 Task: Look for Airbnb properties in Rovereto, Italy from 21st December, 2023 to 29th December, 2023 for 4 adults. Place can be entire room with 2 bedrooms having 2 beds and 2 bathrooms. Property type can be house.
Action: Mouse moved to (481, 70)
Screenshot: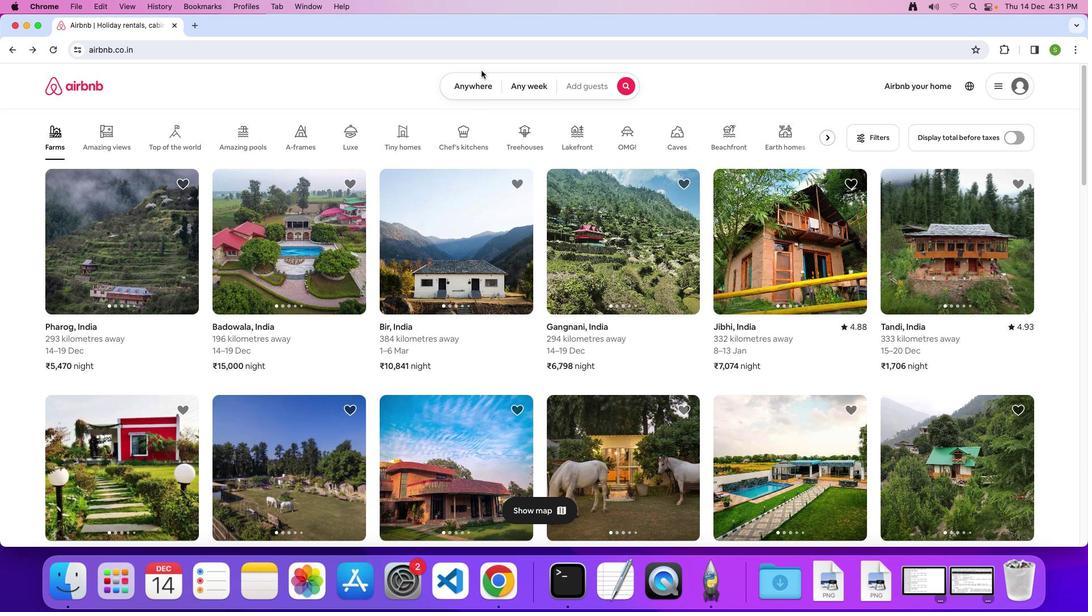 
Action: Mouse pressed left at (481, 70)
Screenshot: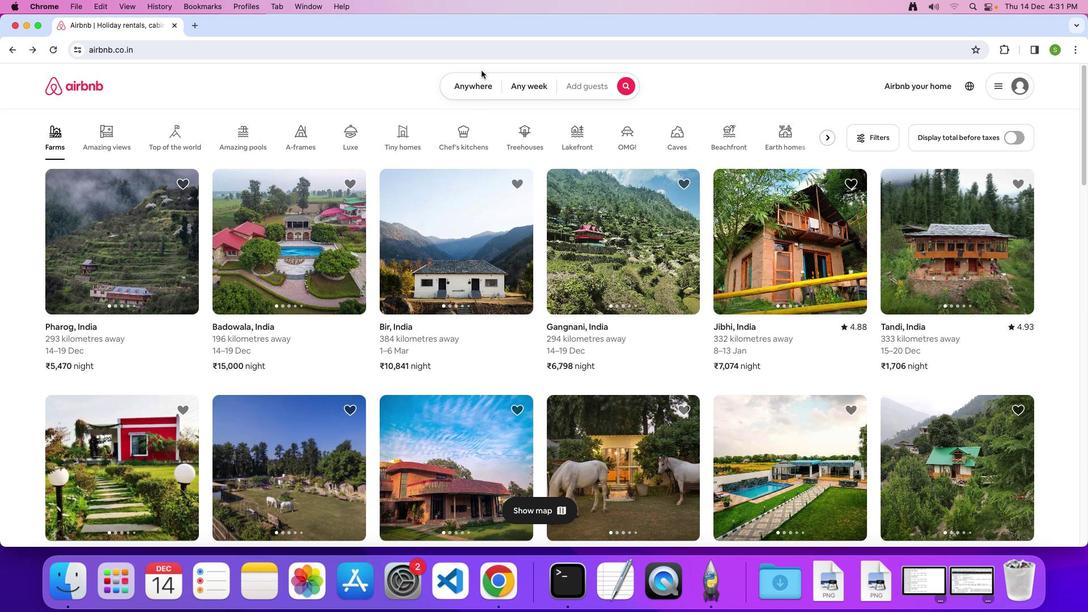 
Action: Mouse moved to (476, 86)
Screenshot: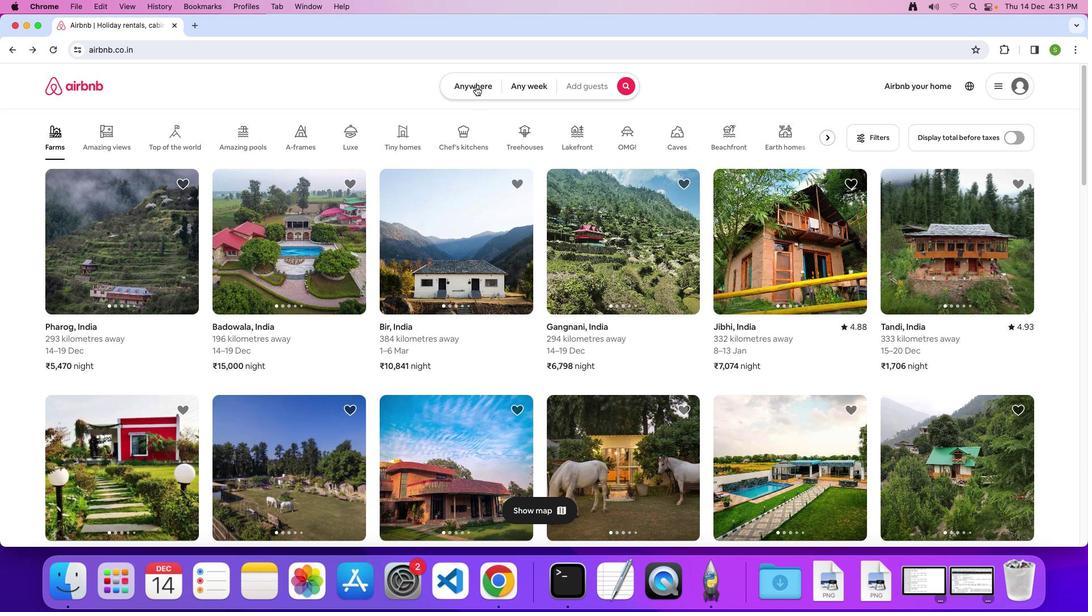 
Action: Mouse pressed left at (476, 86)
Screenshot: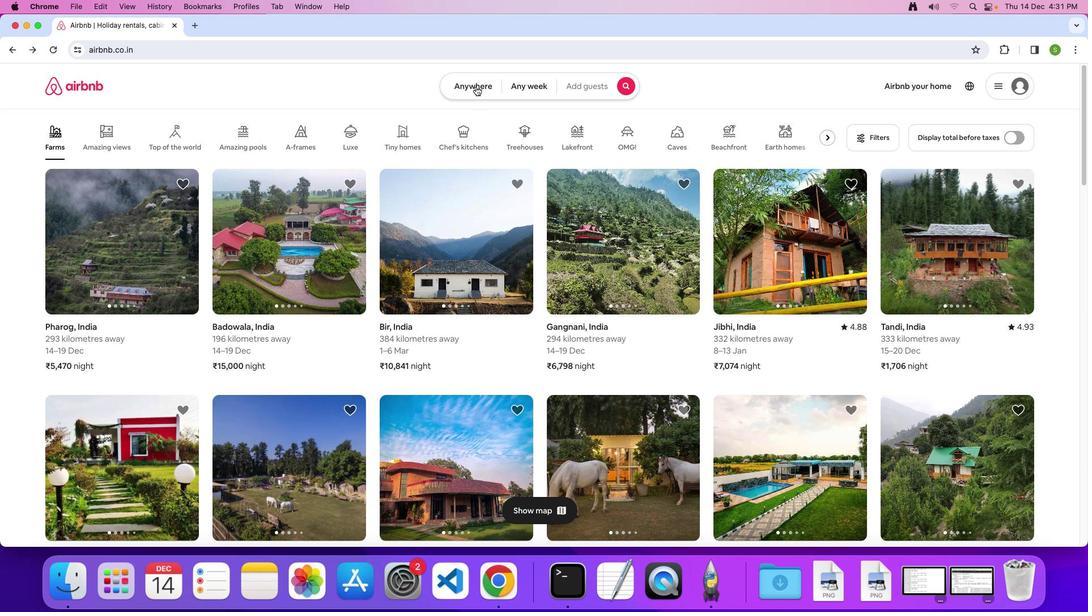 
Action: Mouse moved to (403, 133)
Screenshot: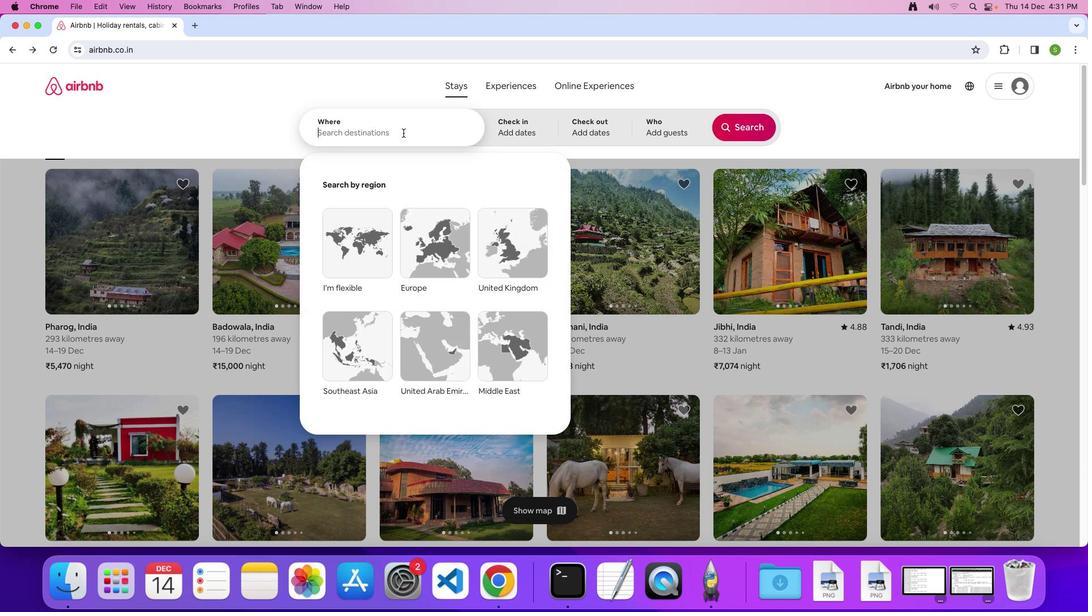 
Action: Mouse pressed left at (403, 133)
Screenshot: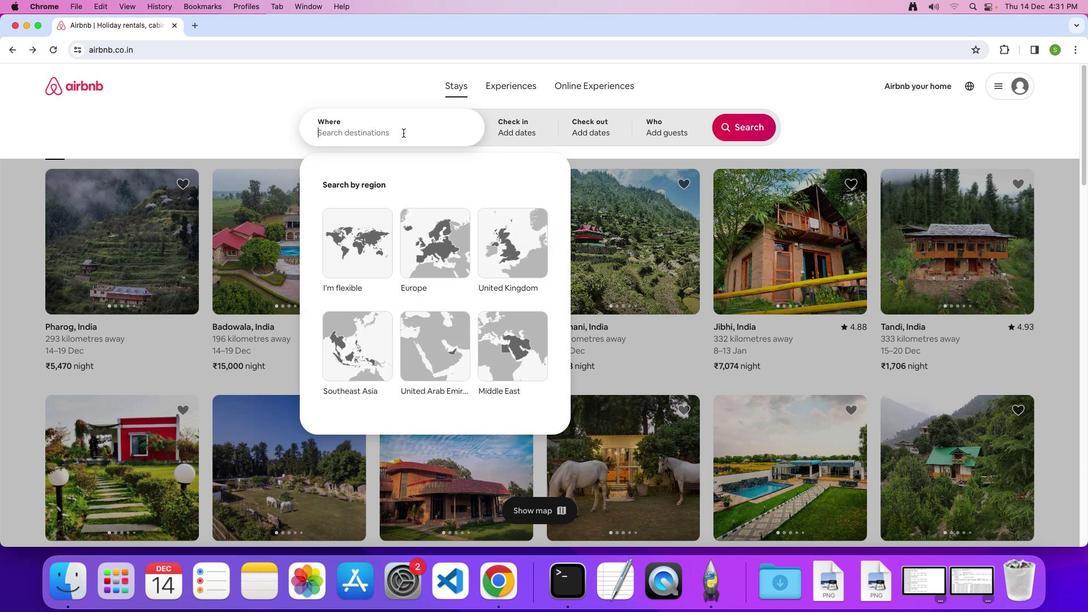 
Action: Key pressed 'R'Key.caps_lock'o''v''e''r''r'Key.backspace'e''t''o'','Key.spaceKey.shift'I''t''a''l''y'Key.enter
Screenshot: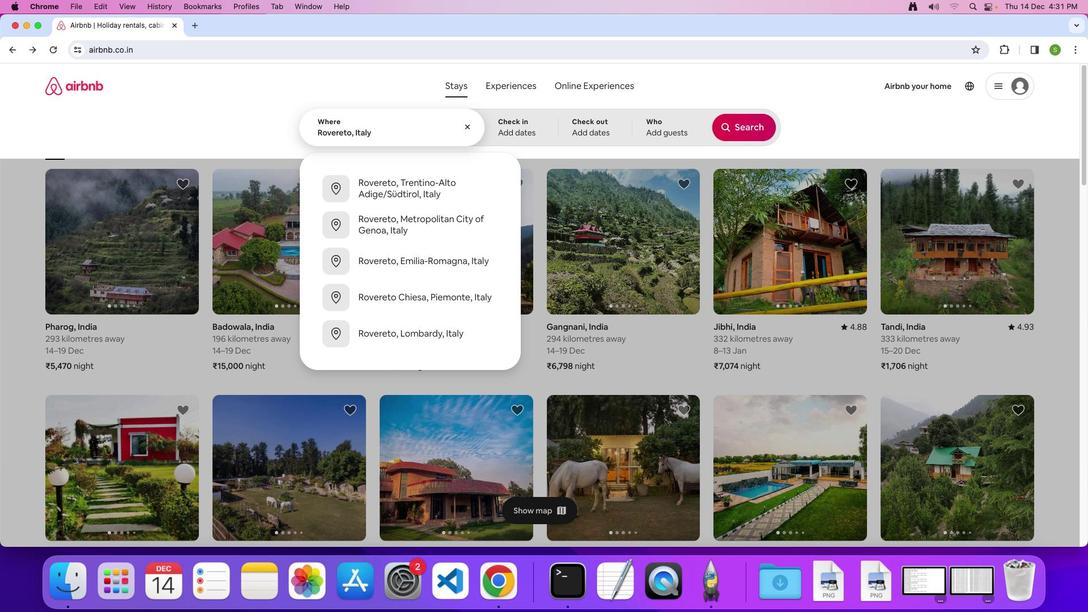 
Action: Mouse moved to (459, 348)
Screenshot: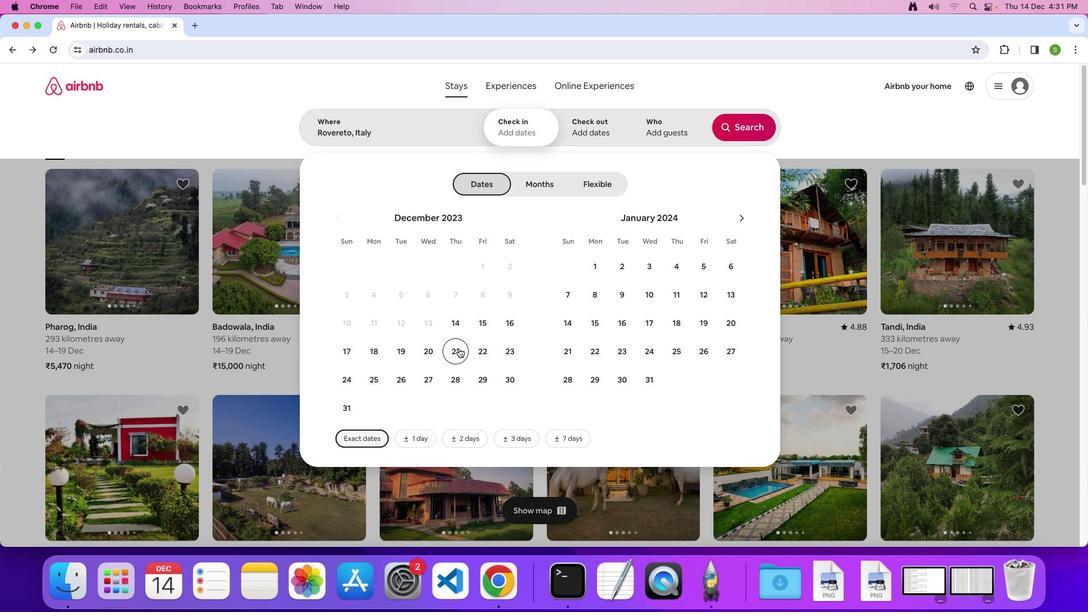 
Action: Mouse pressed left at (459, 348)
Screenshot: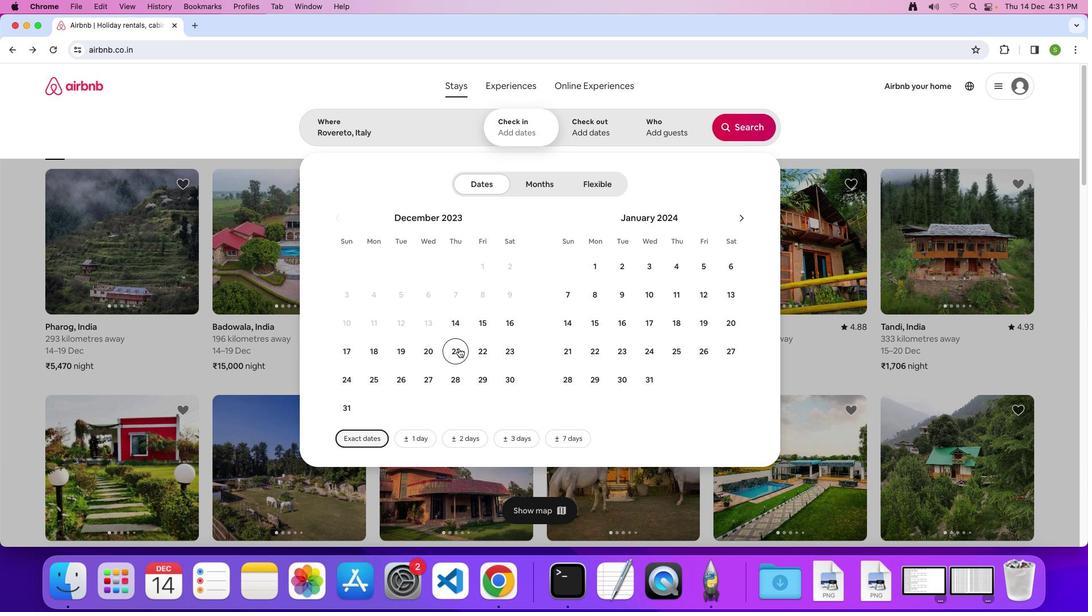 
Action: Mouse moved to (477, 379)
Screenshot: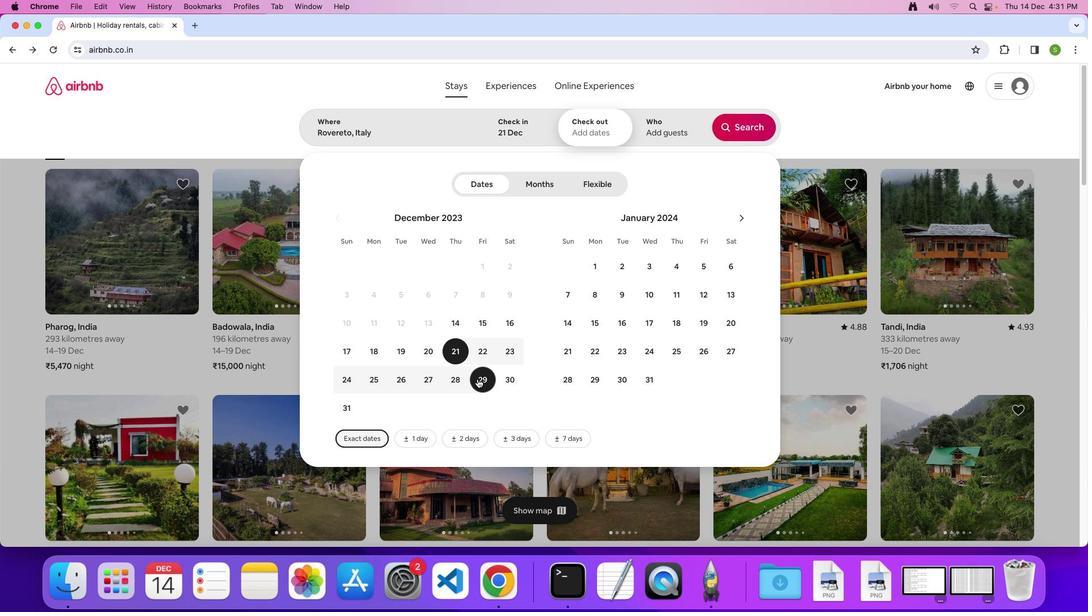 
Action: Mouse pressed left at (477, 379)
Screenshot: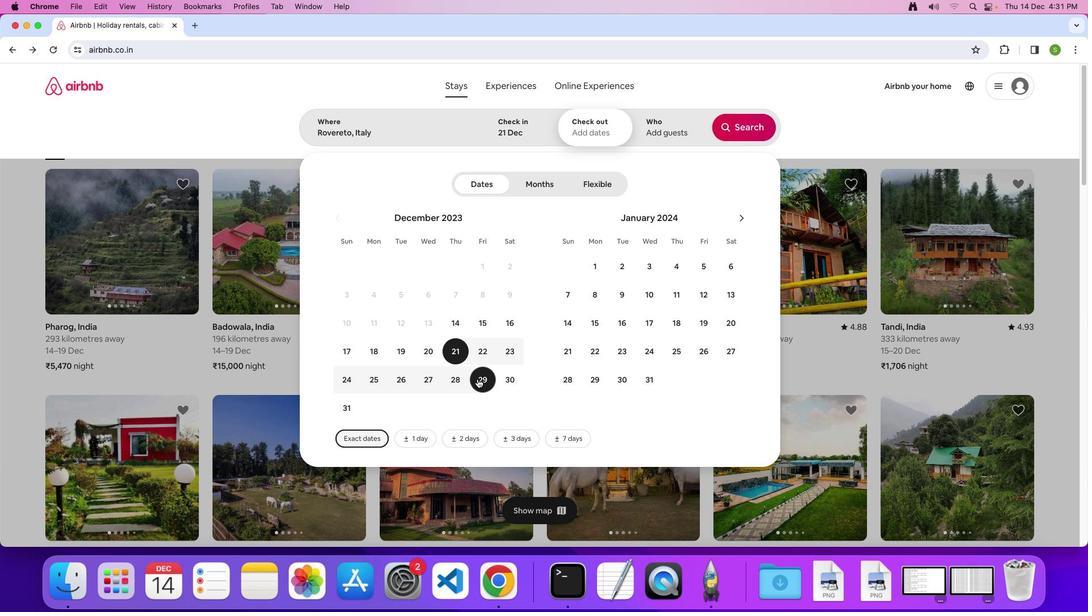 
Action: Mouse moved to (673, 142)
Screenshot: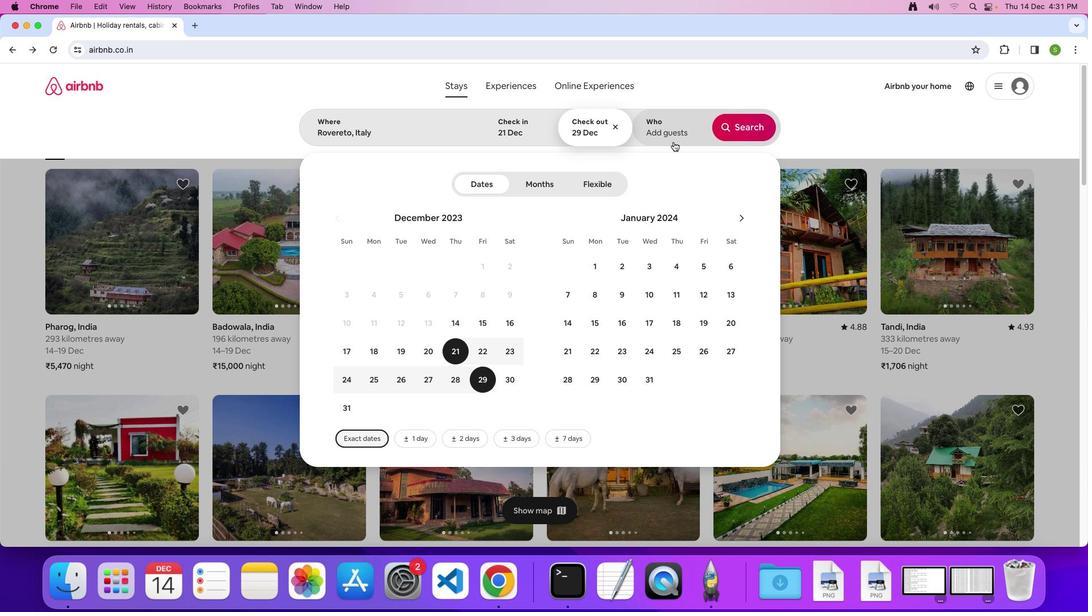 
Action: Mouse pressed left at (673, 142)
Screenshot: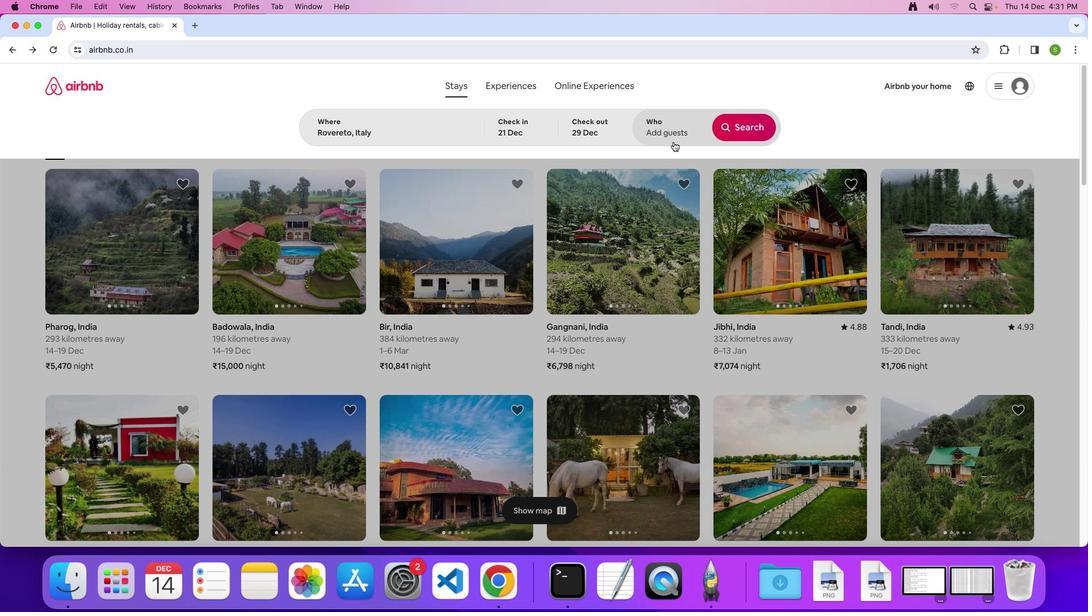 
Action: Mouse moved to (751, 187)
Screenshot: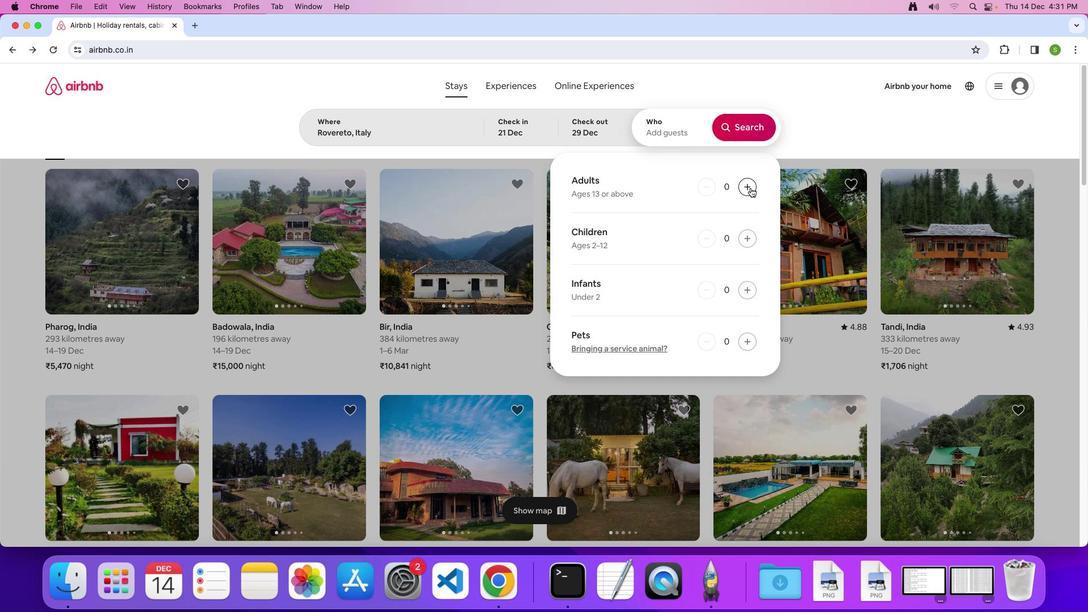 
Action: Mouse pressed left at (751, 187)
Screenshot: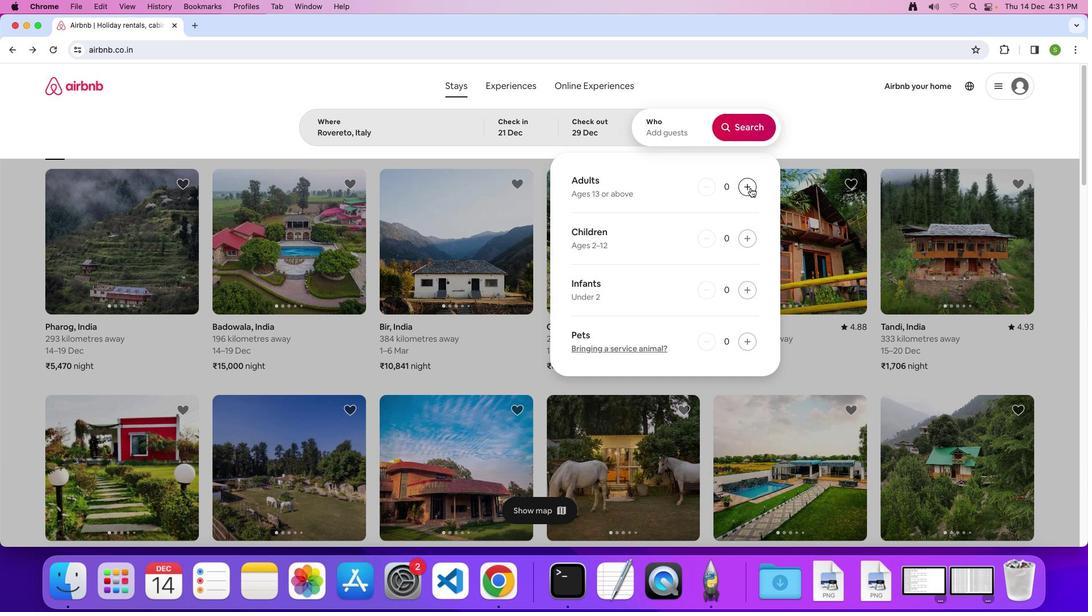 
Action: Mouse pressed left at (751, 187)
Screenshot: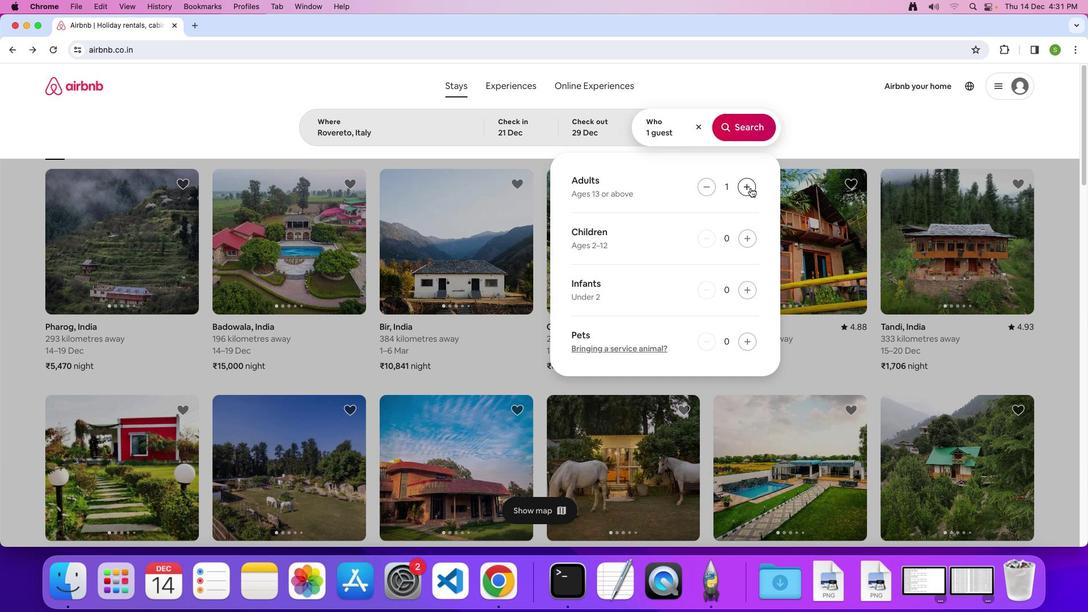 
Action: Mouse pressed left at (751, 187)
Screenshot: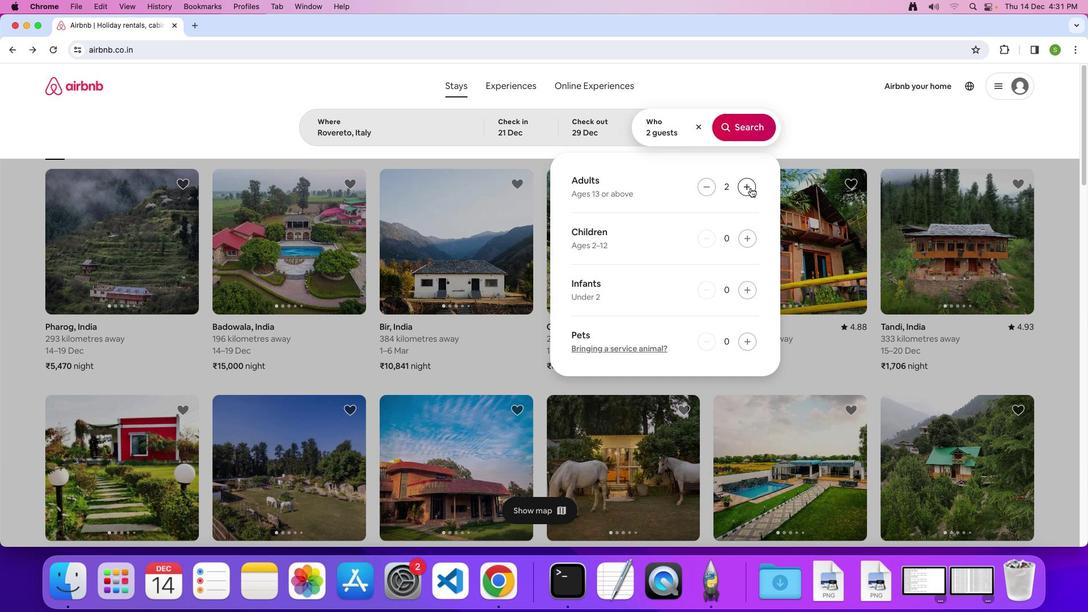
Action: Mouse pressed left at (751, 187)
Screenshot: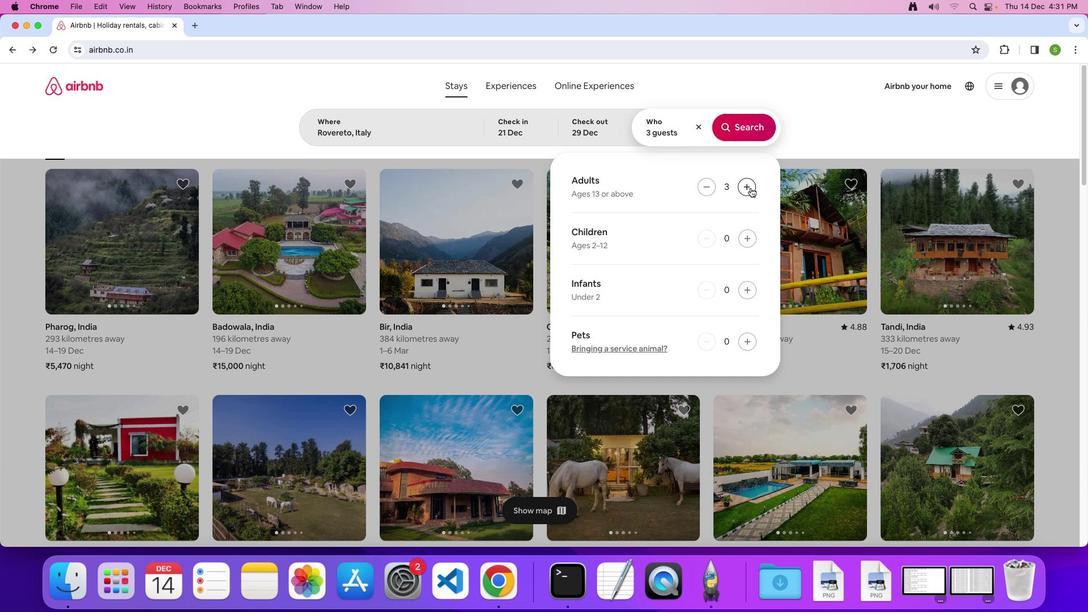 
Action: Mouse moved to (751, 130)
Screenshot: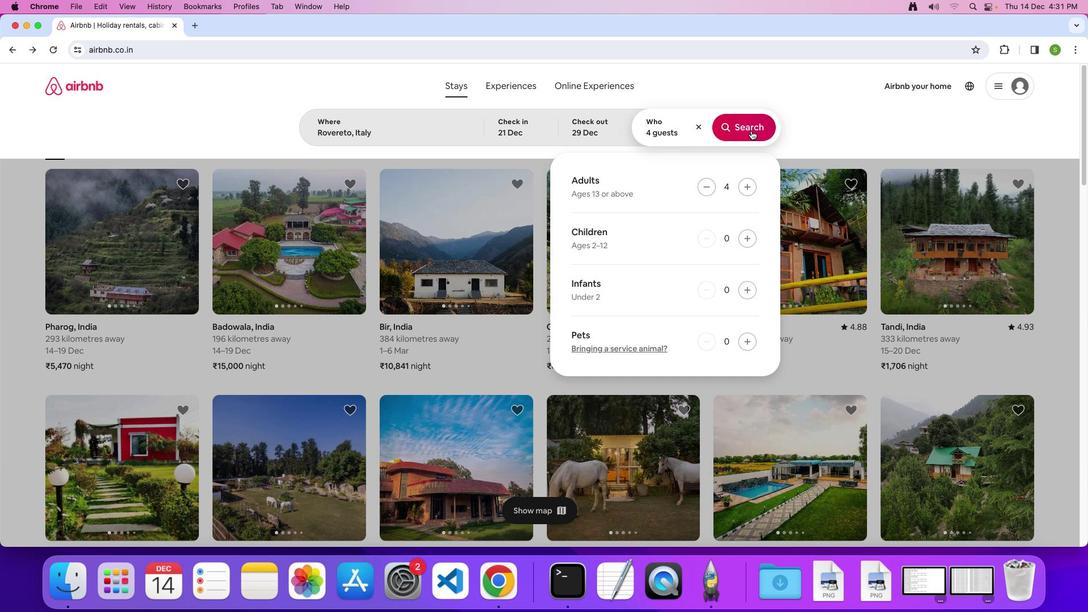
Action: Mouse pressed left at (751, 130)
Screenshot: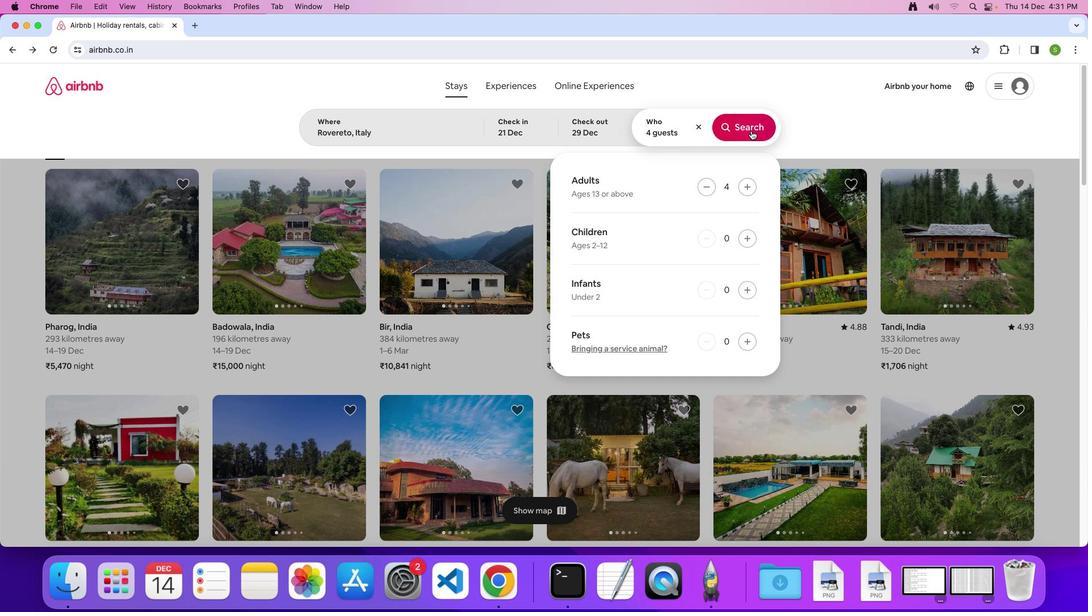 
Action: Mouse moved to (894, 130)
Screenshot: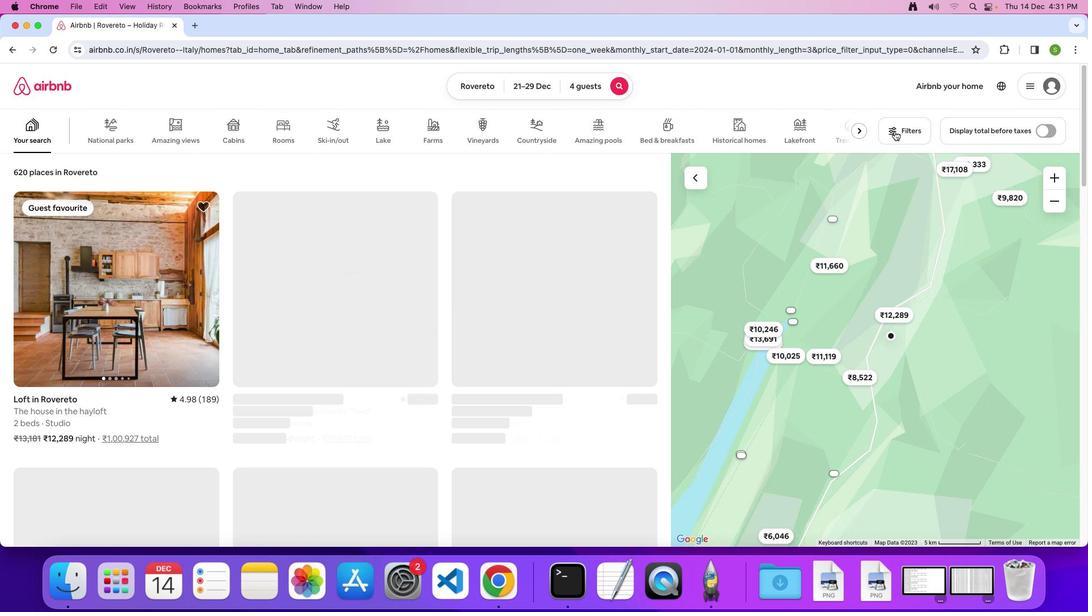 
Action: Mouse pressed left at (894, 130)
Screenshot: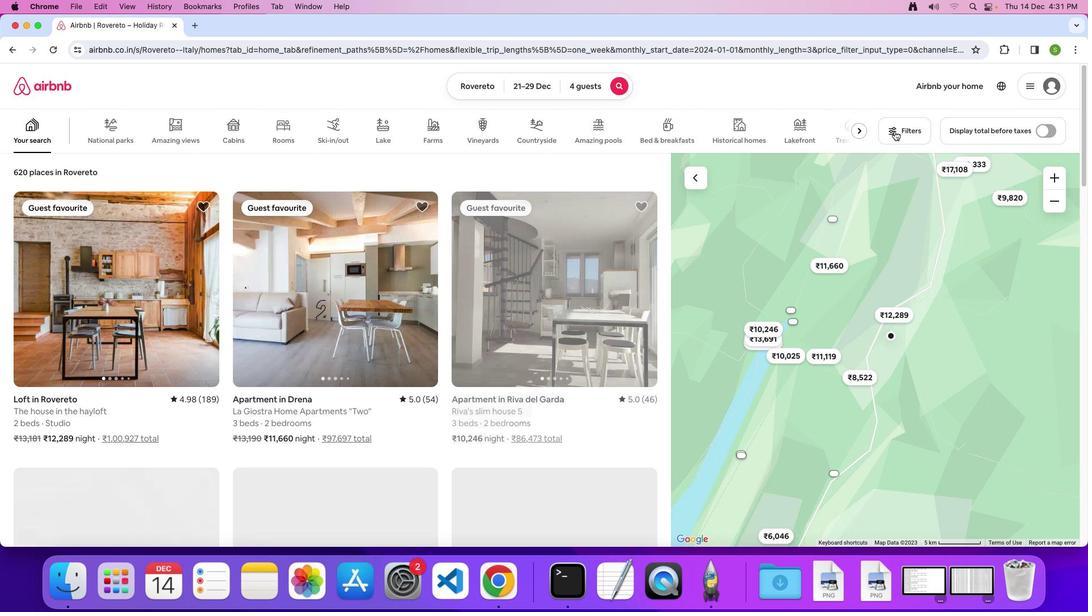 
Action: Mouse moved to (517, 339)
Screenshot: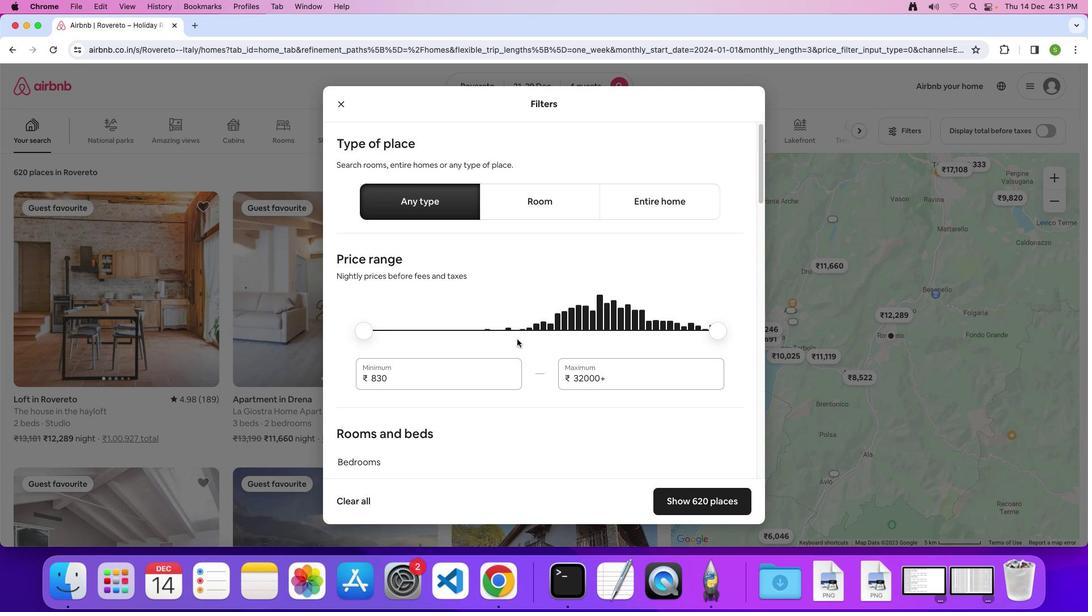 
Action: Mouse scrolled (517, 339) with delta (0, 0)
Screenshot: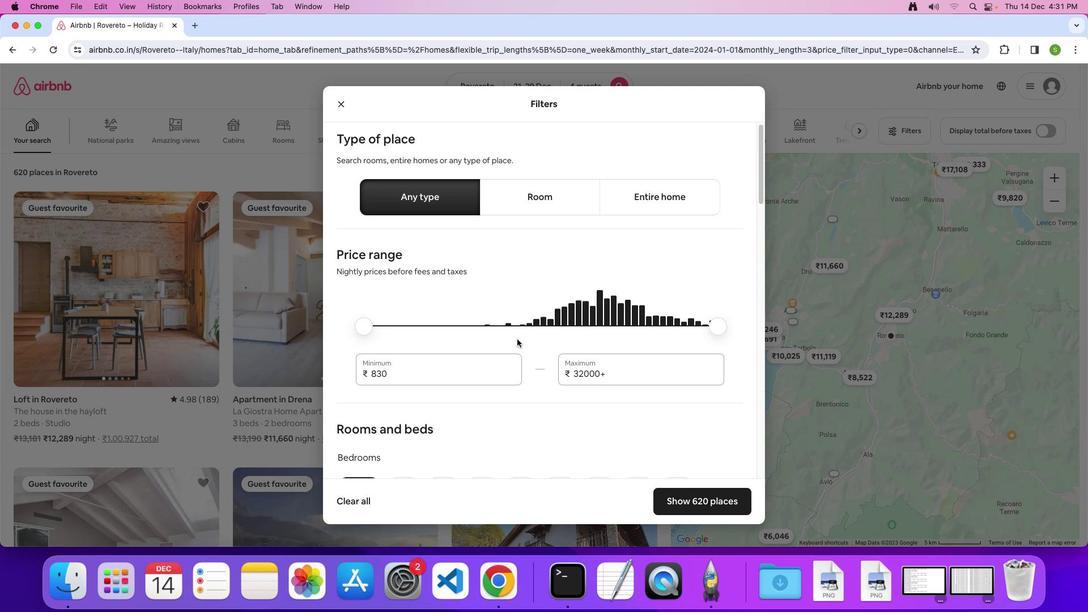 
Action: Mouse scrolled (517, 339) with delta (0, 0)
Screenshot: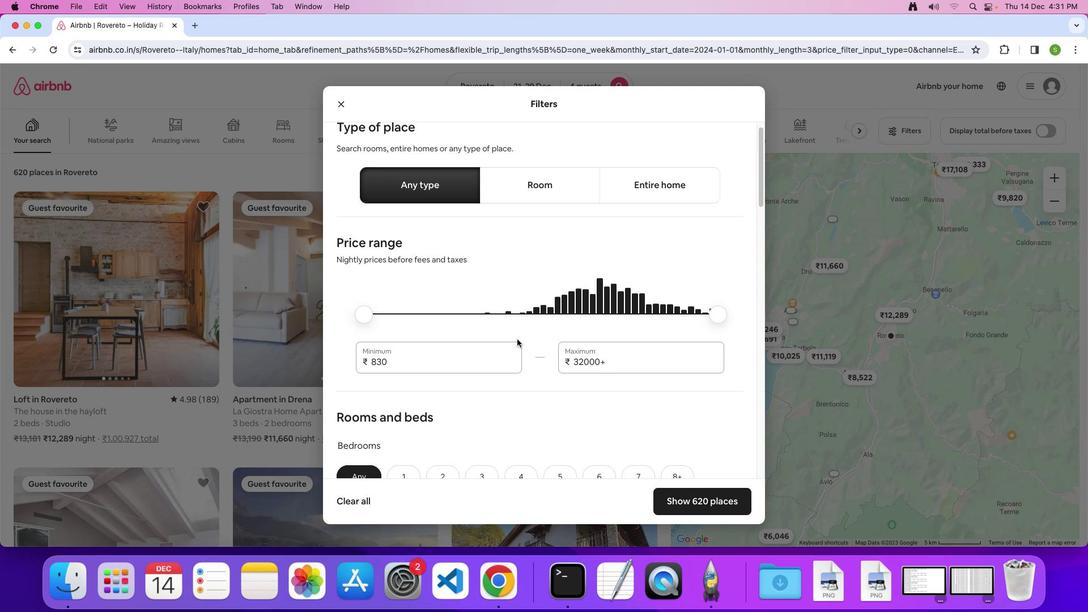 
Action: Mouse scrolled (517, 339) with delta (0, -1)
Screenshot: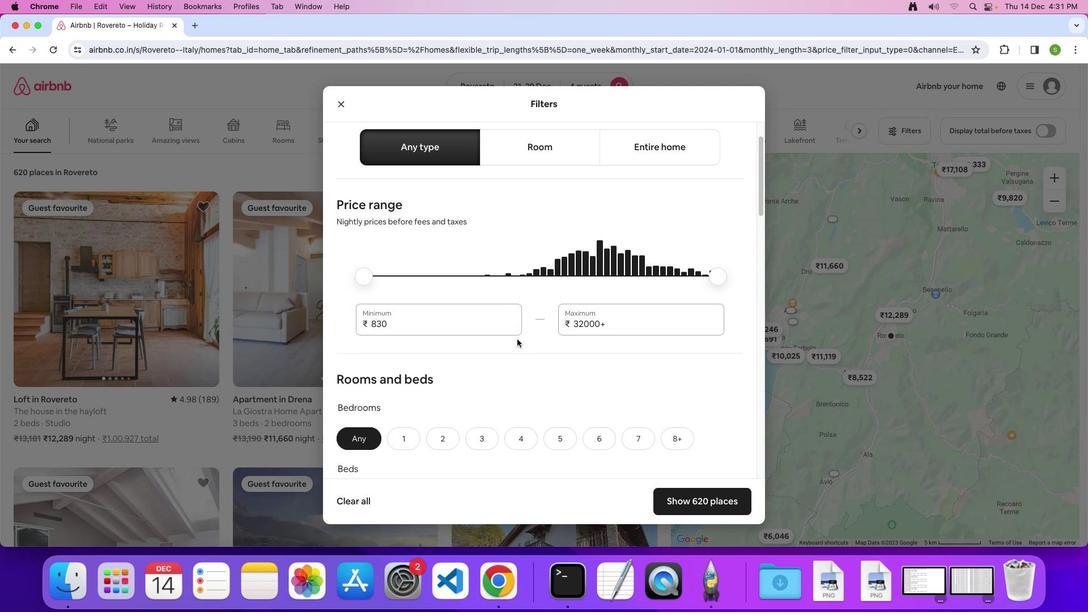 
Action: Mouse scrolled (517, 339) with delta (0, 0)
Screenshot: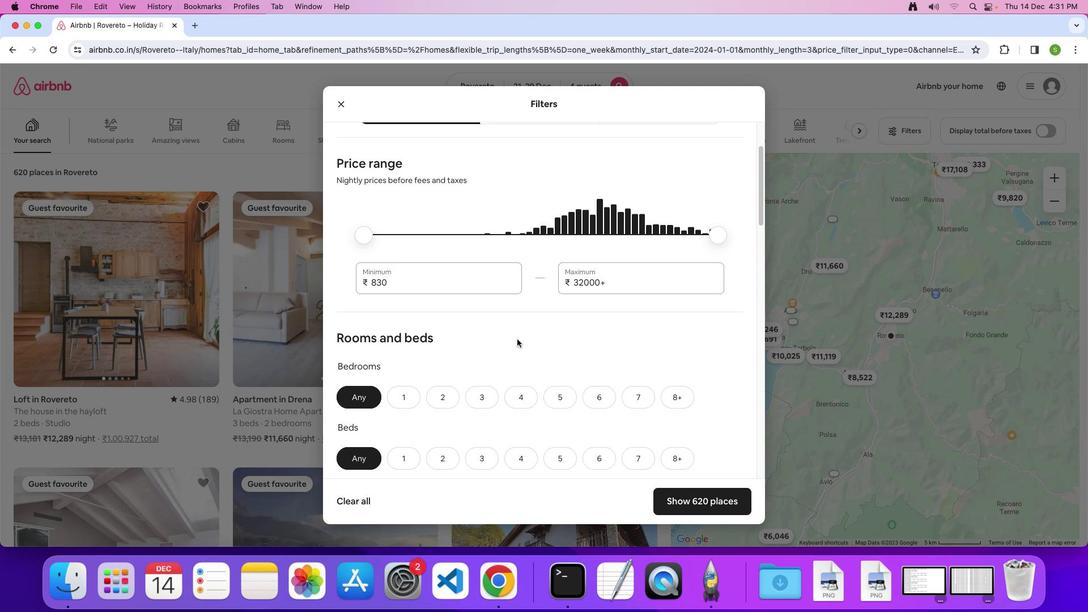 
Action: Mouse scrolled (517, 339) with delta (0, 0)
Screenshot: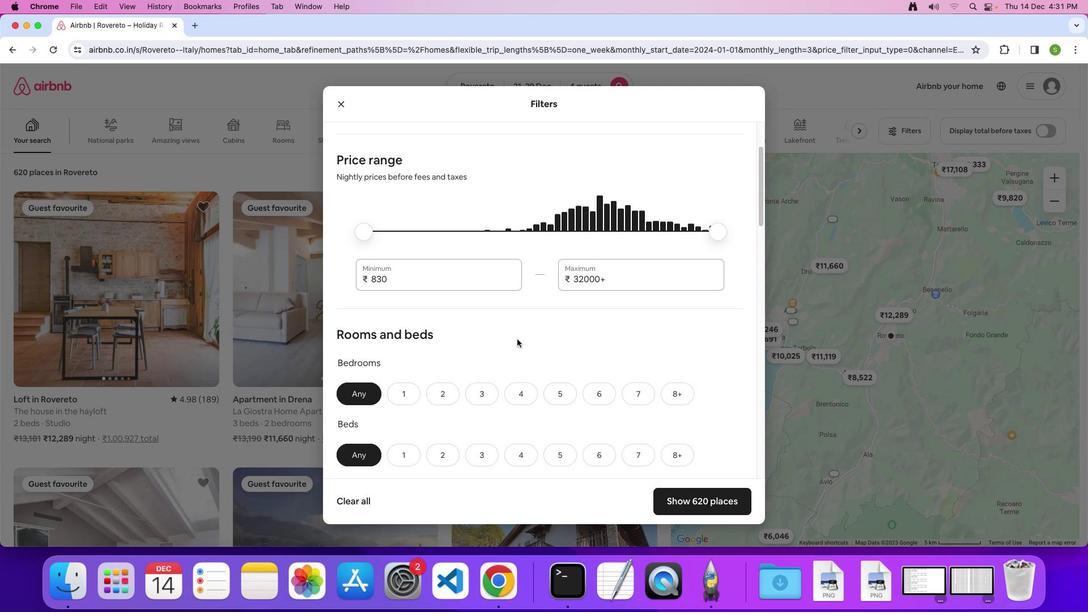 
Action: Mouse scrolled (517, 339) with delta (0, -1)
Screenshot: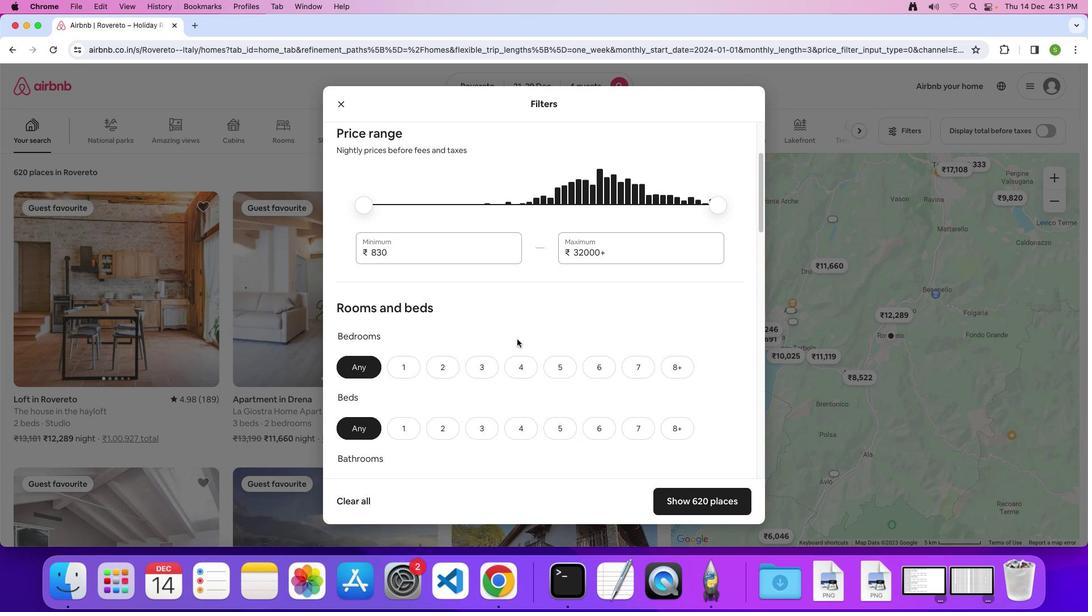 
Action: Mouse scrolled (517, 339) with delta (0, 0)
Screenshot: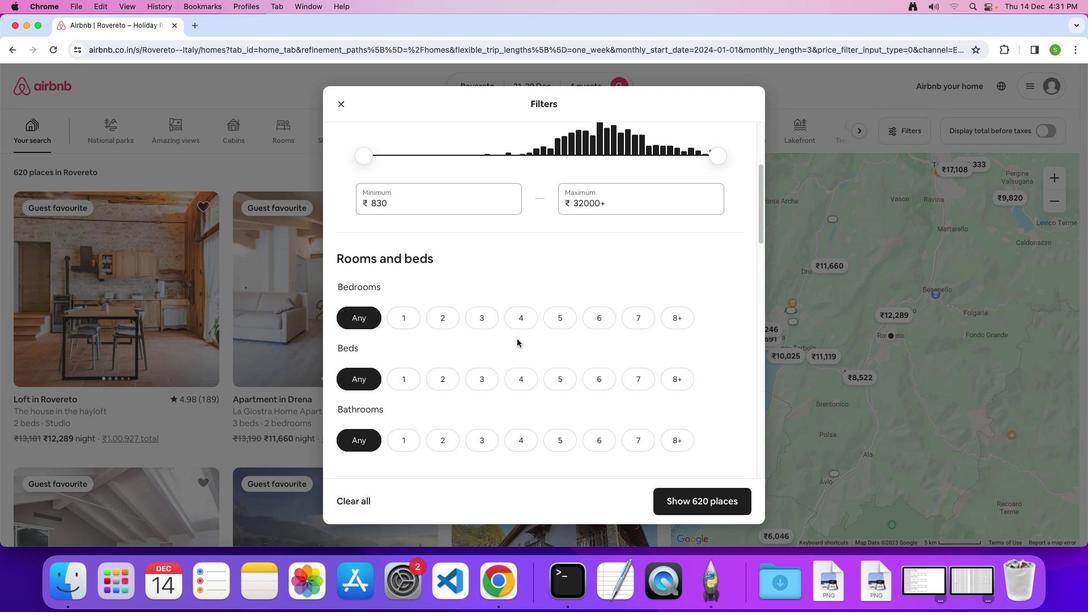 
Action: Mouse scrolled (517, 339) with delta (0, 0)
Screenshot: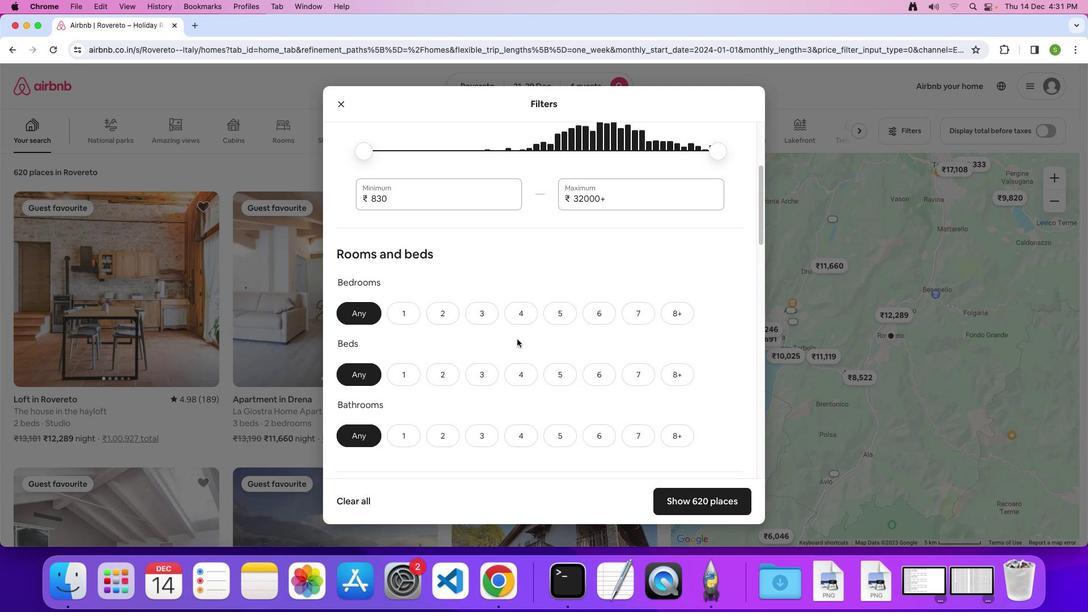 
Action: Mouse scrolled (517, 339) with delta (0, -1)
Screenshot: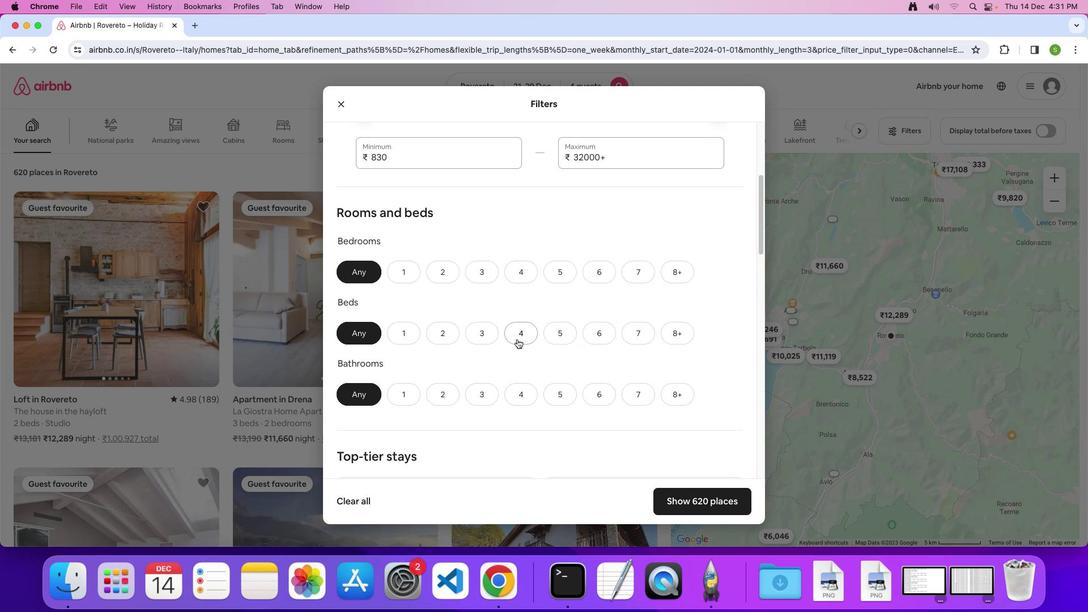 
Action: Mouse moved to (452, 232)
Screenshot: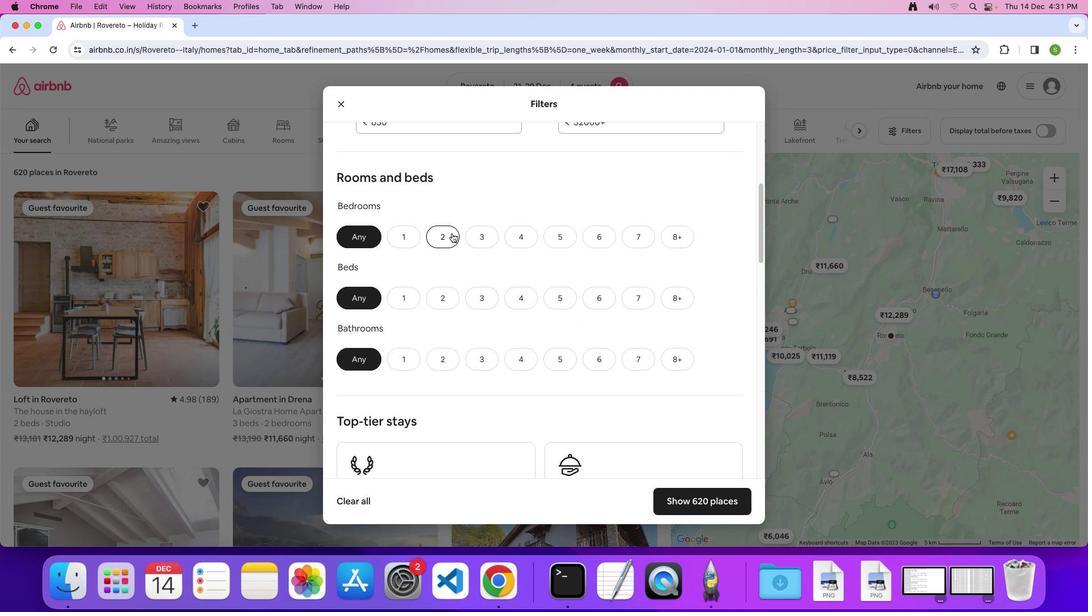 
Action: Mouse pressed left at (452, 232)
Screenshot: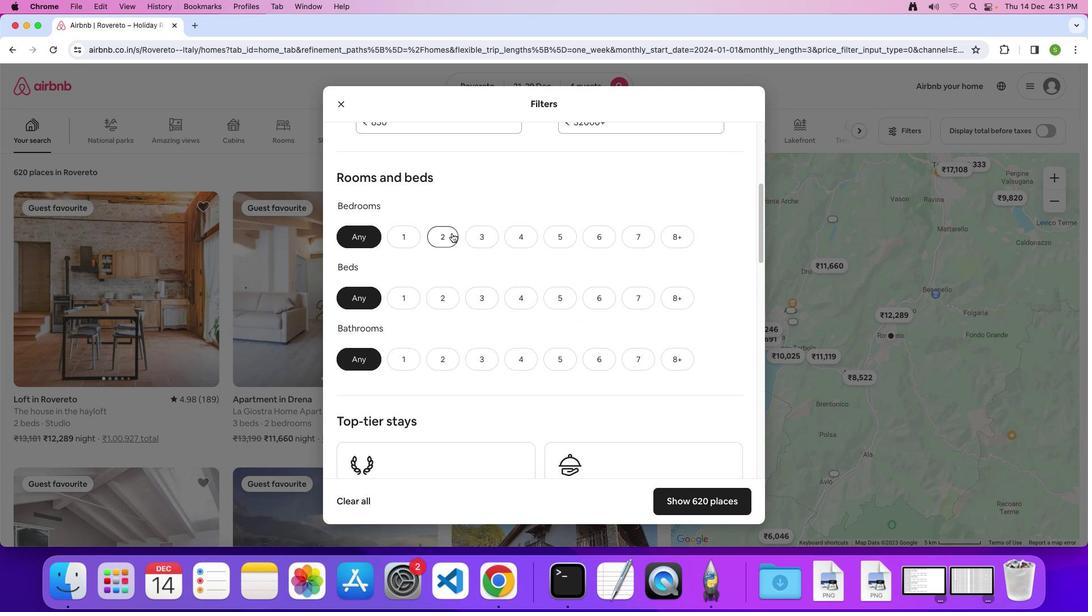 
Action: Mouse moved to (451, 294)
Screenshot: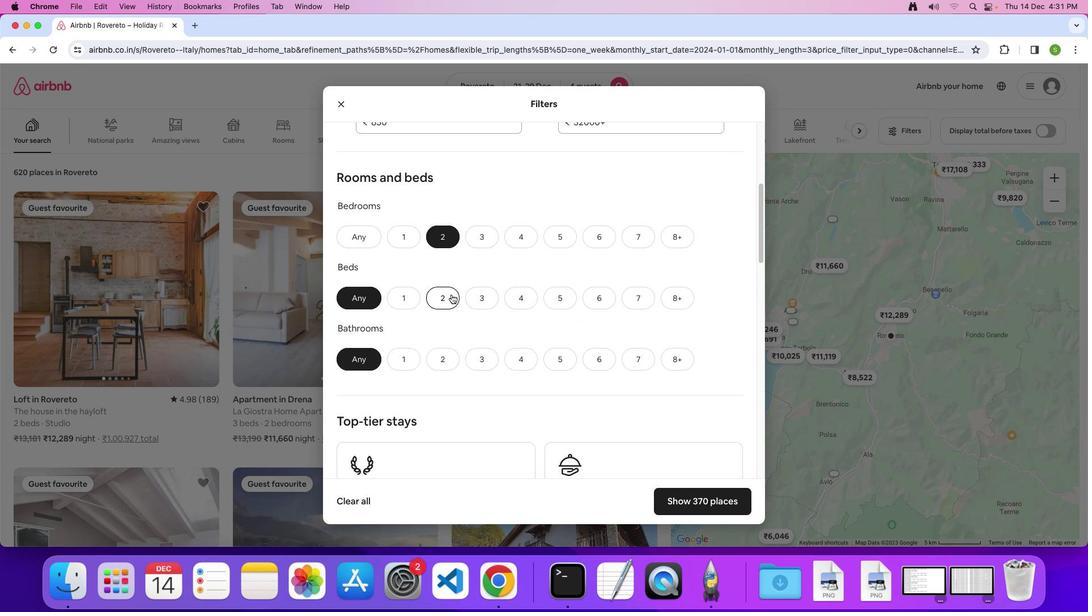 
Action: Mouse pressed left at (451, 294)
Screenshot: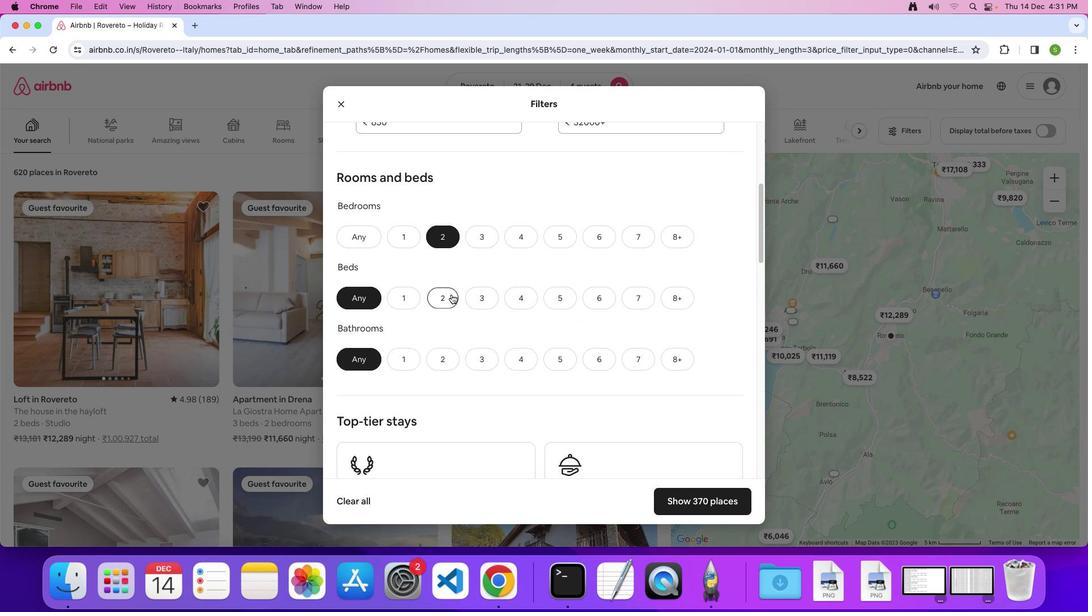 
Action: Mouse moved to (431, 362)
Screenshot: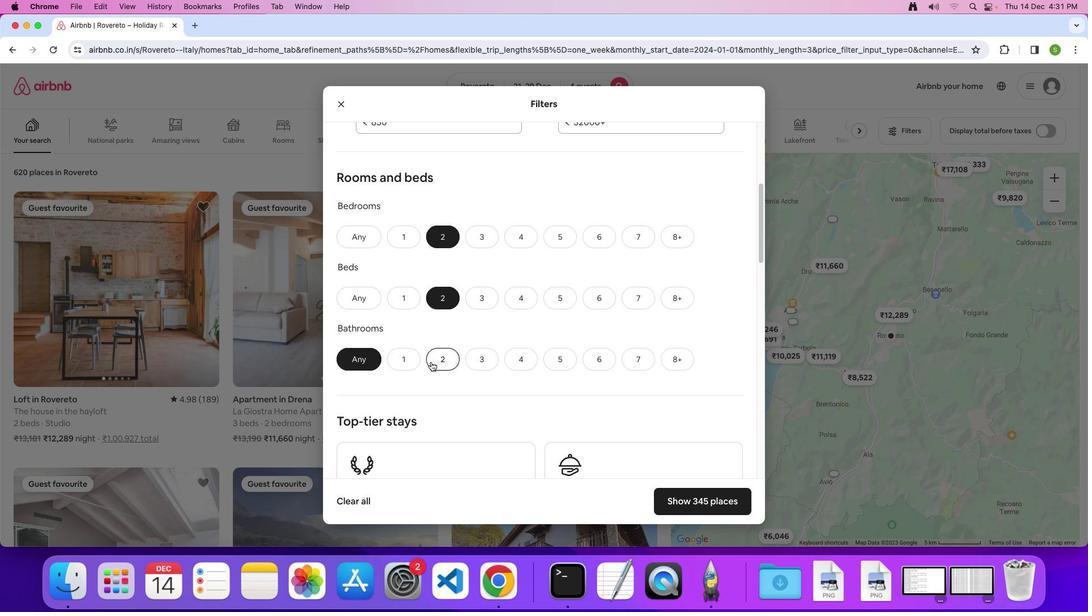 
Action: Mouse pressed left at (431, 362)
Screenshot: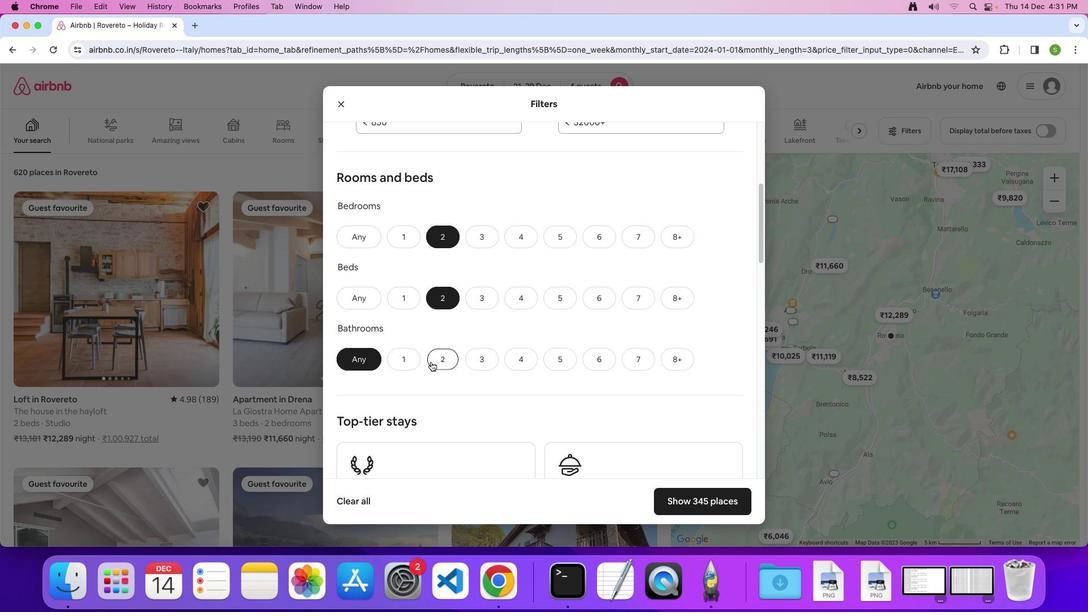 
Action: Mouse moved to (546, 320)
Screenshot: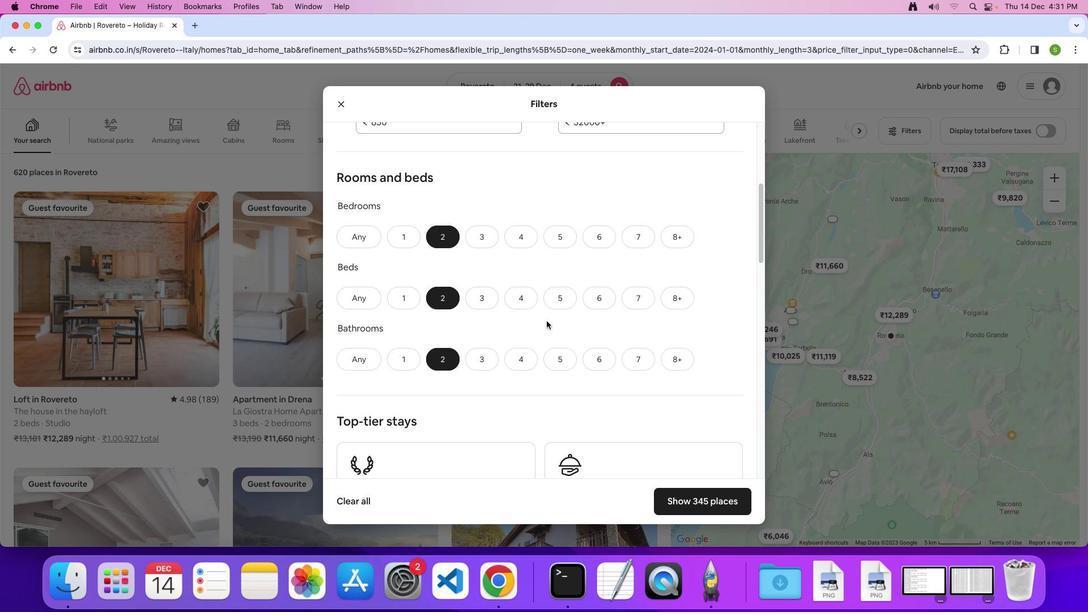 
Action: Mouse scrolled (546, 320) with delta (0, 0)
Screenshot: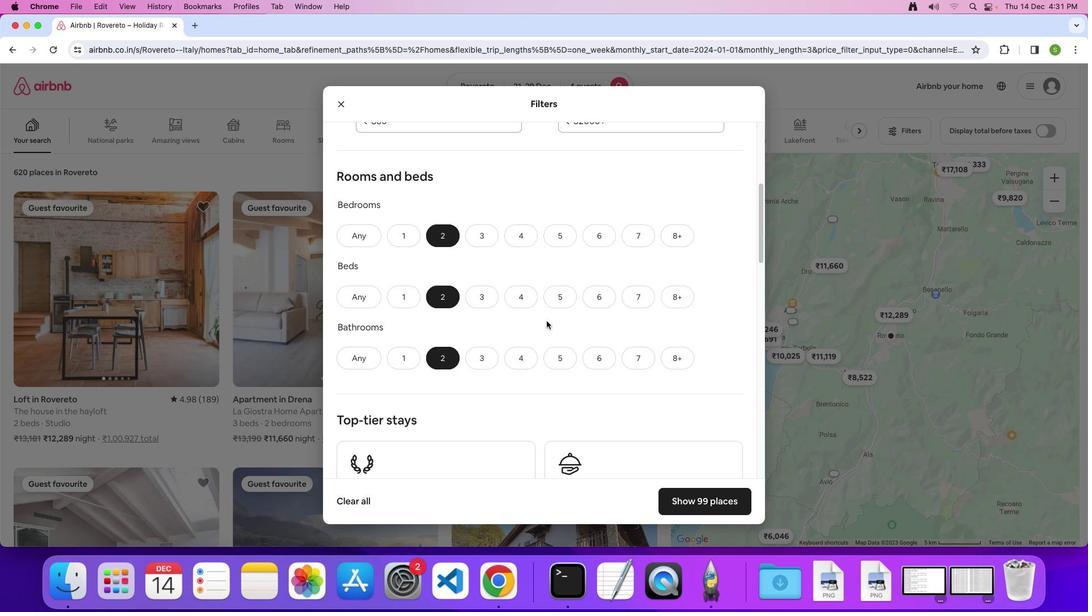
Action: Mouse scrolled (546, 320) with delta (0, 0)
Screenshot: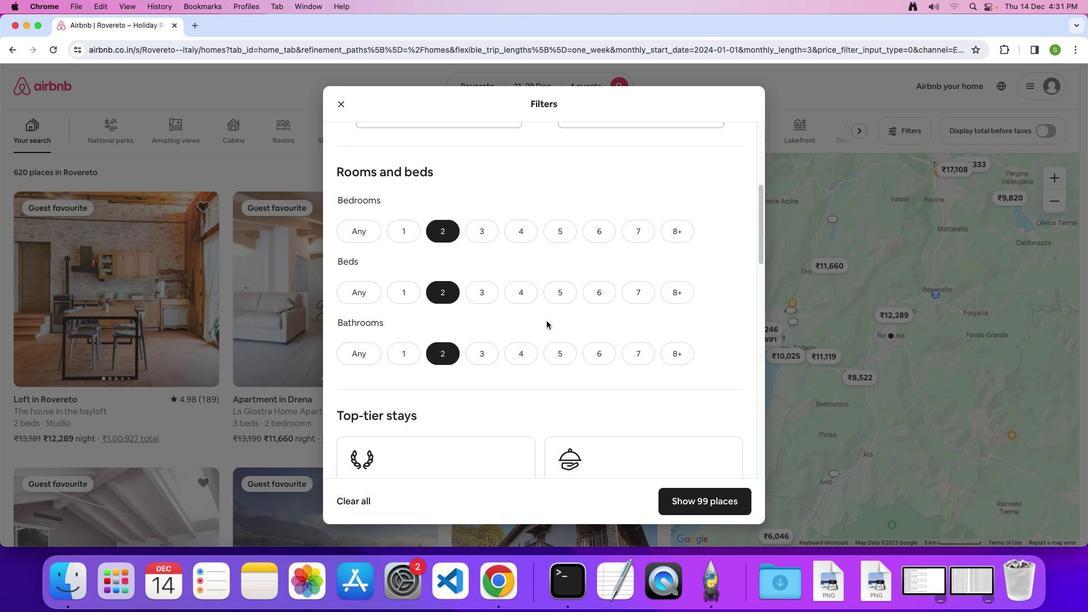 
Action: Mouse scrolled (546, 320) with delta (0, 0)
Screenshot: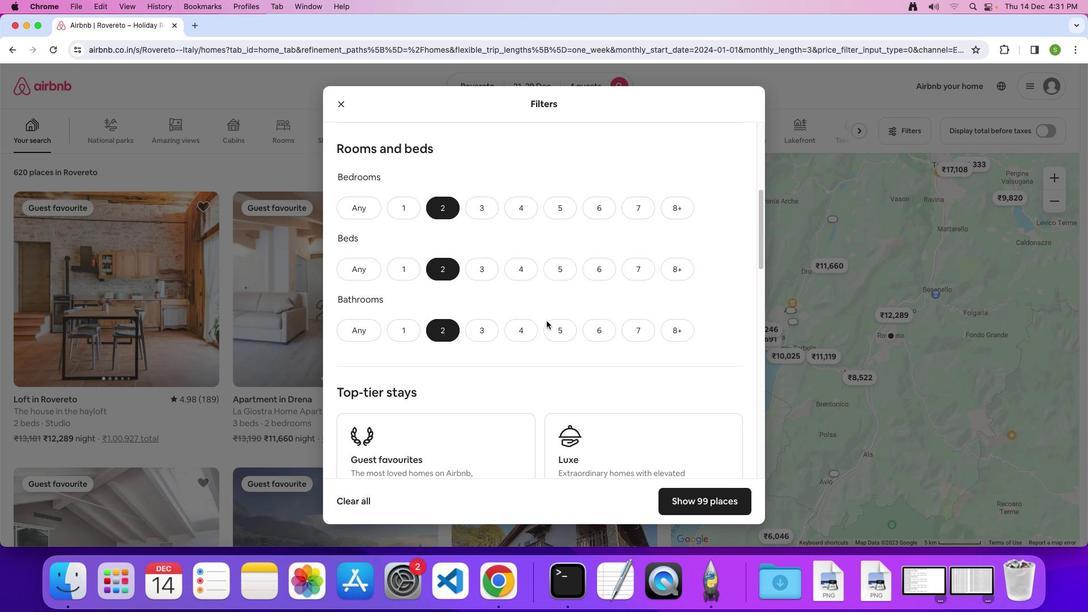 
Action: Mouse scrolled (546, 320) with delta (0, 0)
Screenshot: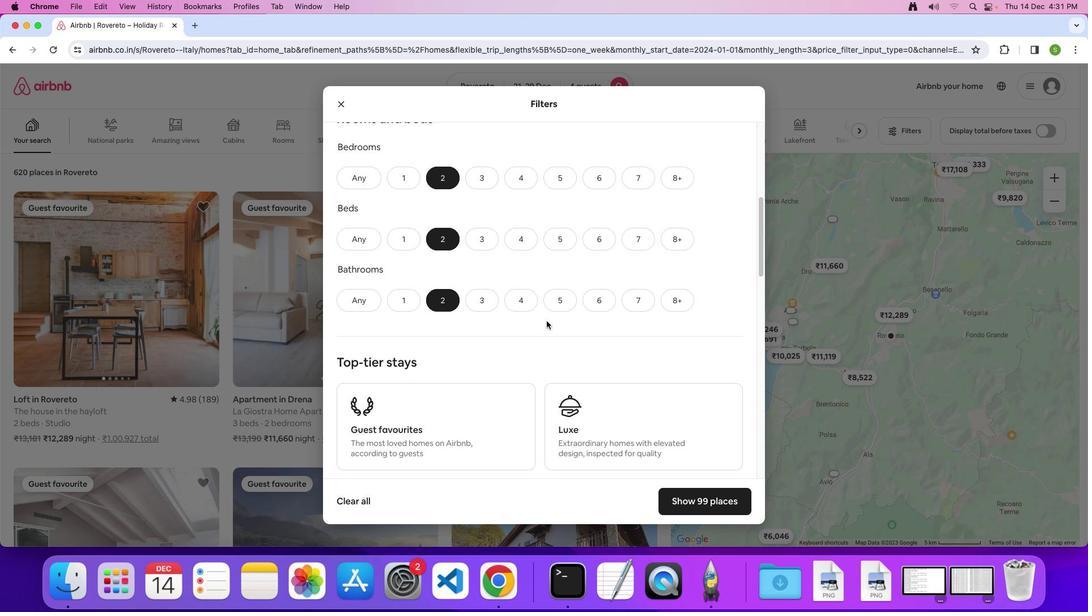 
Action: Mouse scrolled (546, 320) with delta (0, 0)
Screenshot: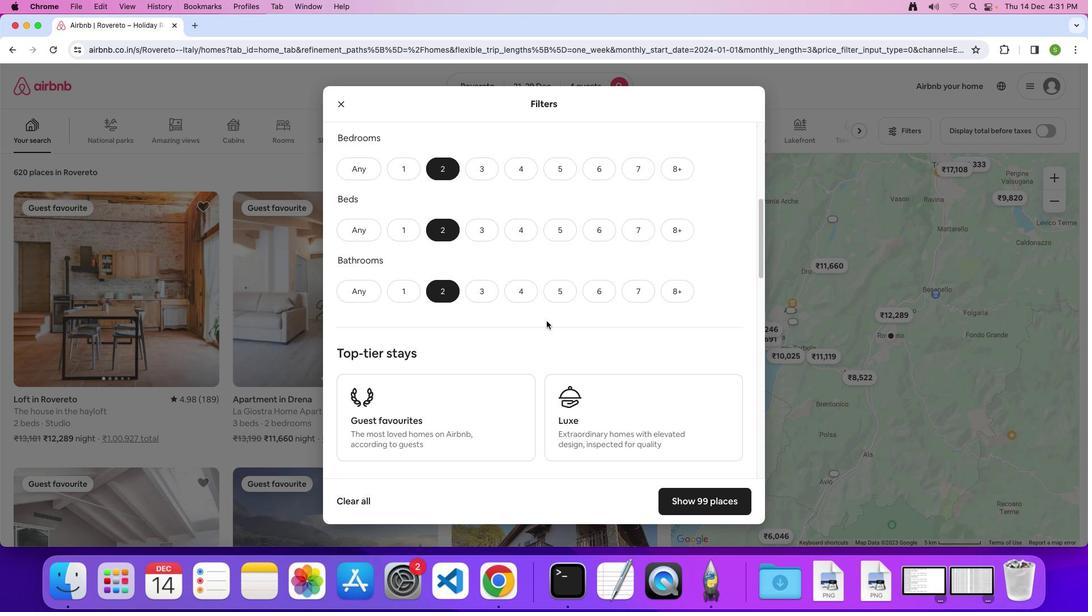 
Action: Mouse scrolled (546, 320) with delta (0, -1)
Screenshot: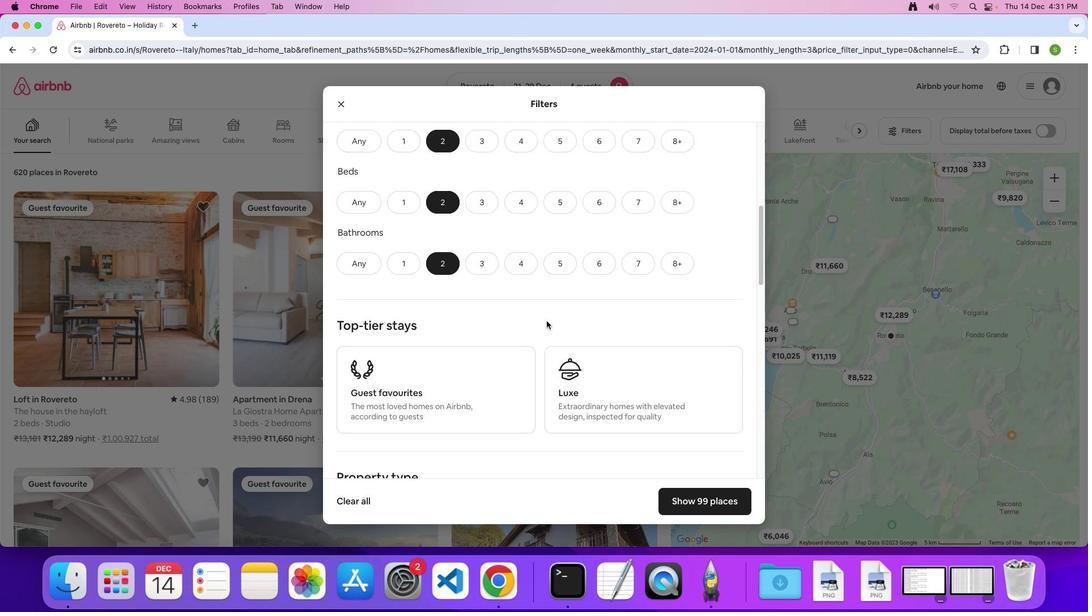 
Action: Mouse scrolled (546, 320) with delta (0, 0)
Screenshot: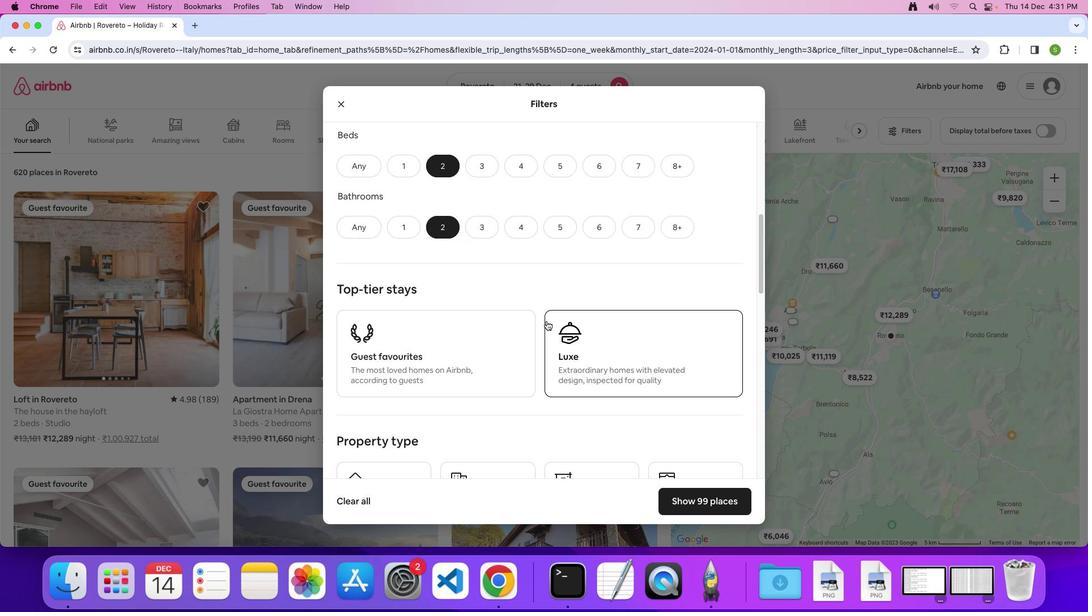 
Action: Mouse scrolled (546, 320) with delta (0, 0)
Screenshot: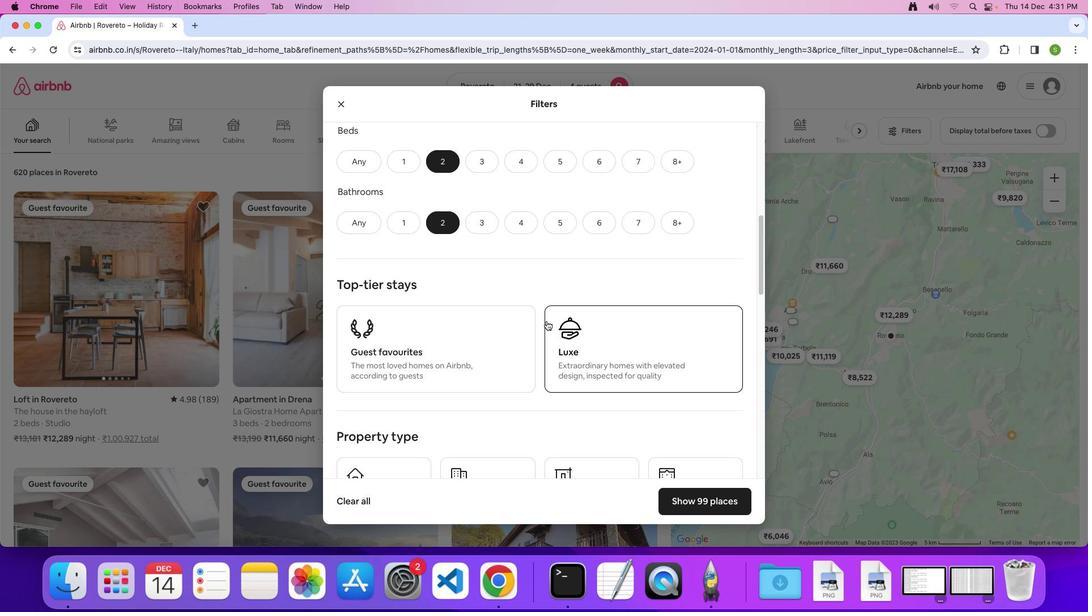 
Action: Mouse scrolled (546, 320) with delta (0, 0)
Screenshot: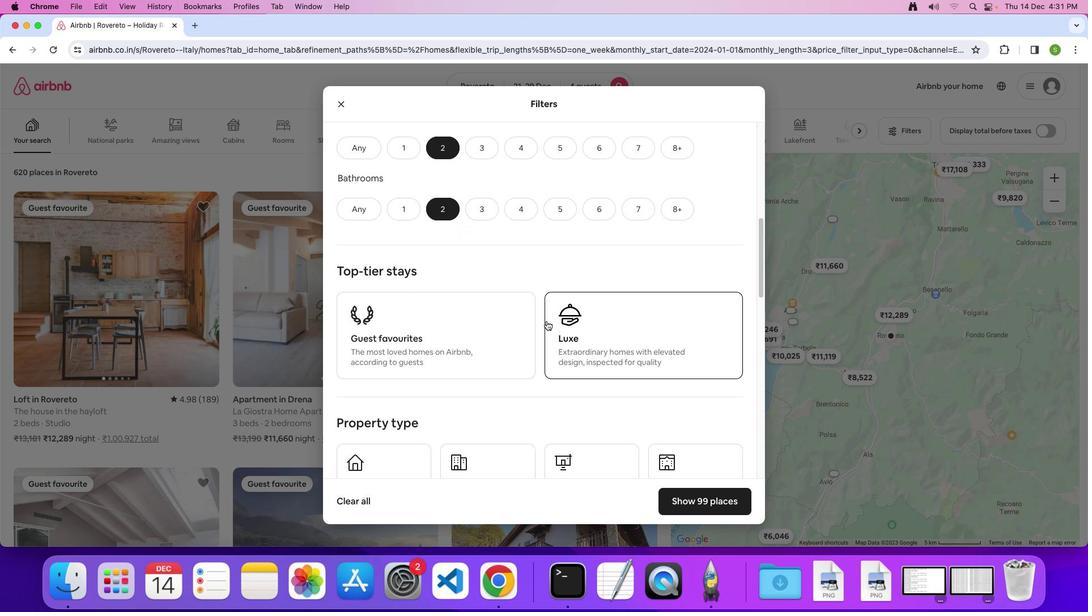 
Action: Mouse scrolled (546, 320) with delta (0, 0)
Screenshot: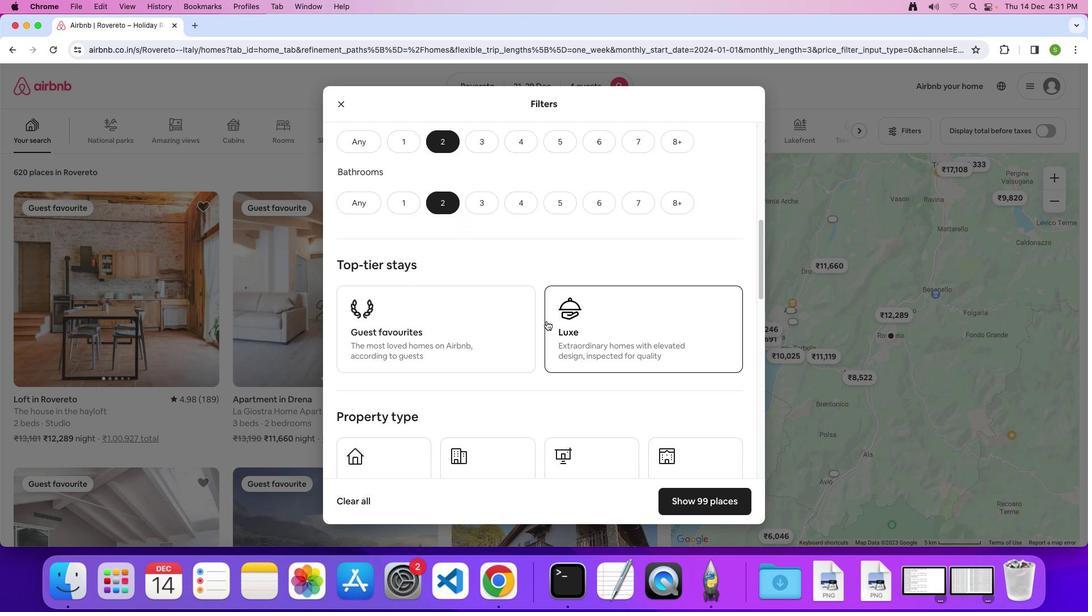 
Action: Mouse scrolled (546, 320) with delta (0, 0)
Screenshot: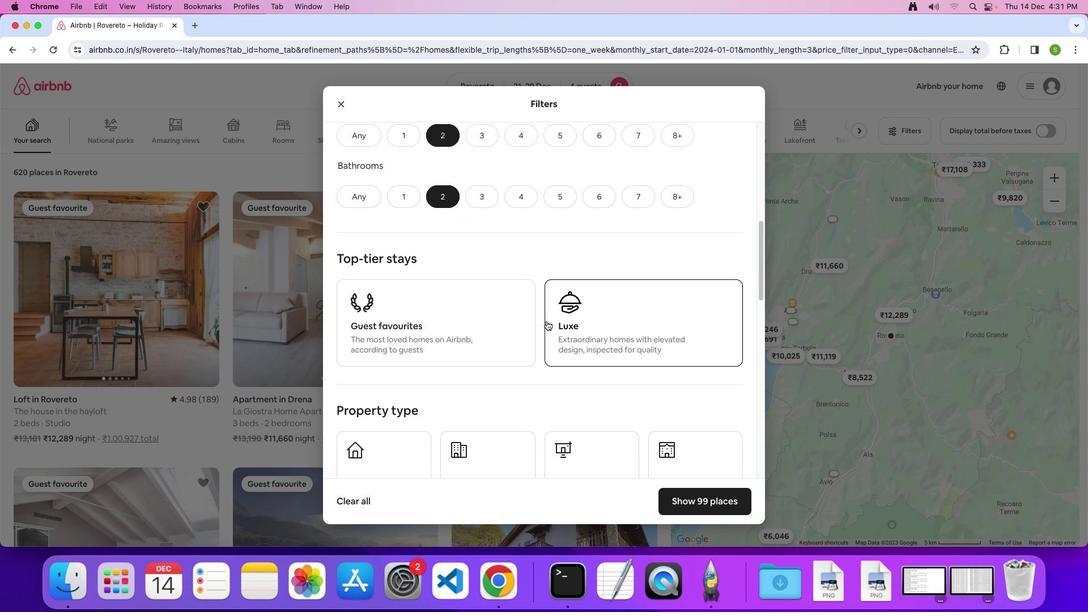 
Action: Mouse scrolled (546, 320) with delta (0, -1)
Screenshot: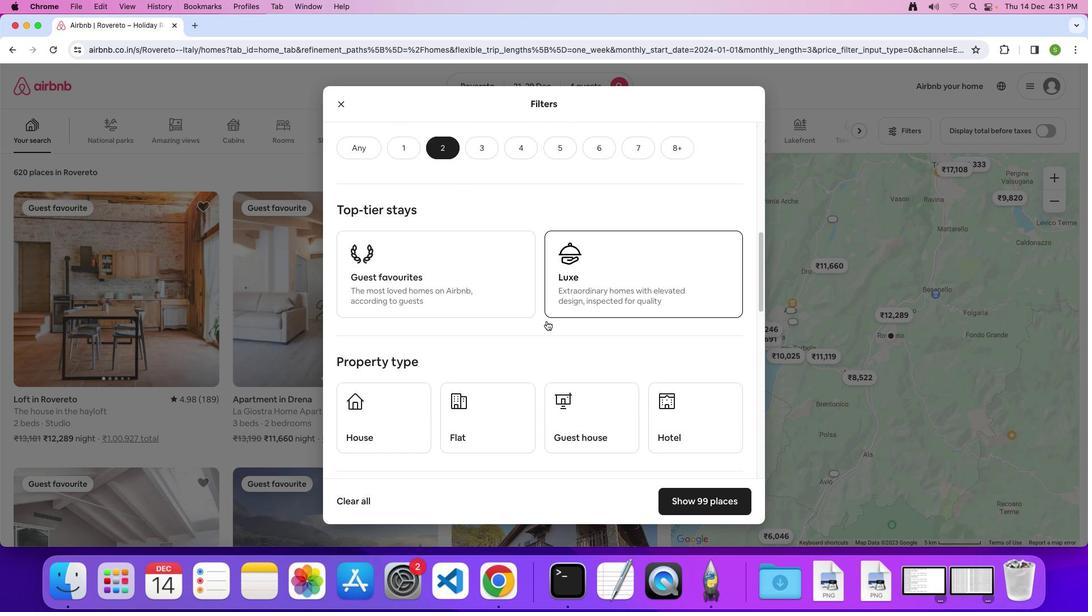 
Action: Mouse scrolled (546, 320) with delta (0, 0)
Screenshot: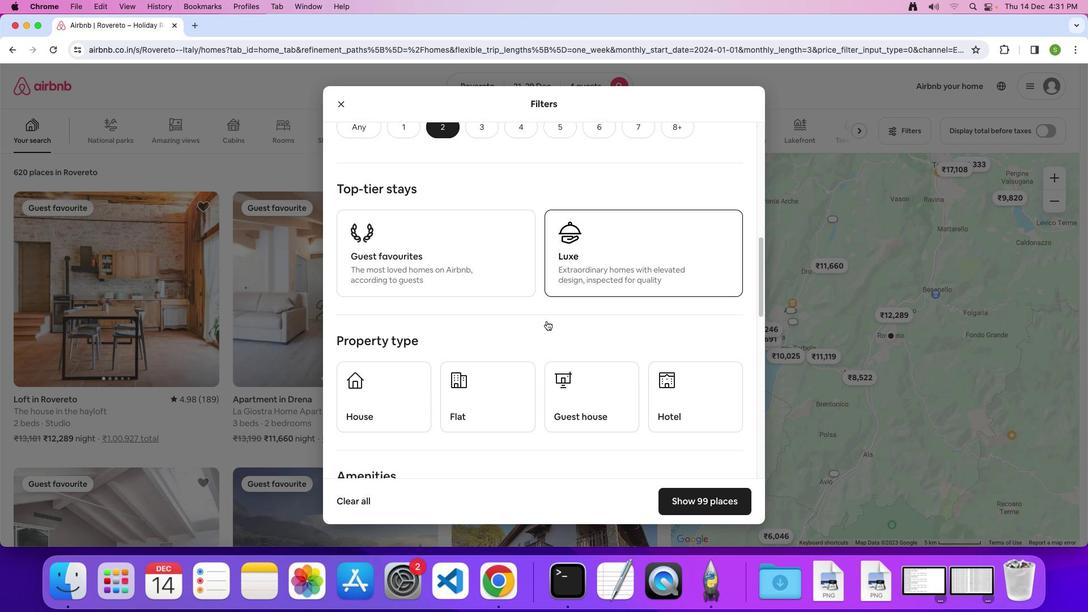 
Action: Mouse scrolled (546, 320) with delta (0, 0)
Screenshot: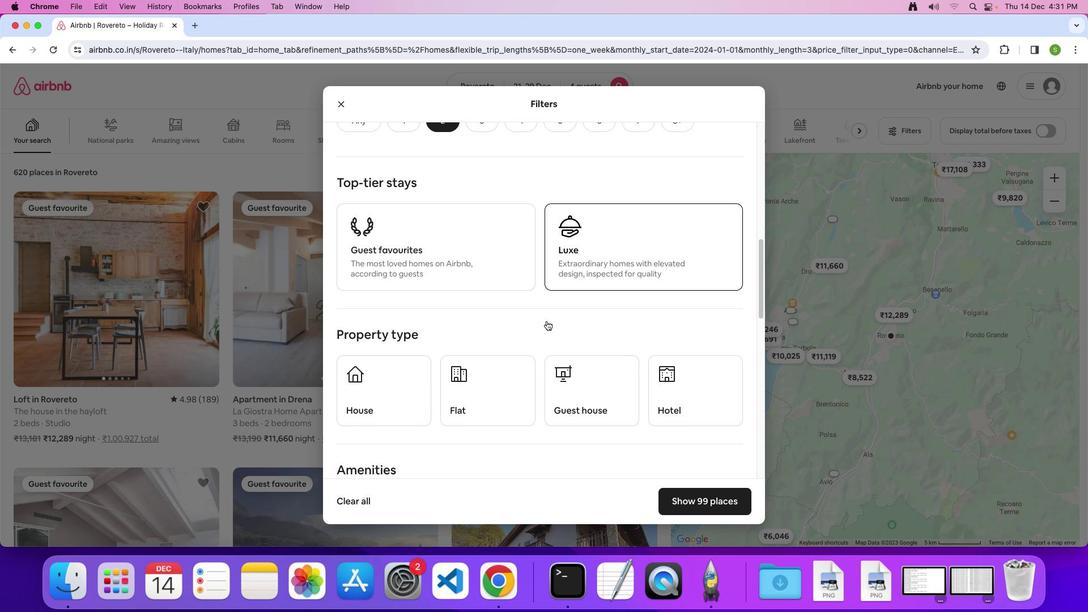 
Action: Mouse scrolled (546, 320) with delta (0, 0)
Screenshot: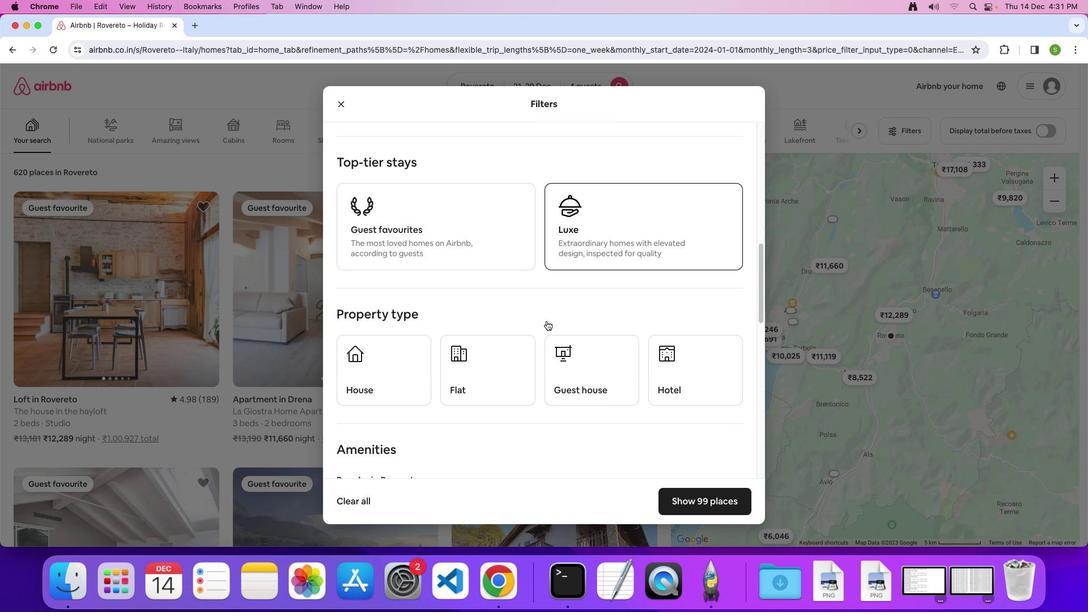 
Action: Mouse scrolled (546, 320) with delta (0, 0)
Screenshot: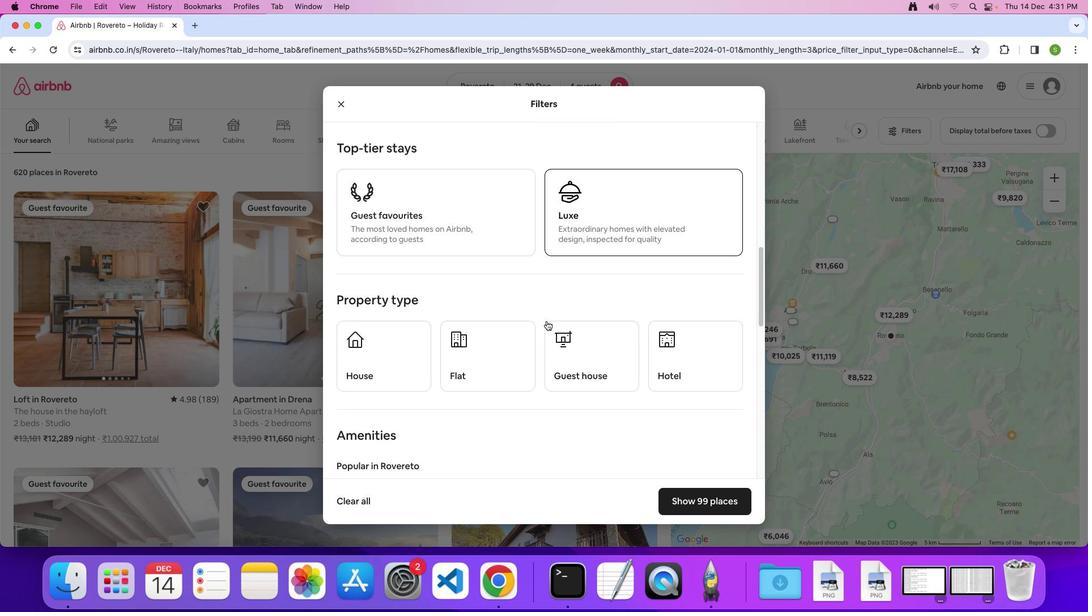 
Action: Mouse scrolled (546, 320) with delta (0, -1)
Screenshot: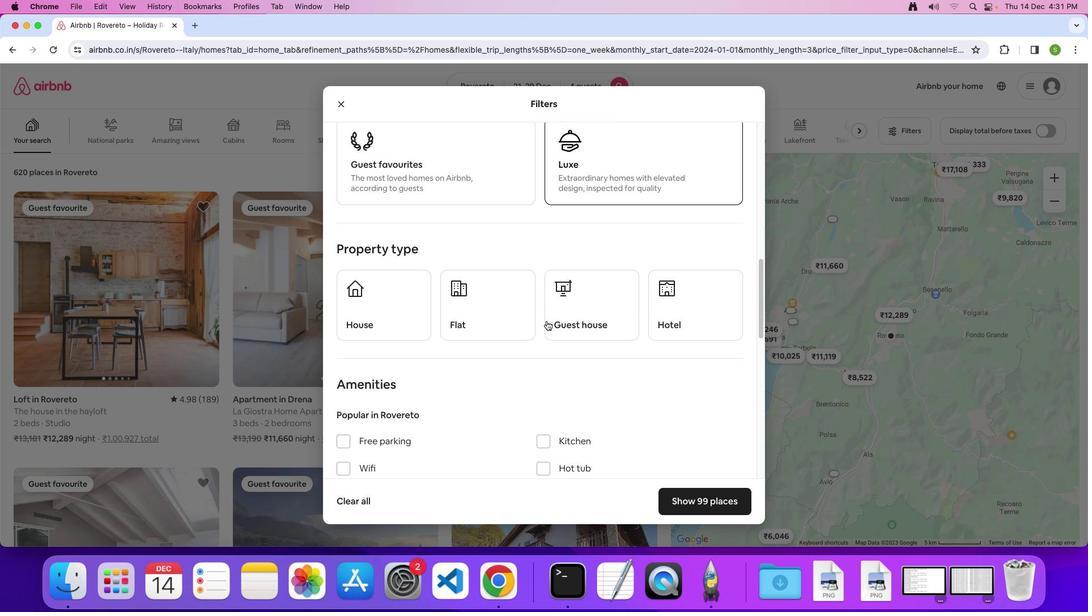 
Action: Mouse moved to (388, 295)
Screenshot: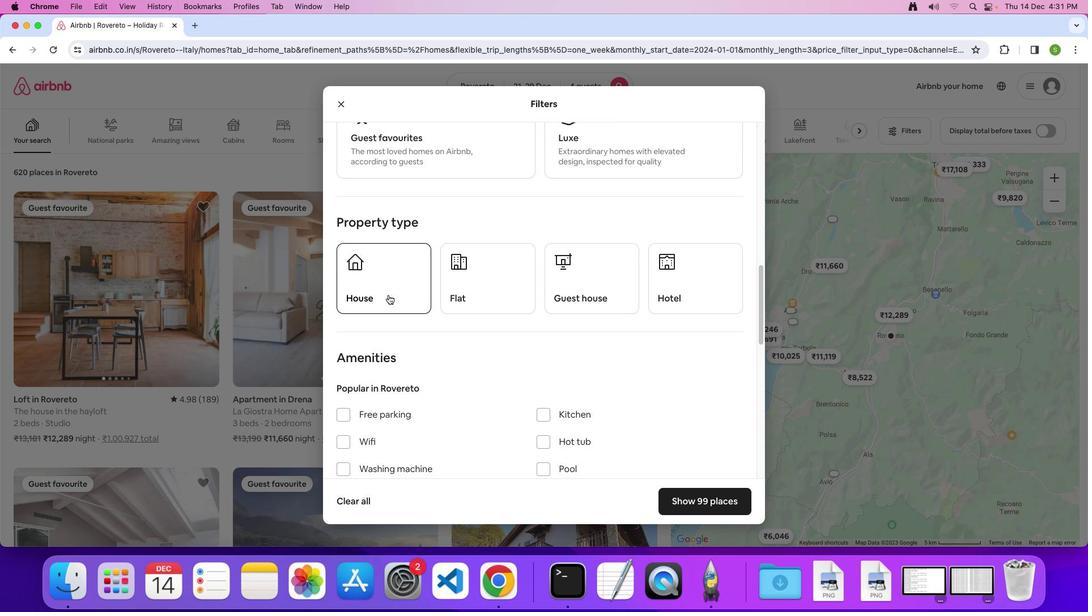 
Action: Mouse pressed left at (388, 295)
Screenshot: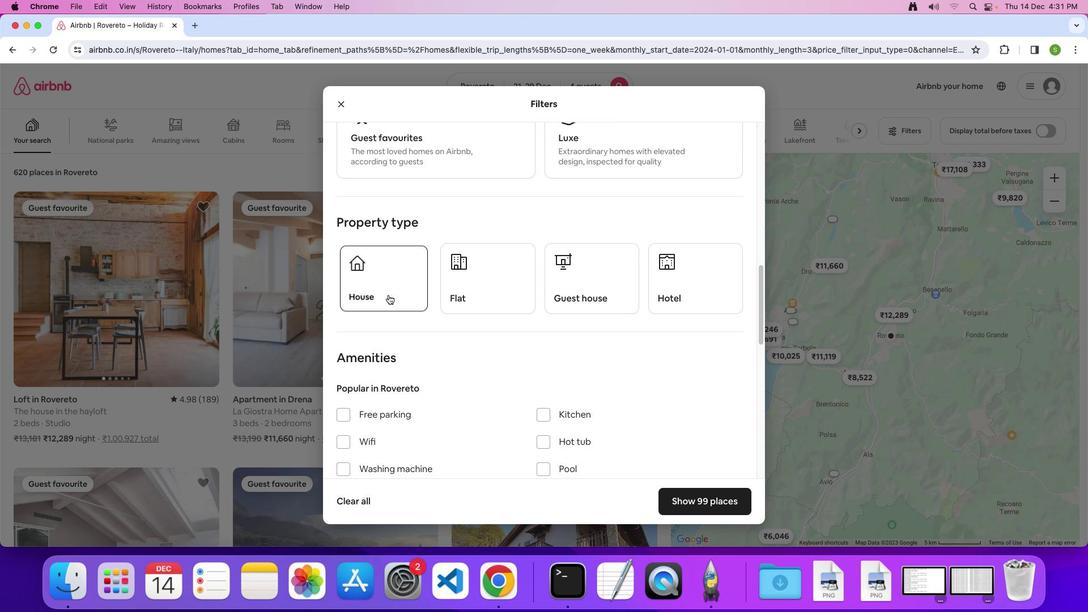 
Action: Mouse moved to (563, 343)
Screenshot: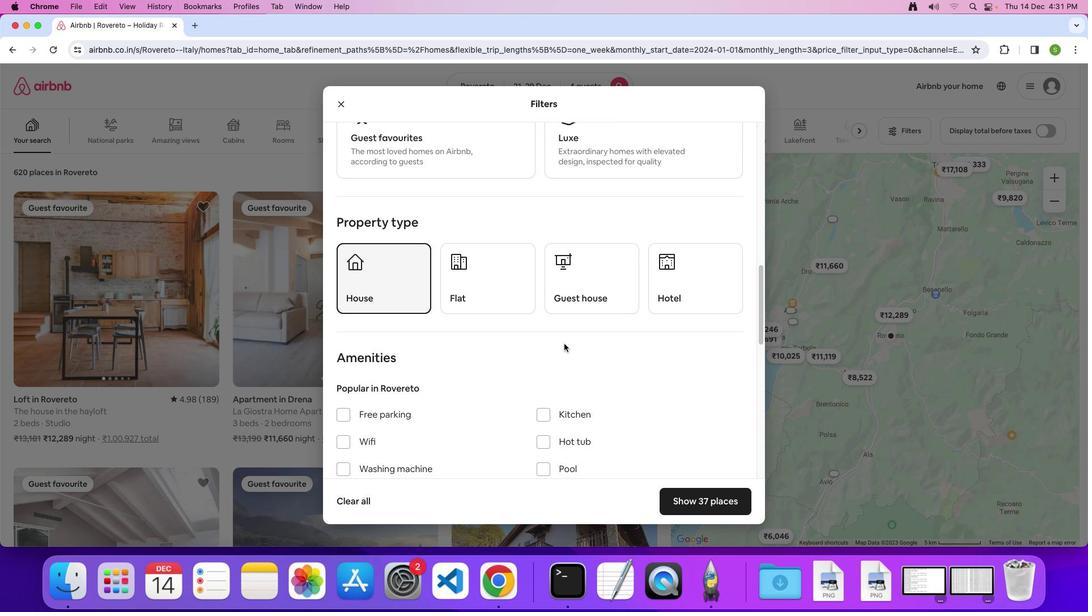 
Action: Mouse scrolled (563, 343) with delta (0, 0)
Screenshot: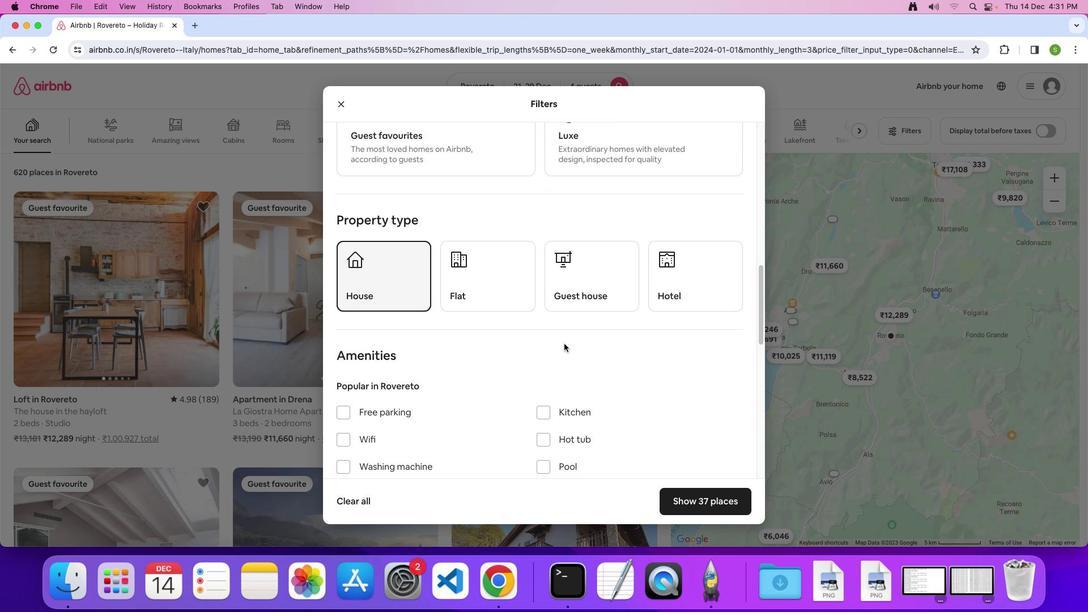 
Action: Mouse scrolled (563, 343) with delta (0, 0)
Screenshot: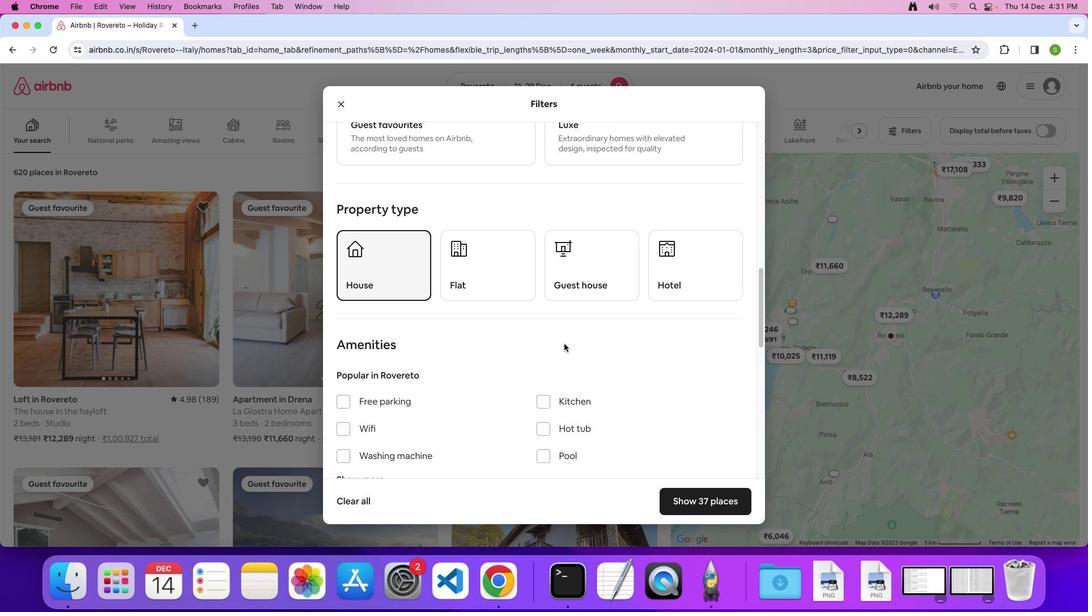 
Action: Mouse scrolled (563, 343) with delta (0, -1)
Screenshot: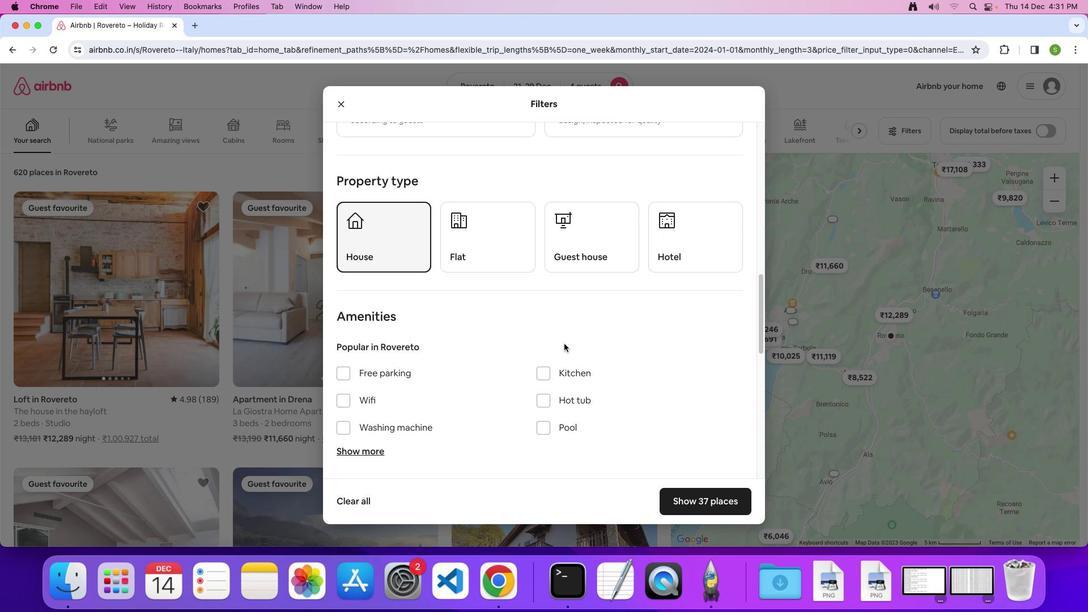 
Action: Mouse scrolled (563, 343) with delta (0, 0)
Screenshot: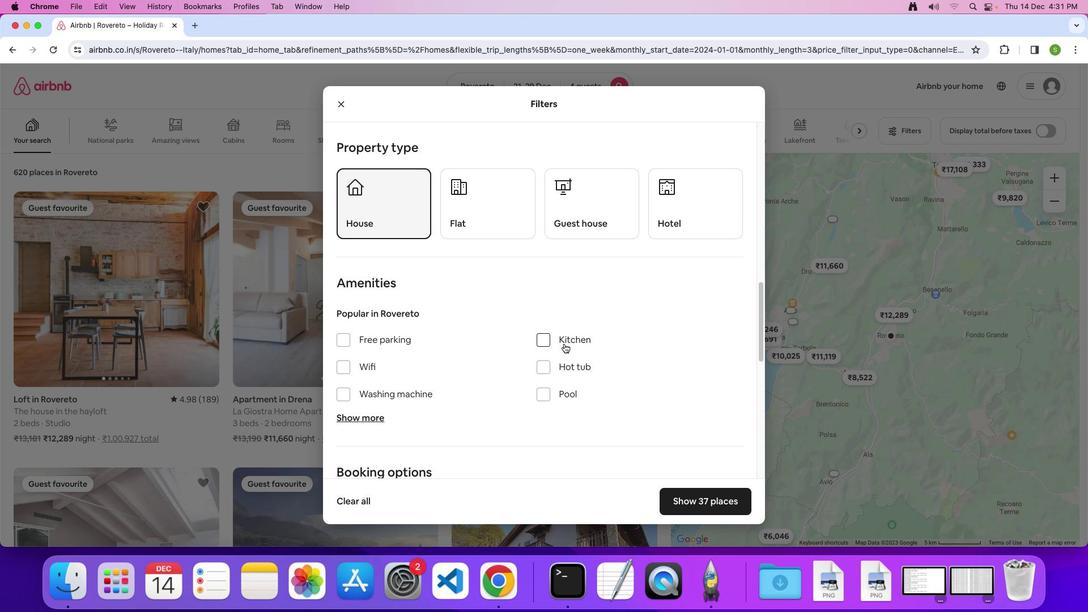 
Action: Mouse scrolled (563, 343) with delta (0, 0)
Screenshot: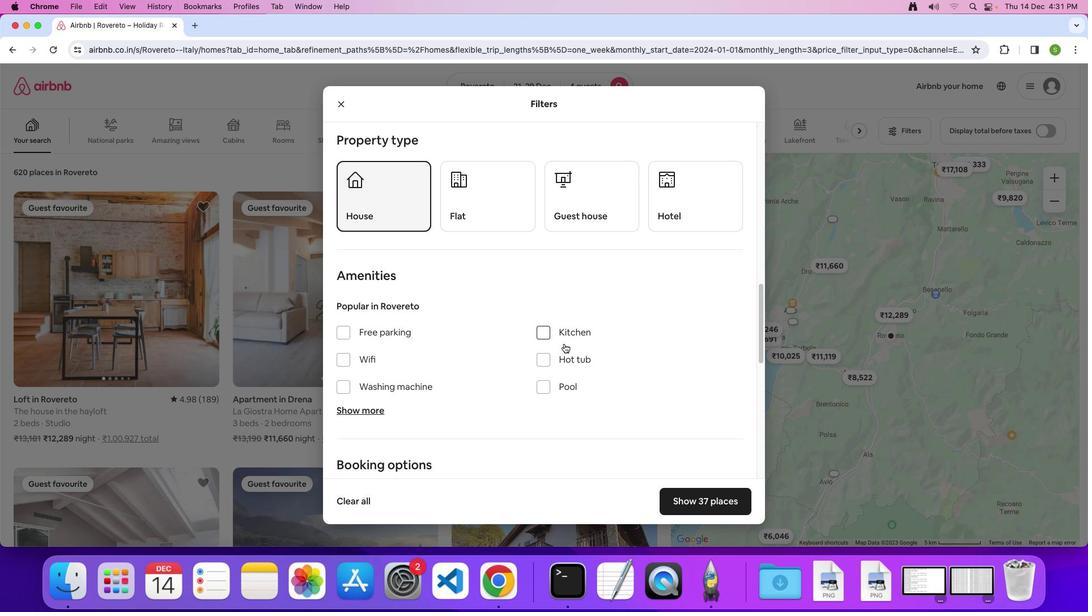 
Action: Mouse scrolled (563, 343) with delta (0, 0)
Screenshot: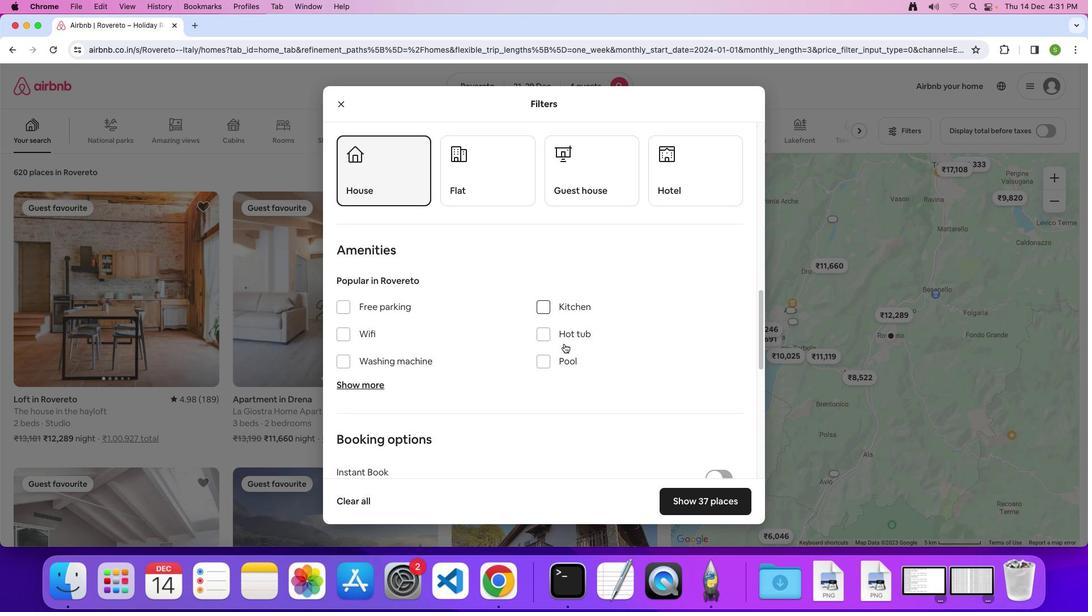 
Action: Mouse scrolled (563, 343) with delta (0, 0)
Screenshot: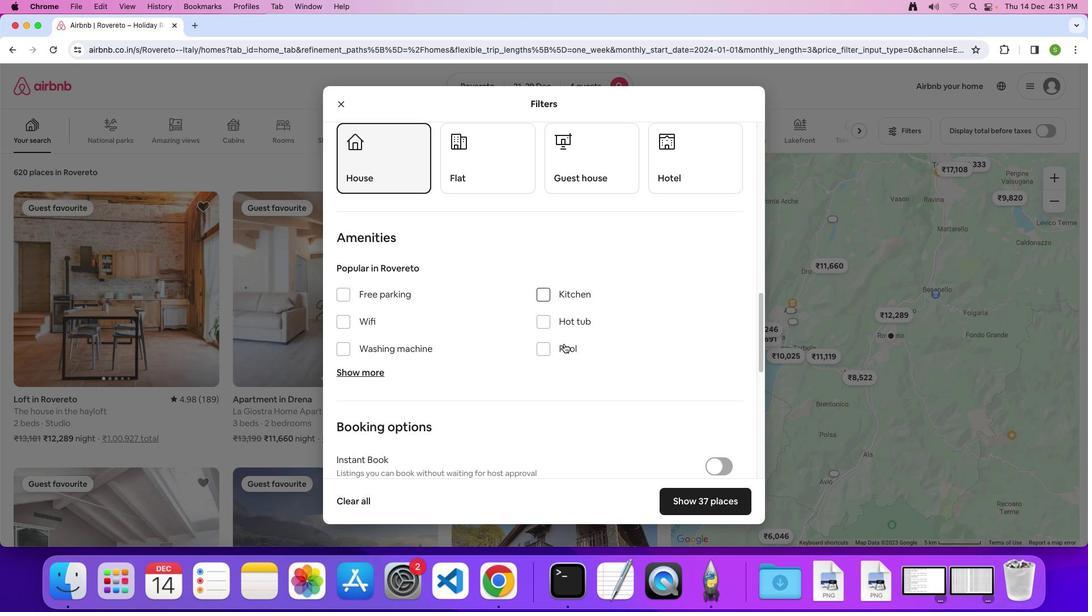 
Action: Mouse scrolled (563, 343) with delta (0, 0)
Screenshot: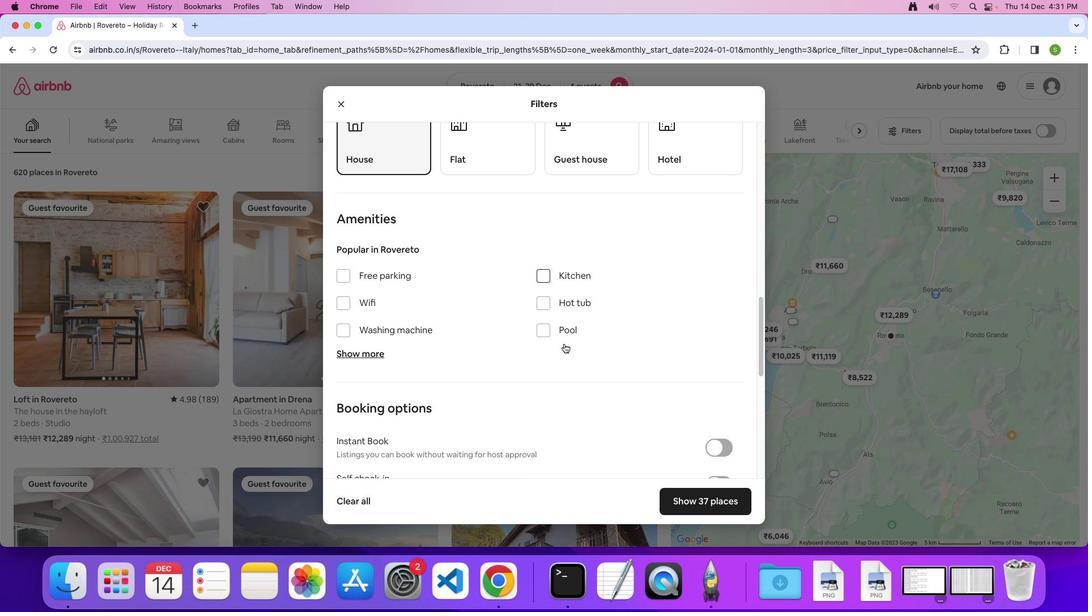 
Action: Mouse scrolled (563, 343) with delta (0, -1)
Screenshot: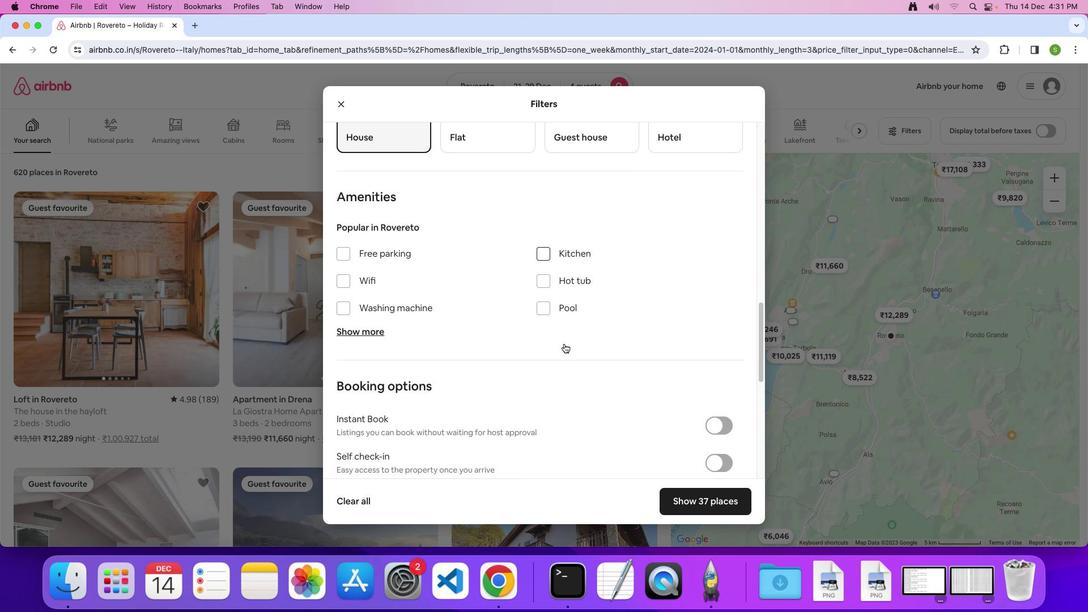 
Action: Mouse scrolled (563, 343) with delta (0, 0)
Screenshot: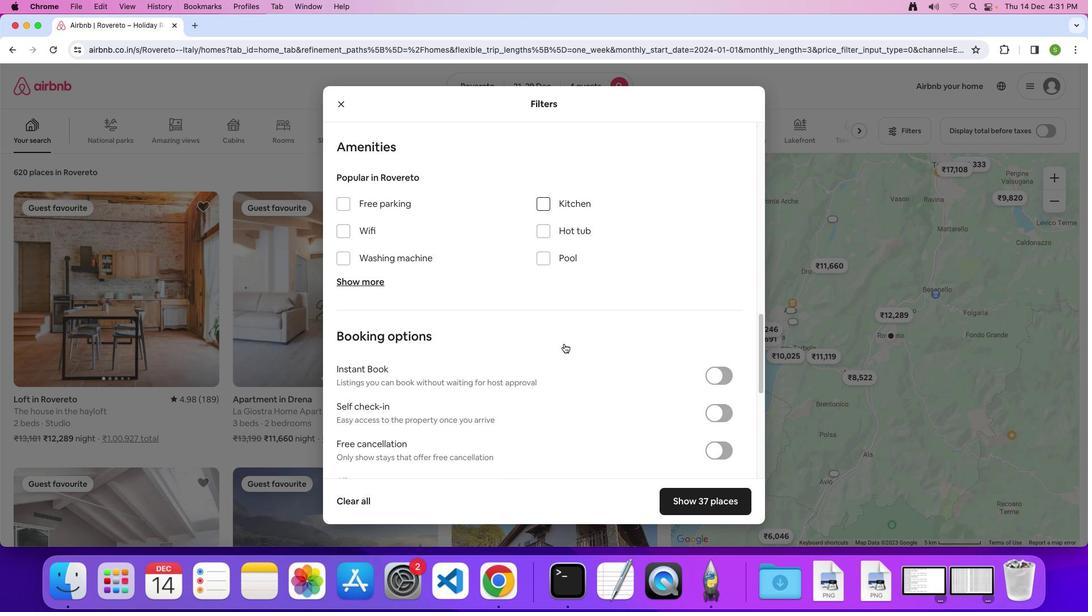 
Action: Mouse scrolled (563, 343) with delta (0, 0)
Screenshot: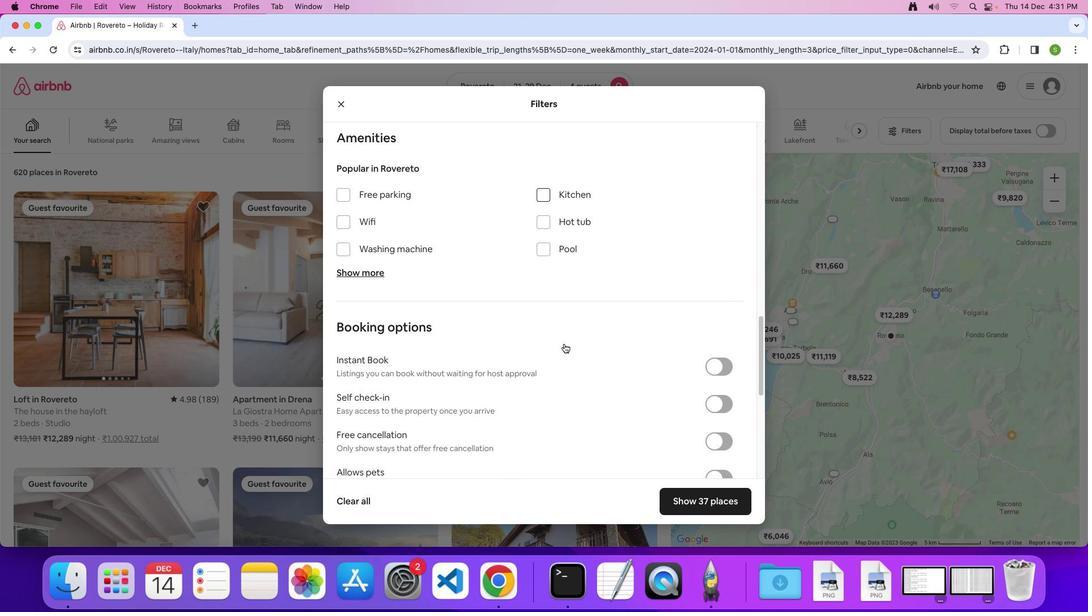 
Action: Mouse scrolled (563, 343) with delta (0, 0)
Screenshot: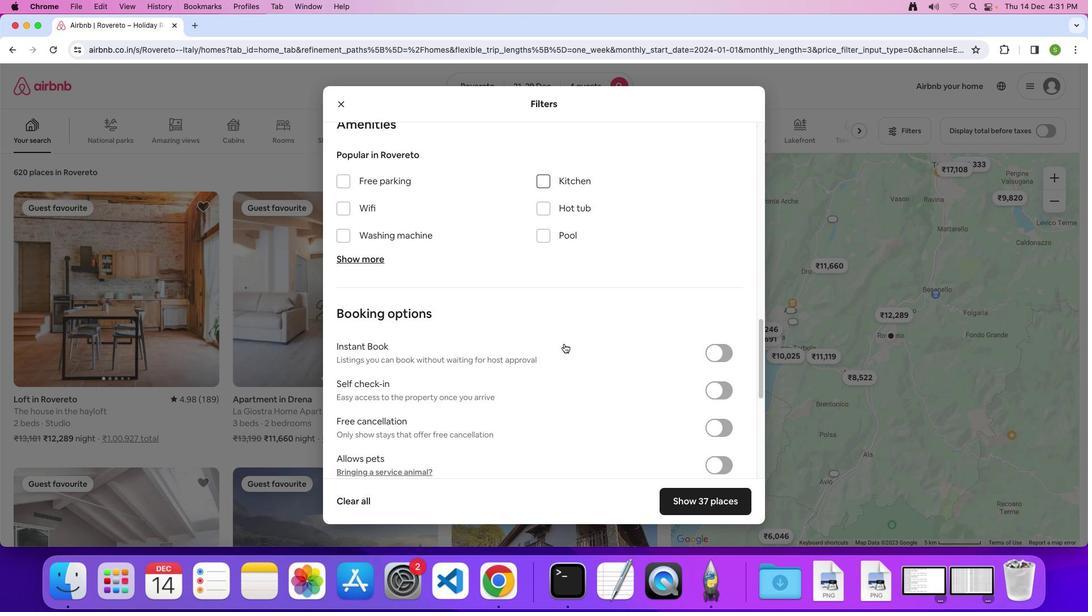 
Action: Mouse scrolled (563, 343) with delta (0, 0)
Screenshot: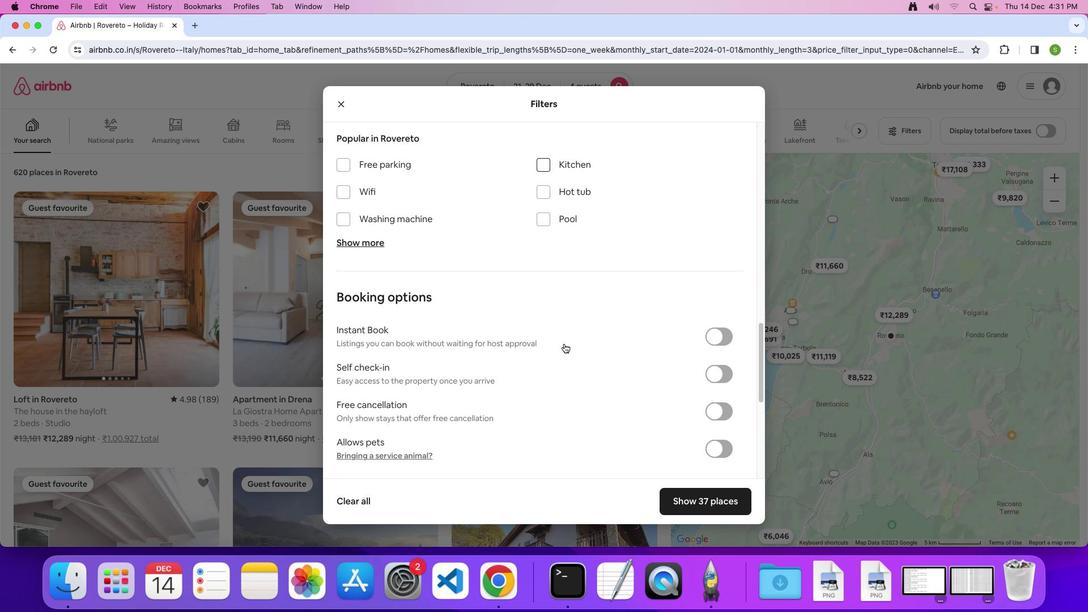 
Action: Mouse scrolled (563, 343) with delta (0, -1)
Screenshot: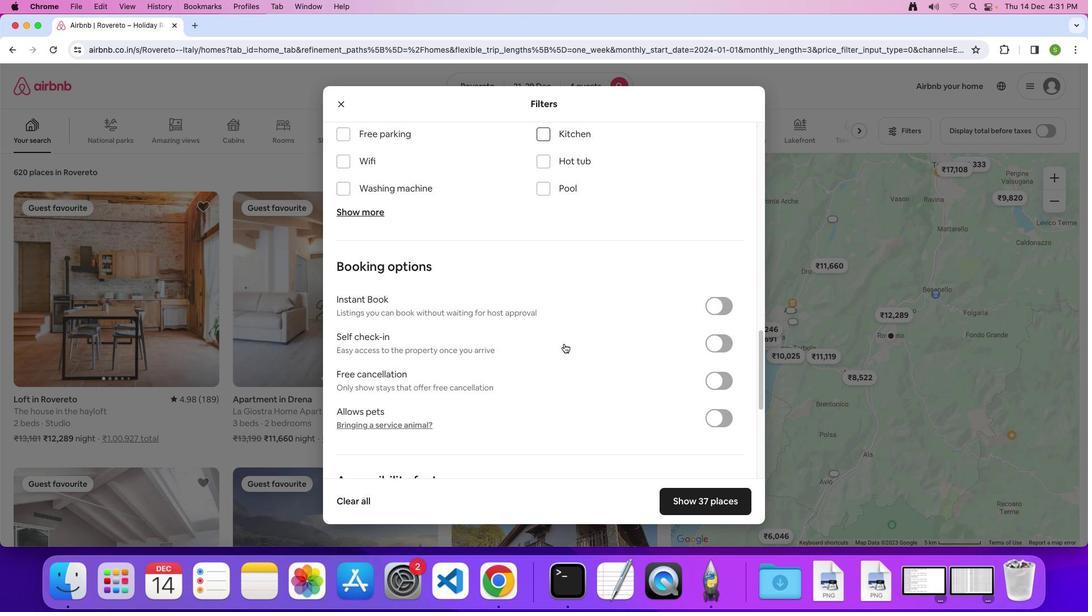 
Action: Mouse scrolled (563, 343) with delta (0, 0)
Screenshot: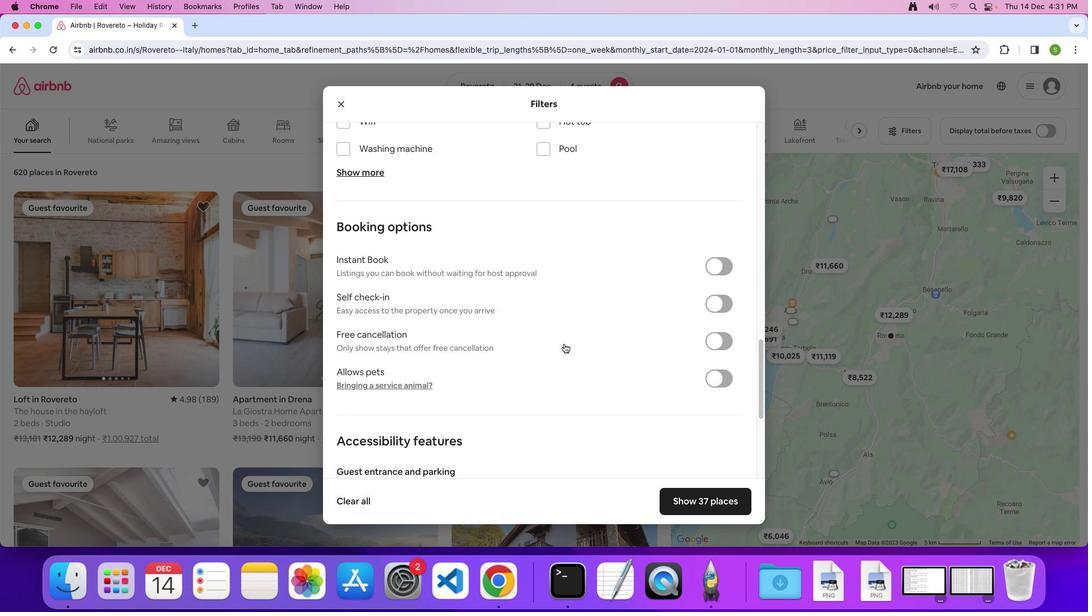 
Action: Mouse scrolled (563, 343) with delta (0, 0)
Screenshot: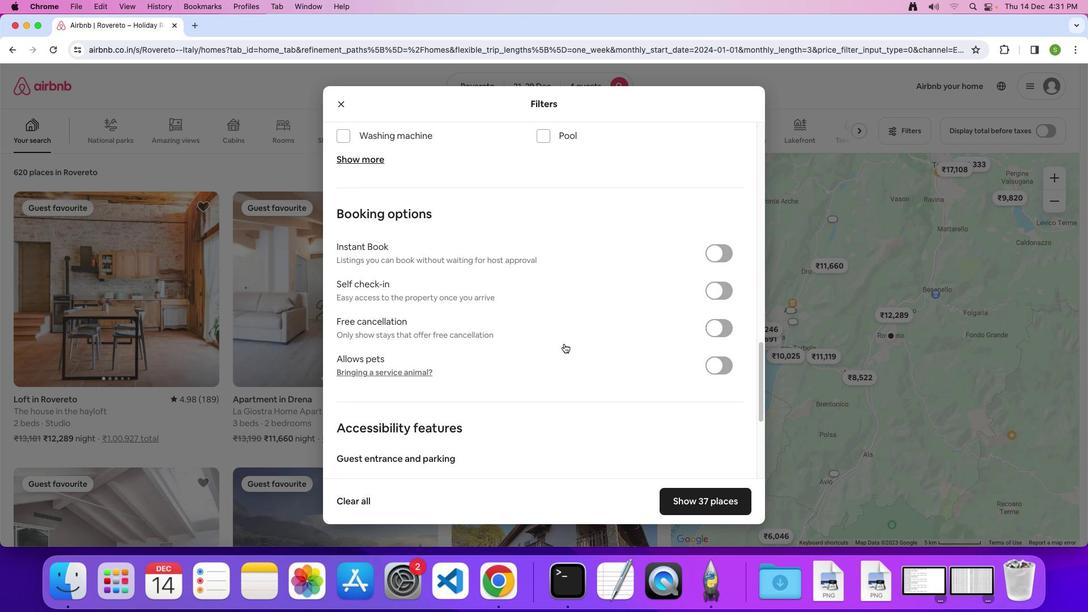 
Action: Mouse scrolled (563, 343) with delta (0, -1)
Screenshot: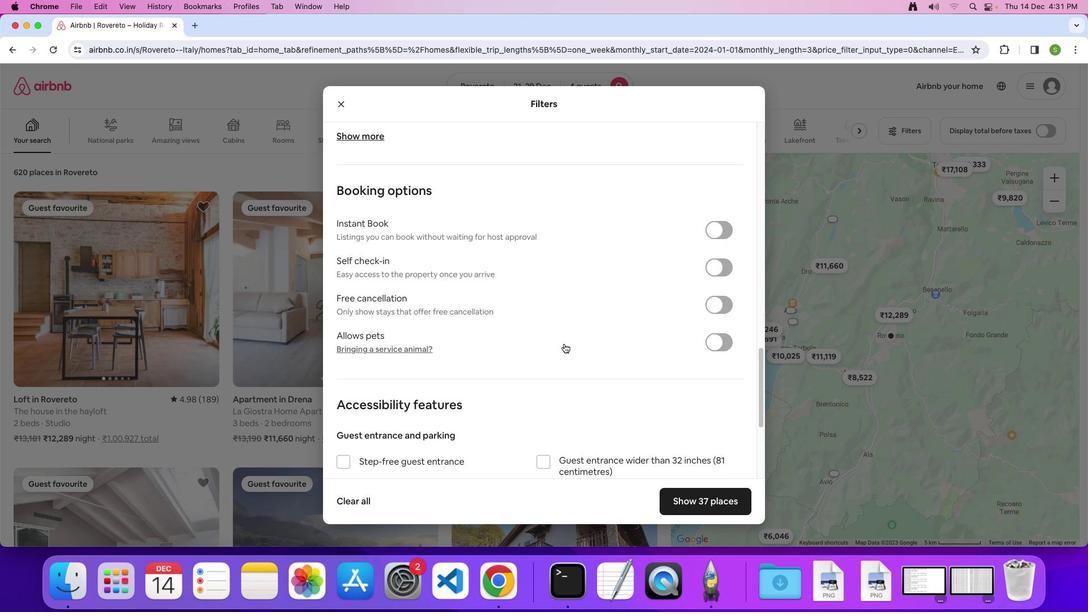
Action: Mouse scrolled (563, 343) with delta (0, 0)
Screenshot: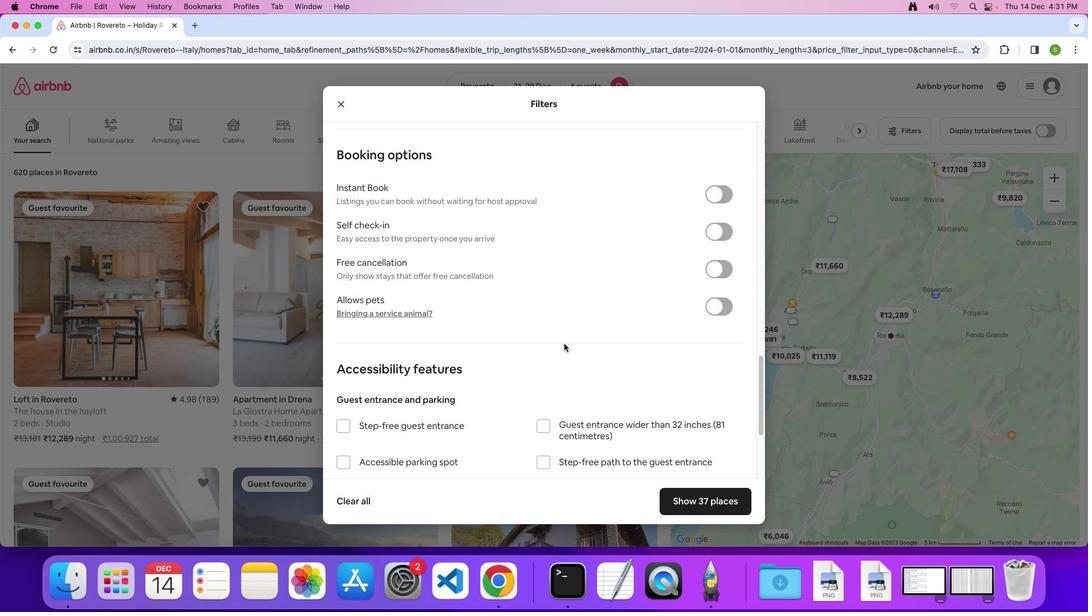 
Action: Mouse scrolled (563, 343) with delta (0, 0)
Screenshot: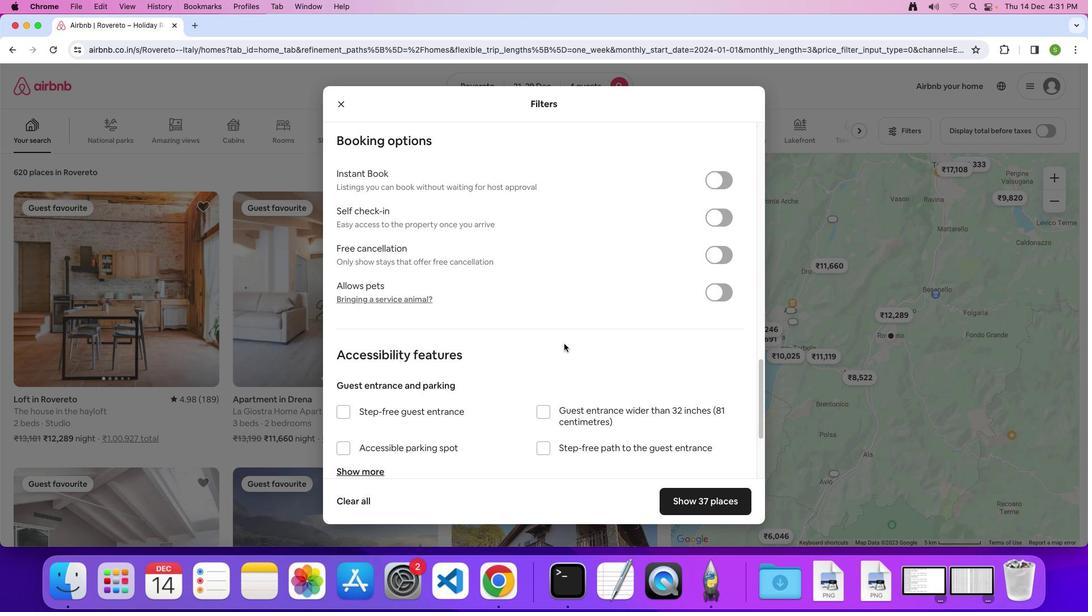 
Action: Mouse scrolled (563, 343) with delta (0, 0)
Screenshot: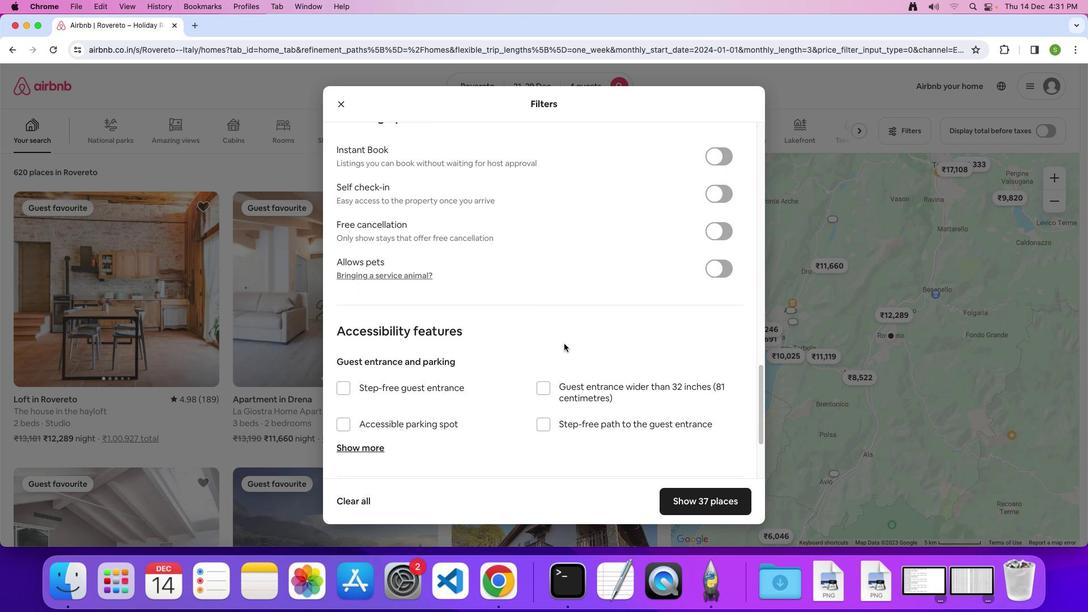 
Action: Mouse scrolled (563, 343) with delta (0, 0)
Screenshot: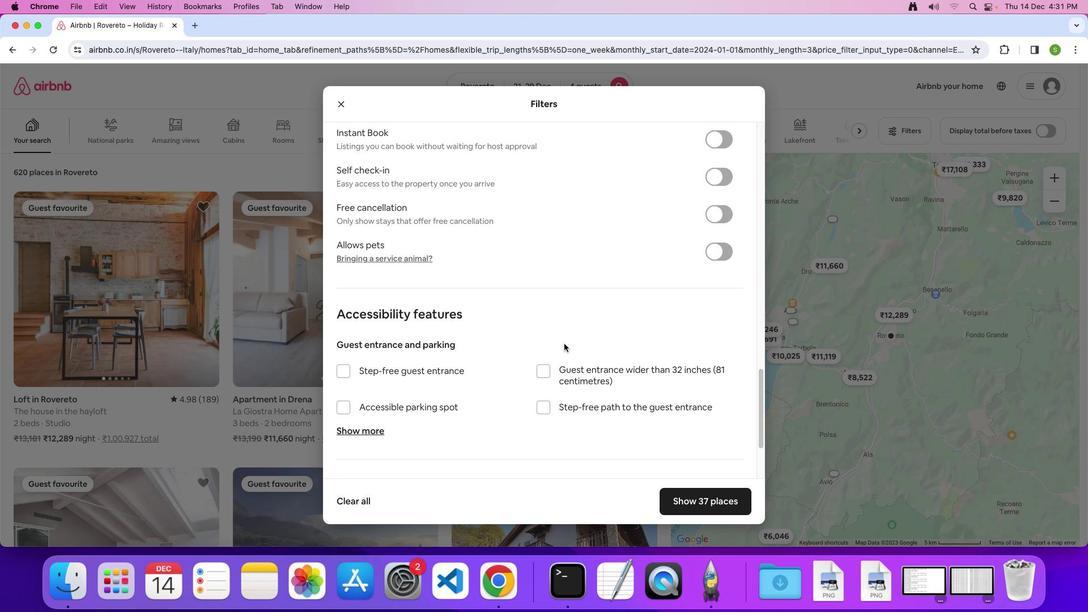 
Action: Mouse scrolled (563, 343) with delta (0, 0)
Screenshot: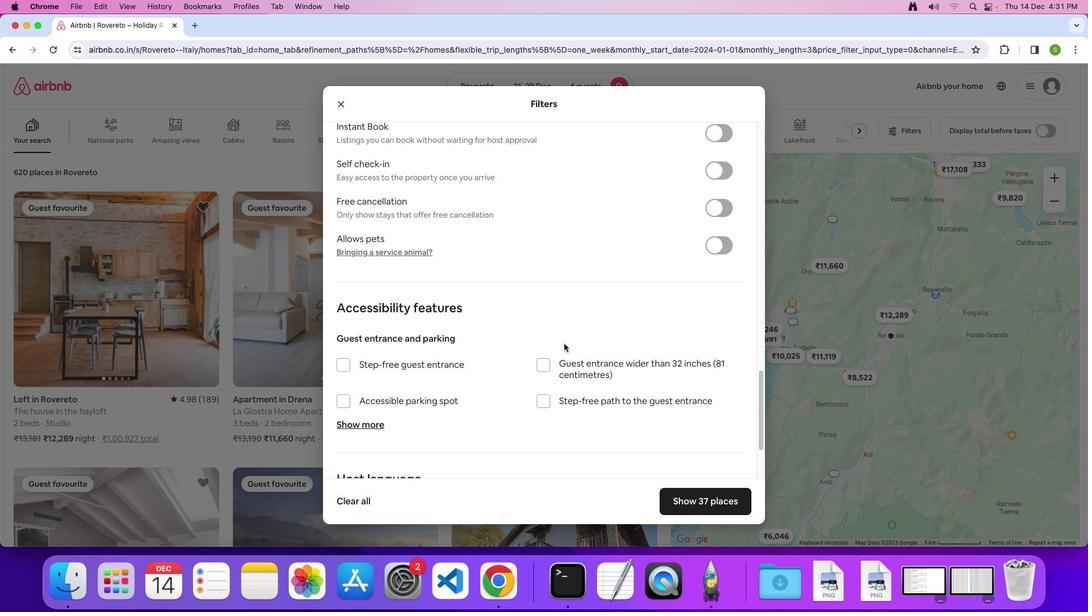 
Action: Mouse scrolled (563, 343) with delta (0, -1)
Screenshot: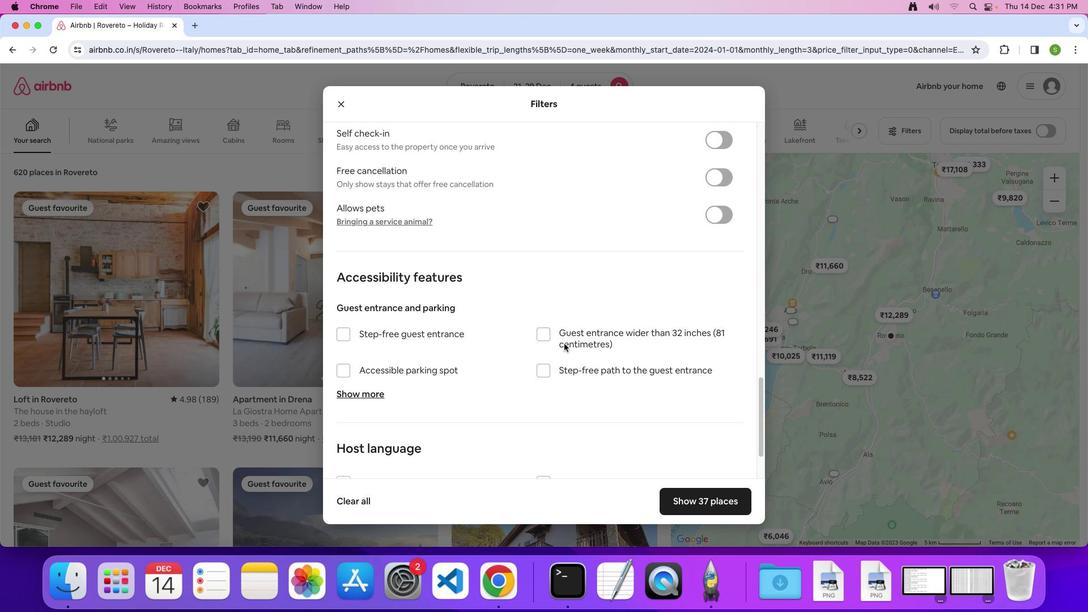 
Action: Mouse scrolled (563, 343) with delta (0, 0)
Screenshot: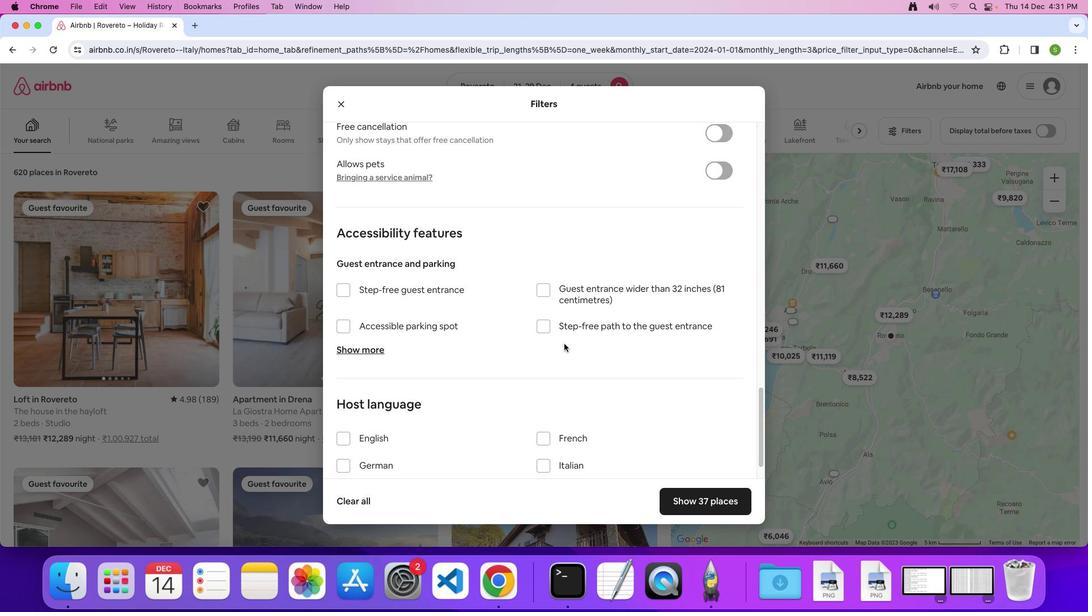 
Action: Mouse scrolled (563, 343) with delta (0, 0)
Screenshot: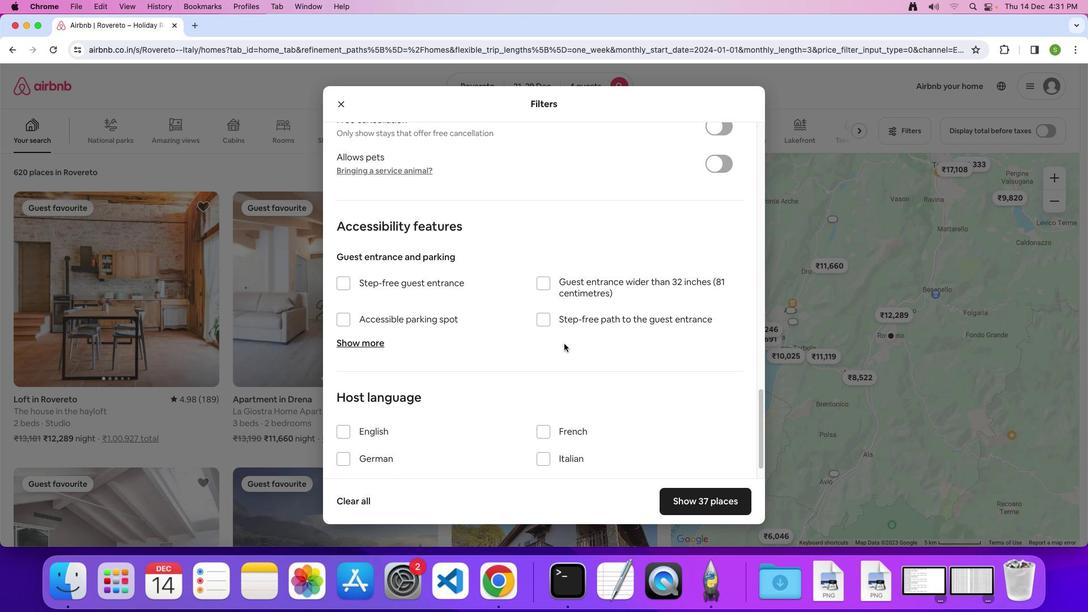 
Action: Mouse scrolled (563, 343) with delta (0, -1)
Screenshot: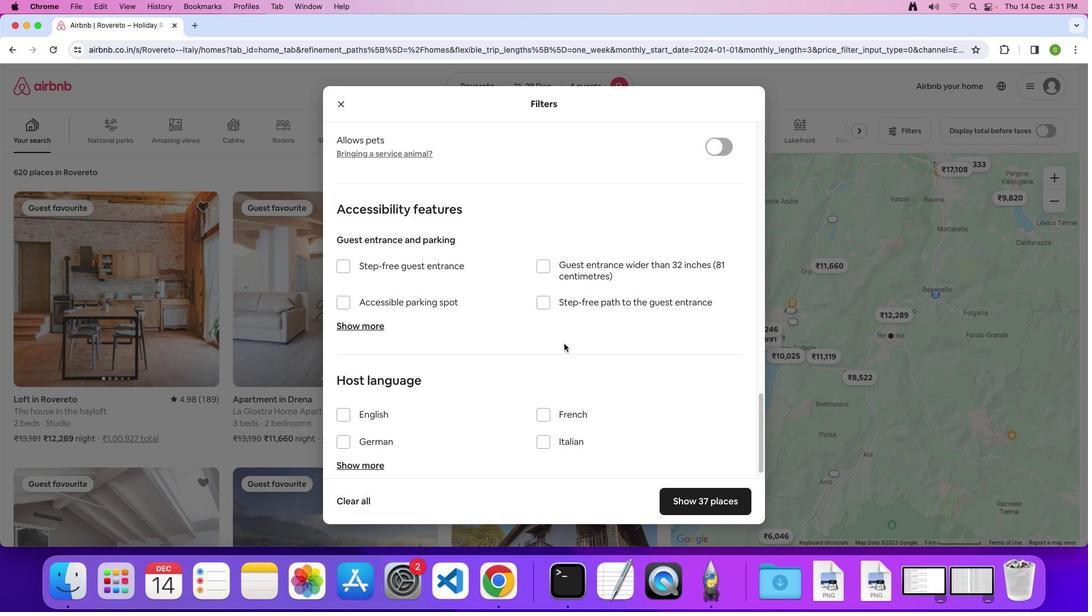 
Action: Mouse scrolled (563, 343) with delta (0, 0)
Screenshot: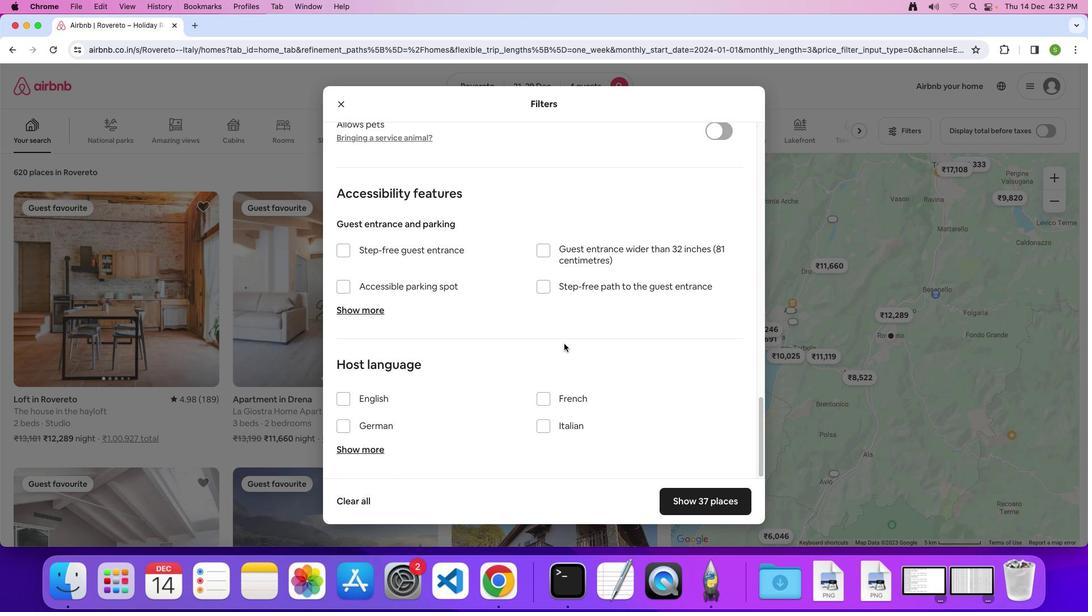 
Action: Mouse scrolled (563, 343) with delta (0, 0)
Screenshot: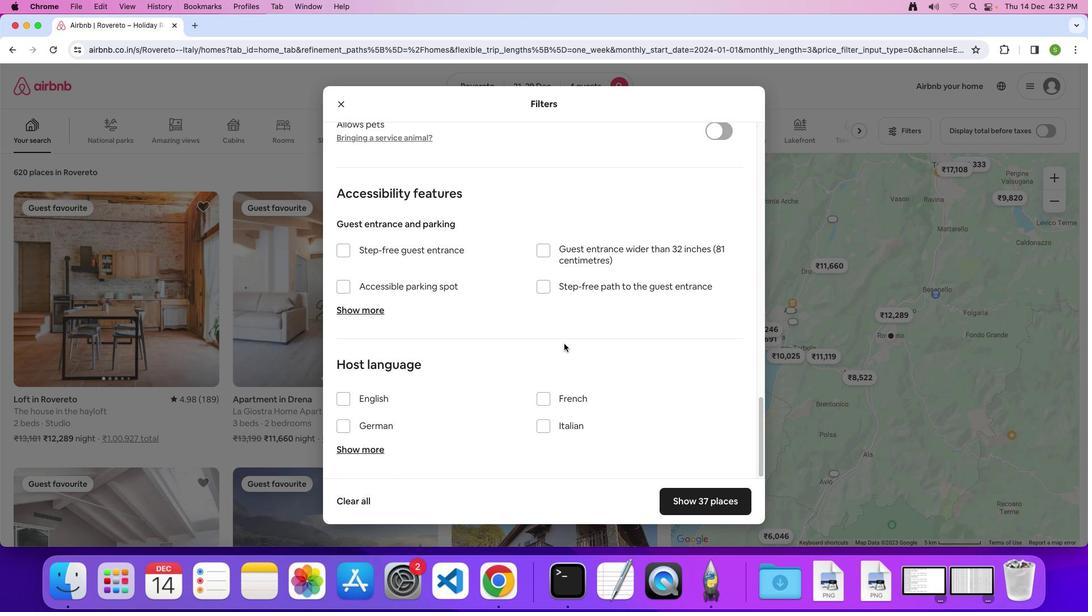 
Action: Mouse scrolled (563, 343) with delta (0, 0)
Screenshot: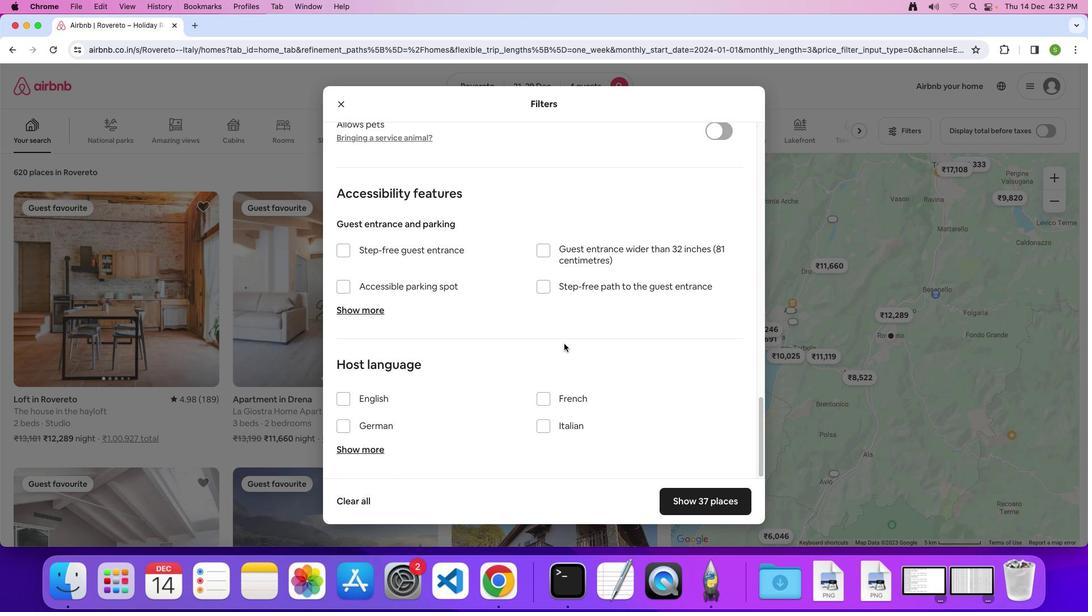 
Action: Mouse moved to (711, 502)
Screenshot: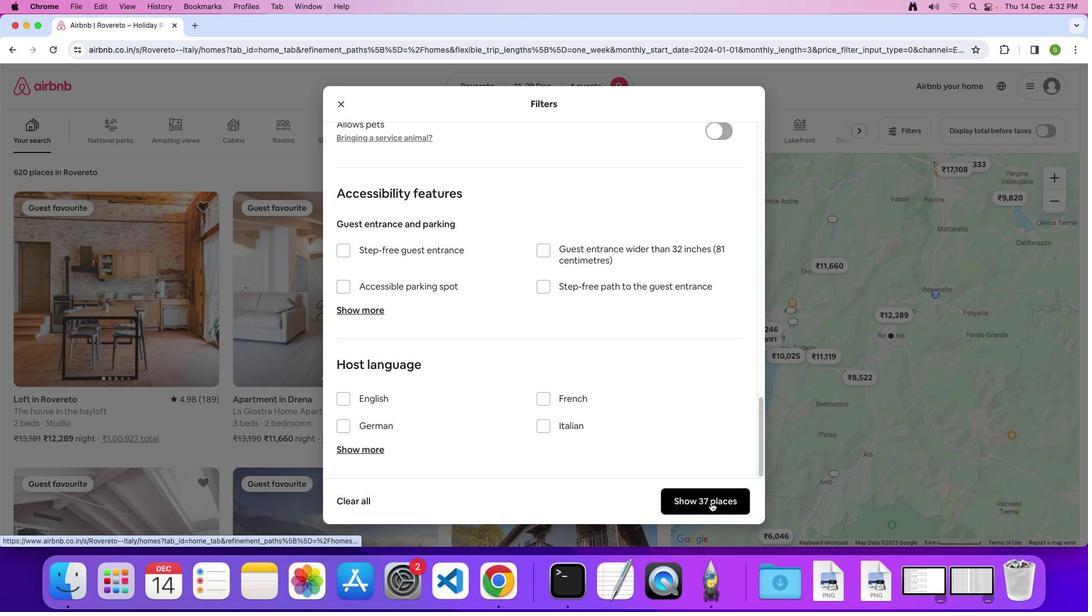 
Action: Mouse pressed left at (711, 502)
Screenshot: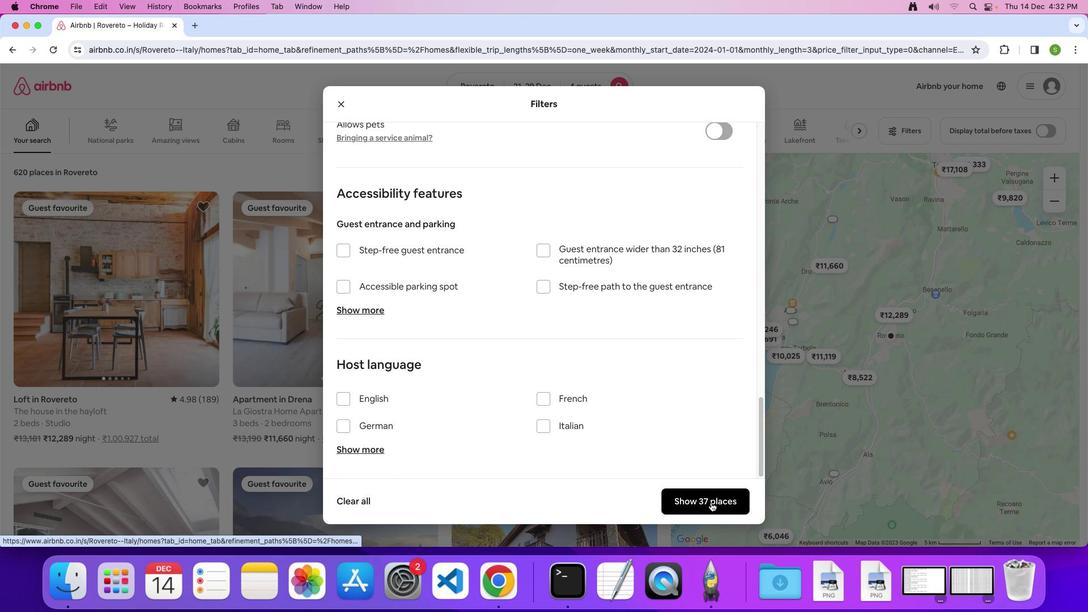 
Action: Mouse moved to (153, 269)
Screenshot: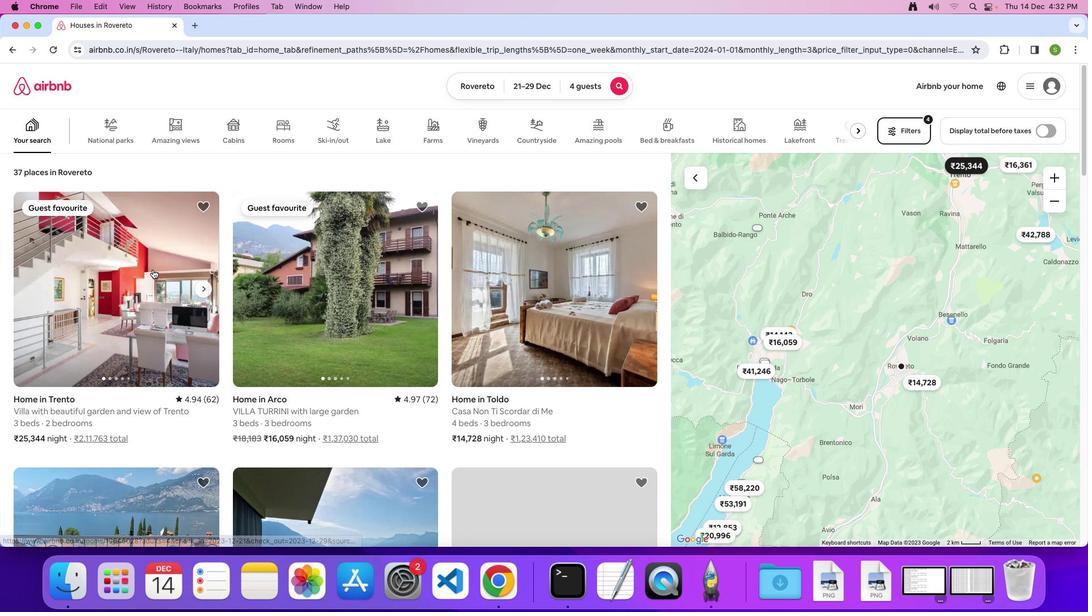 
Action: Mouse pressed left at (153, 269)
Screenshot: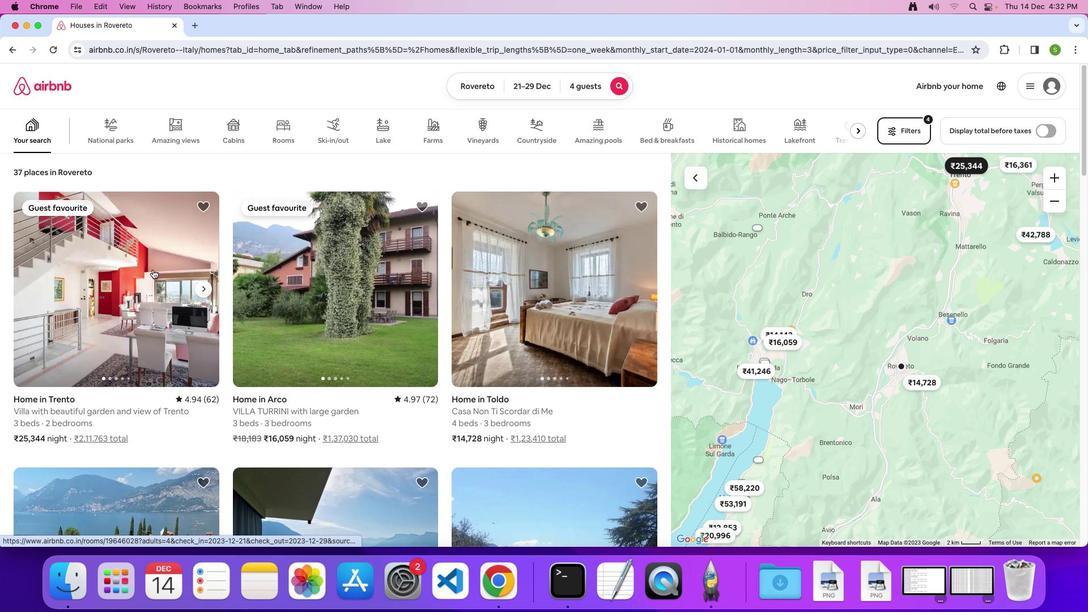
Action: Mouse moved to (321, 238)
Screenshot: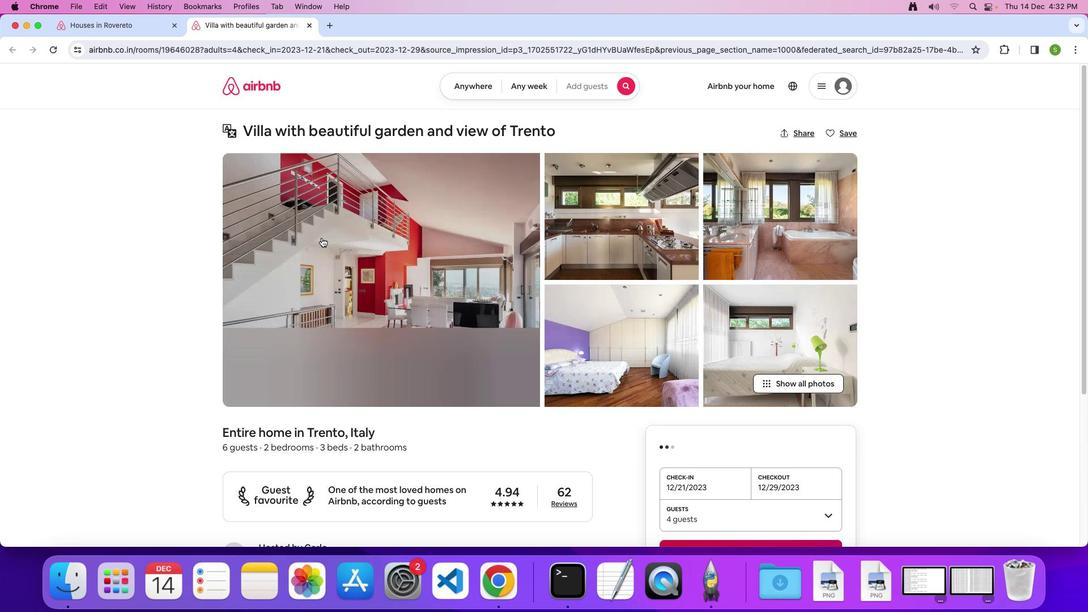 
Action: Mouse pressed left at (321, 238)
Screenshot: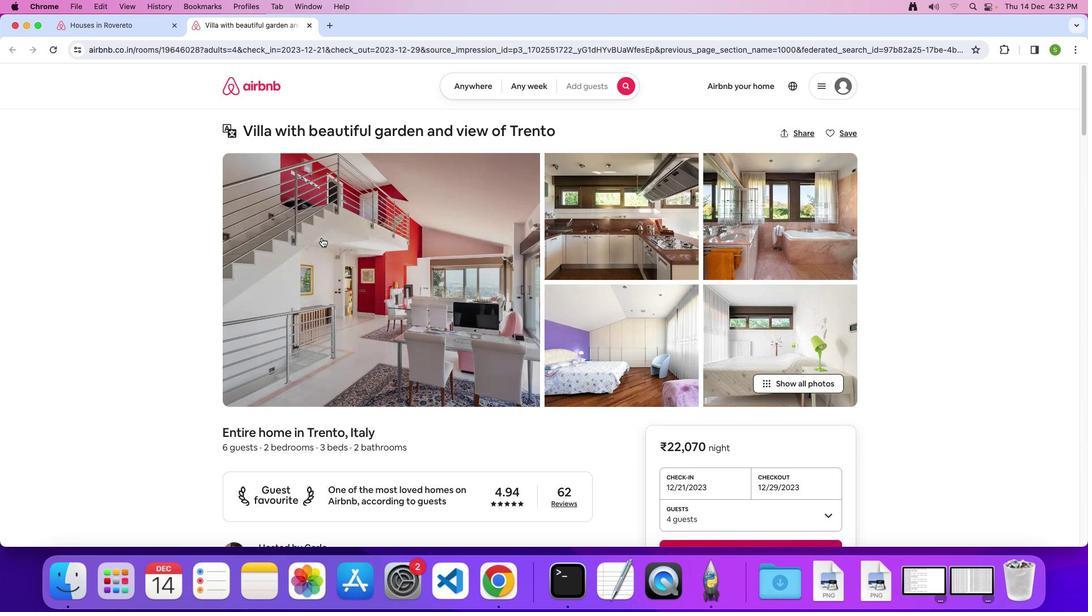 
Action: Mouse moved to (476, 302)
Screenshot: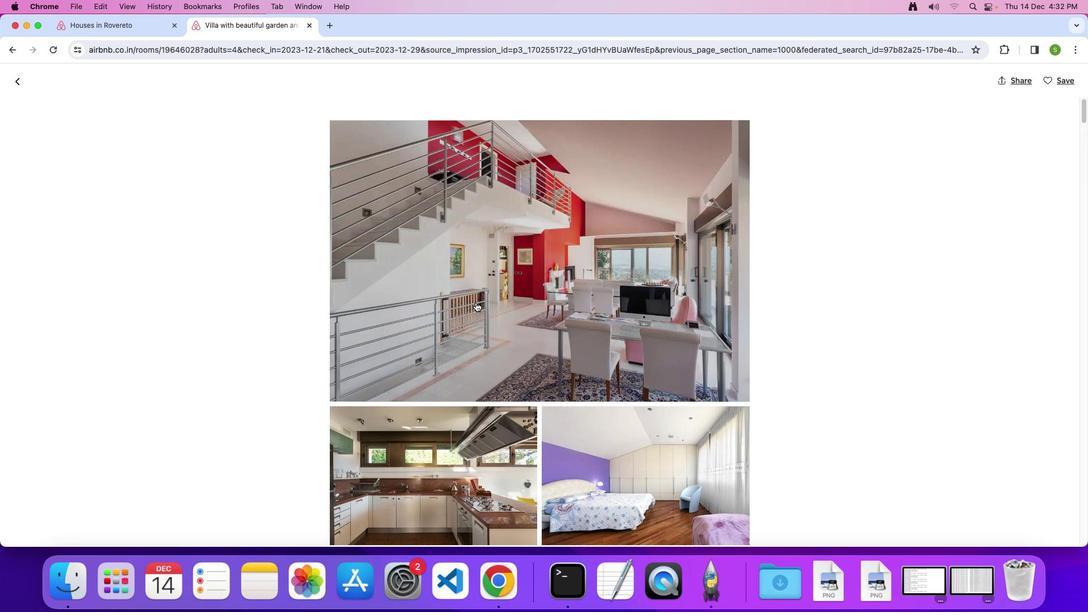 
Action: Mouse scrolled (476, 302) with delta (0, 0)
Screenshot: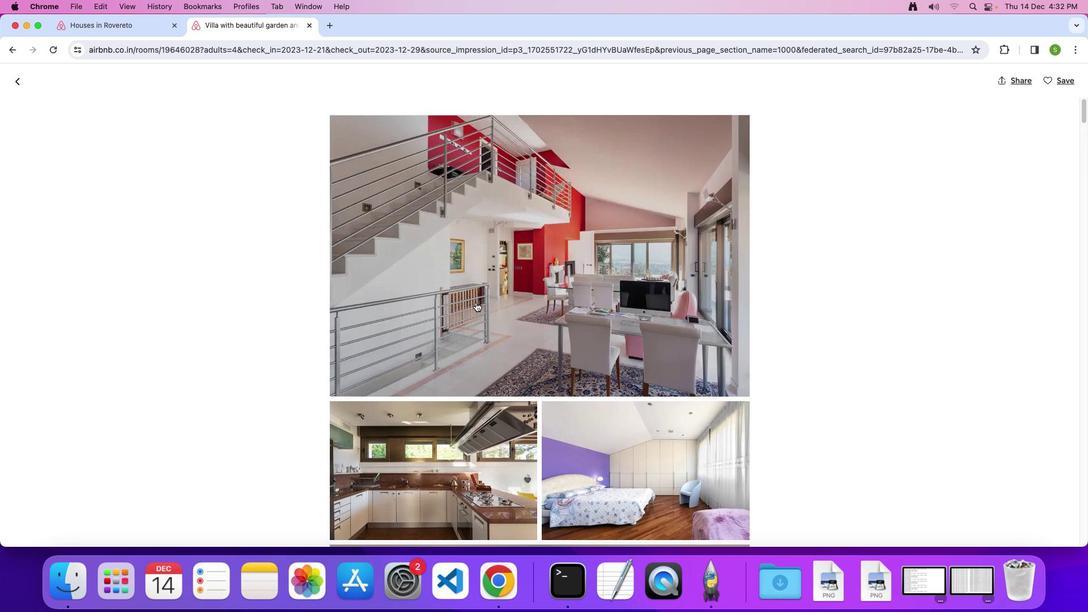 
Action: Mouse scrolled (476, 302) with delta (0, 0)
Screenshot: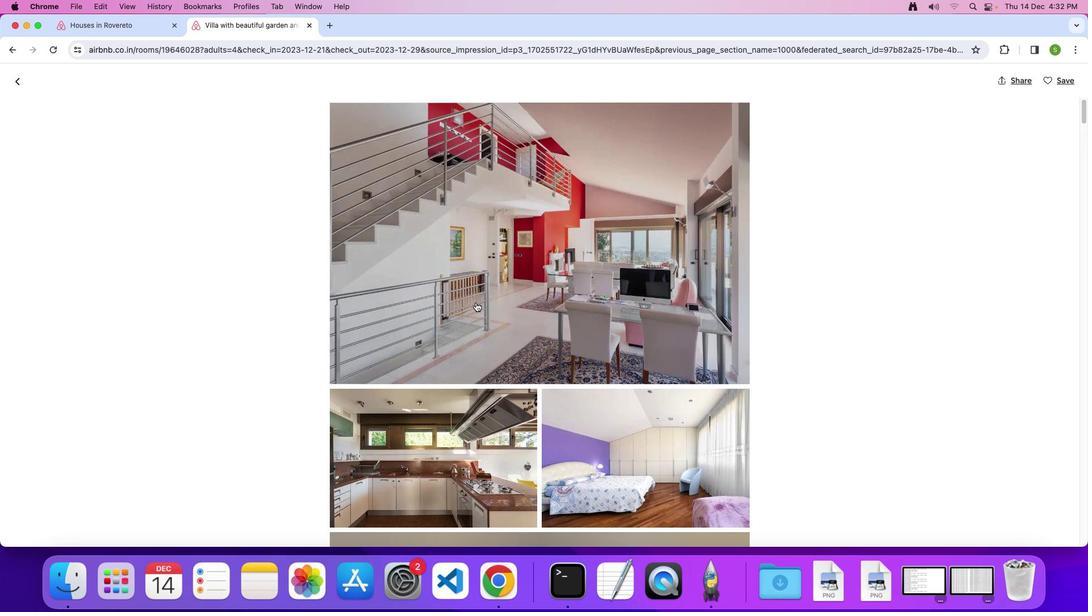 
Action: Mouse scrolled (476, 302) with delta (0, -1)
Screenshot: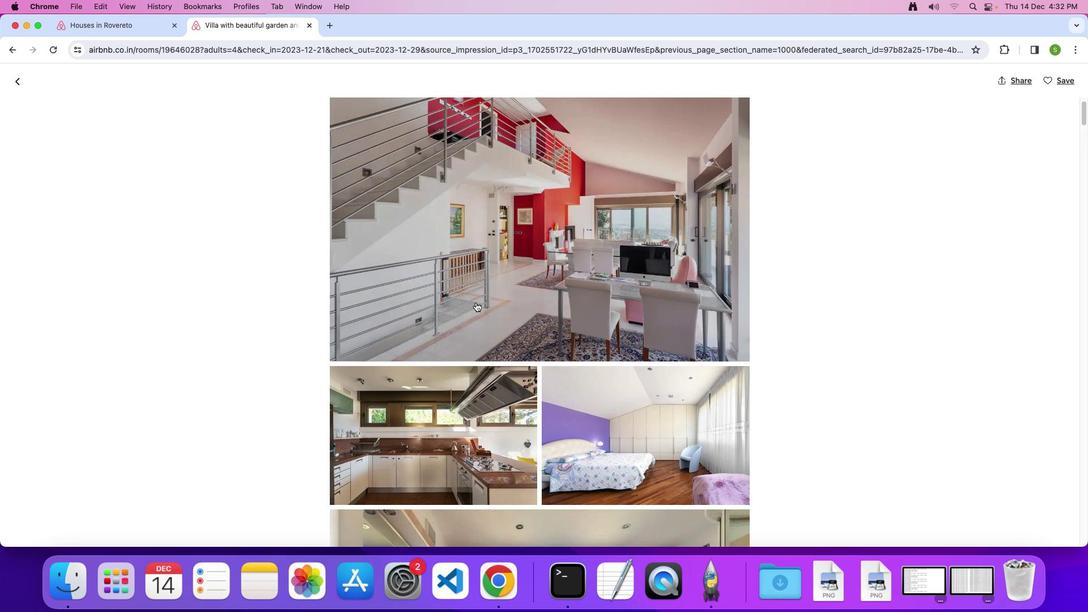 
Action: Mouse scrolled (476, 302) with delta (0, 0)
Screenshot: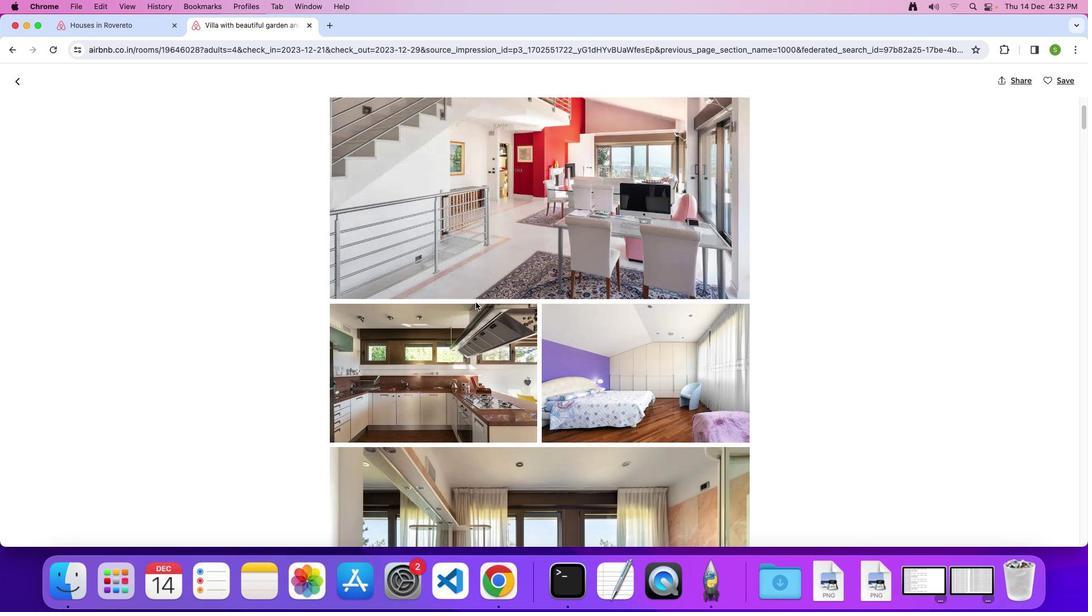
Action: Mouse scrolled (476, 302) with delta (0, 0)
Screenshot: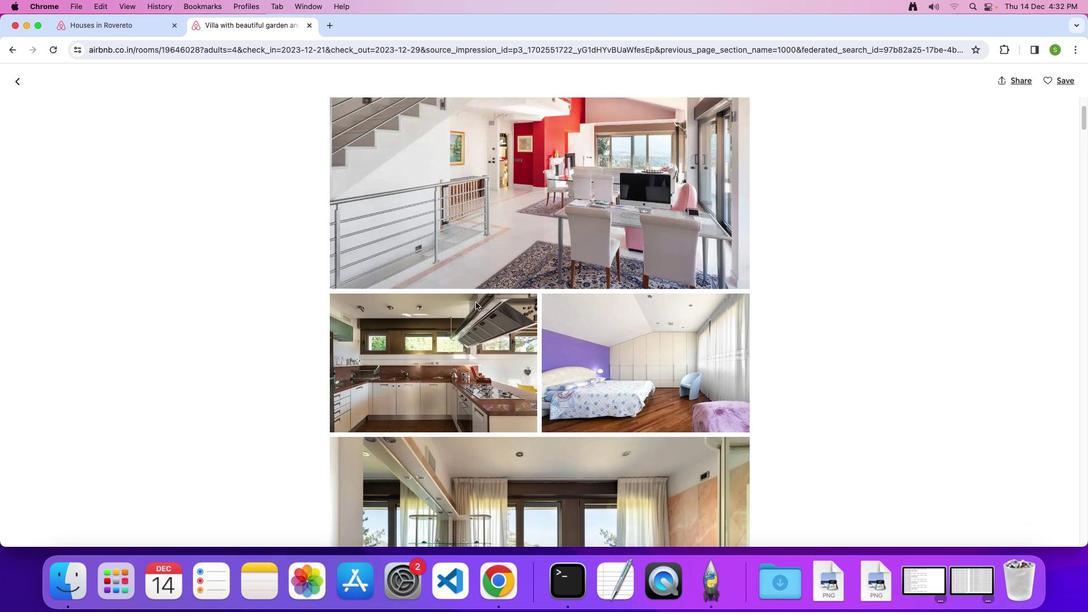 
Action: Mouse moved to (476, 302)
Screenshot: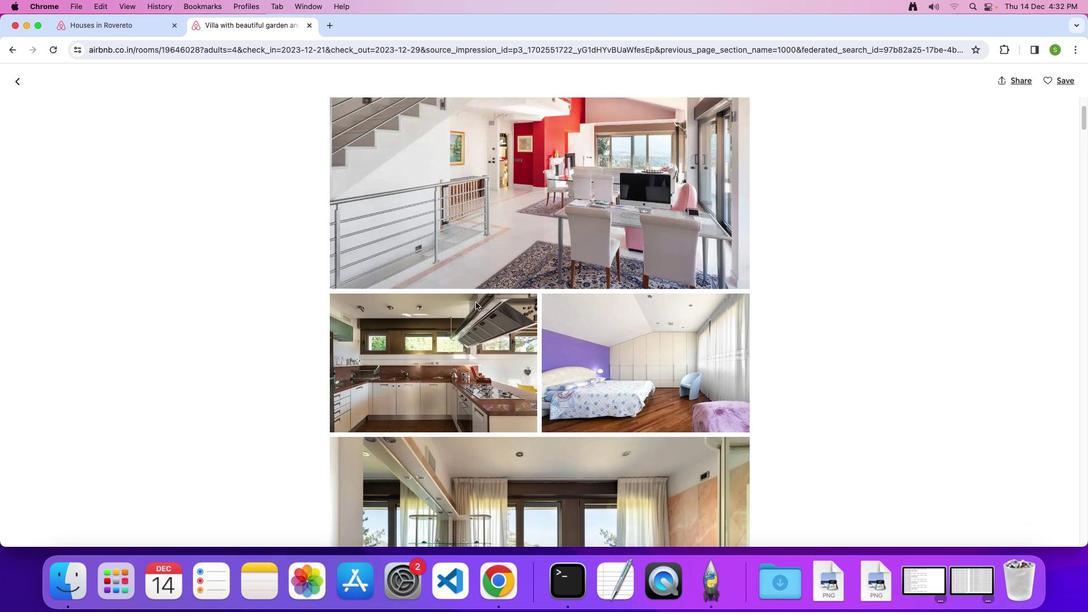 
Action: Mouse scrolled (476, 302) with delta (0, -1)
Screenshot: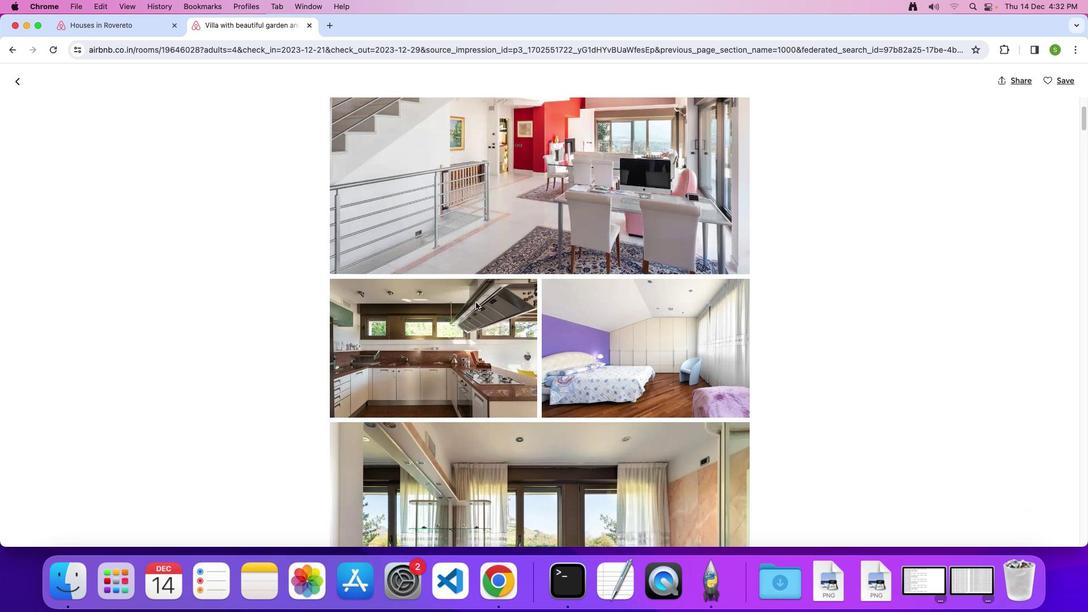 
Action: Mouse scrolled (476, 302) with delta (0, 0)
Screenshot: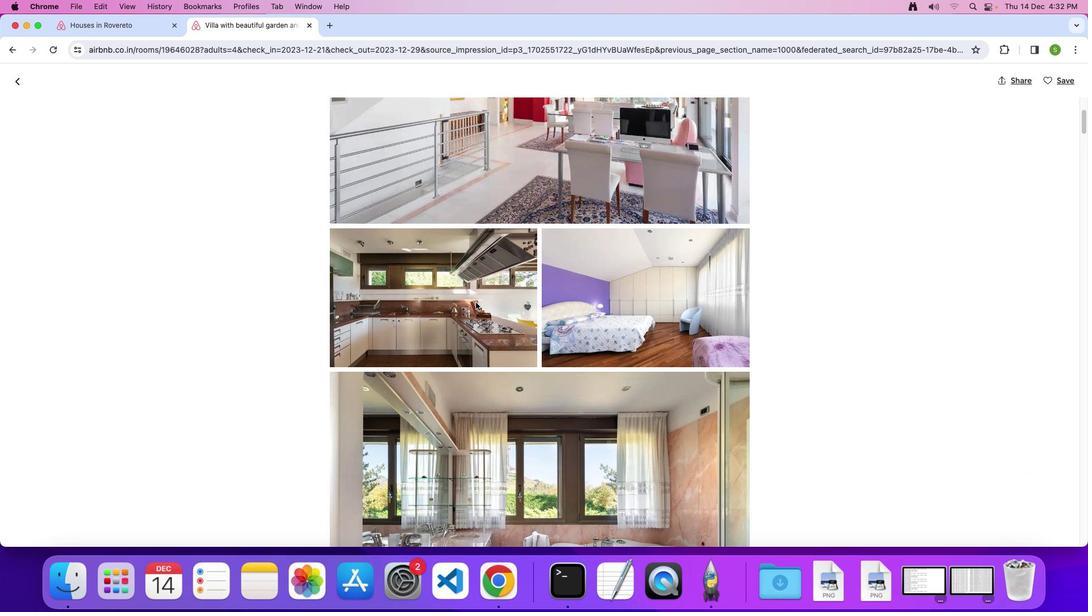 
Action: Mouse scrolled (476, 302) with delta (0, 0)
Screenshot: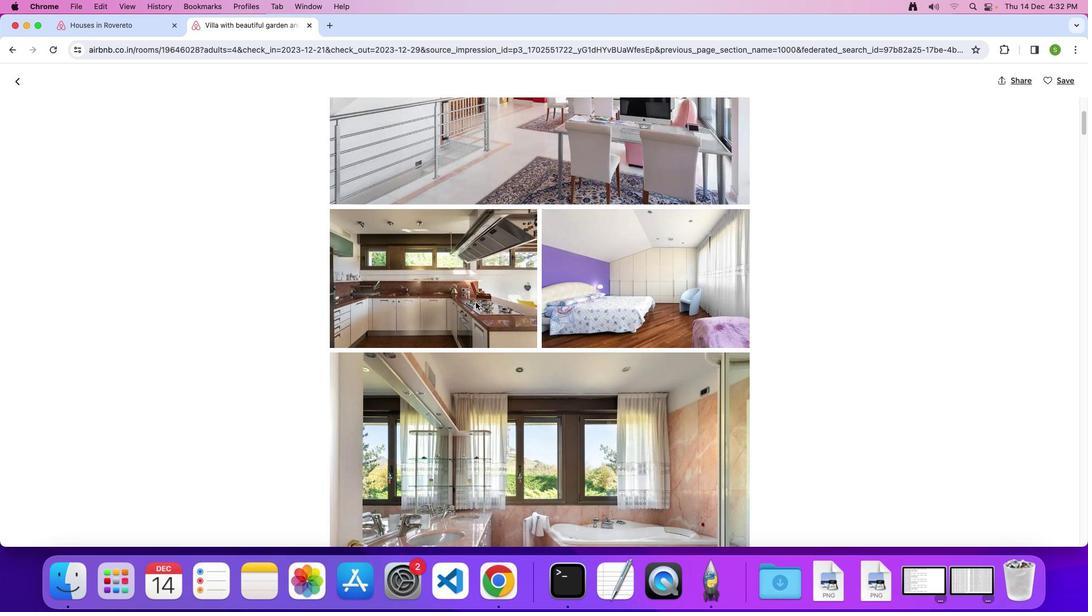 
Action: Mouse scrolled (476, 302) with delta (0, -1)
Screenshot: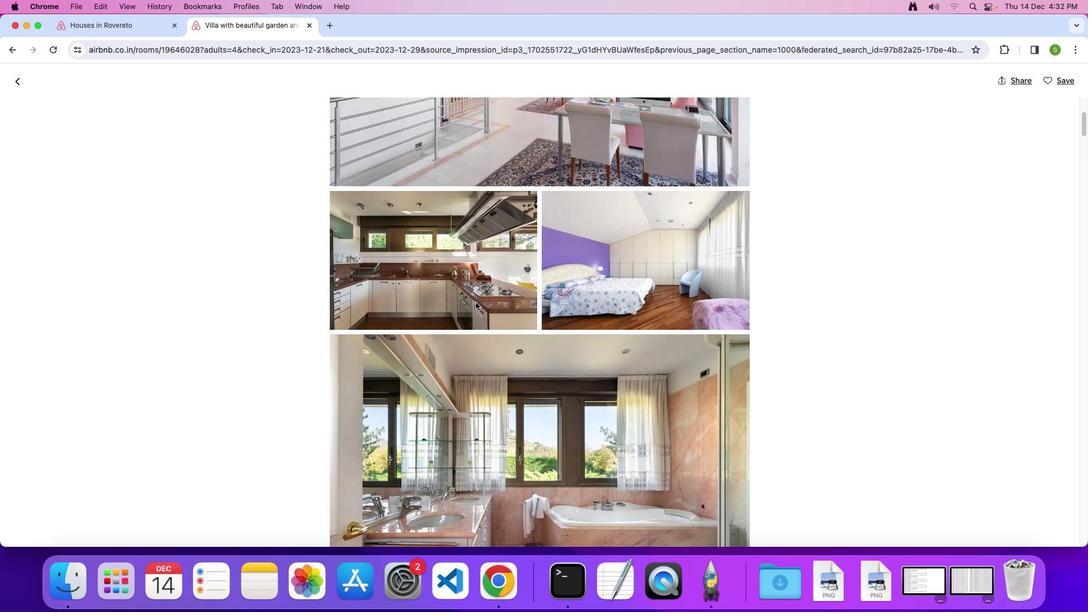 
Action: Mouse scrolled (476, 302) with delta (0, 0)
Screenshot: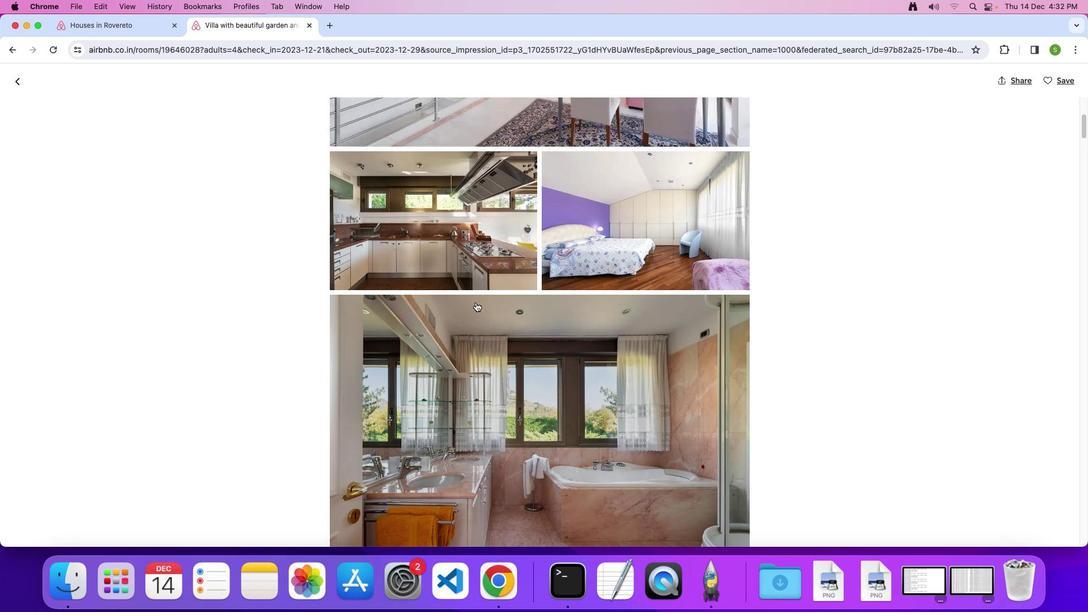 
Action: Mouse scrolled (476, 302) with delta (0, 0)
Screenshot: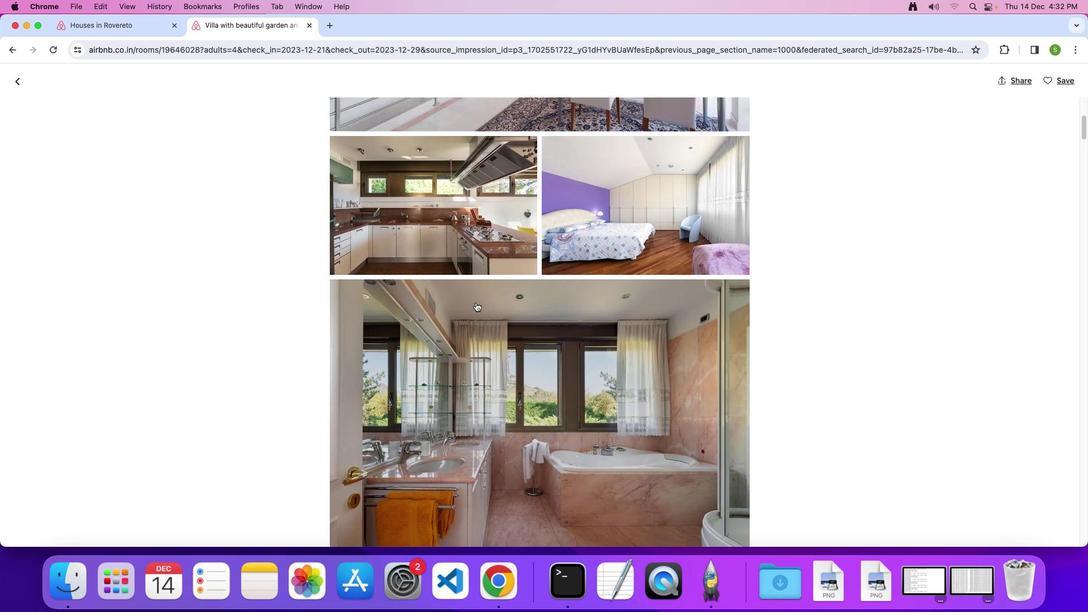 
Action: Mouse scrolled (476, 302) with delta (0, -1)
Screenshot: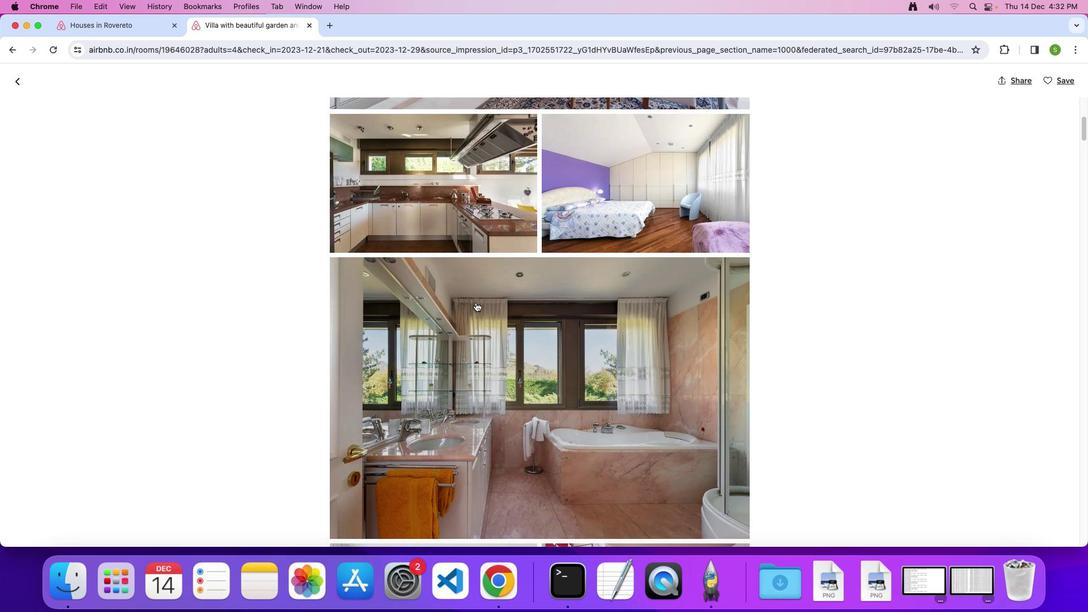 
Action: Mouse scrolled (476, 302) with delta (0, 0)
Screenshot: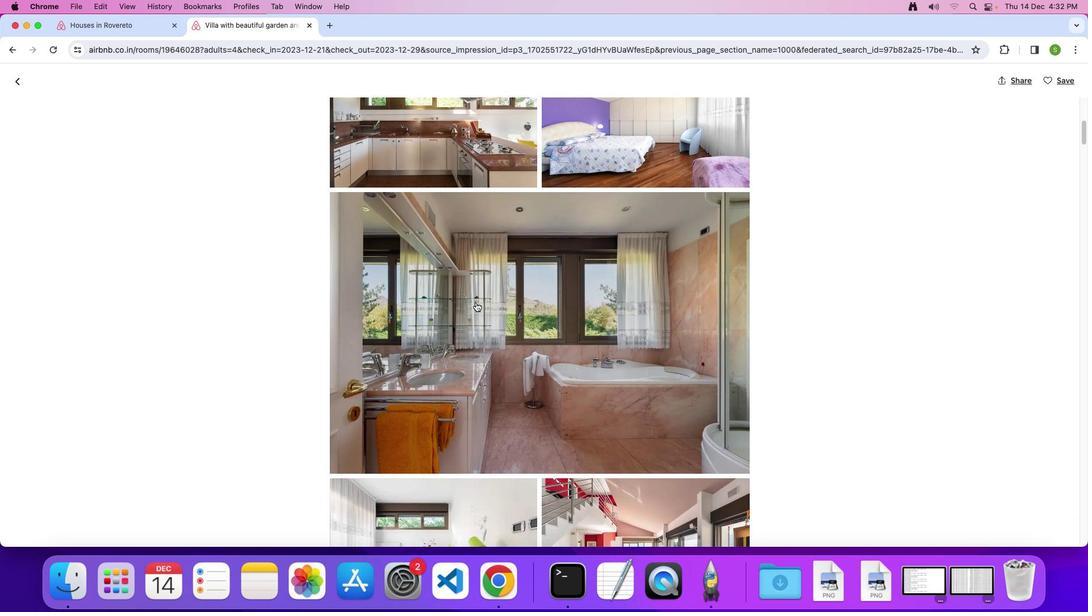 
Action: Mouse scrolled (476, 302) with delta (0, 0)
Screenshot: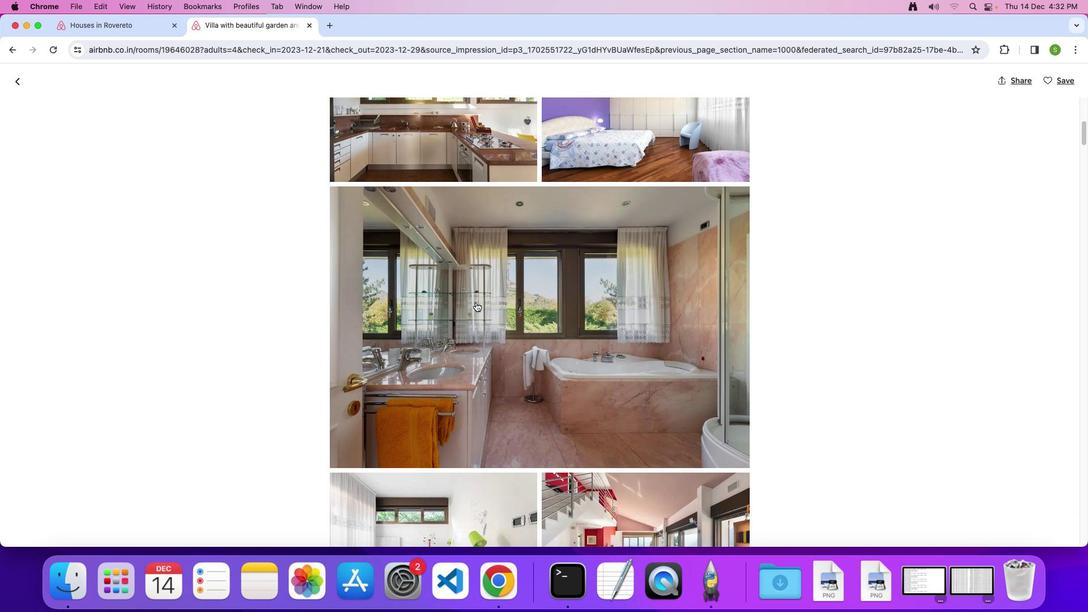 
Action: Mouse scrolled (476, 302) with delta (0, -1)
Screenshot: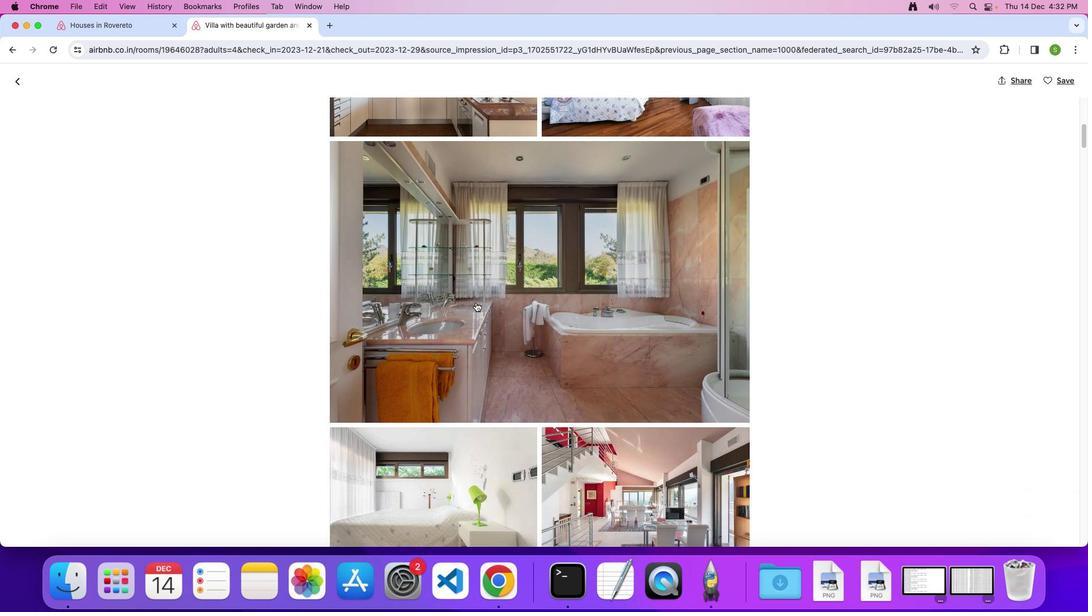 
Action: Mouse scrolled (476, 302) with delta (0, 0)
Screenshot: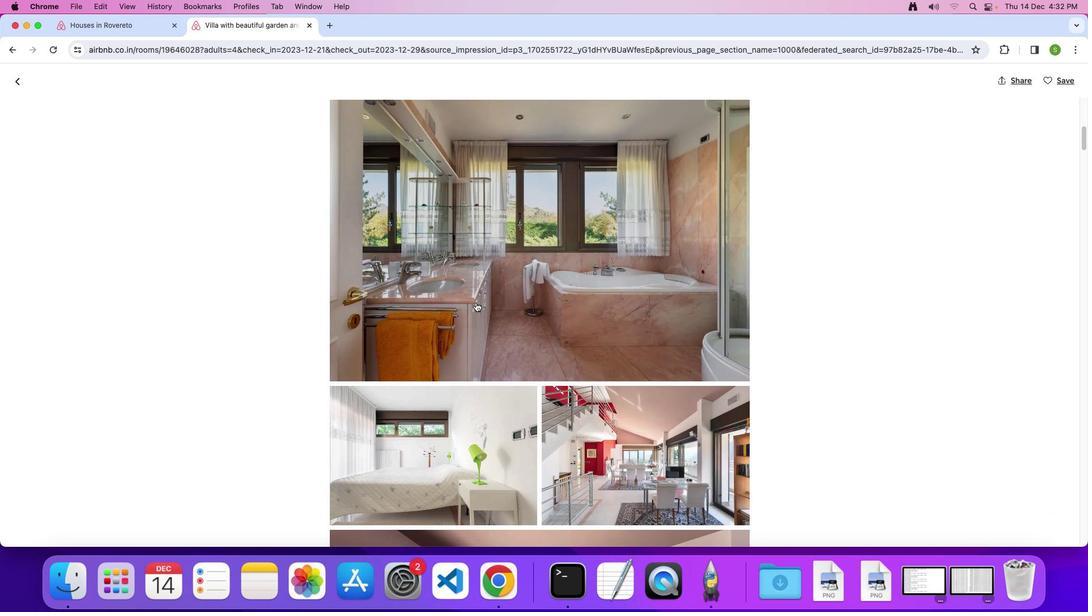 
Action: Mouse scrolled (476, 302) with delta (0, 0)
Screenshot: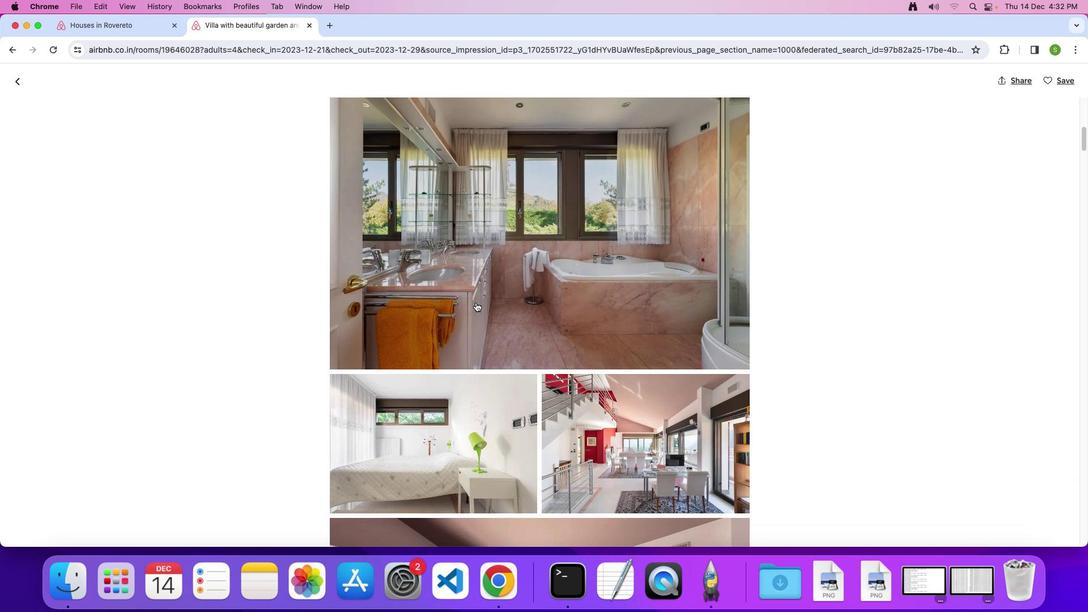 
Action: Mouse scrolled (476, 302) with delta (0, -1)
Screenshot: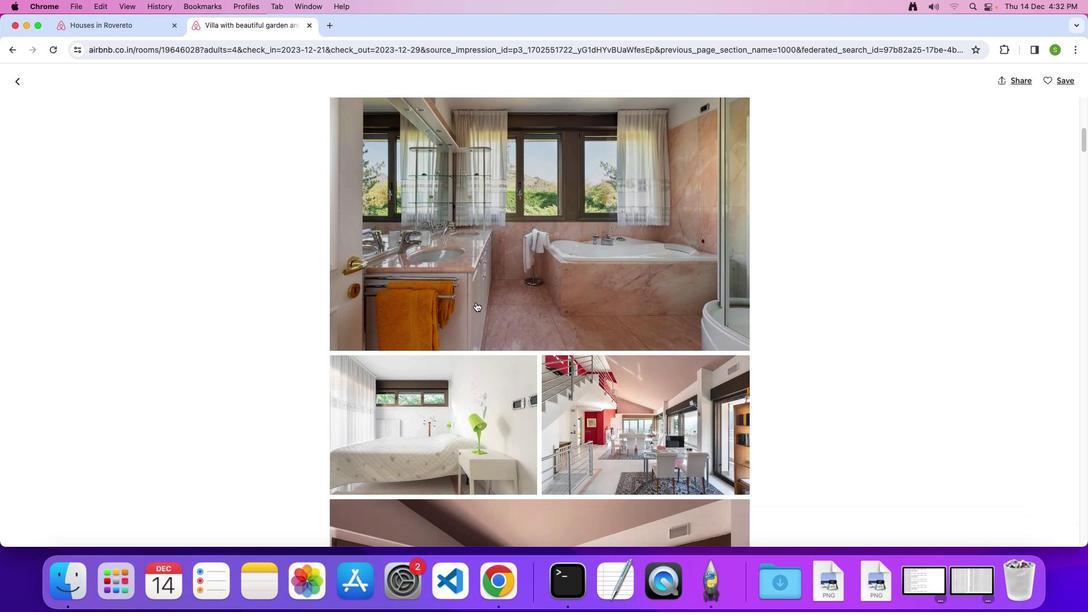 
Action: Mouse scrolled (476, 302) with delta (0, -1)
Screenshot: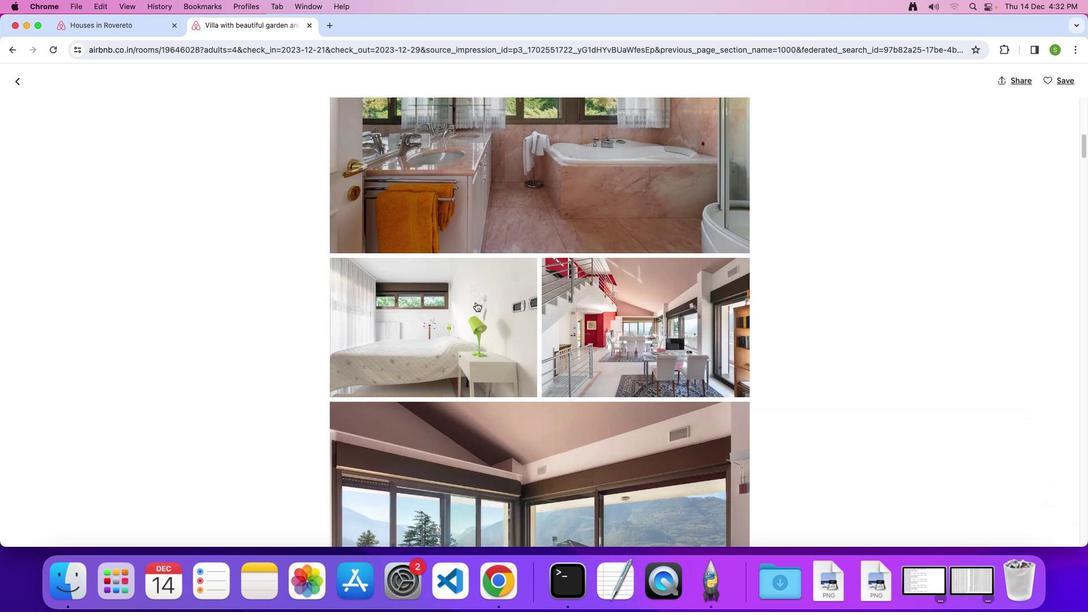 
Action: Mouse scrolled (476, 302) with delta (0, 0)
Screenshot: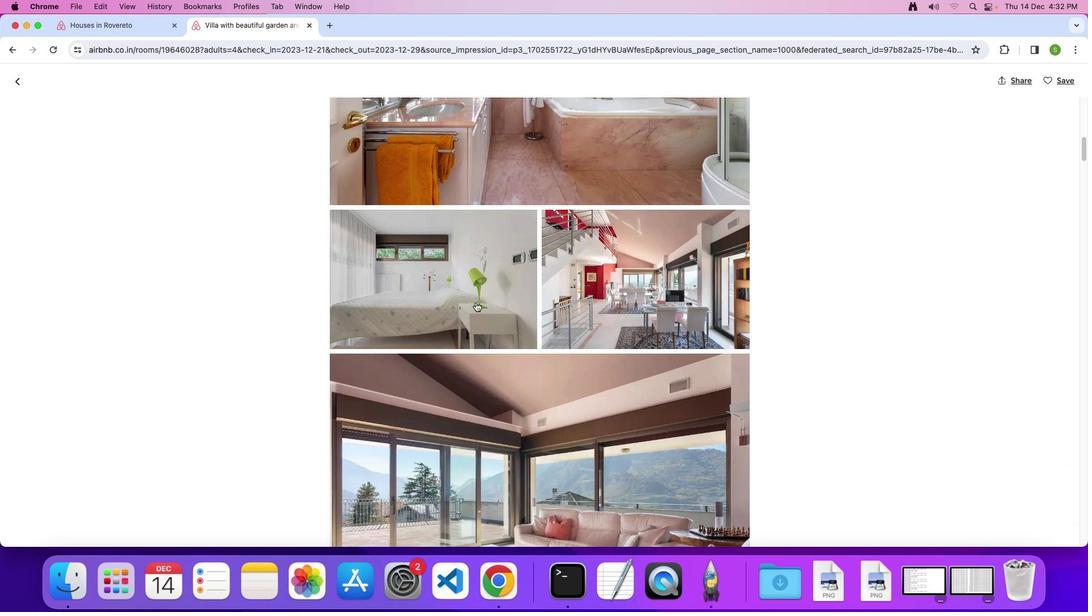 
Action: Mouse scrolled (476, 302) with delta (0, 0)
Screenshot: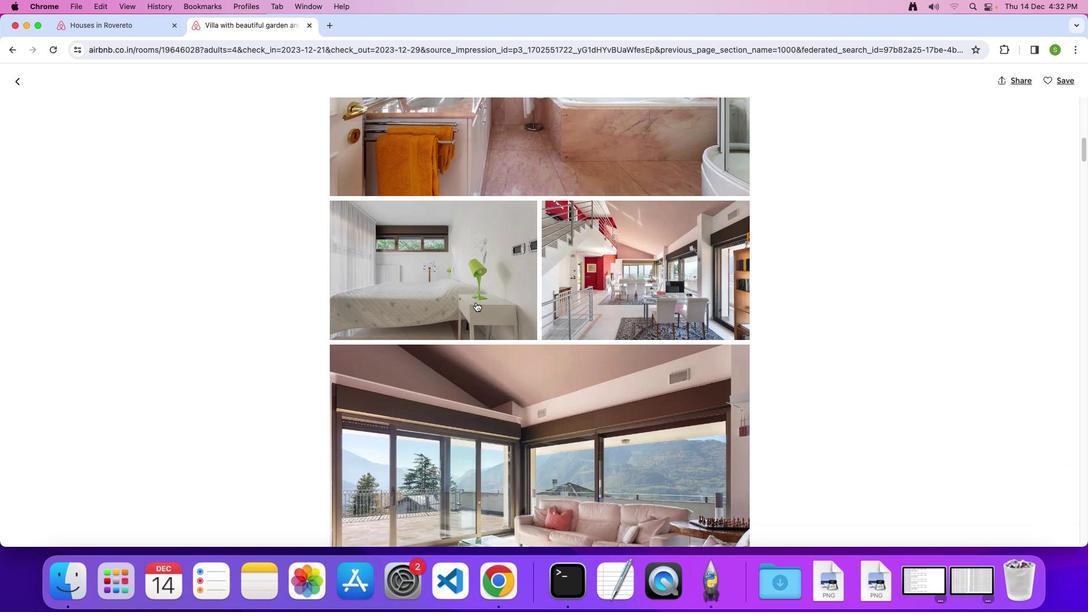 
Action: Mouse scrolled (476, 302) with delta (0, -1)
Screenshot: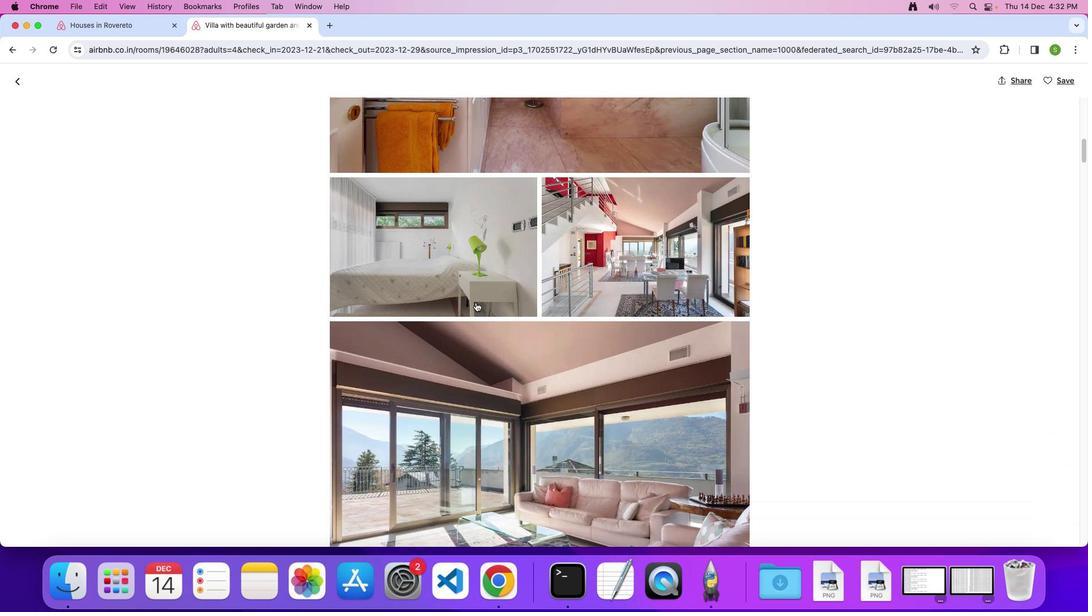 
Action: Mouse scrolled (476, 302) with delta (0, 0)
Screenshot: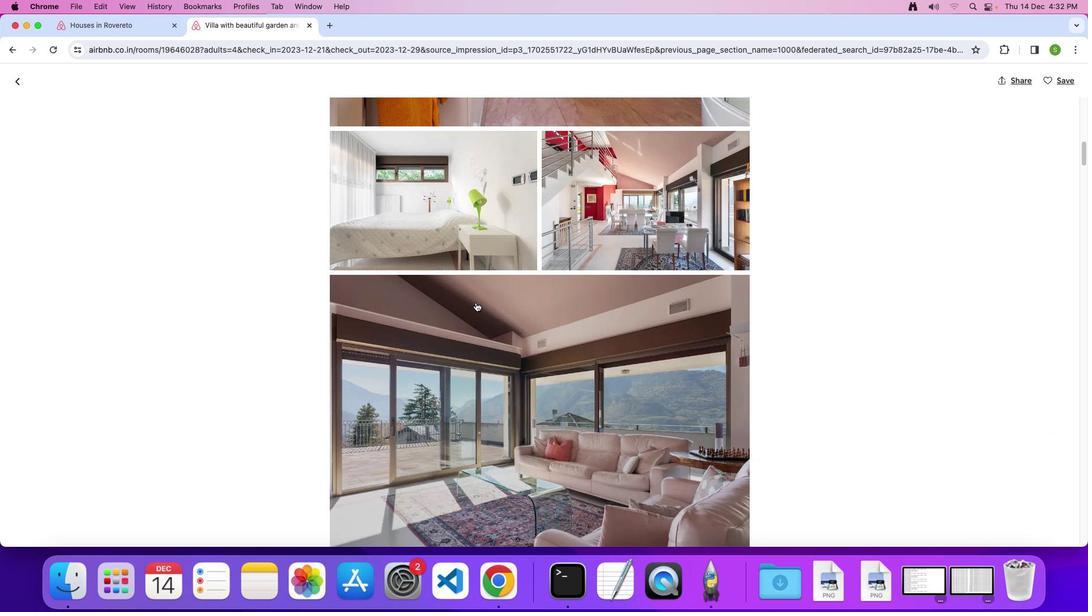 
Action: Mouse scrolled (476, 302) with delta (0, 0)
Screenshot: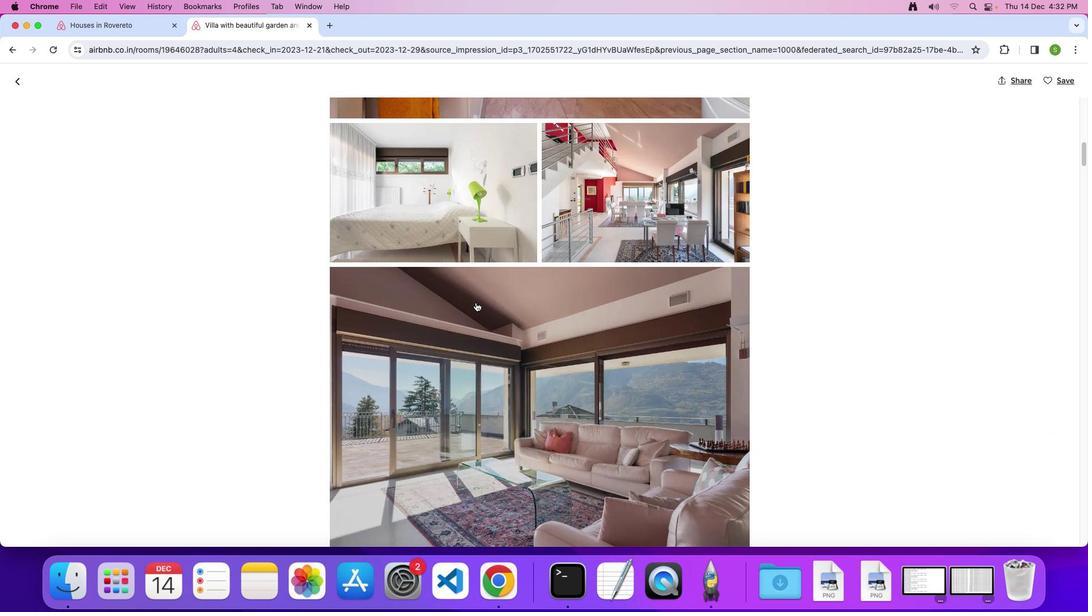 
Action: Mouse scrolled (476, 302) with delta (0, -1)
Screenshot: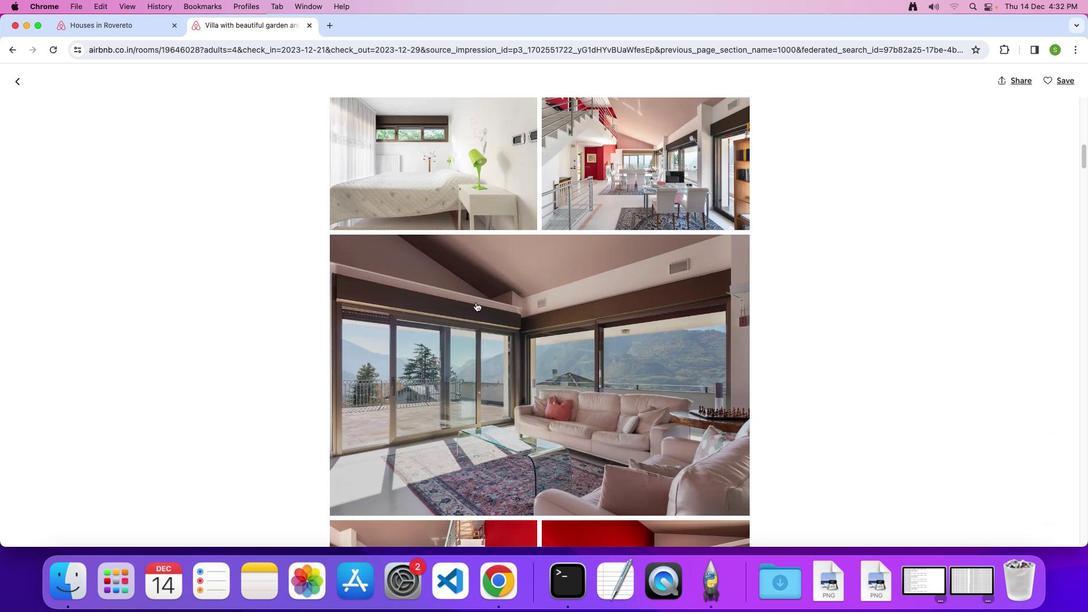 
Action: Mouse scrolled (476, 302) with delta (0, 0)
Screenshot: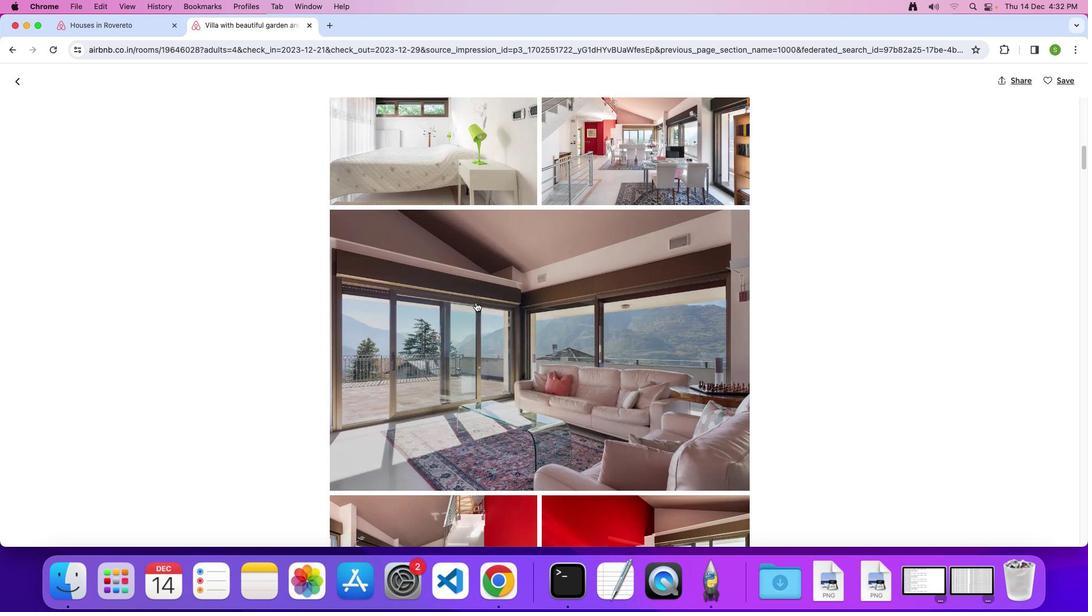 
Action: Mouse scrolled (476, 302) with delta (0, 0)
Screenshot: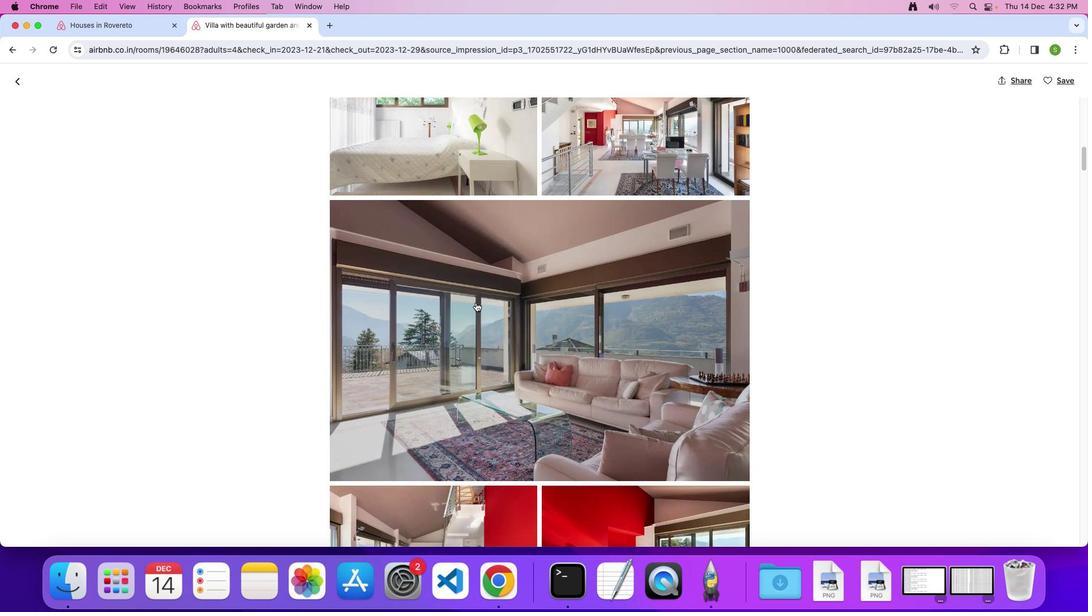 
Action: Mouse scrolled (476, 302) with delta (0, -1)
Screenshot: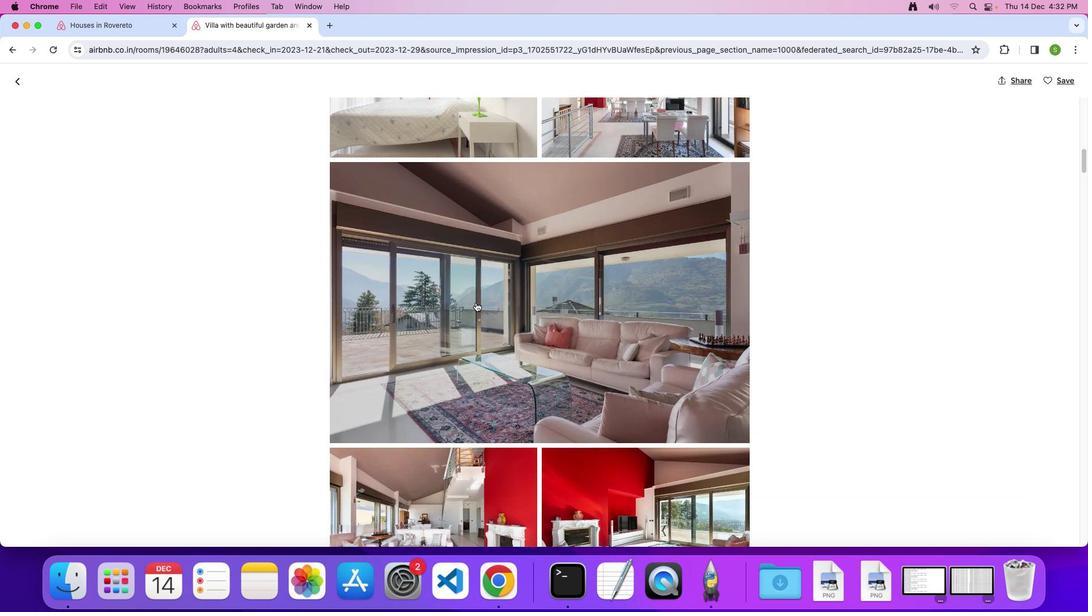 
Action: Mouse scrolled (476, 302) with delta (0, 0)
Screenshot: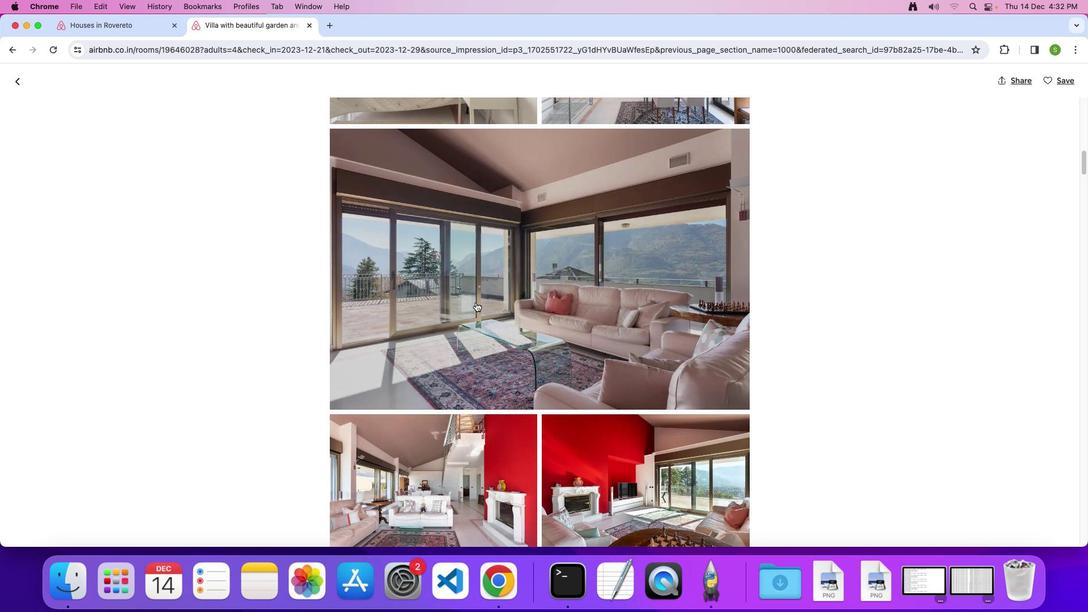 
Action: Mouse scrolled (476, 302) with delta (0, 0)
Screenshot: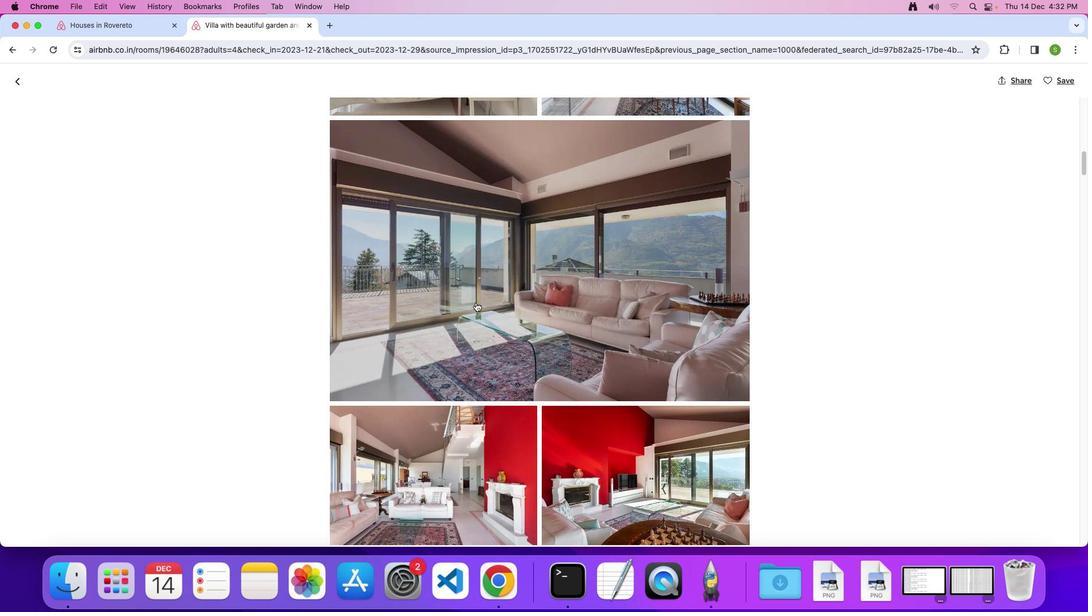 
Action: Mouse scrolled (476, 302) with delta (0, -1)
Screenshot: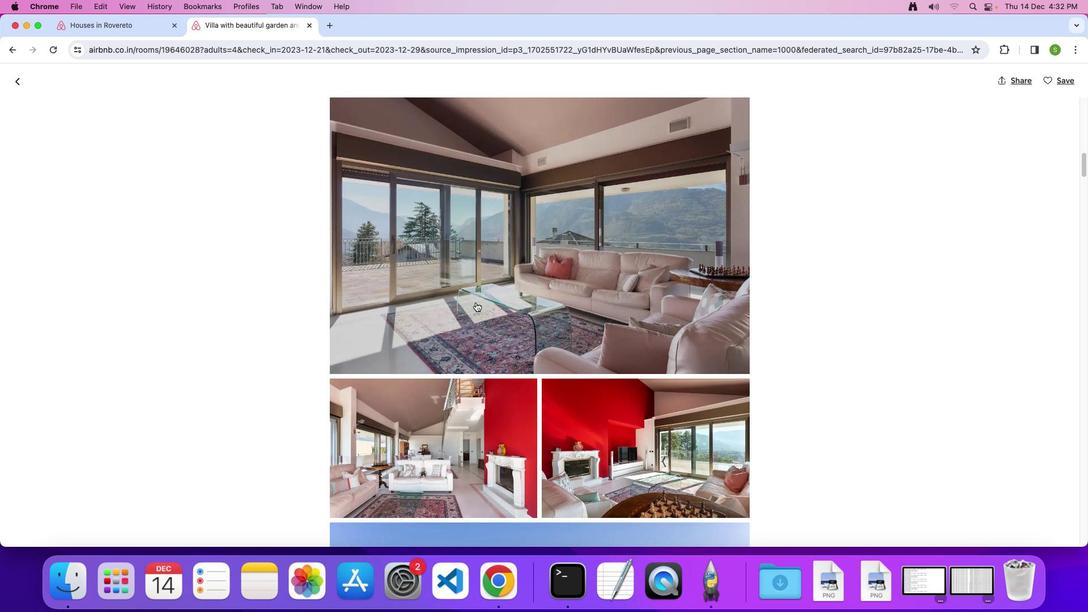 
Action: Mouse scrolled (476, 302) with delta (0, 0)
Screenshot: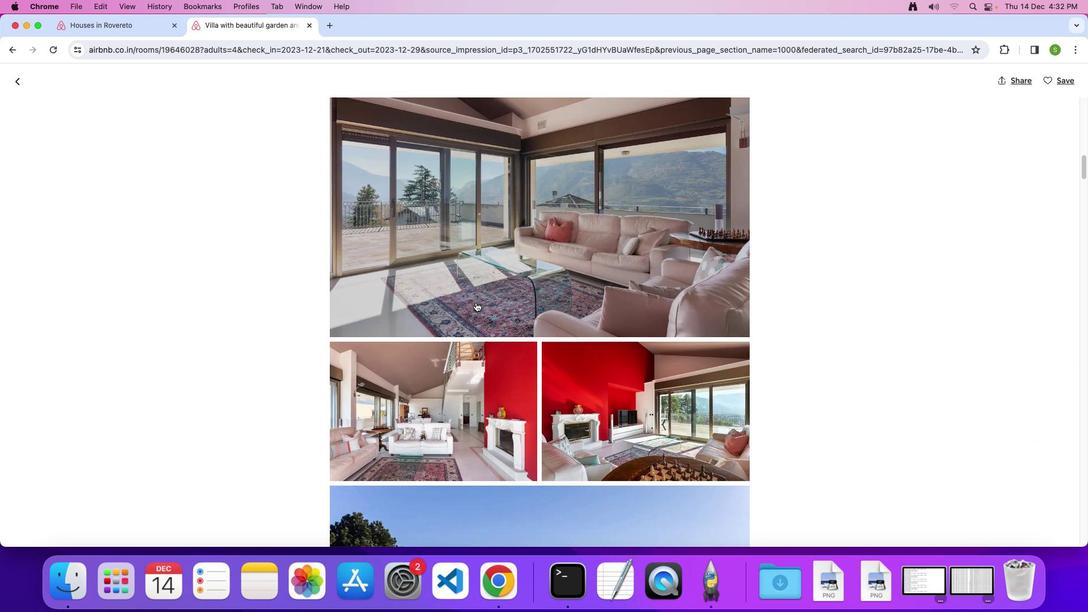 
Action: Mouse scrolled (476, 302) with delta (0, 0)
Screenshot: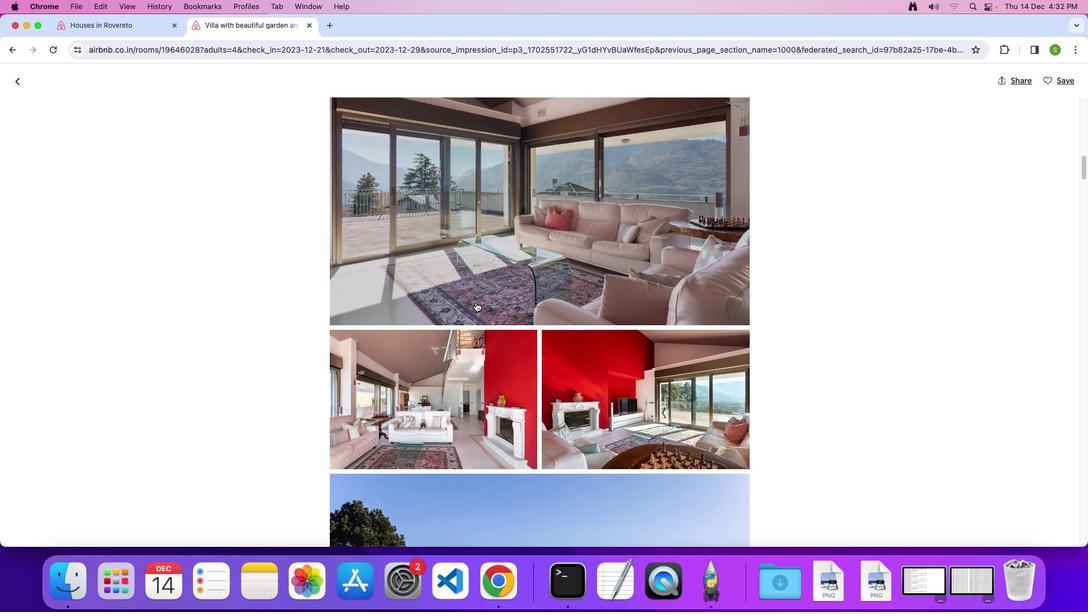 
Action: Mouse scrolled (476, 302) with delta (0, -1)
Screenshot: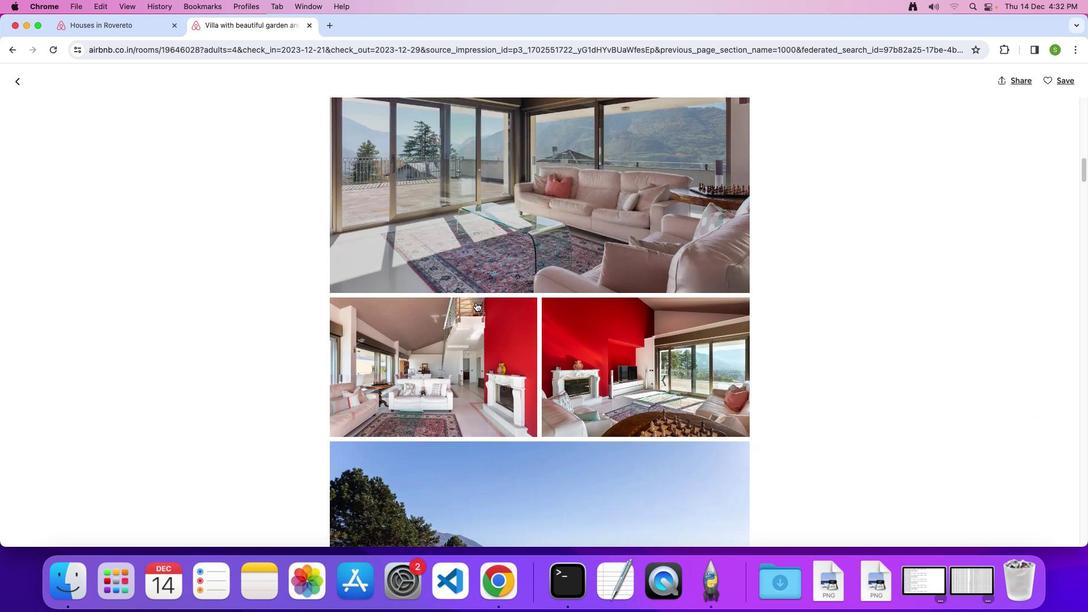 
Action: Mouse scrolled (476, 302) with delta (0, 0)
Screenshot: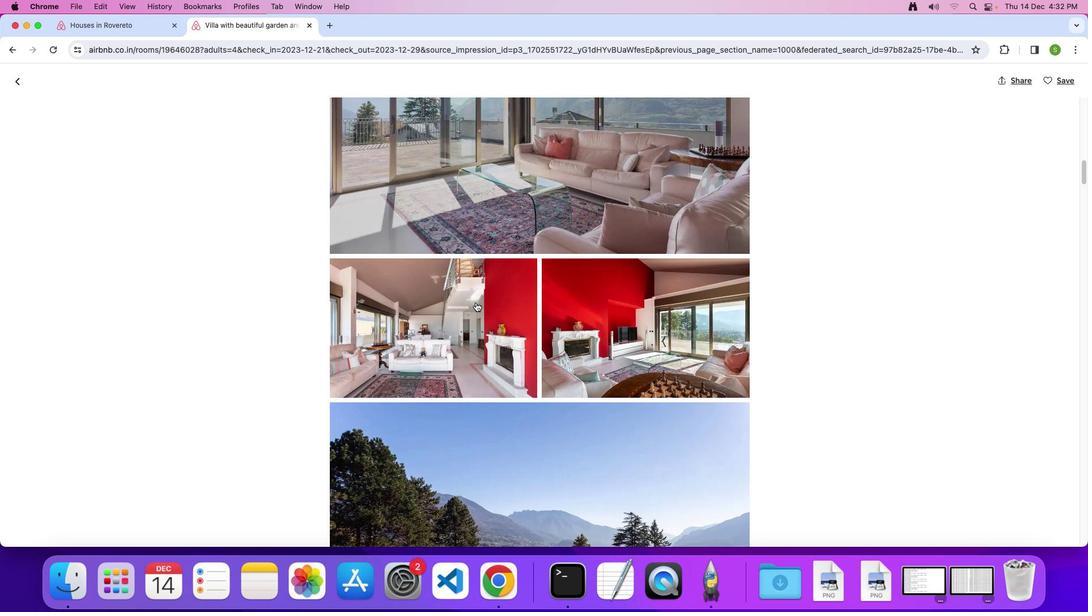 
Action: Mouse scrolled (476, 302) with delta (0, 0)
Screenshot: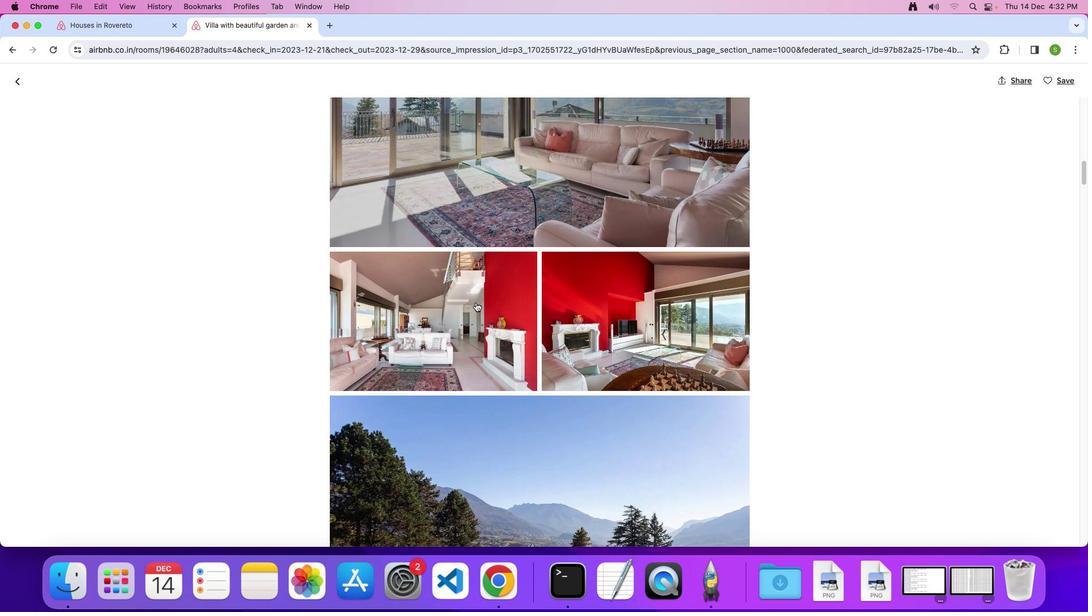 
Action: Mouse scrolled (476, 302) with delta (0, -1)
Screenshot: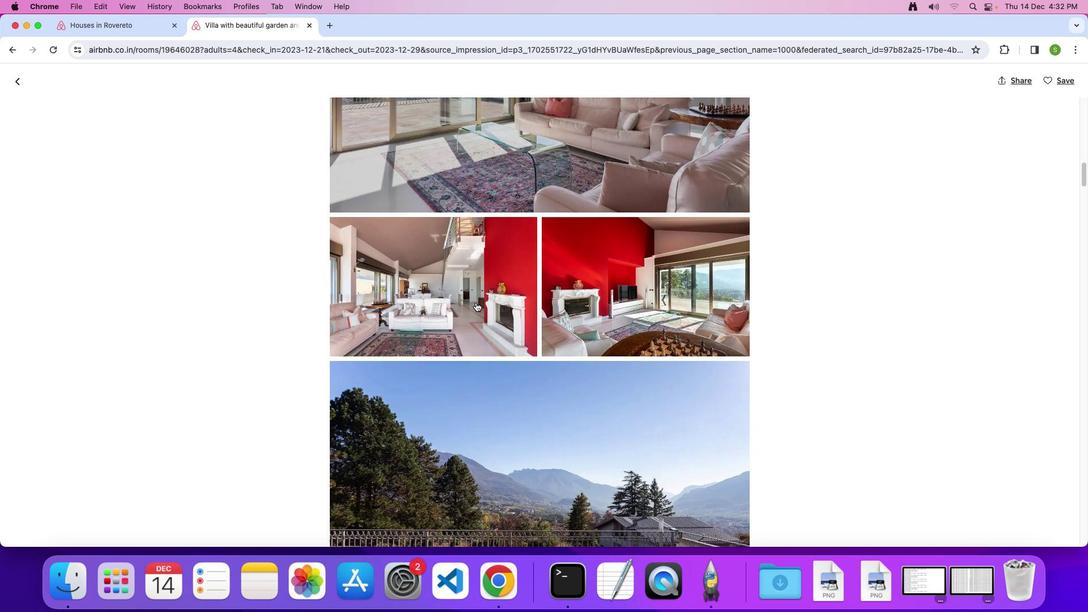 
Action: Mouse scrolled (476, 302) with delta (0, 0)
Screenshot: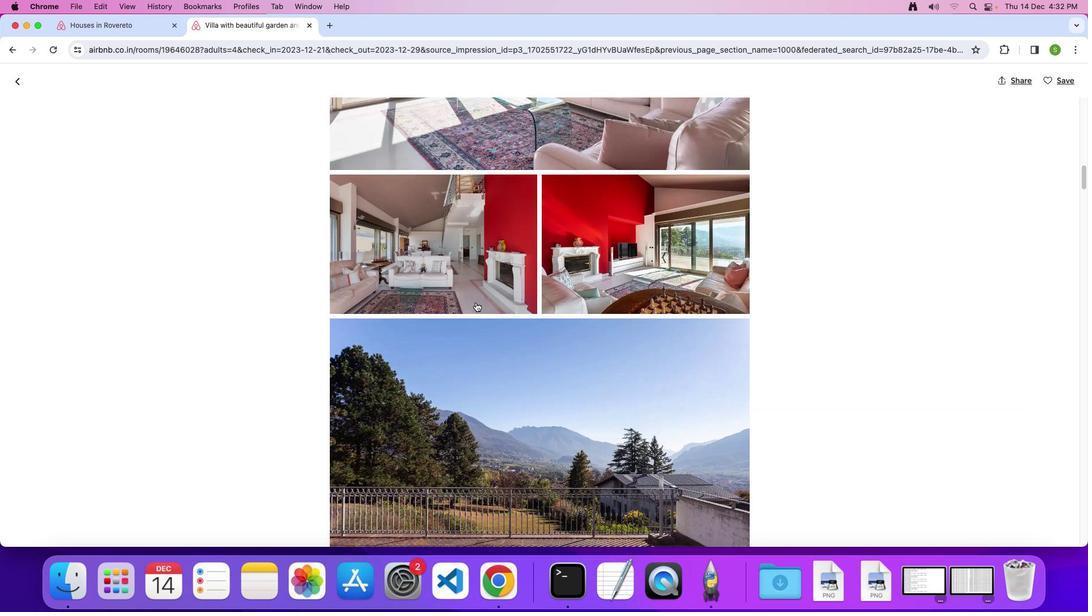 
Action: Mouse scrolled (476, 302) with delta (0, 0)
Screenshot: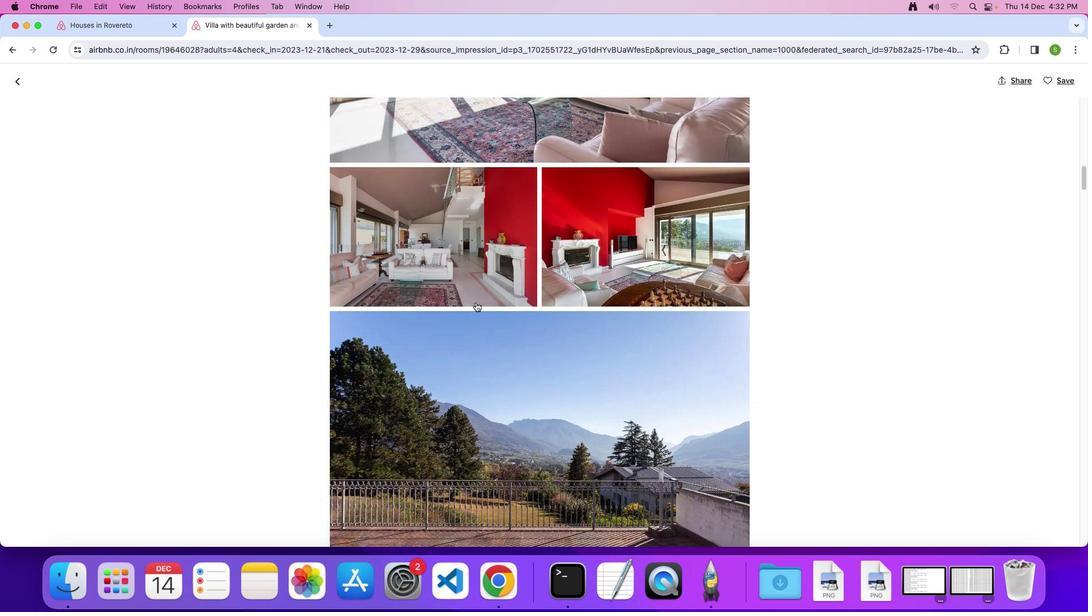 
Action: Mouse scrolled (476, 302) with delta (0, -1)
Screenshot: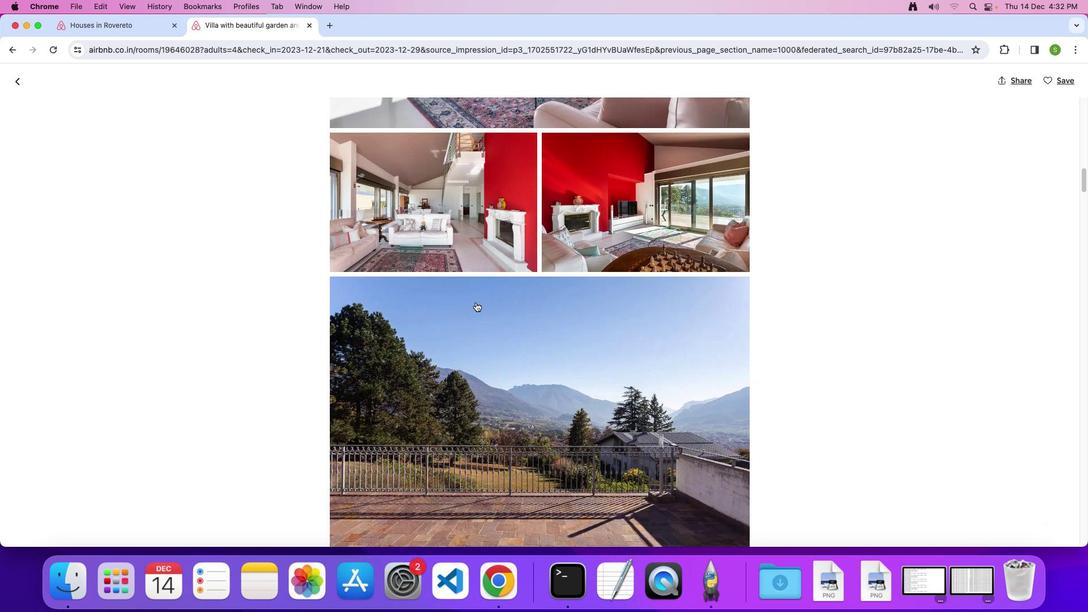 
Action: Mouse scrolled (476, 302) with delta (0, 0)
Screenshot: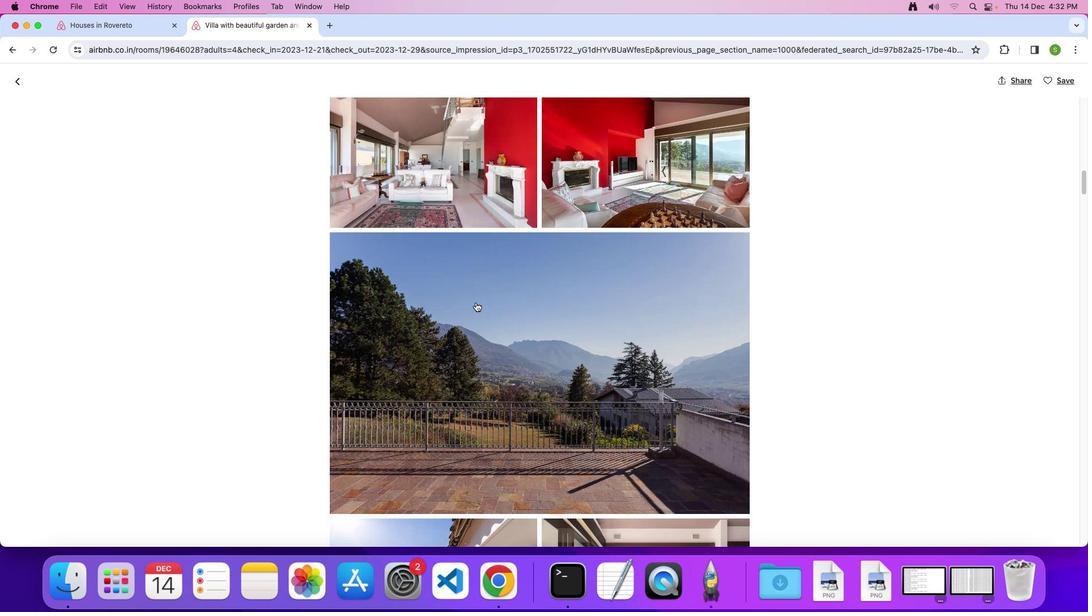 
Action: Mouse scrolled (476, 302) with delta (0, 0)
Screenshot: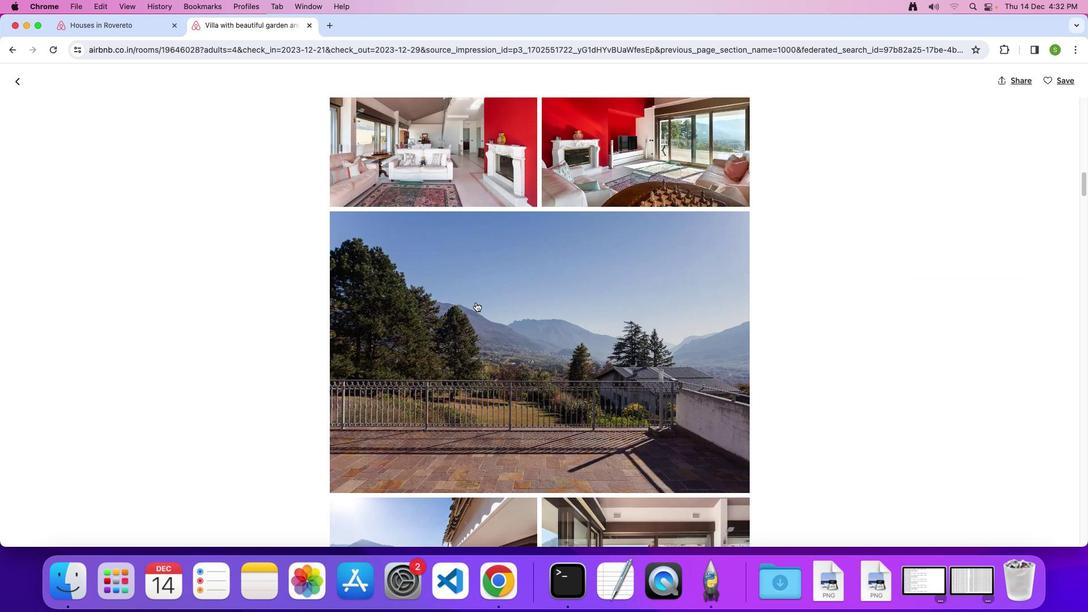 
Action: Mouse scrolled (476, 302) with delta (0, -1)
Screenshot: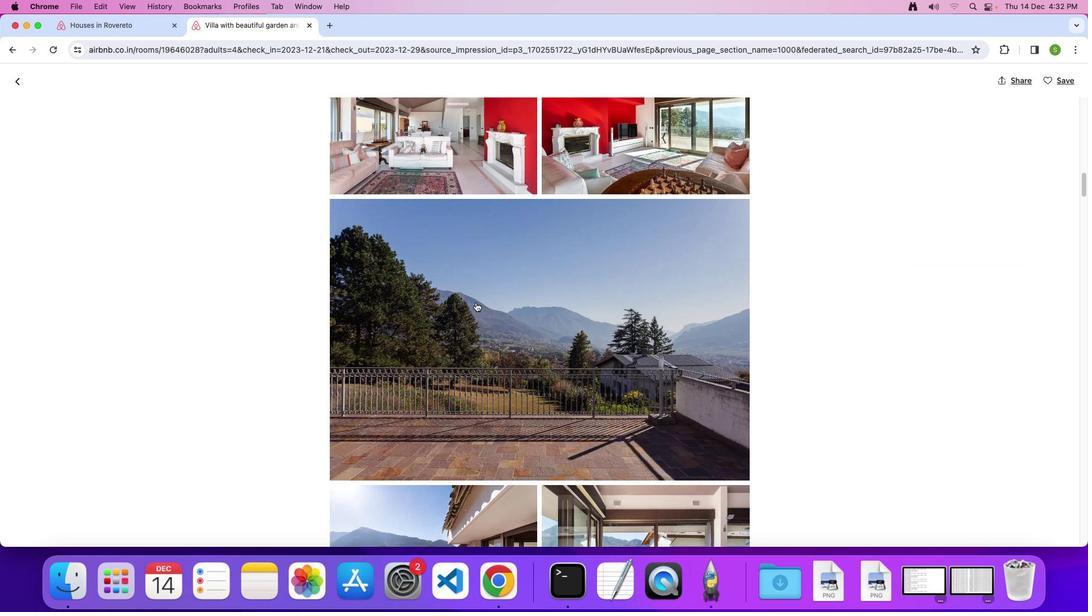
Action: Mouse scrolled (476, 302) with delta (0, 0)
Screenshot: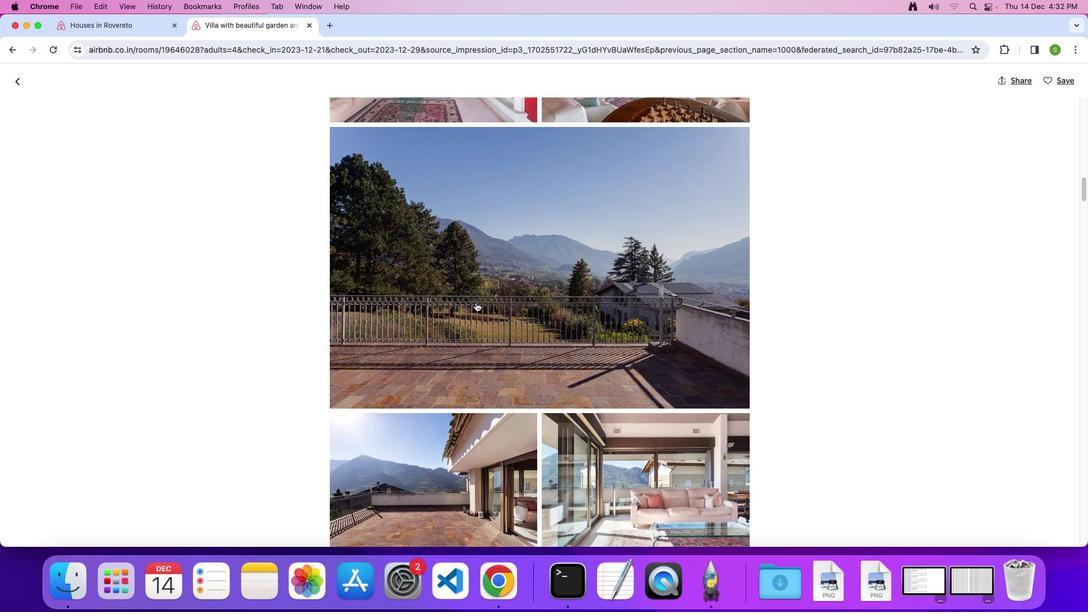 
Action: Mouse scrolled (476, 302) with delta (0, 0)
Screenshot: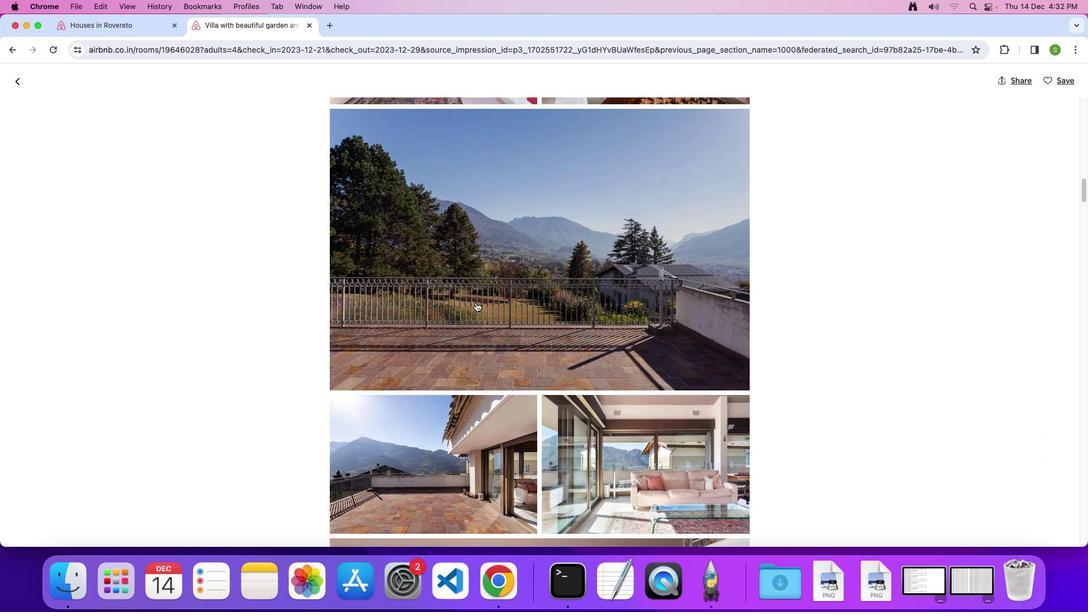 
Action: Mouse scrolled (476, 302) with delta (0, -1)
Screenshot: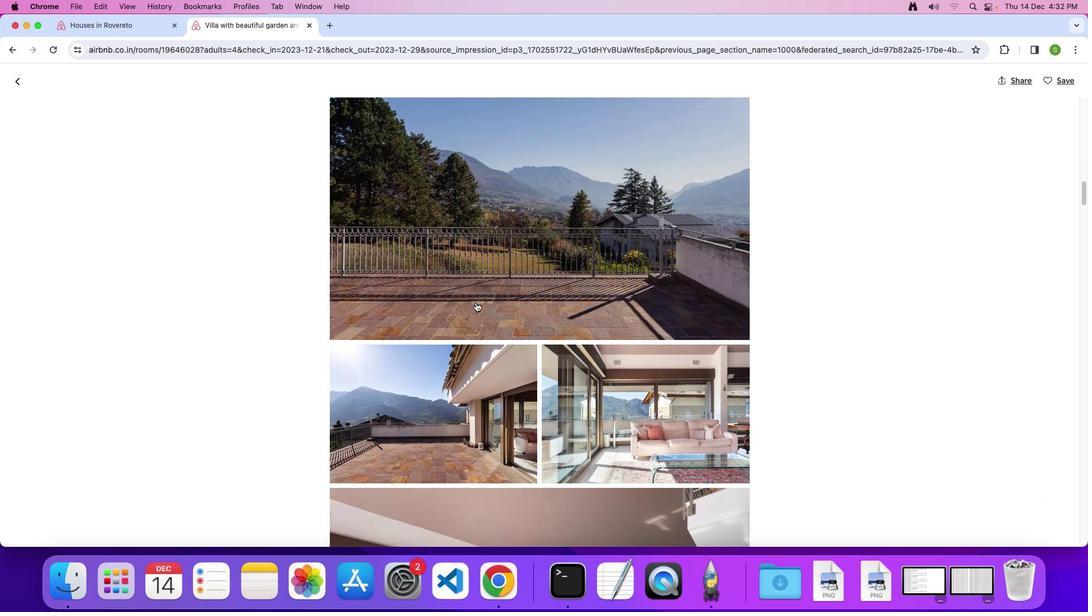 
Action: Mouse scrolled (476, 302) with delta (0, 0)
Screenshot: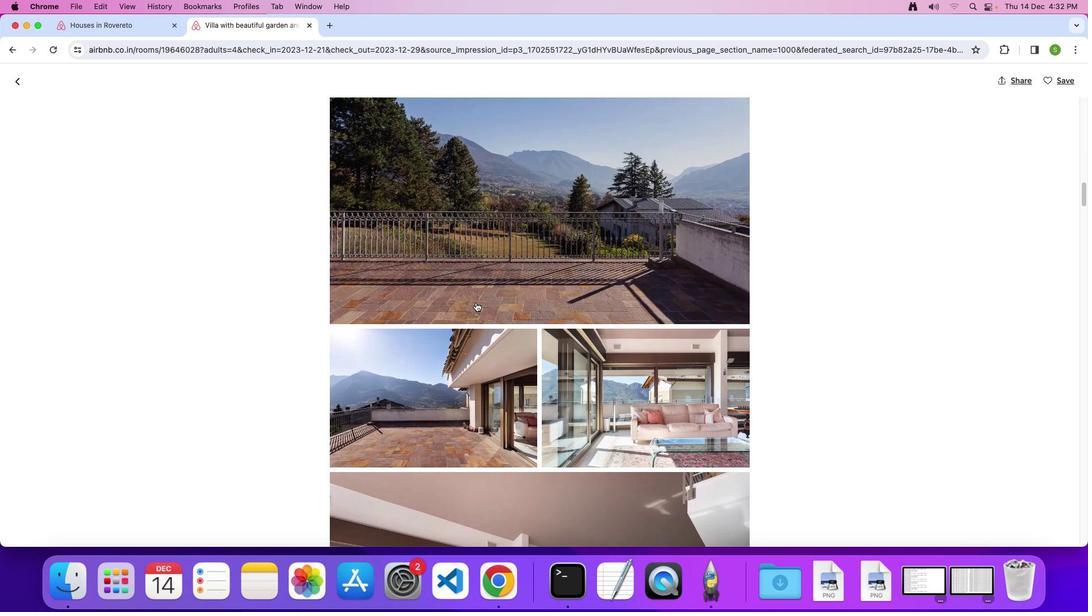 
Action: Mouse scrolled (476, 302) with delta (0, 0)
Screenshot: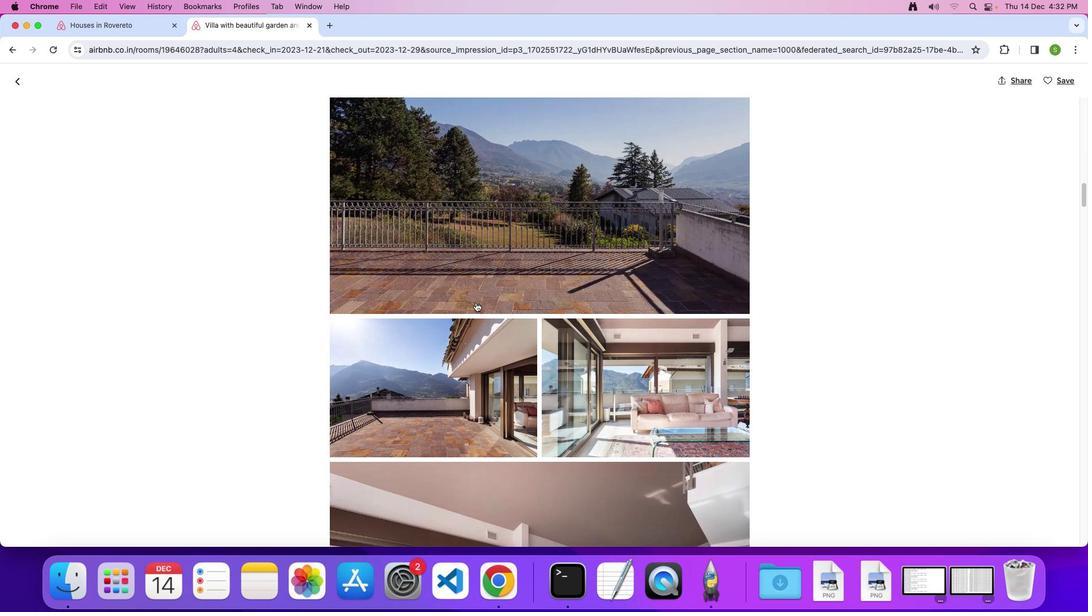 
Action: Mouse scrolled (476, 302) with delta (0, -1)
Screenshot: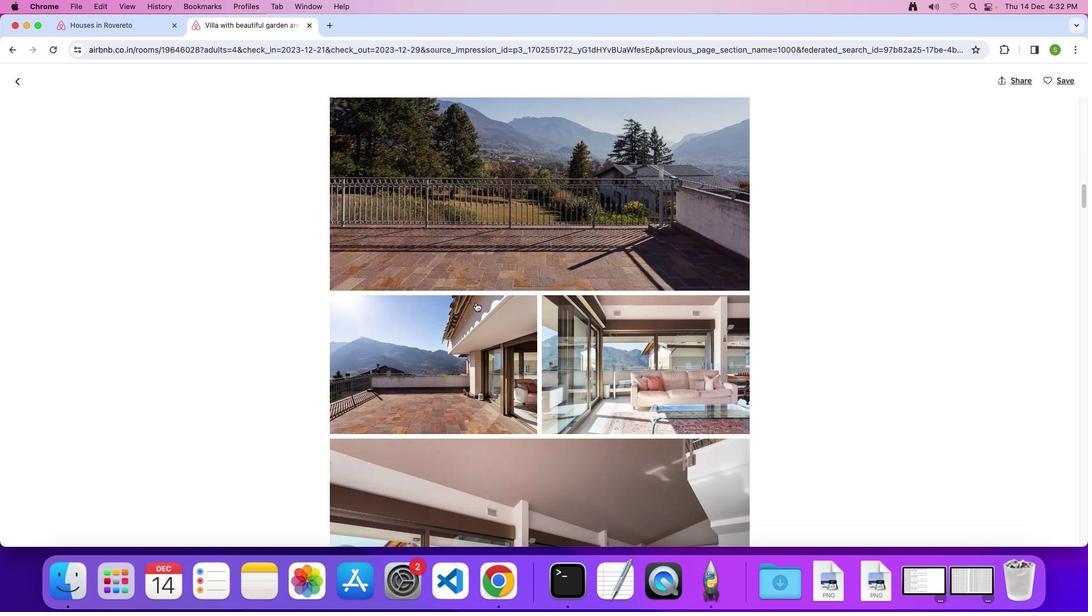 
Action: Mouse scrolled (476, 302) with delta (0, 0)
Screenshot: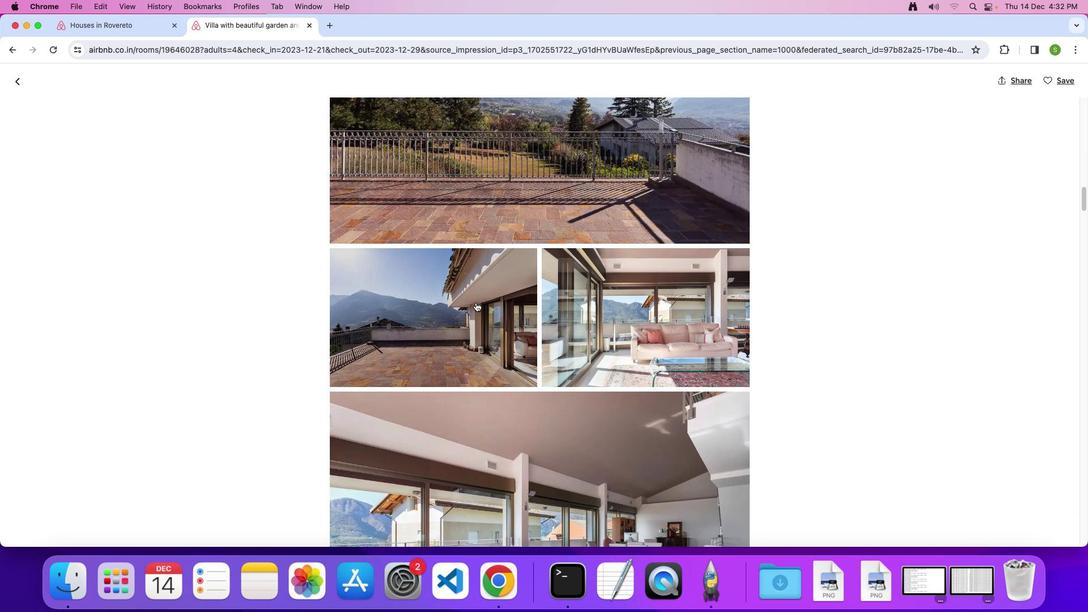 
Action: Mouse scrolled (476, 302) with delta (0, 0)
Screenshot: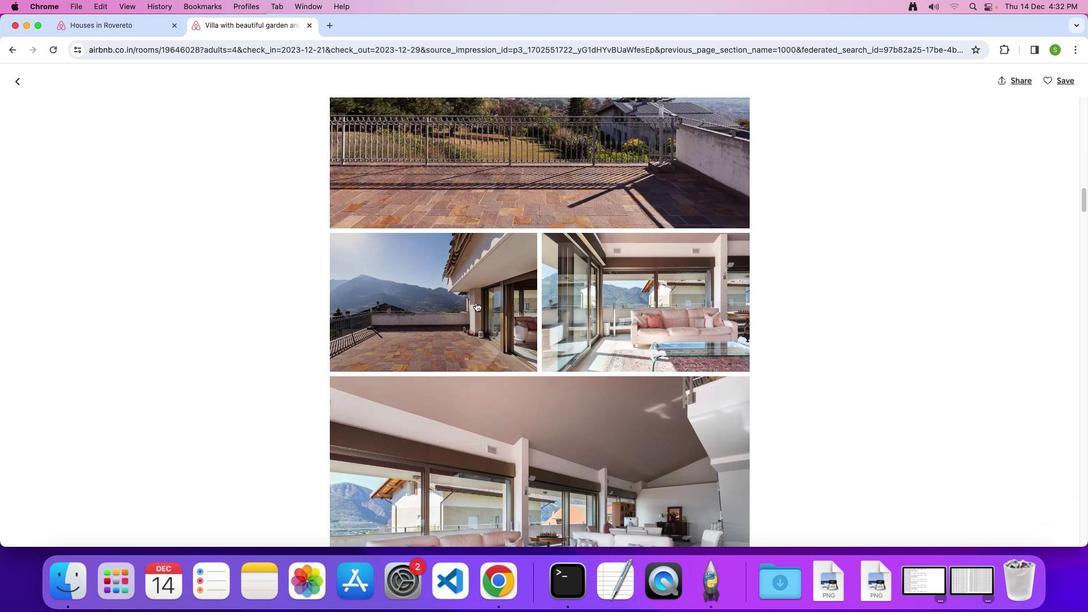 
Action: Mouse scrolled (476, 302) with delta (0, -1)
Screenshot: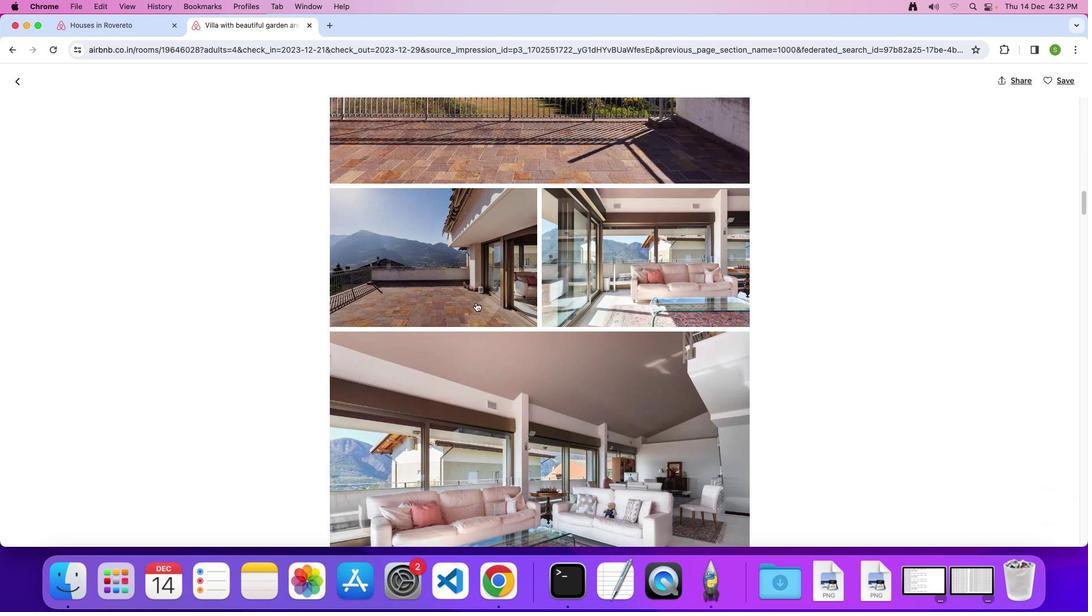 
Action: Mouse scrolled (476, 302) with delta (0, 0)
Screenshot: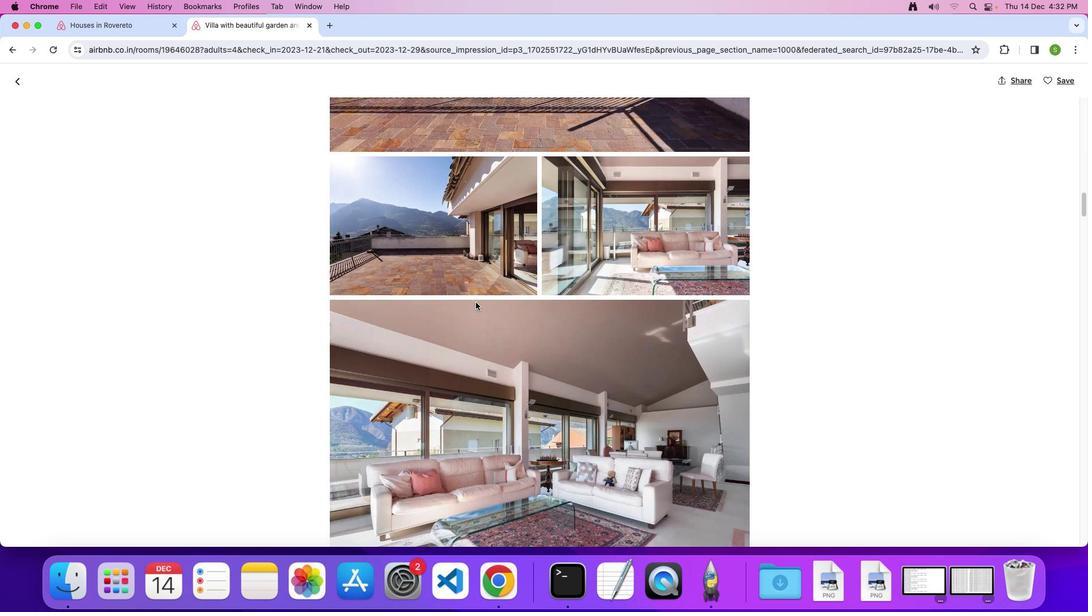 
Action: Mouse scrolled (476, 302) with delta (0, 0)
Screenshot: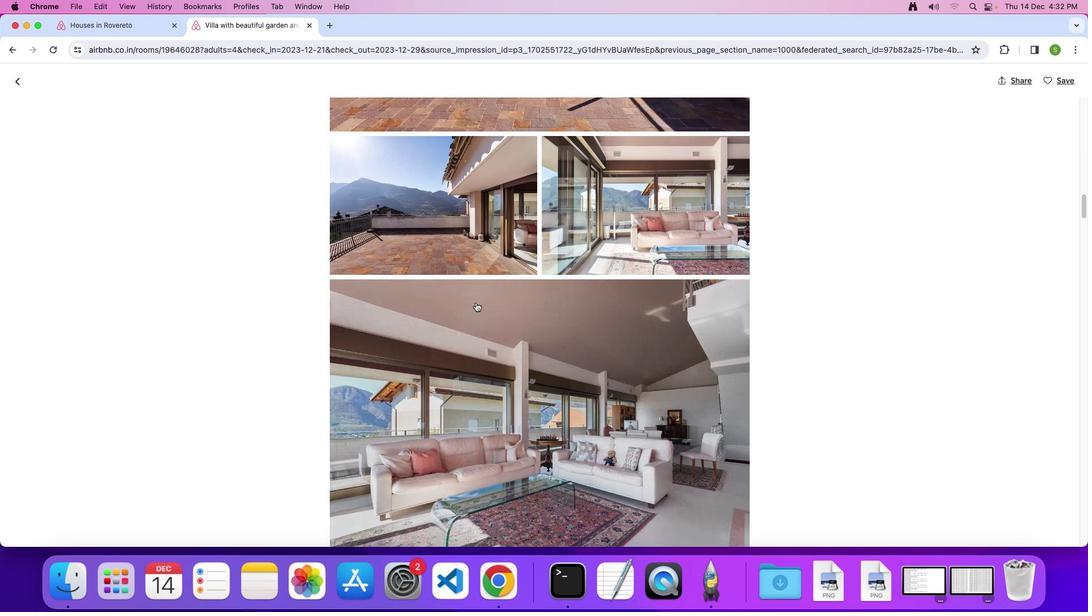 
Action: Mouse scrolled (476, 302) with delta (0, -1)
Screenshot: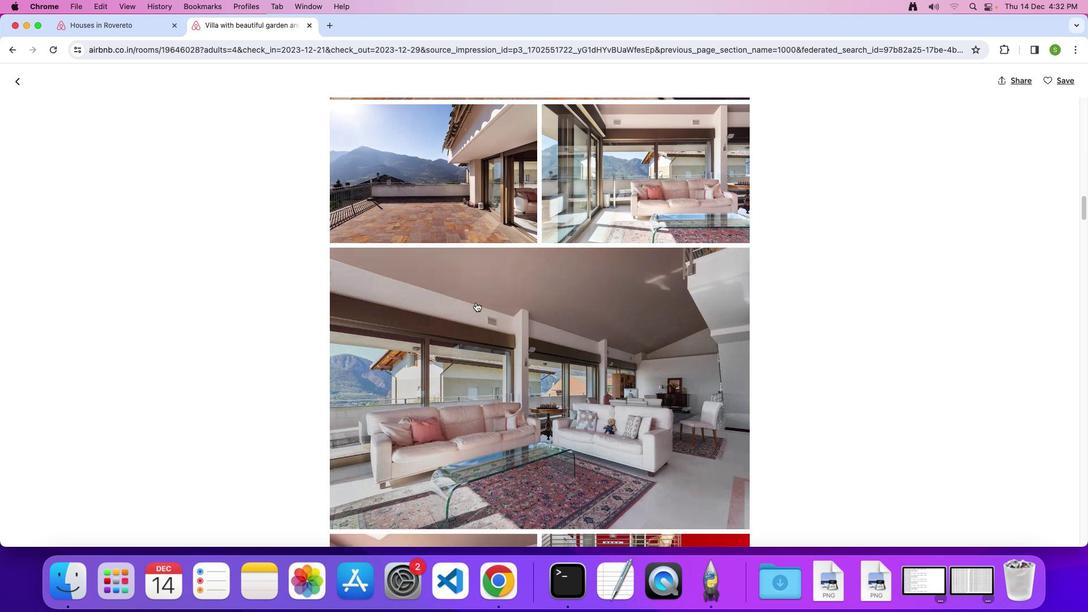 
Action: Mouse scrolled (476, 302) with delta (0, 0)
Screenshot: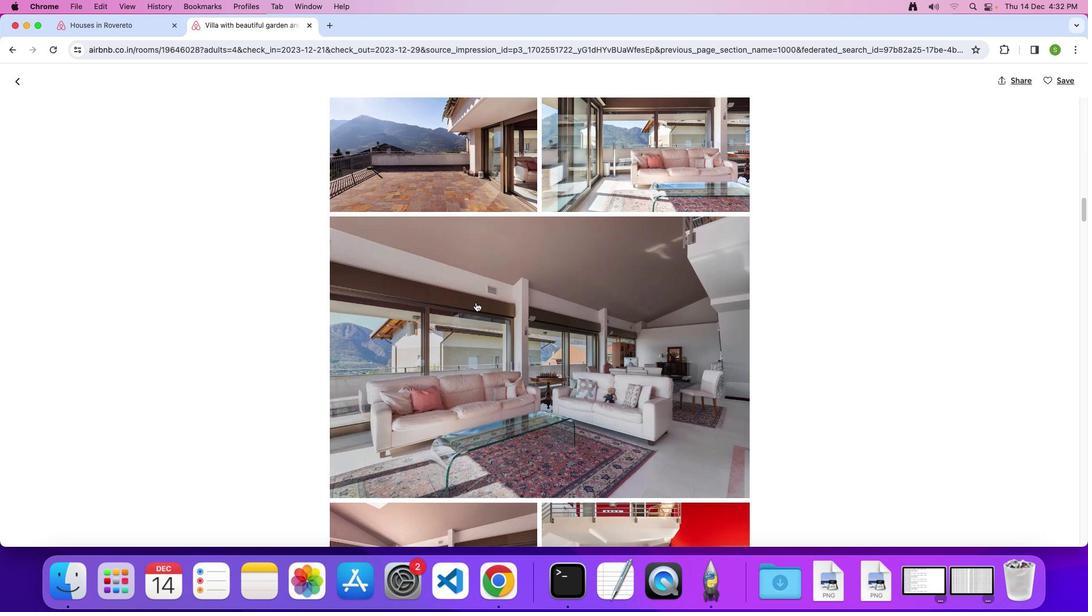 
Action: Mouse scrolled (476, 302) with delta (0, 0)
Screenshot: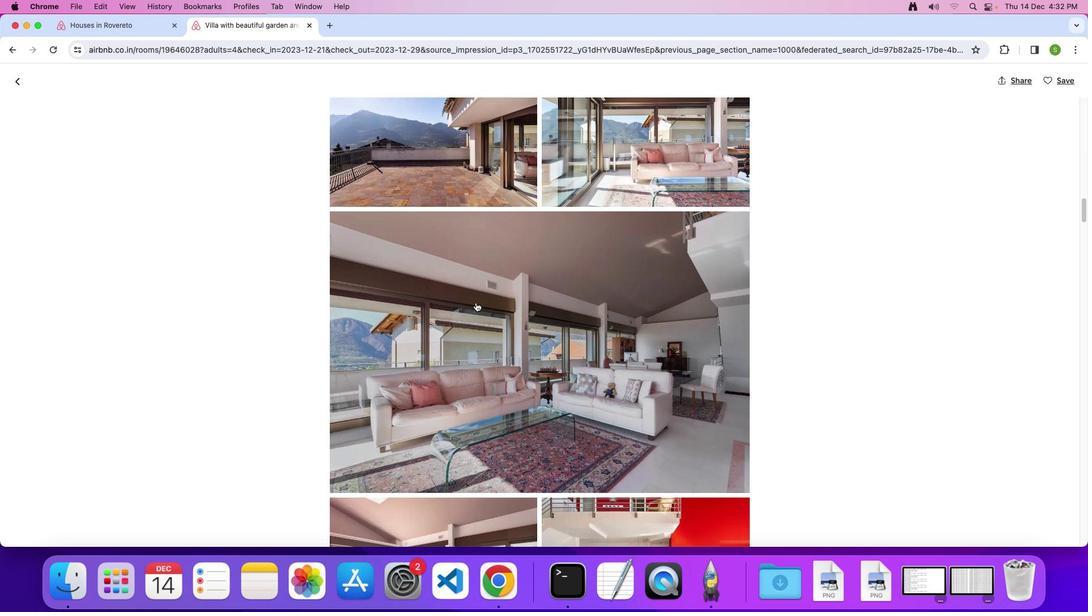 
Action: Mouse scrolled (476, 302) with delta (0, -1)
Screenshot: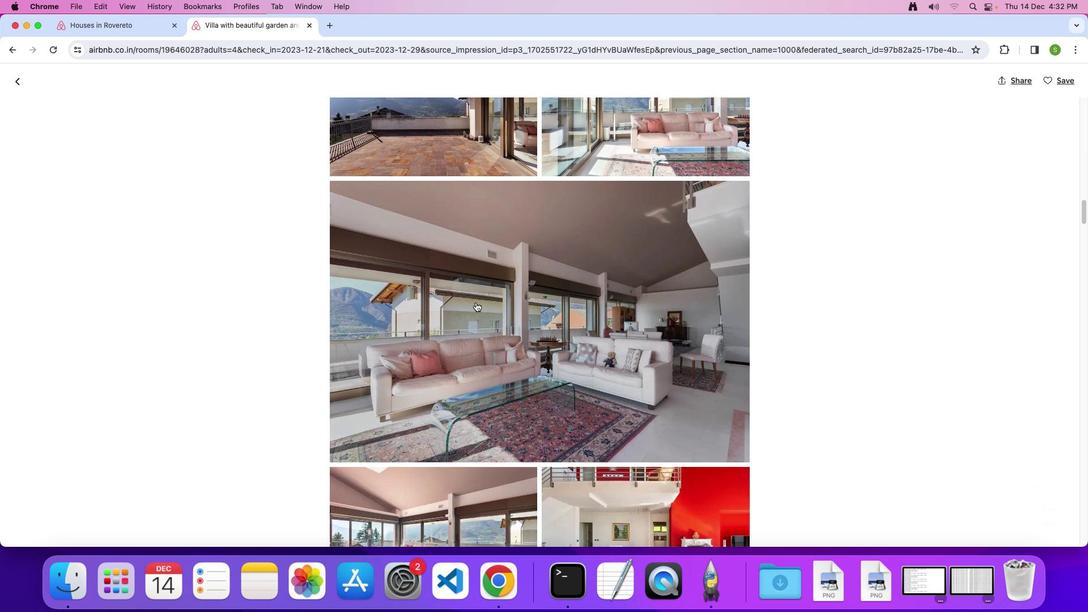 
Action: Mouse scrolled (476, 302) with delta (0, 0)
Screenshot: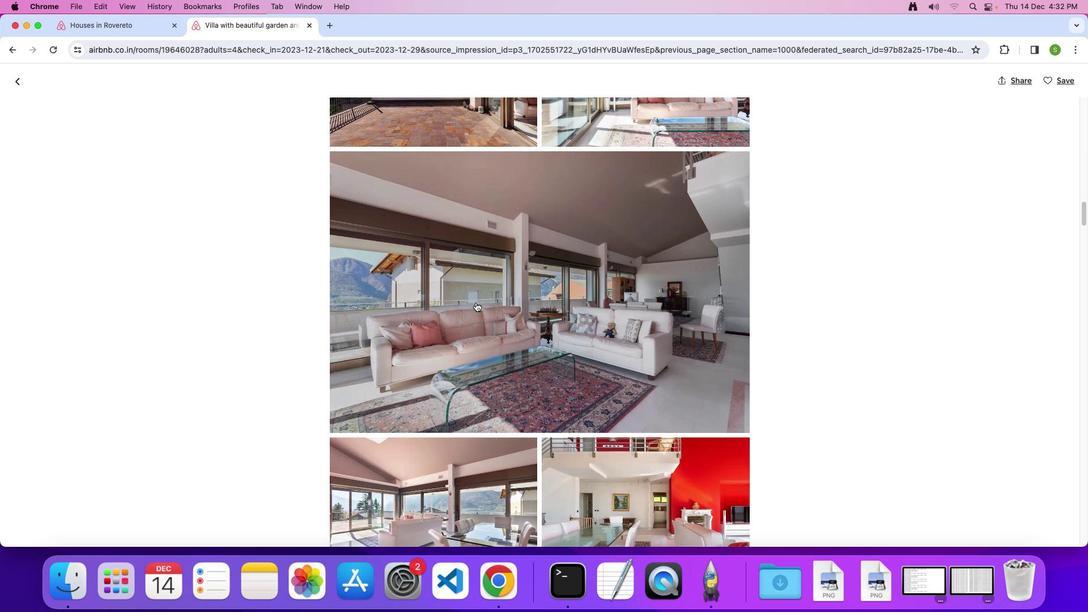 
Action: Mouse scrolled (476, 302) with delta (0, 0)
Screenshot: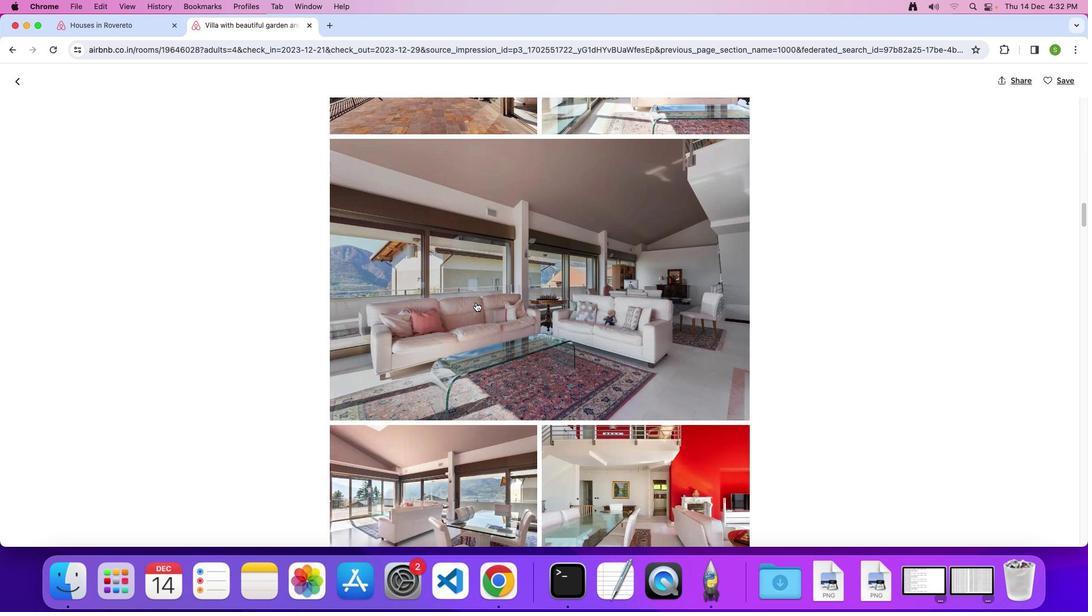 
Action: Mouse scrolled (476, 302) with delta (0, 0)
Screenshot: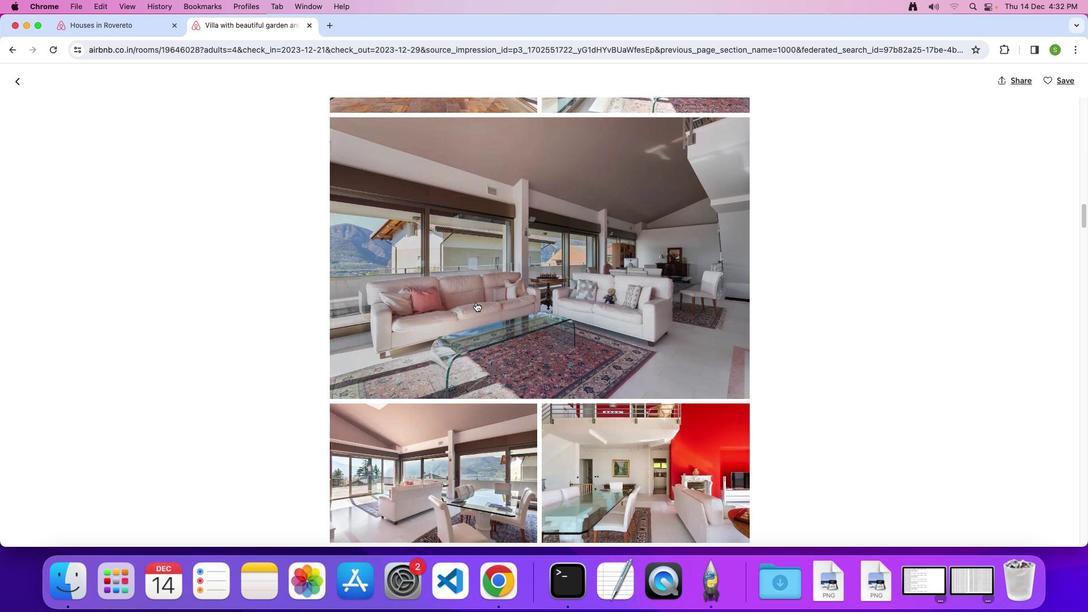 
Action: Mouse scrolled (476, 302) with delta (0, 0)
Screenshot: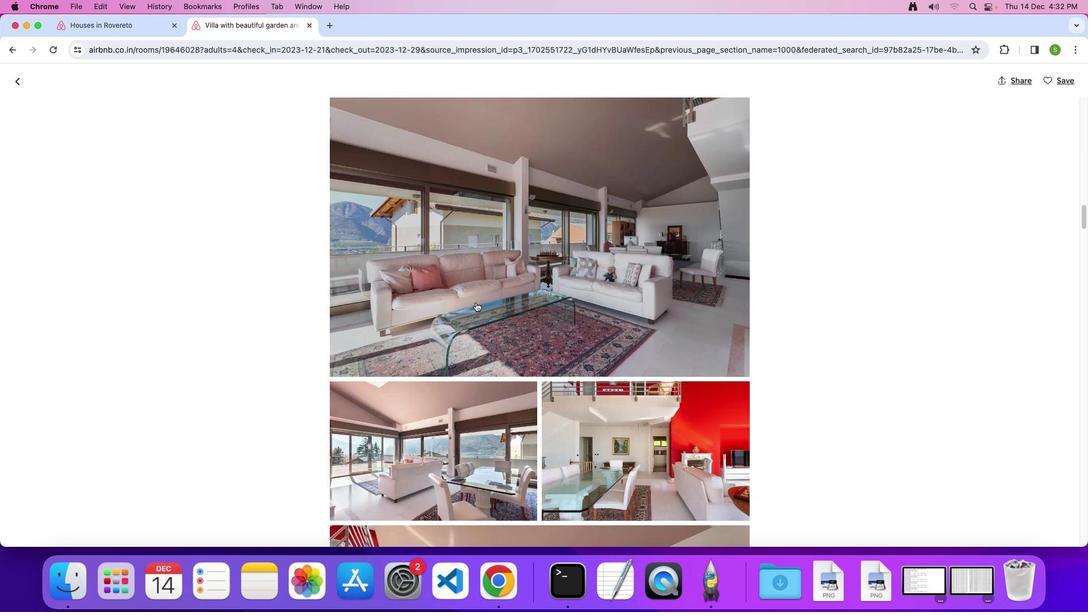 
Action: Mouse scrolled (476, 302) with delta (0, 0)
Screenshot: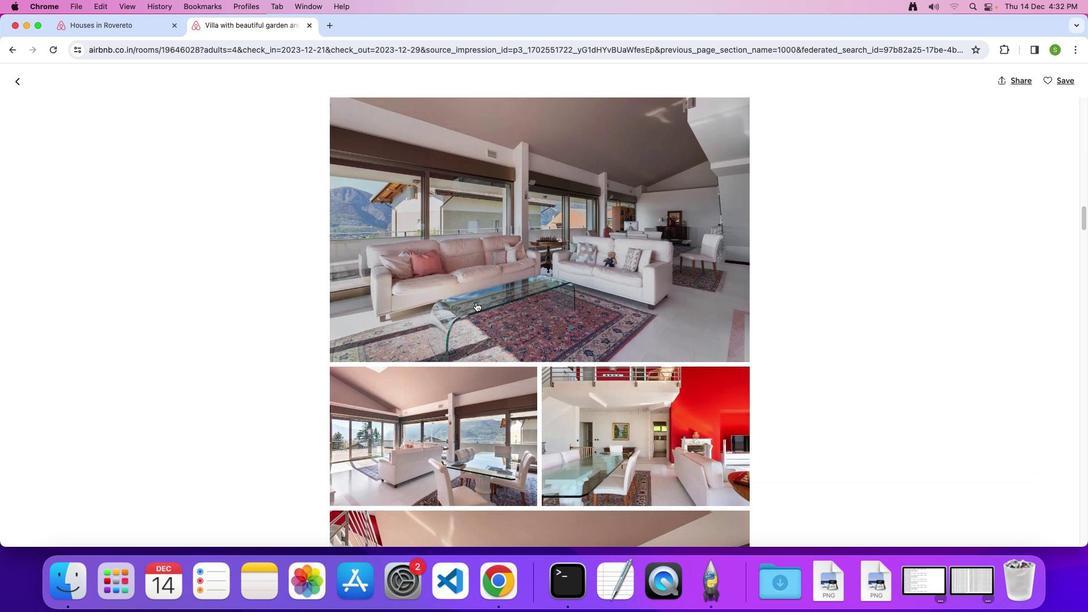 
Action: Mouse scrolled (476, 302) with delta (0, 0)
Screenshot: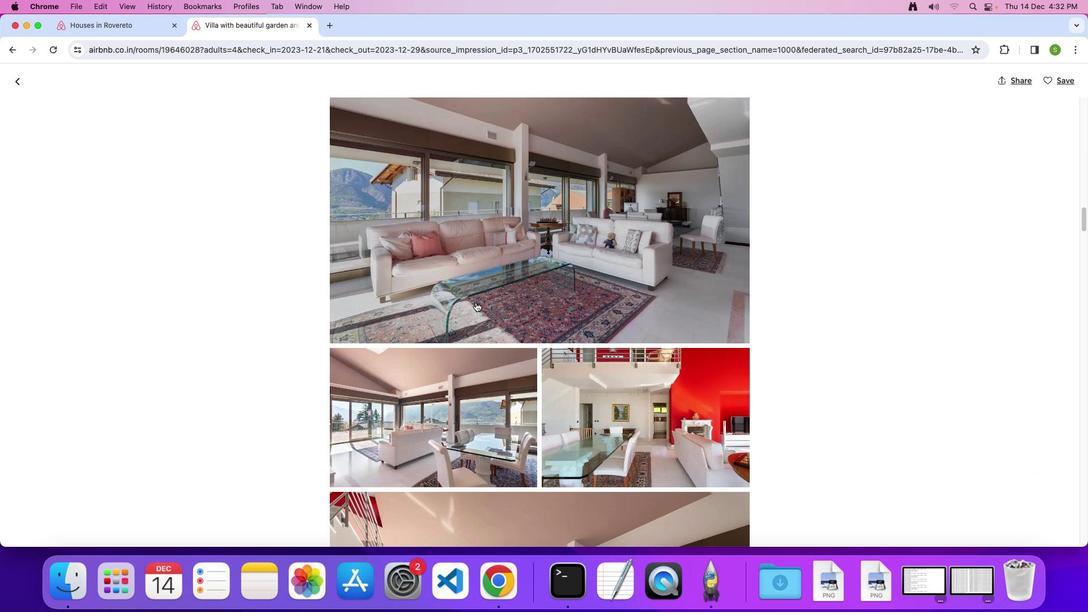 
Action: Mouse scrolled (476, 302) with delta (0, 0)
Screenshot: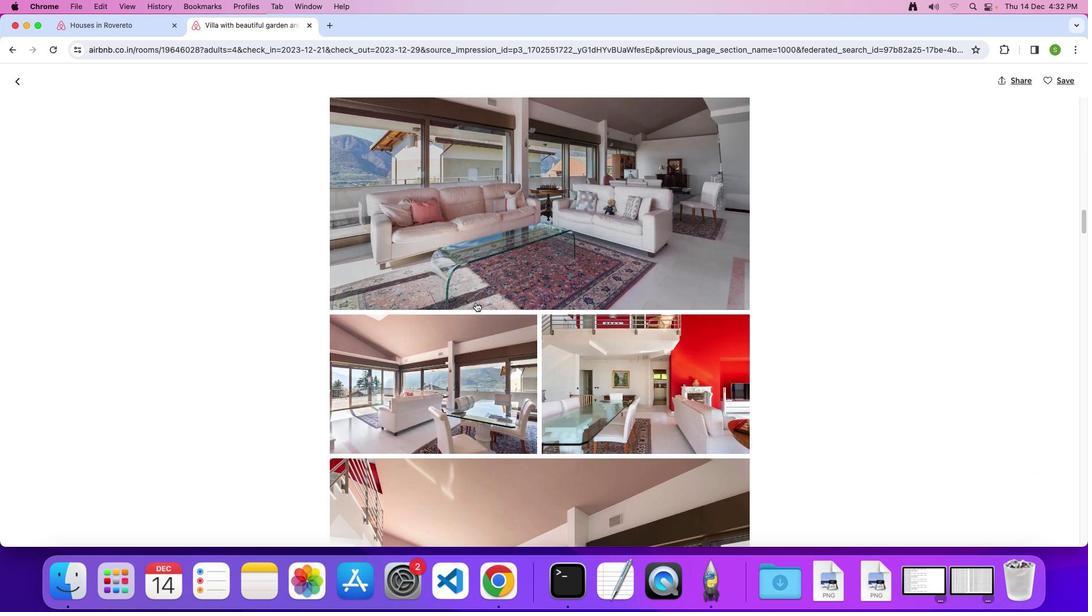 
Action: Mouse scrolled (476, 302) with delta (0, 0)
Screenshot: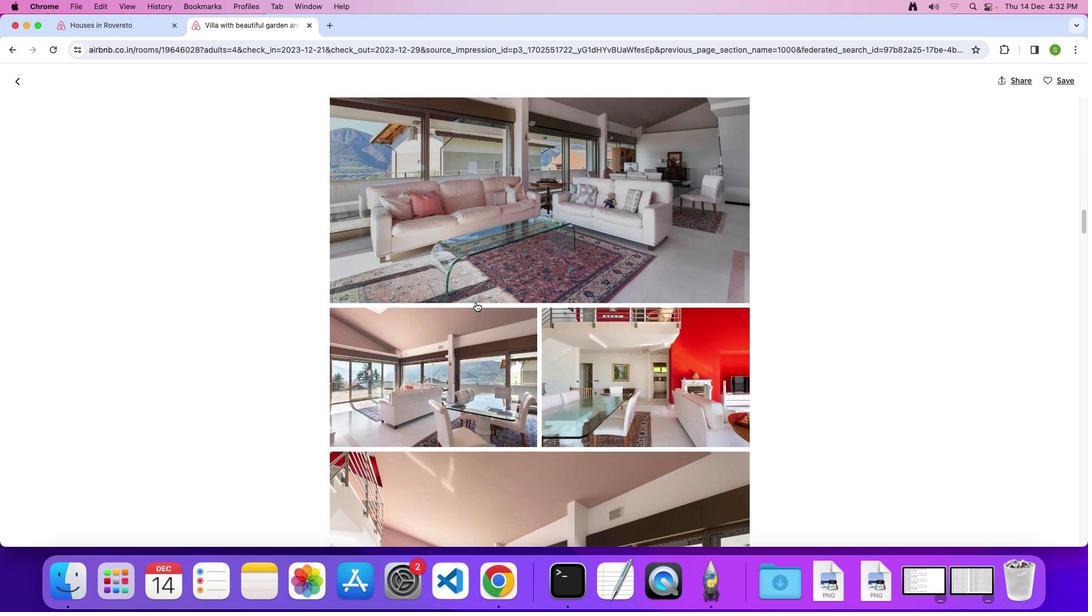 
Action: Mouse scrolled (476, 302) with delta (0, 0)
Screenshot: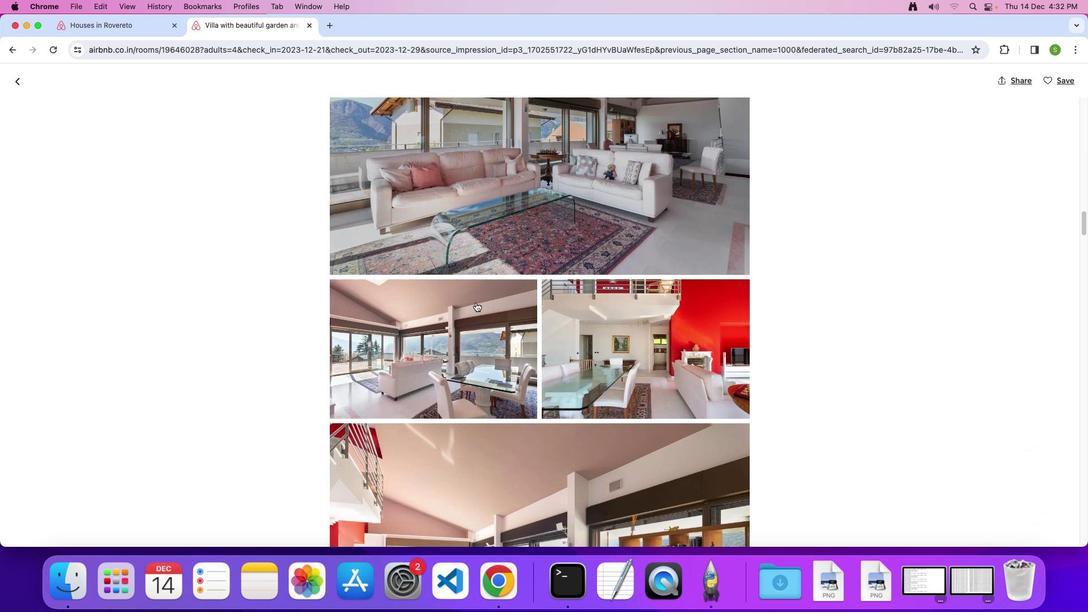 
Action: Mouse scrolled (476, 302) with delta (0, 0)
Screenshot: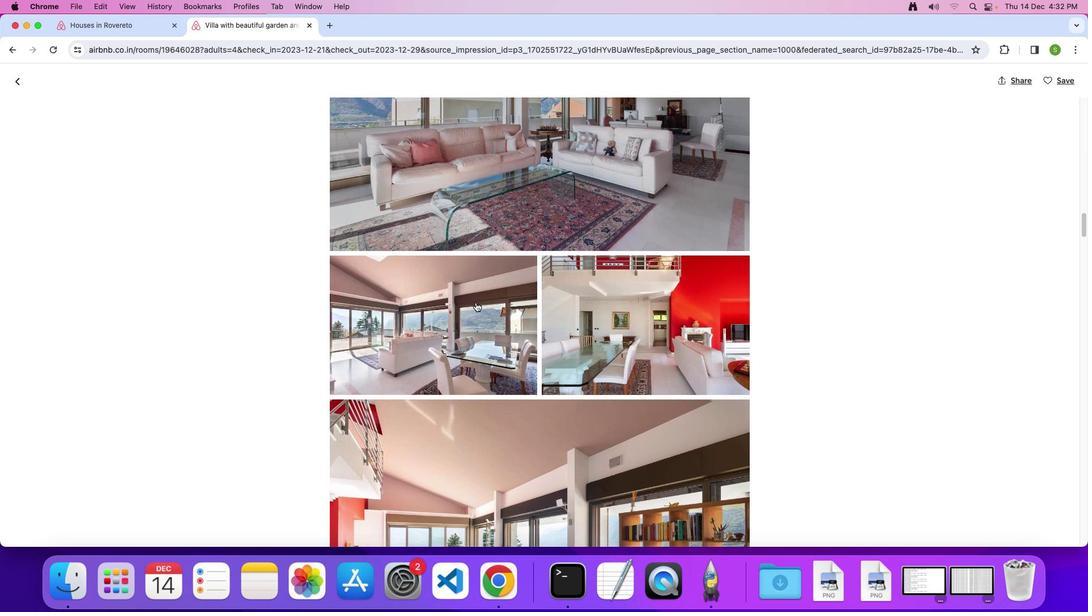
Action: Mouse scrolled (476, 302) with delta (0, 0)
Screenshot: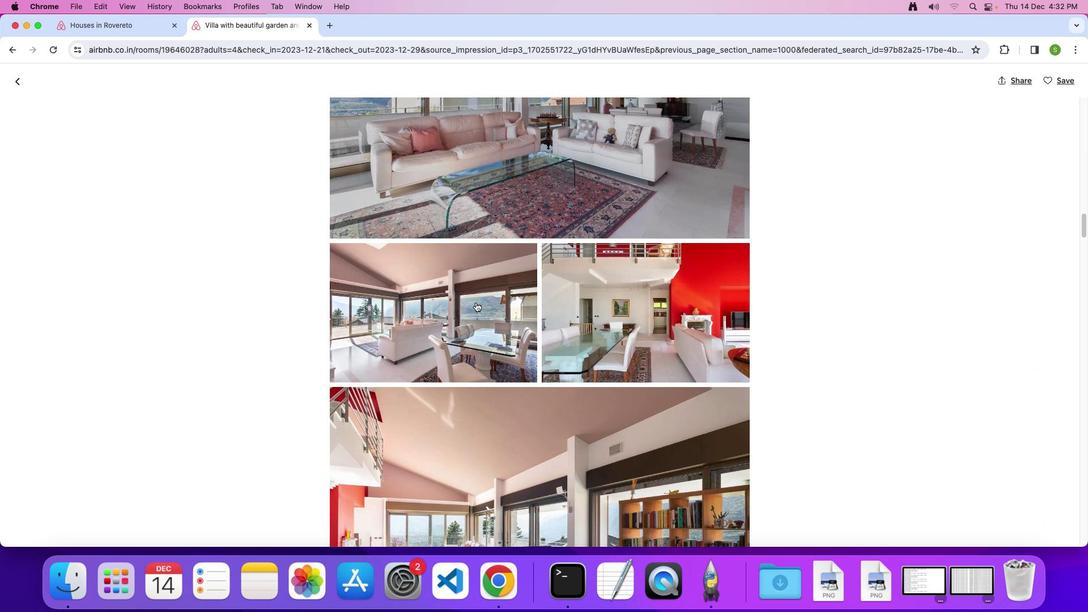 
Action: Mouse scrolled (476, 302) with delta (0, -1)
Screenshot: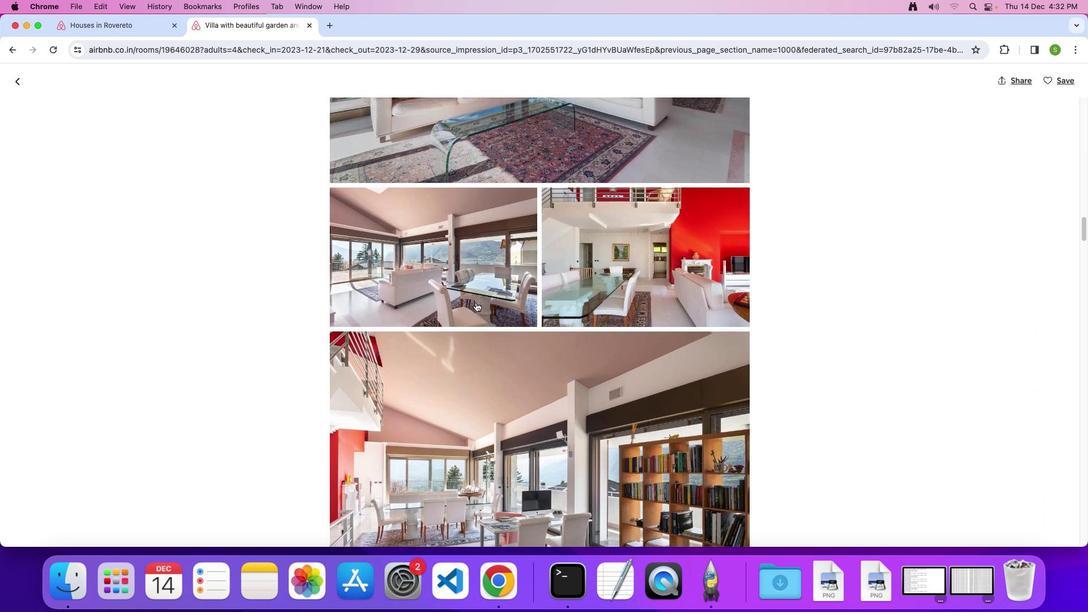 
Action: Mouse scrolled (476, 302) with delta (0, 0)
Screenshot: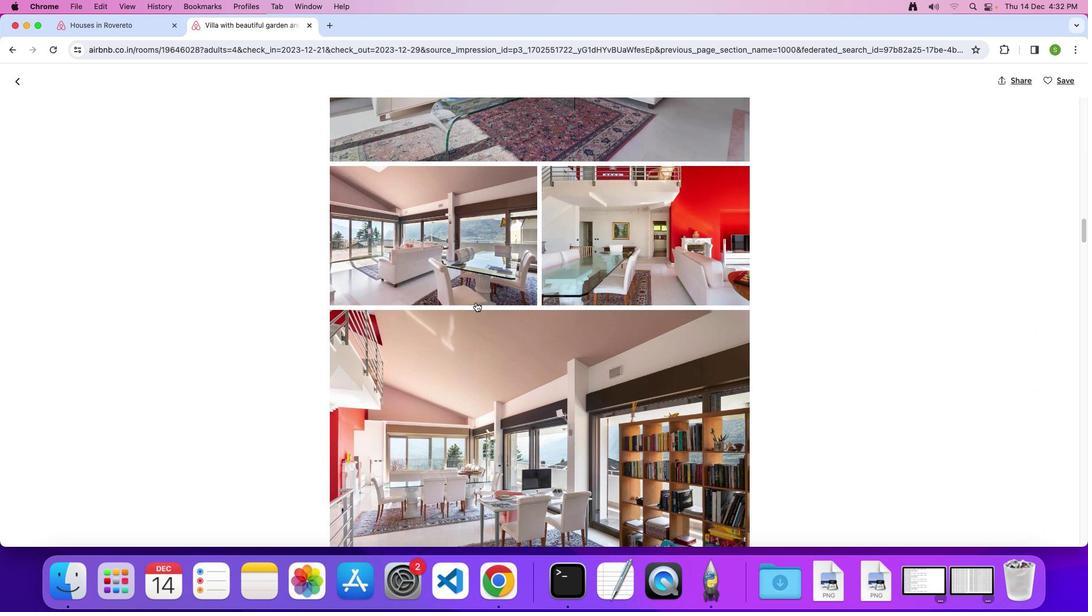 
Action: Mouse scrolled (476, 302) with delta (0, 0)
Screenshot: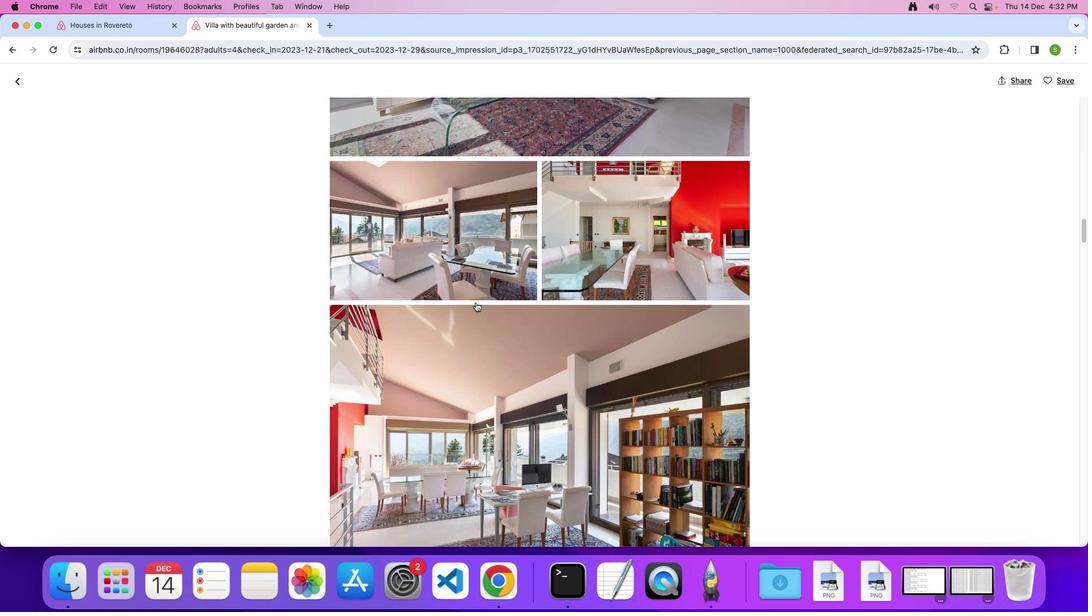 
Action: Mouse scrolled (476, 302) with delta (0, 0)
Screenshot: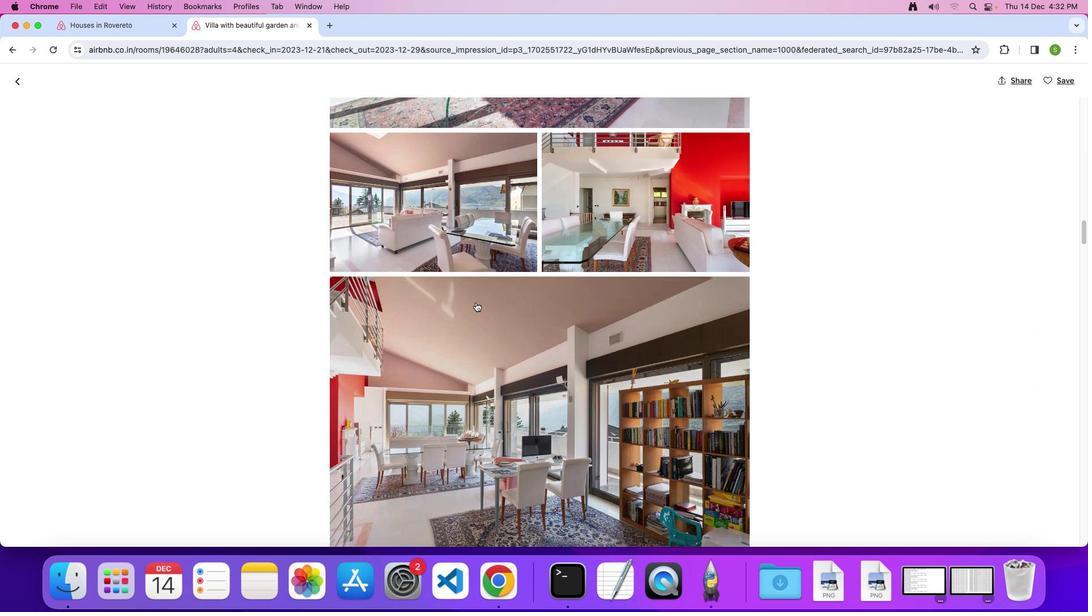 
Action: Mouse scrolled (476, 302) with delta (0, 0)
Screenshot: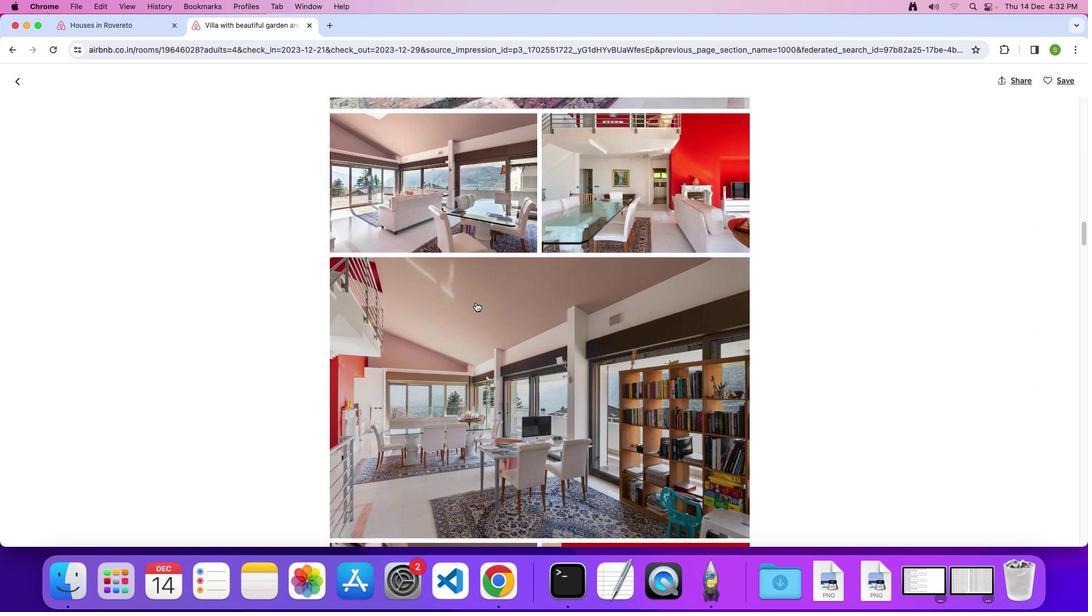 
Action: Mouse scrolled (476, 302) with delta (0, 0)
Screenshot: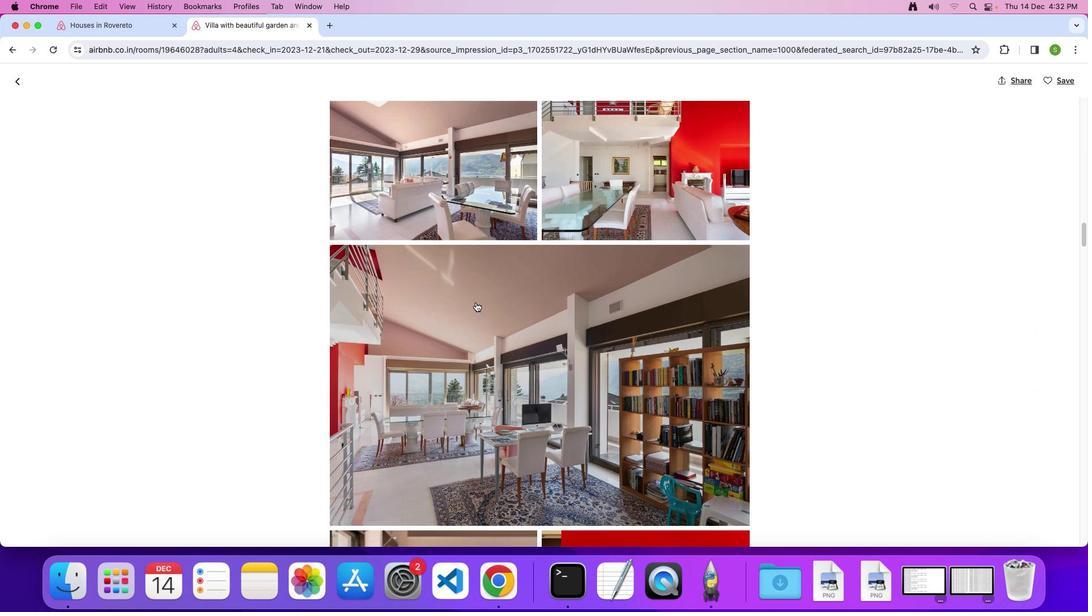 
Action: Mouse scrolled (476, 302) with delta (0, -1)
Screenshot: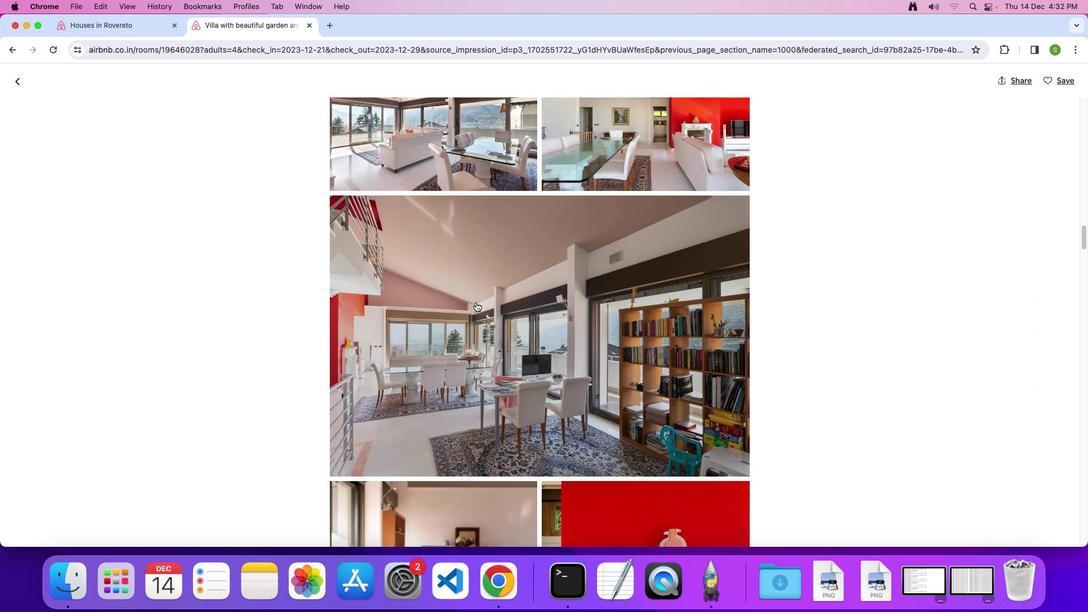 
Action: Mouse scrolled (476, 302) with delta (0, 0)
Screenshot: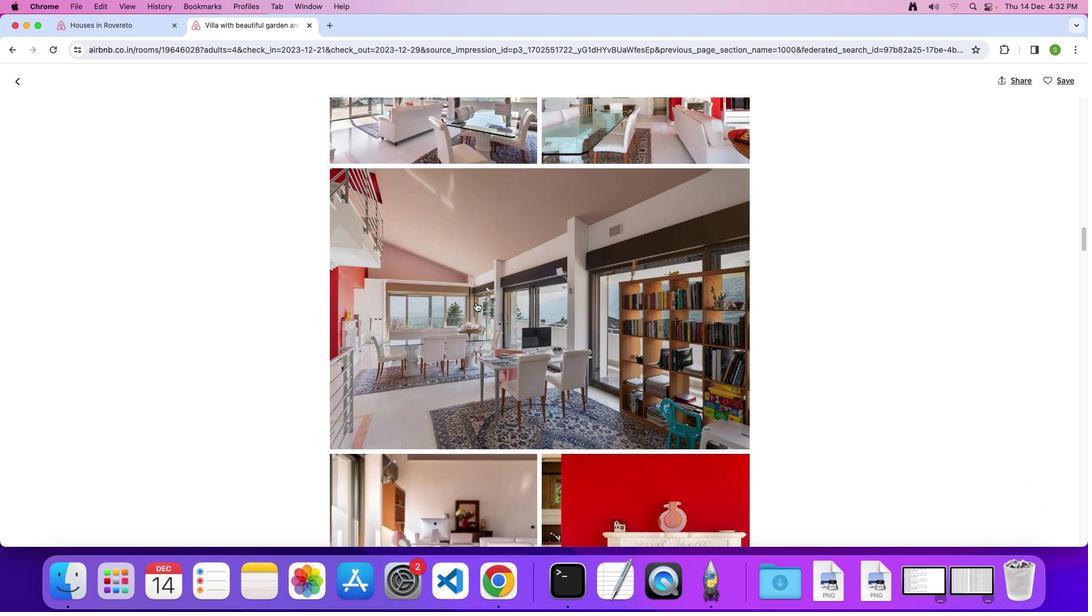 
Action: Mouse scrolled (476, 302) with delta (0, 0)
Screenshot: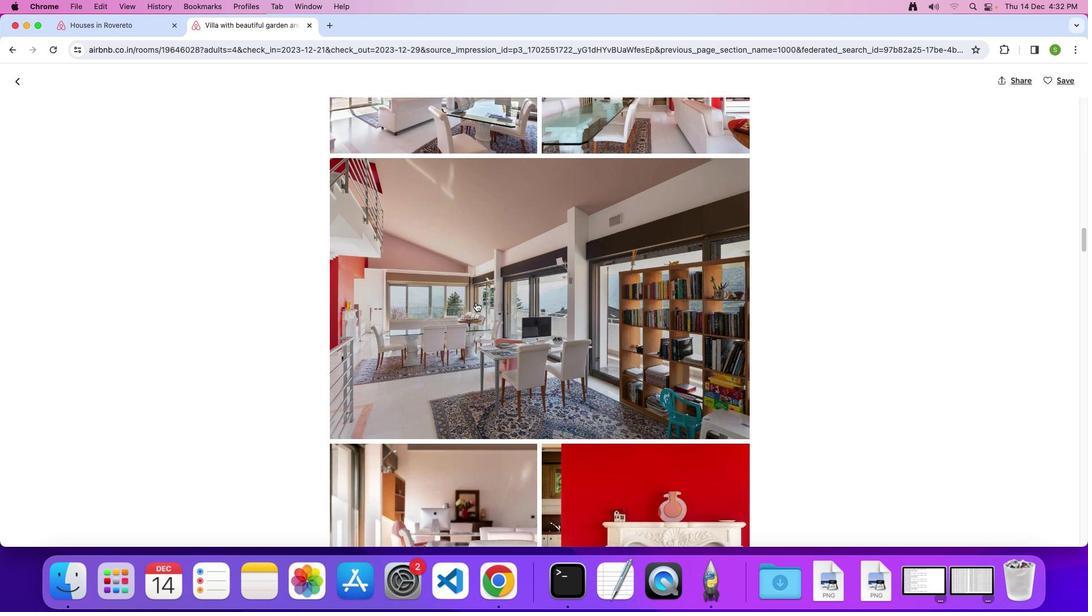 
Action: Mouse scrolled (476, 302) with delta (0, 0)
Screenshot: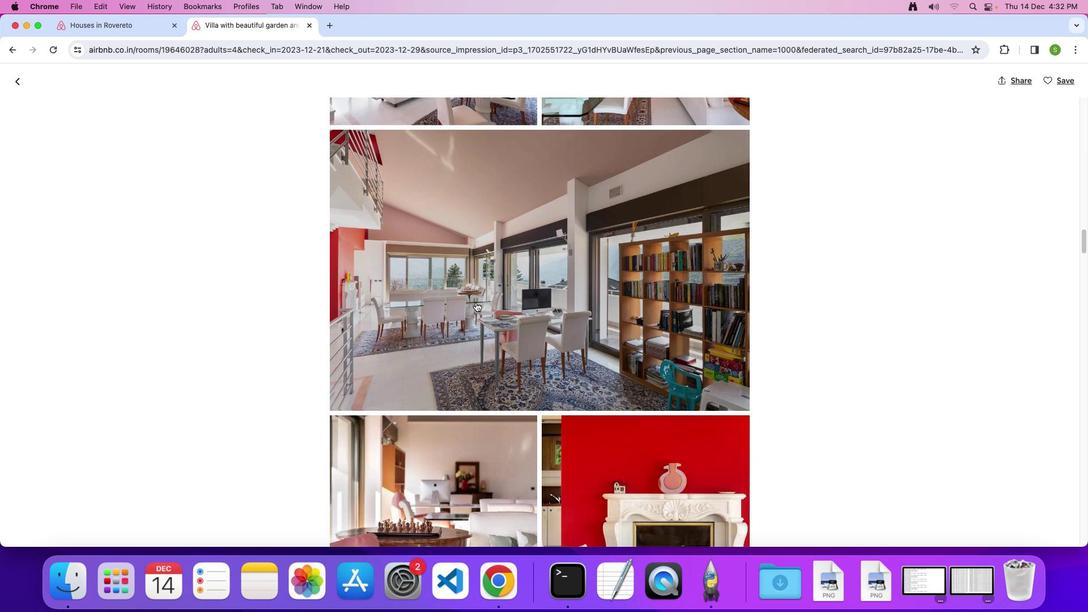
Action: Mouse scrolled (476, 302) with delta (0, 0)
Screenshot: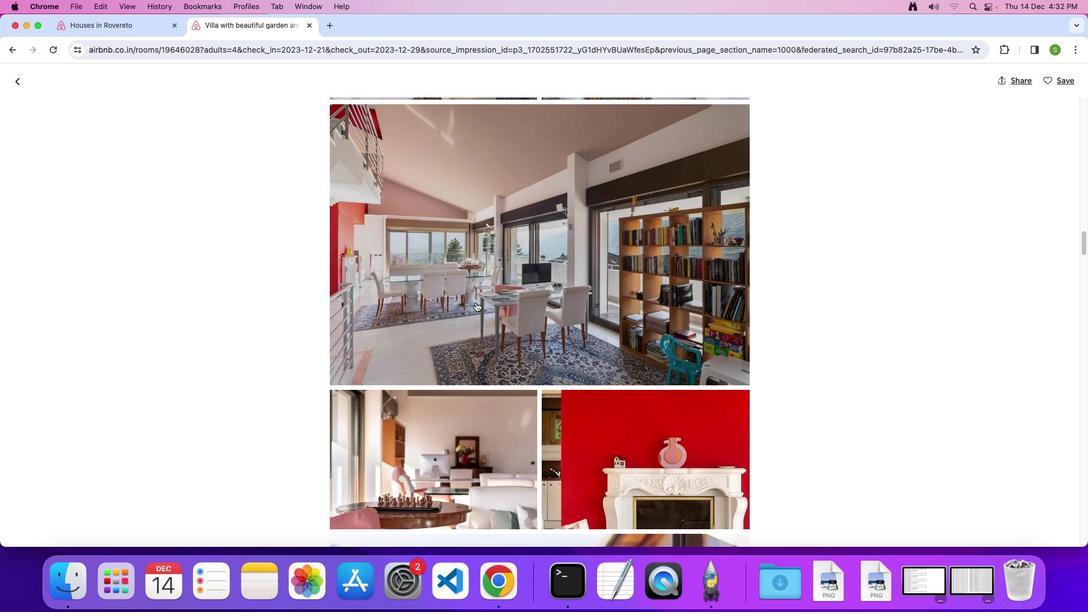 
Action: Mouse scrolled (476, 302) with delta (0, 0)
Screenshot: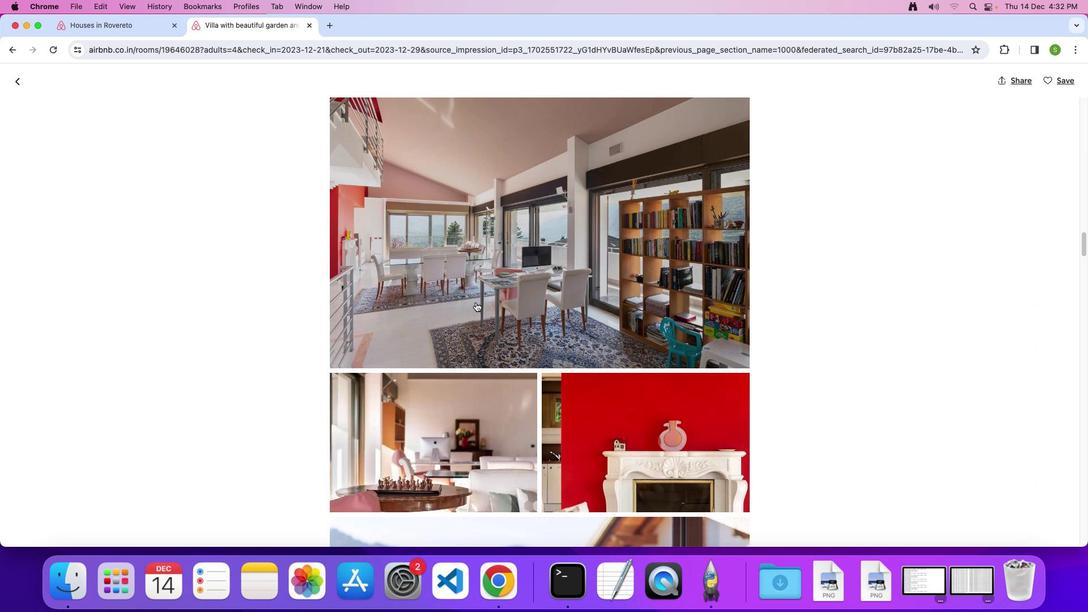 
Action: Mouse scrolled (476, 302) with delta (0, -1)
Screenshot: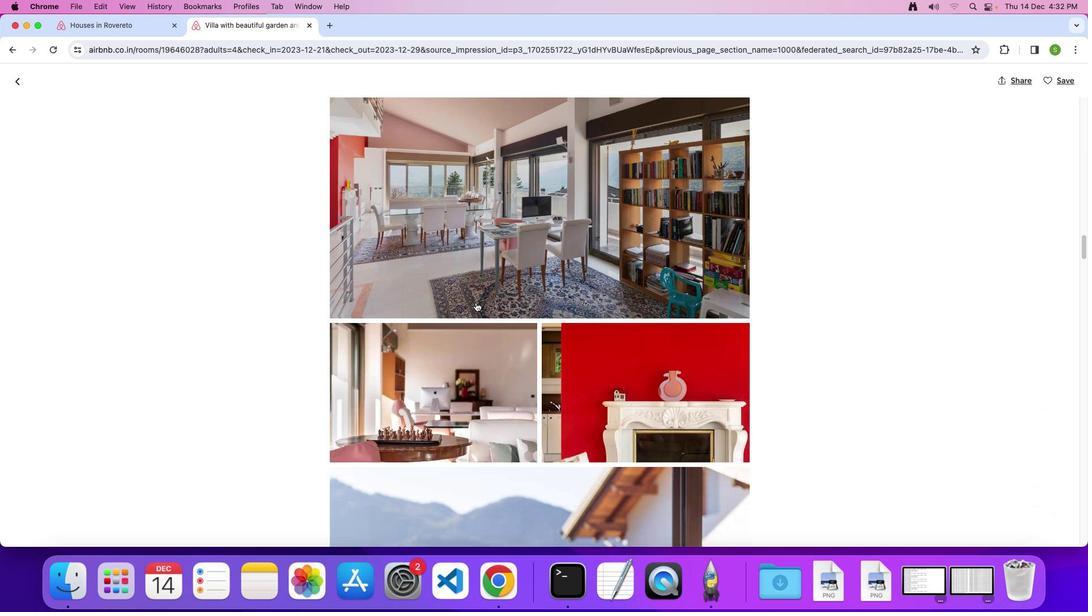 
Action: Mouse scrolled (476, 302) with delta (0, 0)
Screenshot: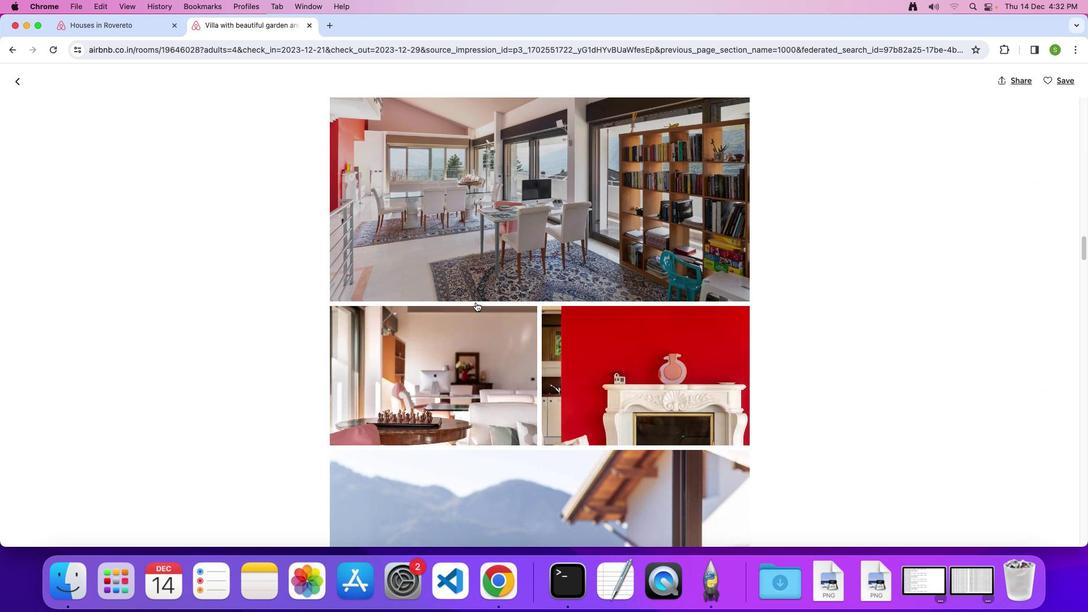
Action: Mouse scrolled (476, 302) with delta (0, 0)
Screenshot: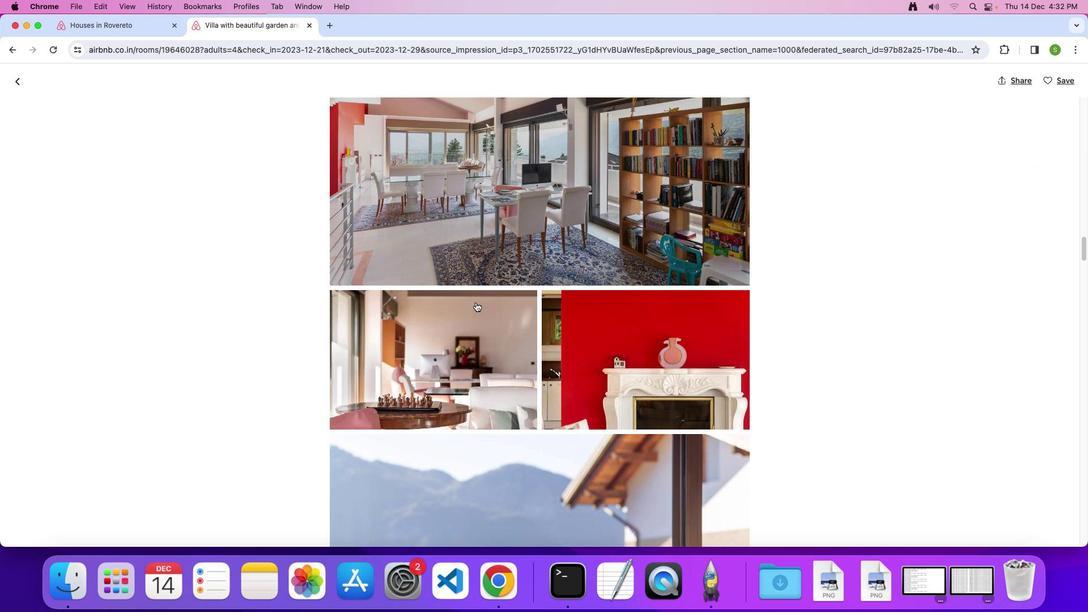 
Action: Mouse scrolled (476, 302) with delta (0, -1)
Screenshot: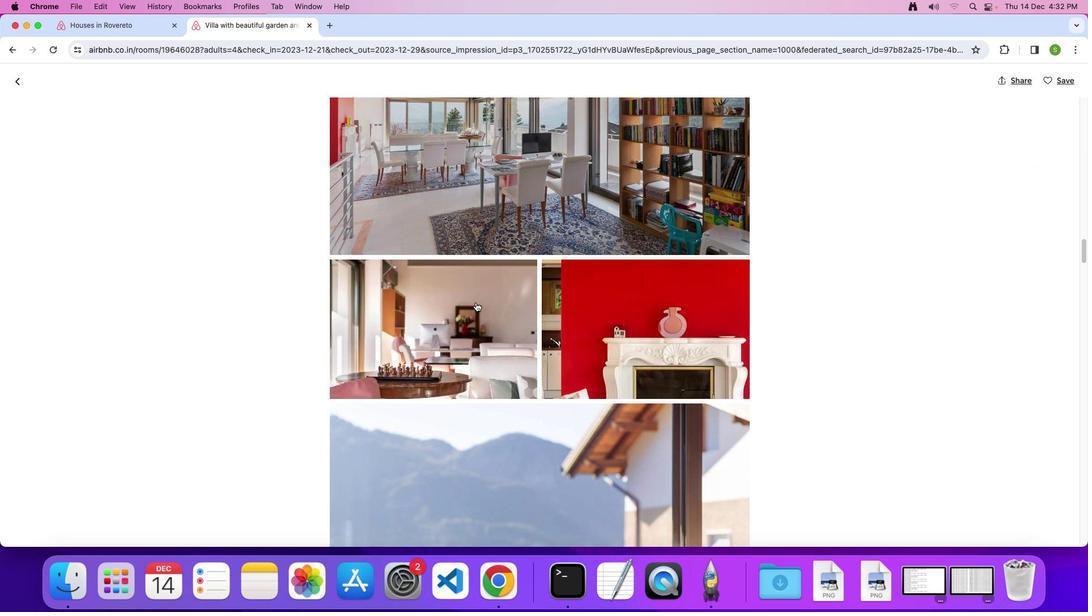 
Action: Mouse scrolled (476, 302) with delta (0, 0)
Screenshot: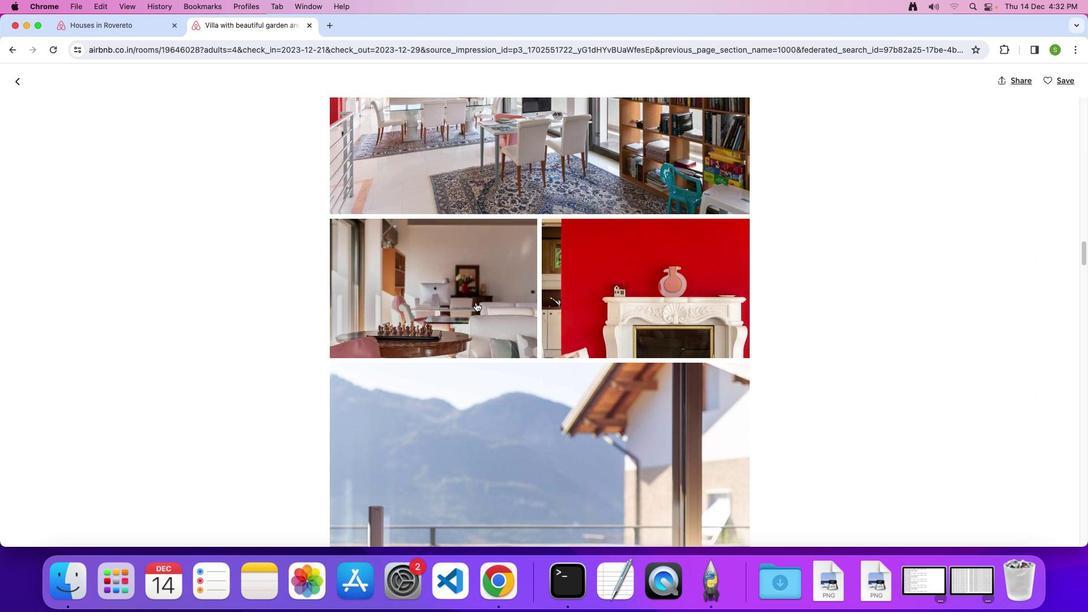 
Action: Mouse scrolled (476, 302) with delta (0, 0)
Screenshot: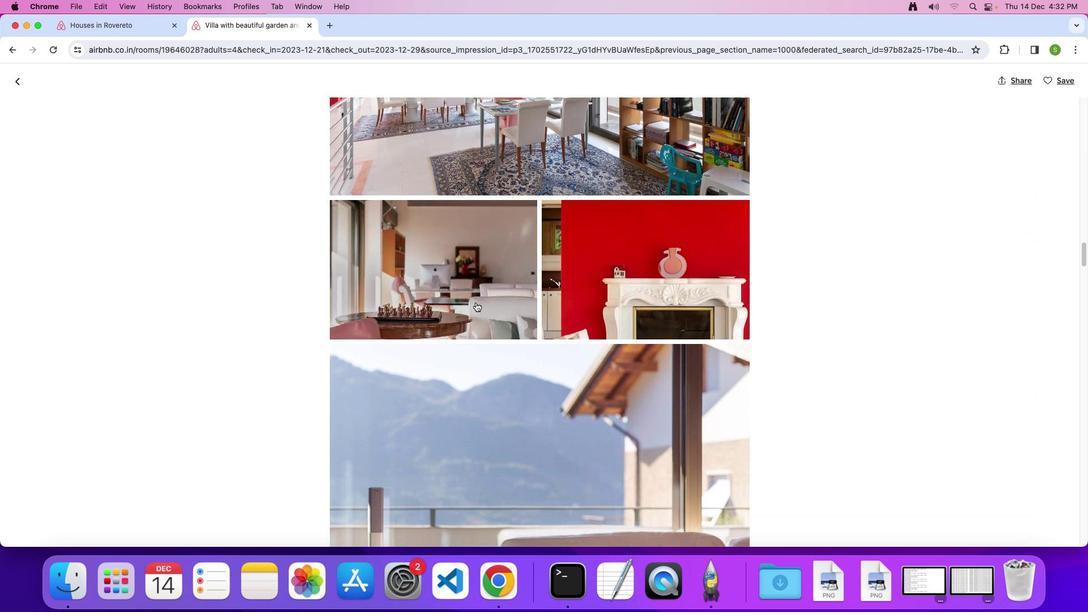 
Action: Mouse scrolled (476, 302) with delta (0, -1)
Screenshot: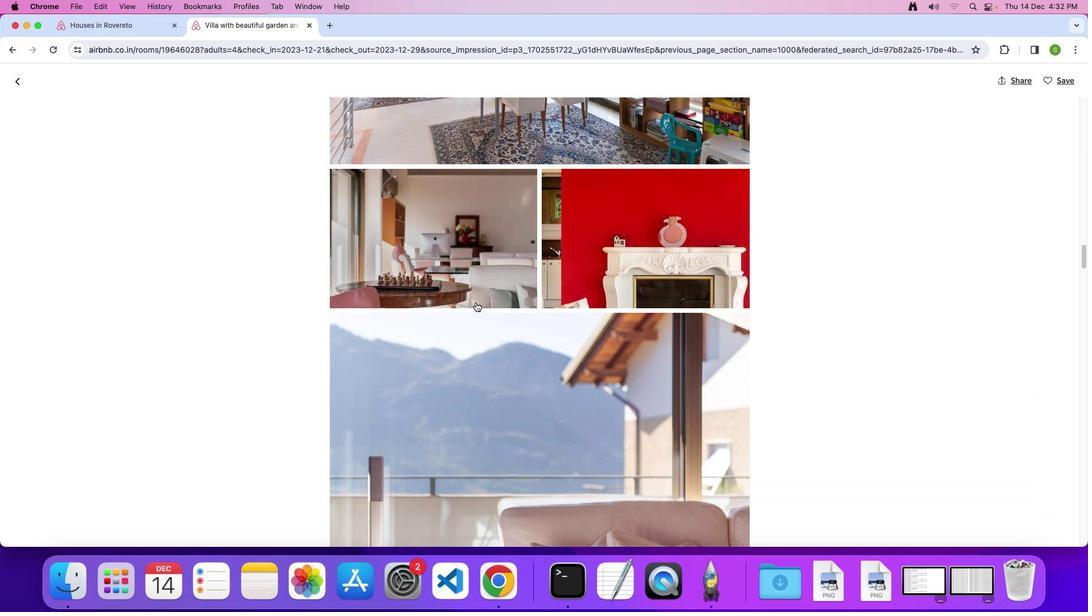 
Action: Mouse scrolled (476, 302) with delta (0, 0)
Screenshot: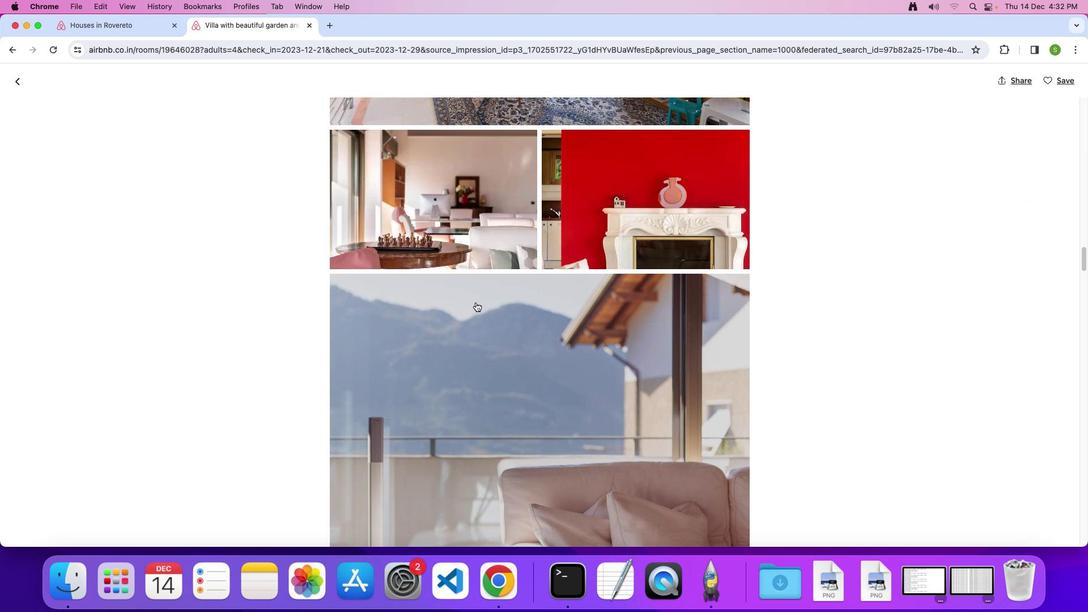 
Action: Mouse scrolled (476, 302) with delta (0, 0)
Screenshot: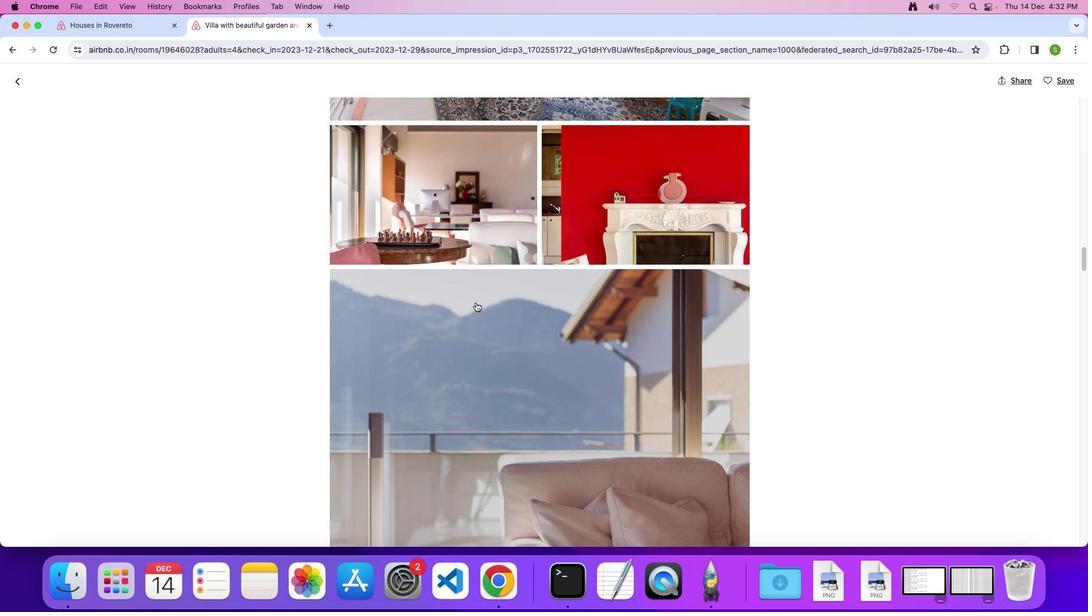 
Action: Mouse scrolled (476, 302) with delta (0, -1)
Screenshot: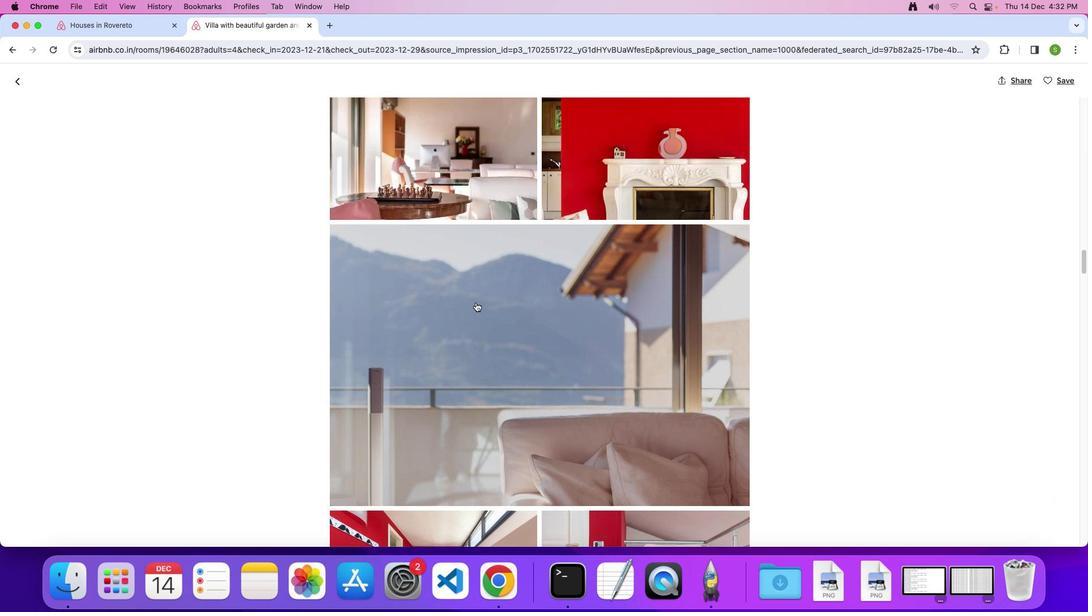 
Action: Mouse scrolled (476, 302) with delta (0, 0)
Screenshot: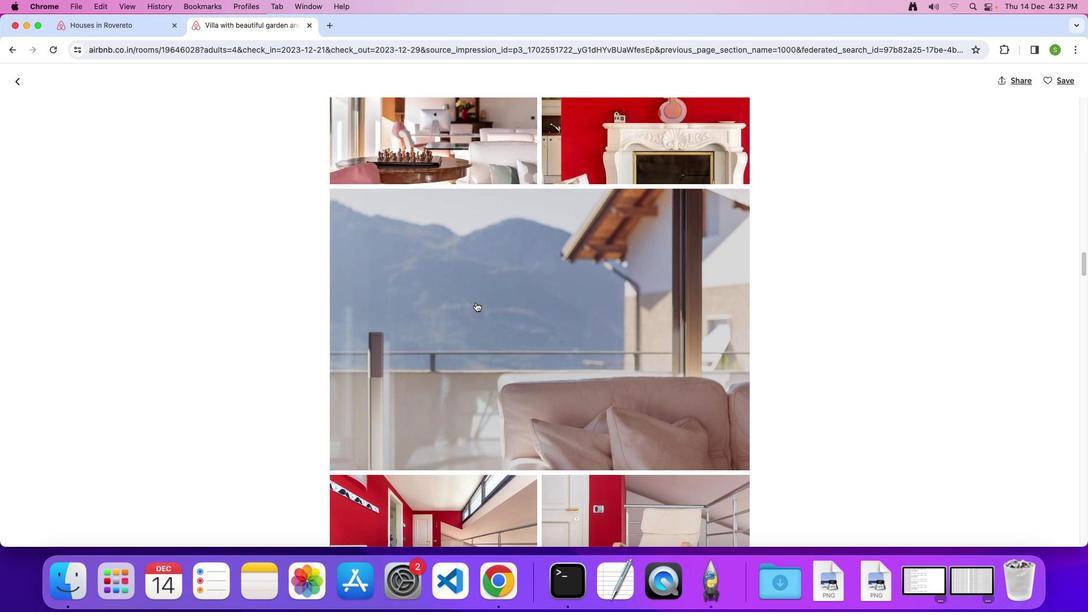 
Action: Mouse scrolled (476, 302) with delta (0, 0)
Screenshot: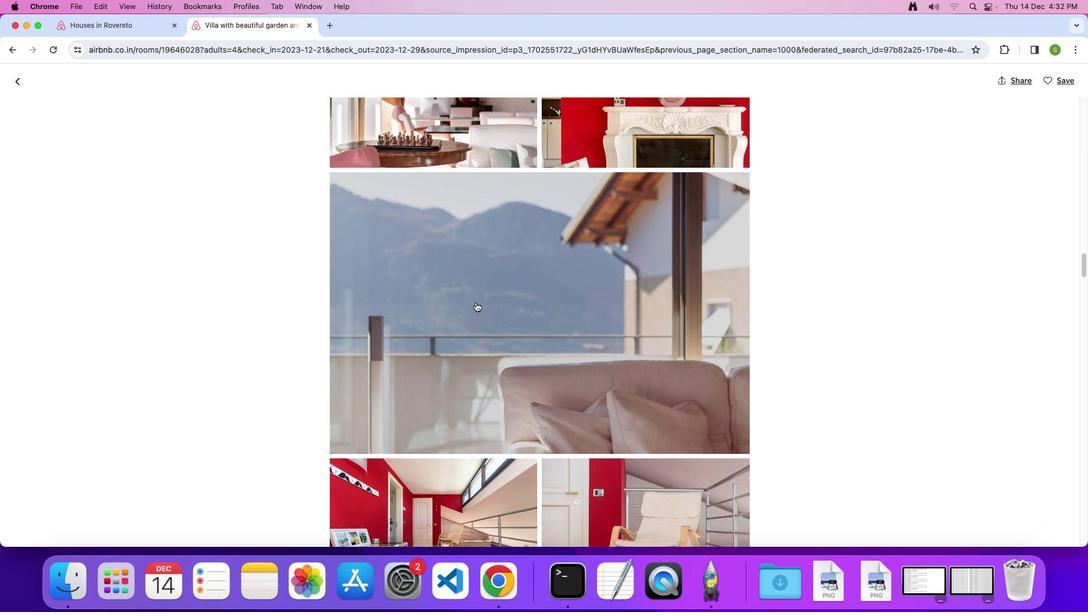 
Action: Mouse scrolled (476, 302) with delta (0, -1)
Screenshot: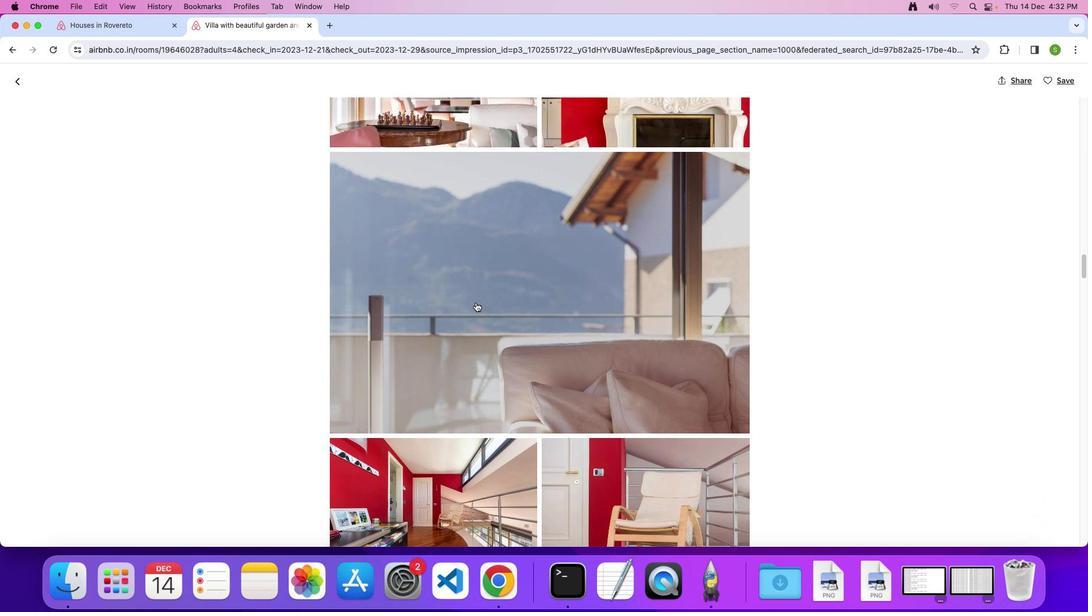 
Action: Mouse scrolled (476, 302) with delta (0, 0)
Screenshot: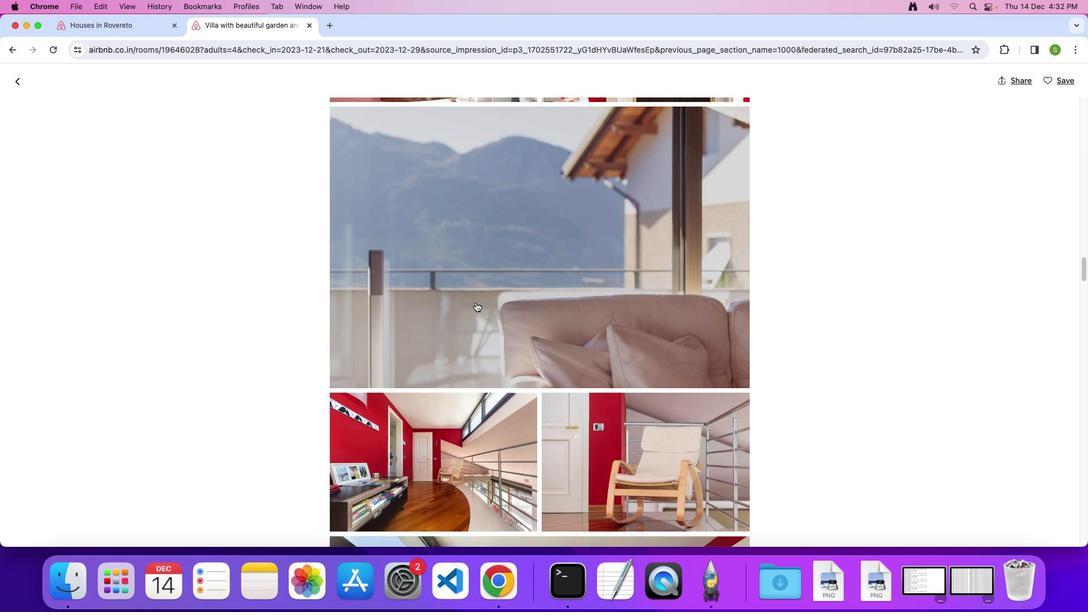 
Action: Mouse scrolled (476, 302) with delta (0, 0)
Screenshot: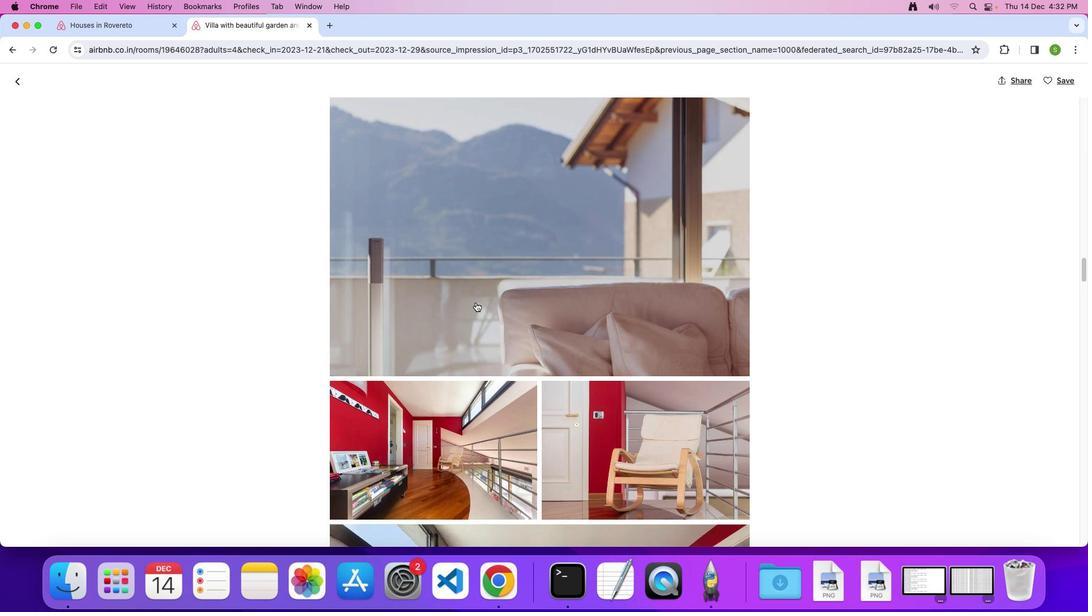 
Action: Mouse scrolled (476, 302) with delta (0, 0)
Screenshot: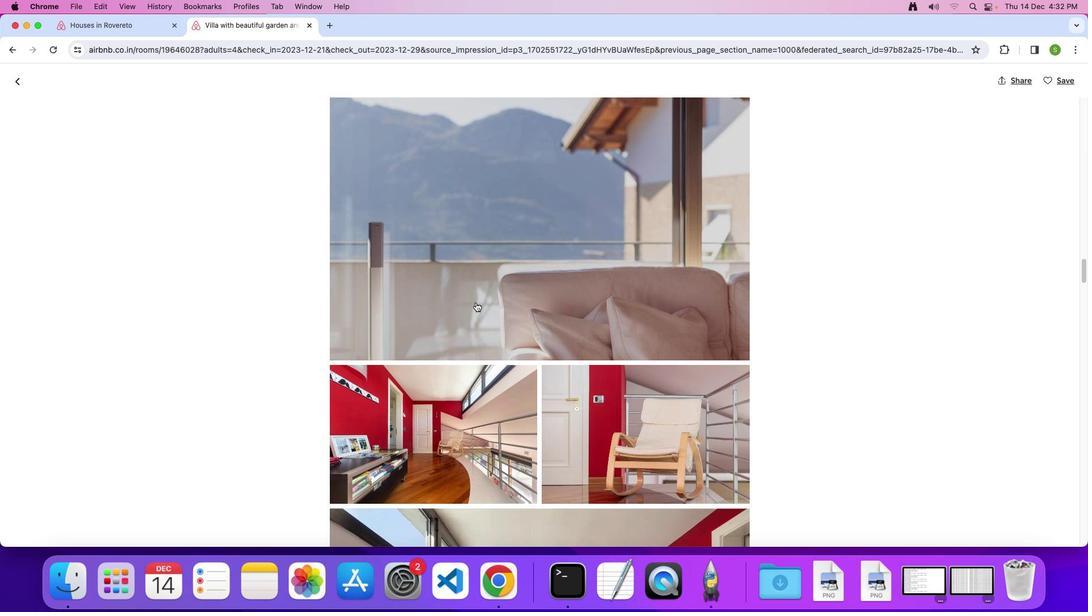 
Action: Mouse scrolled (476, 302) with delta (0, 0)
Screenshot: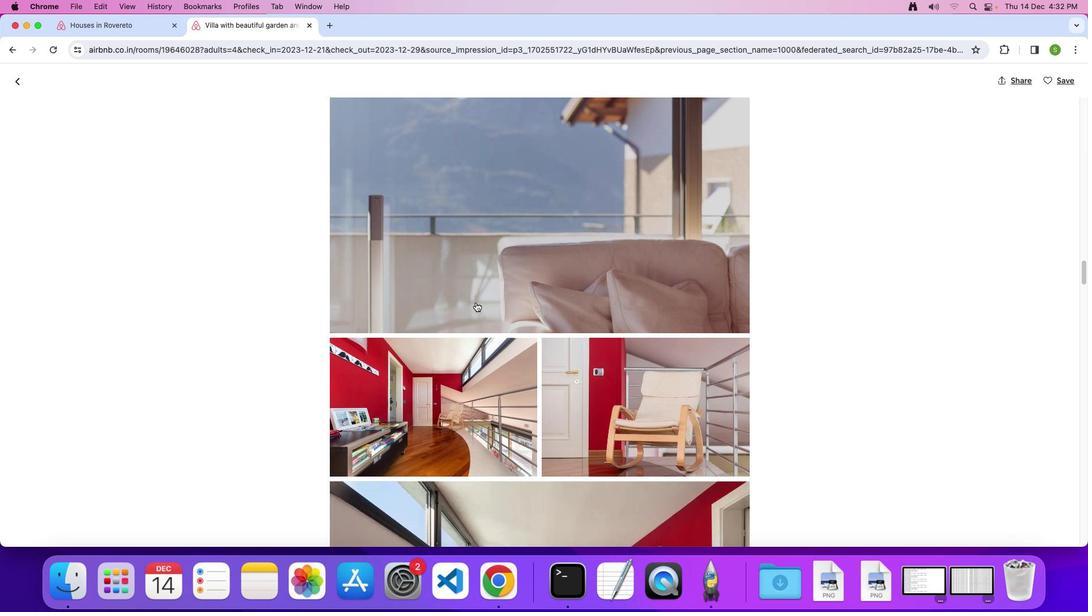 
Action: Mouse scrolled (476, 302) with delta (0, 0)
Screenshot: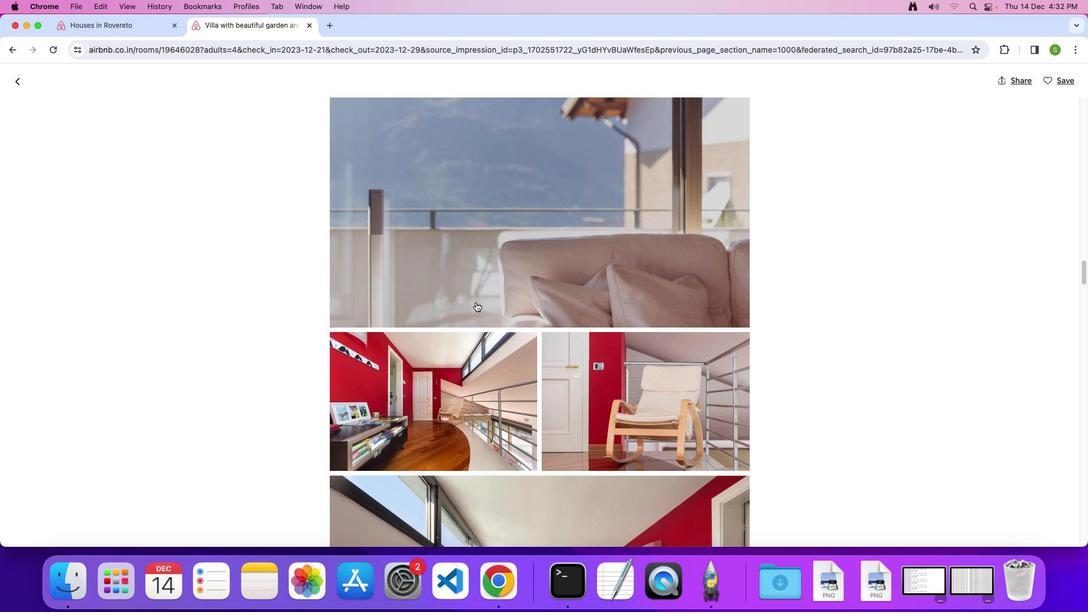 
Action: Mouse scrolled (476, 302) with delta (0, -1)
Screenshot: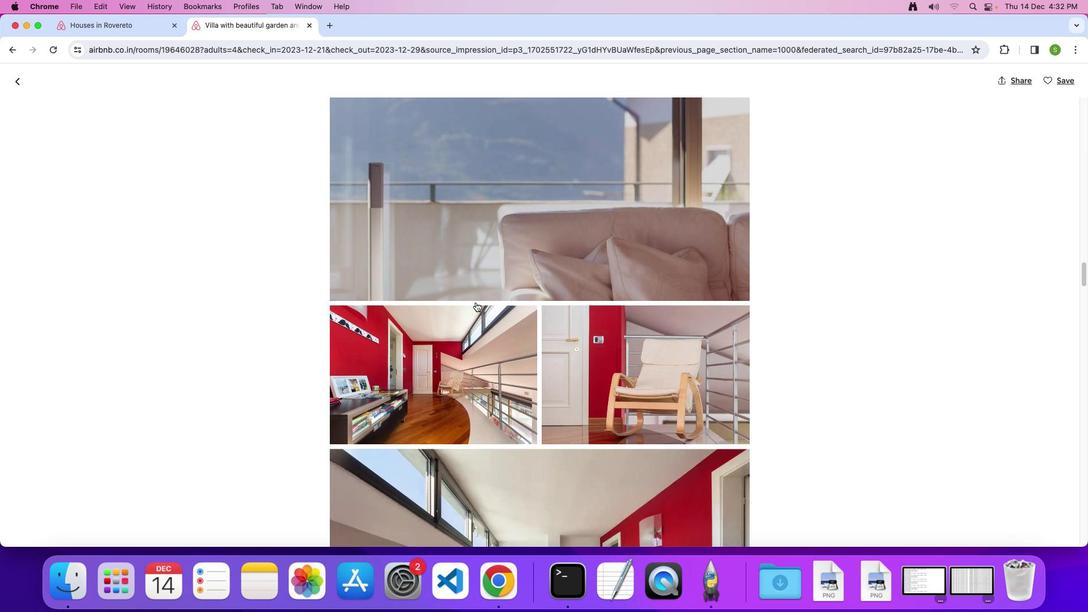 
Action: Mouse scrolled (476, 302) with delta (0, 0)
Screenshot: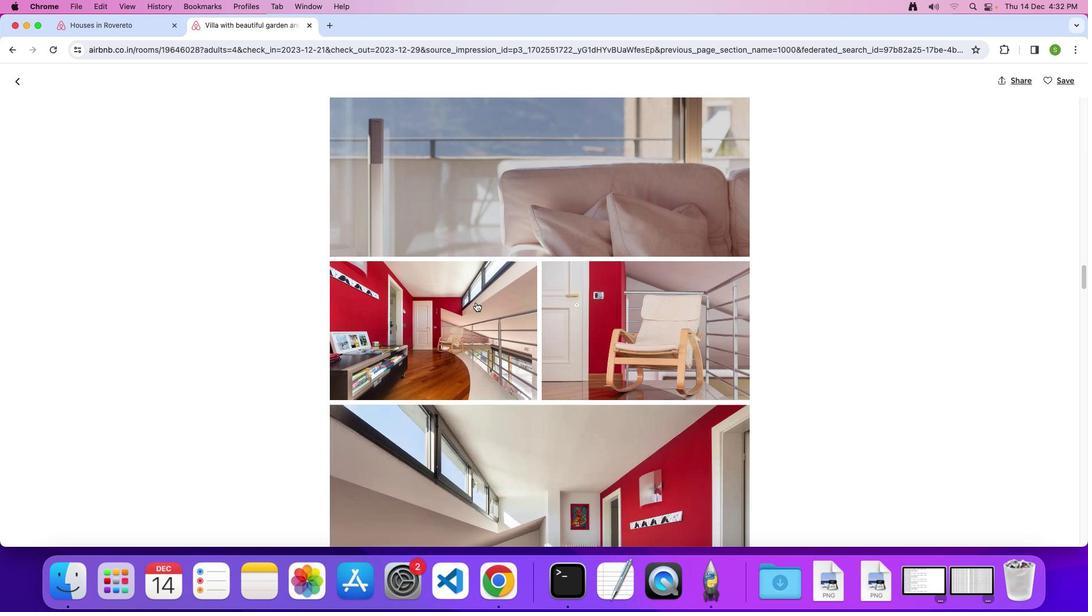 
Action: Mouse scrolled (476, 302) with delta (0, 0)
Screenshot: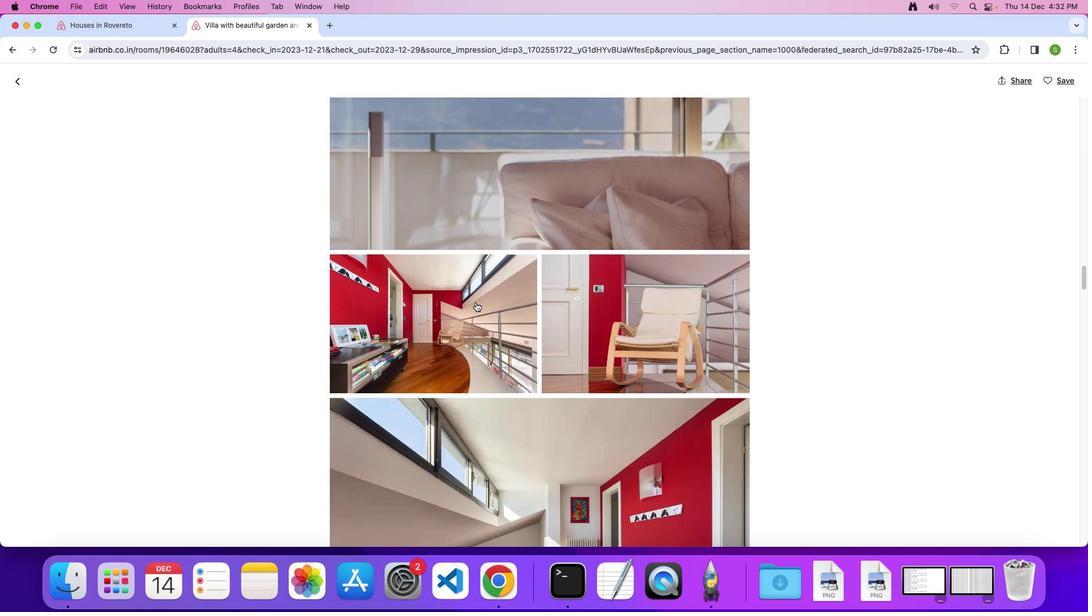 
Action: Mouse scrolled (476, 302) with delta (0, 0)
Screenshot: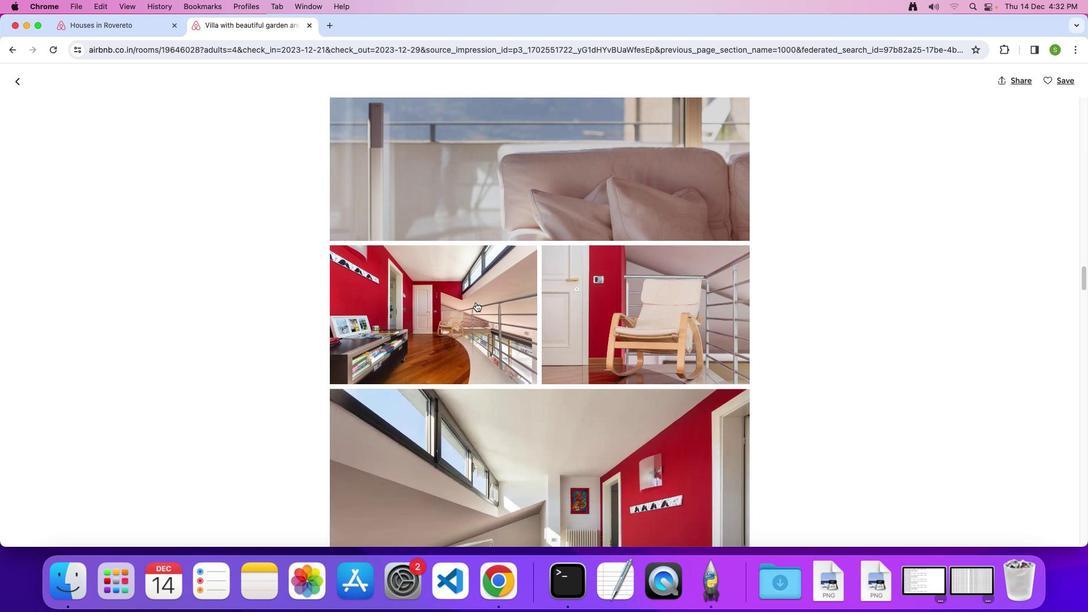 
Action: Mouse scrolled (476, 302) with delta (0, 0)
Screenshot: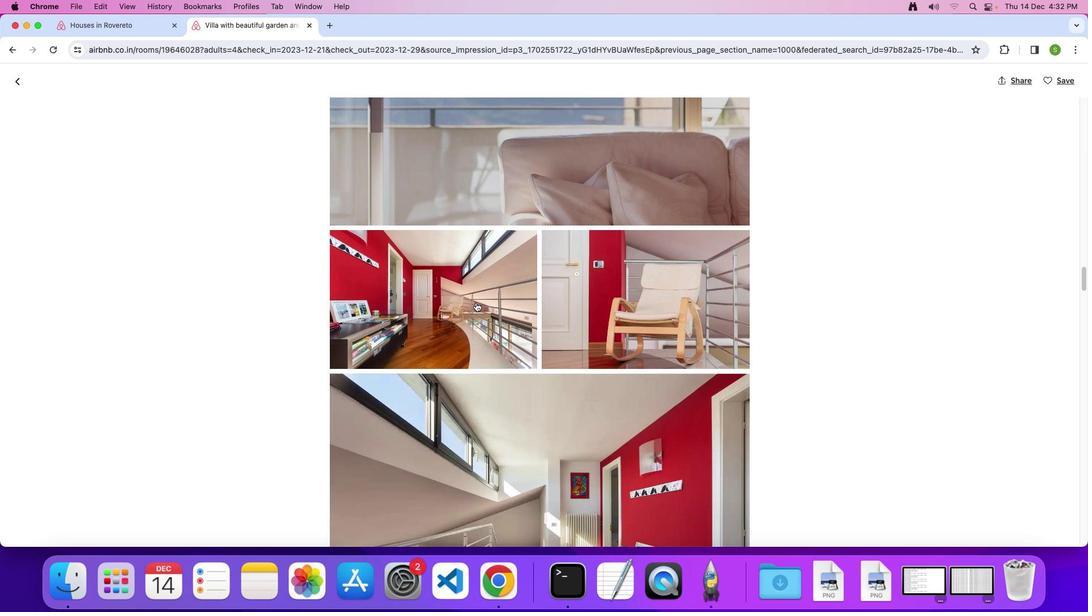 
Action: Mouse scrolled (476, 302) with delta (0, -1)
Screenshot: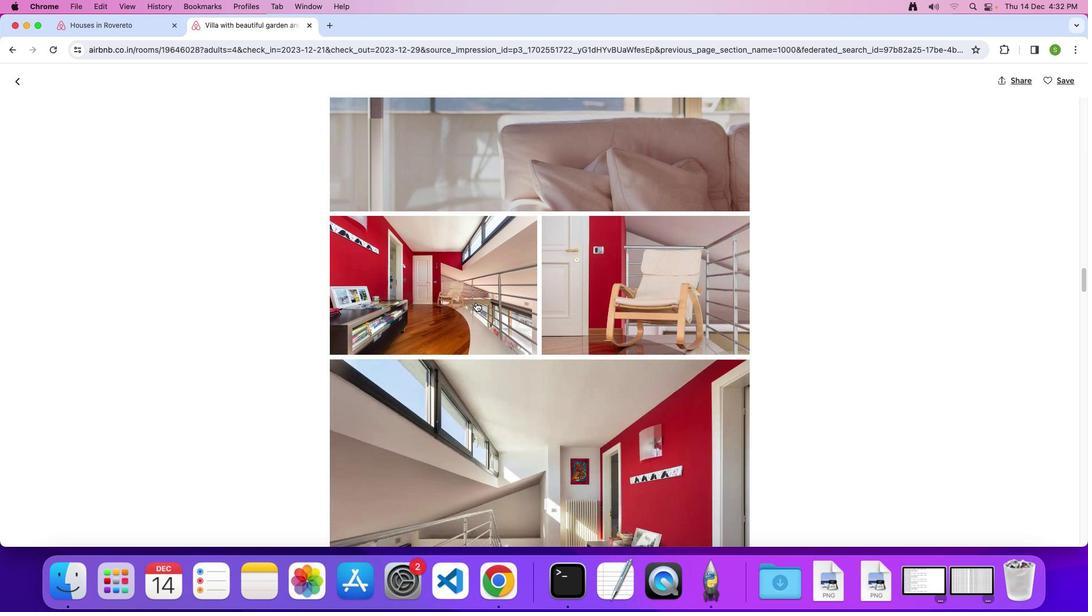 
Action: Mouse scrolled (476, 302) with delta (0, -1)
Screenshot: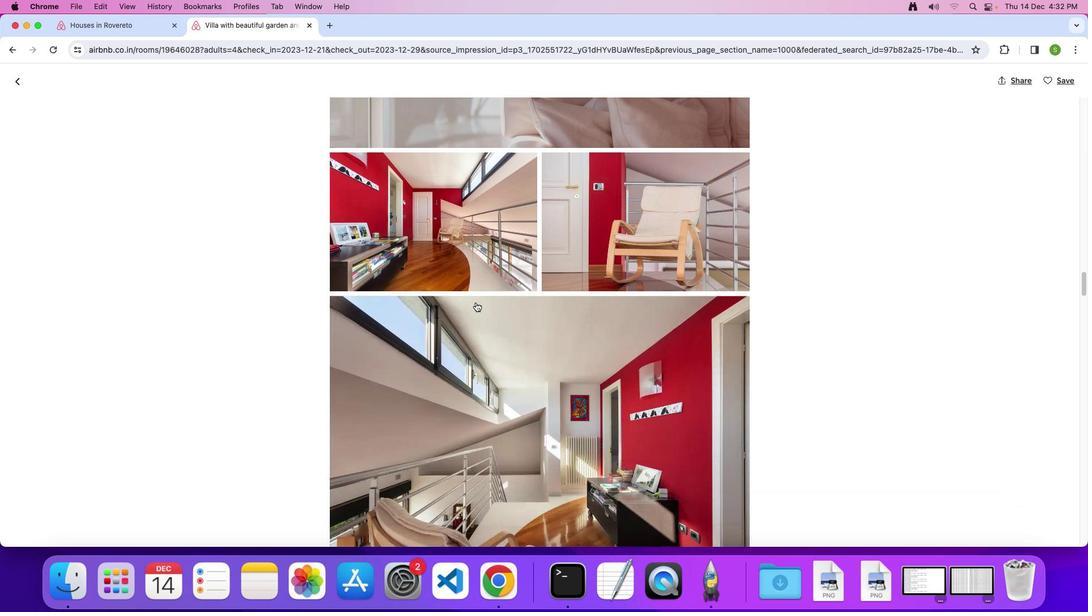 
Action: Mouse scrolled (476, 302) with delta (0, 0)
Screenshot: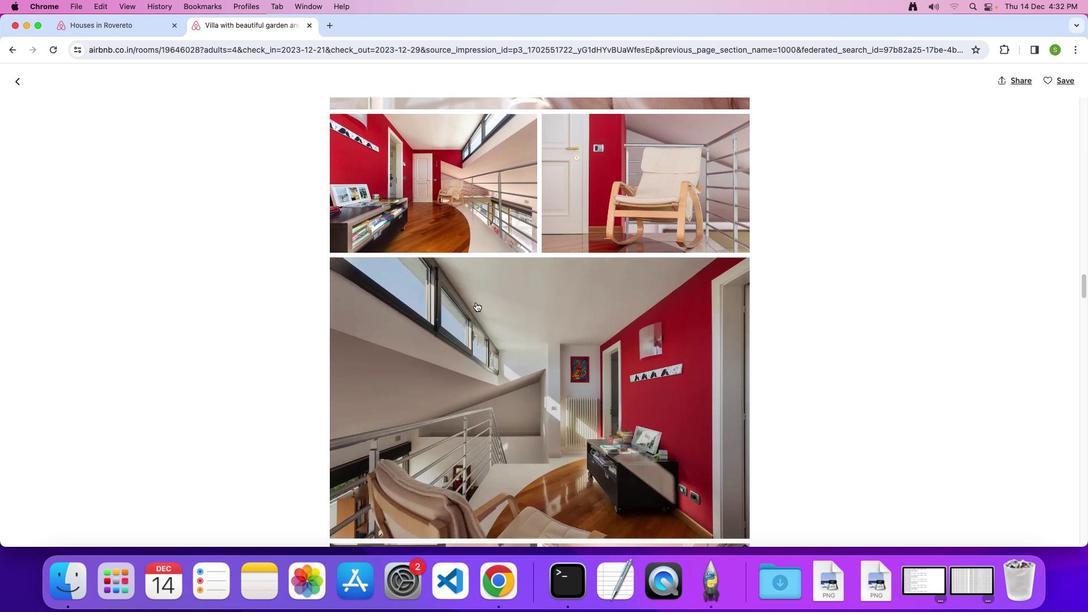 
Action: Mouse scrolled (476, 302) with delta (0, 0)
Screenshot: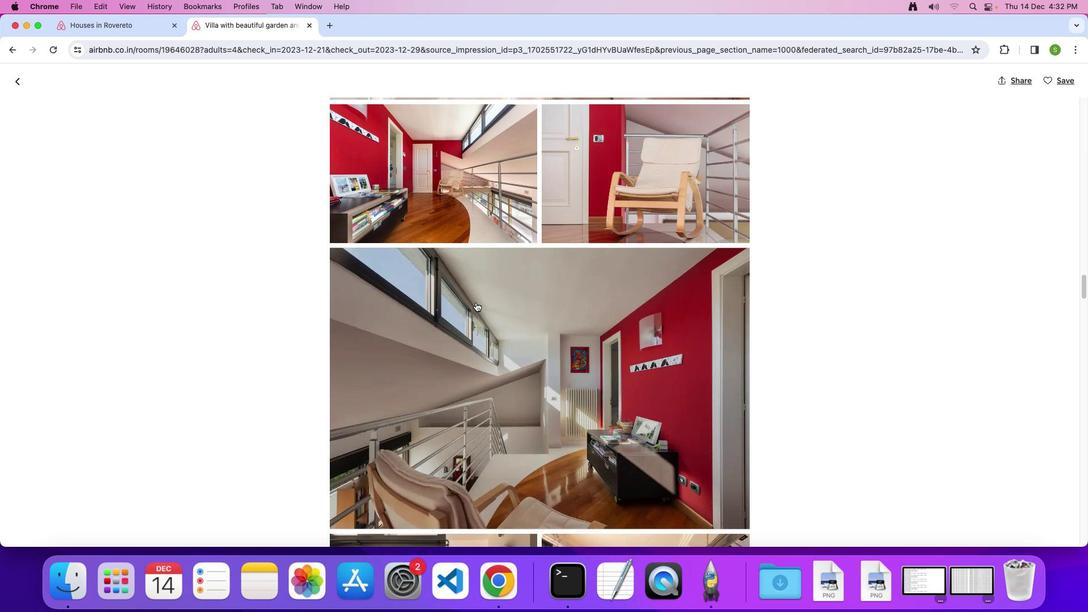 
Action: Mouse scrolled (476, 302) with delta (0, -1)
Screenshot: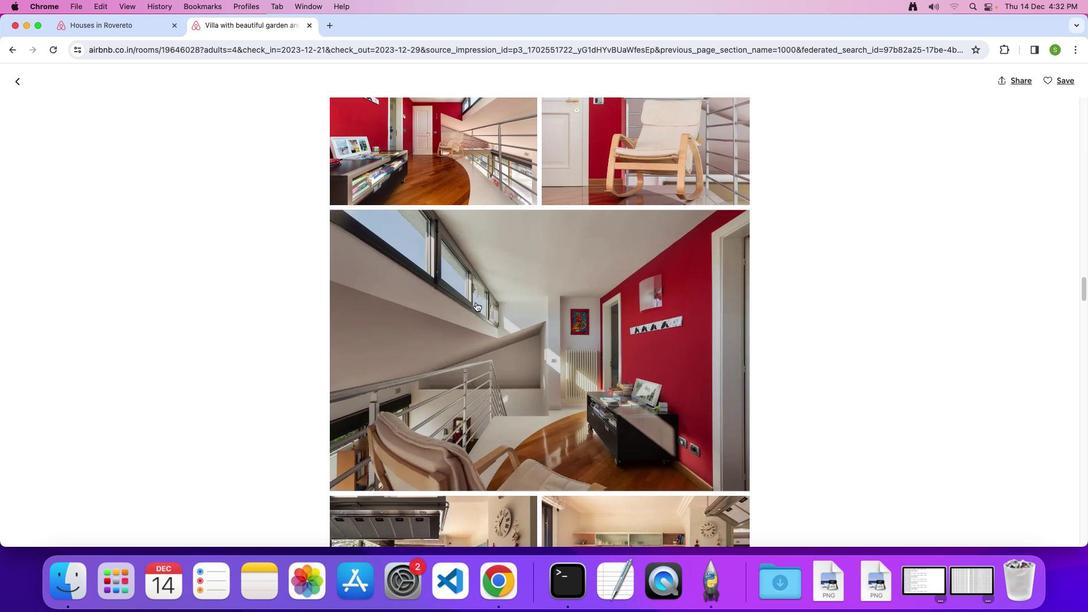
Action: Mouse scrolled (476, 302) with delta (0, 0)
Screenshot: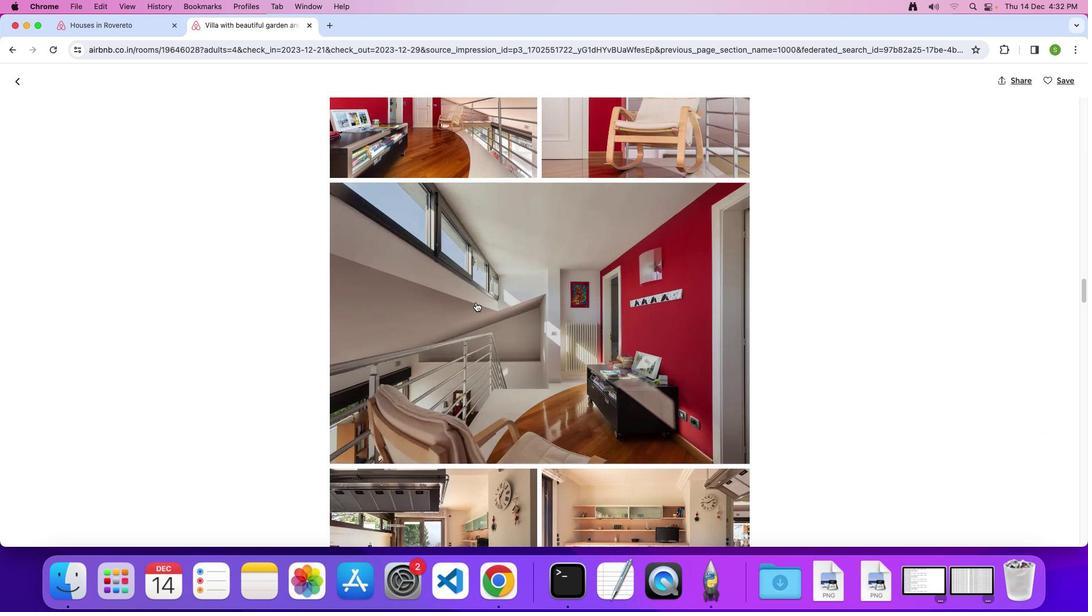 
Action: Mouse scrolled (476, 302) with delta (0, 0)
Screenshot: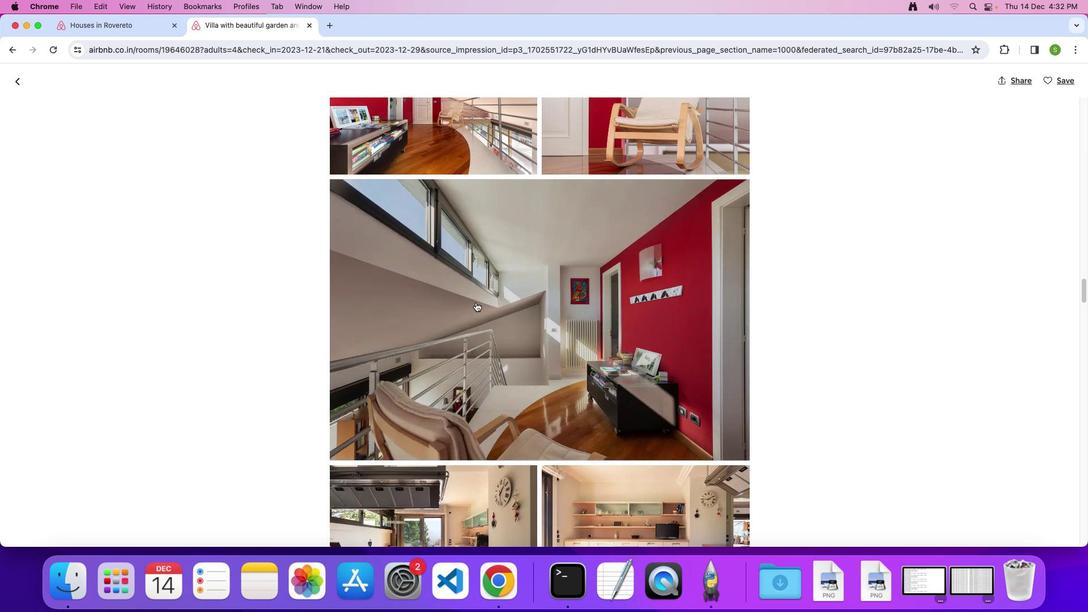 
Action: Mouse scrolled (476, 302) with delta (0, -1)
Screenshot: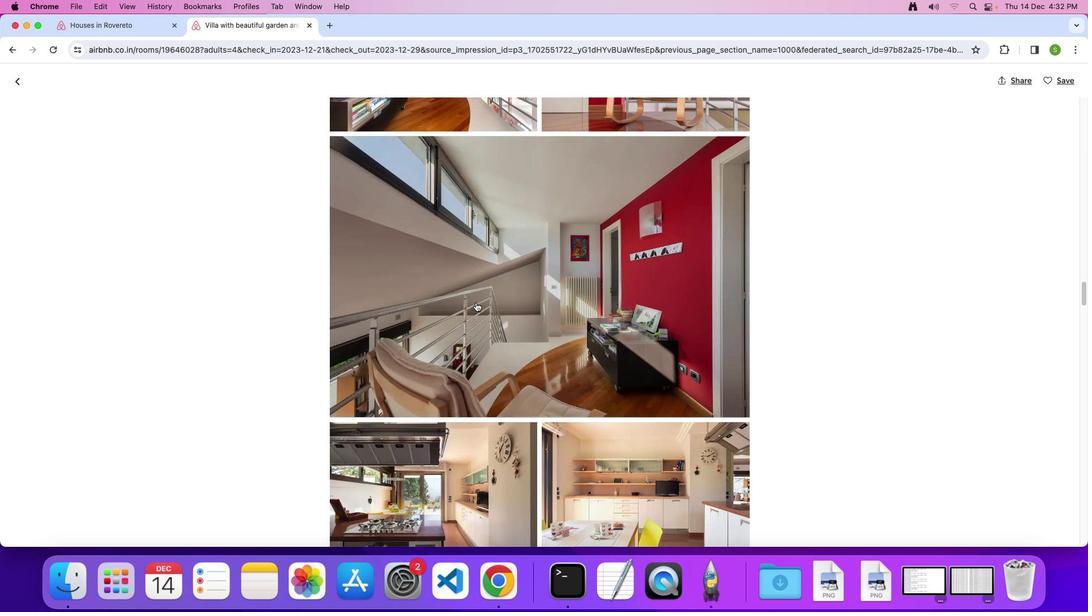 
Action: Mouse scrolled (476, 302) with delta (0, 0)
Screenshot: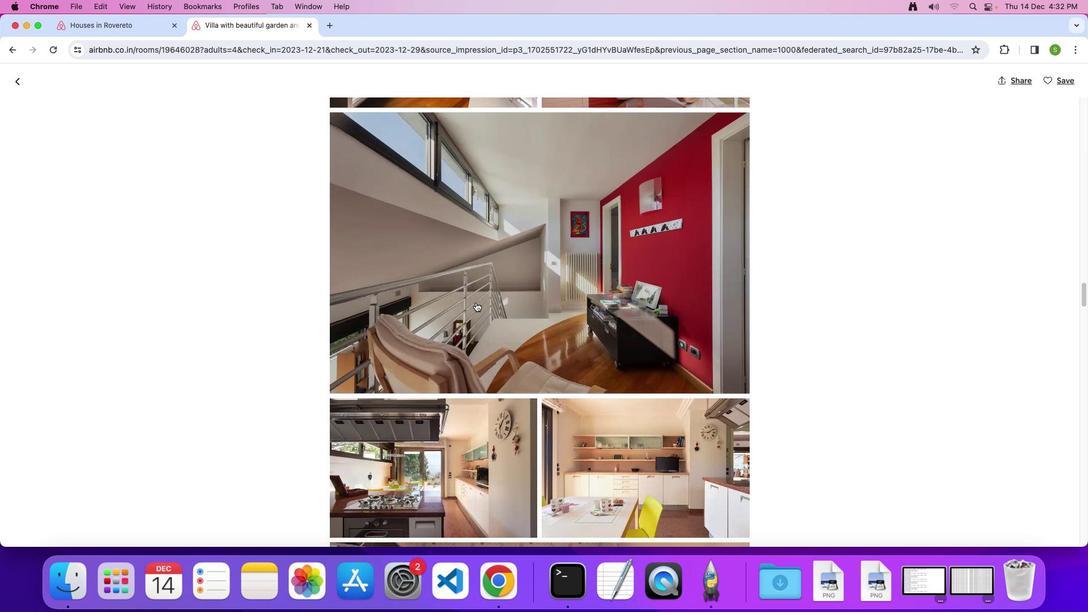 
Action: Mouse scrolled (476, 302) with delta (0, 0)
Screenshot: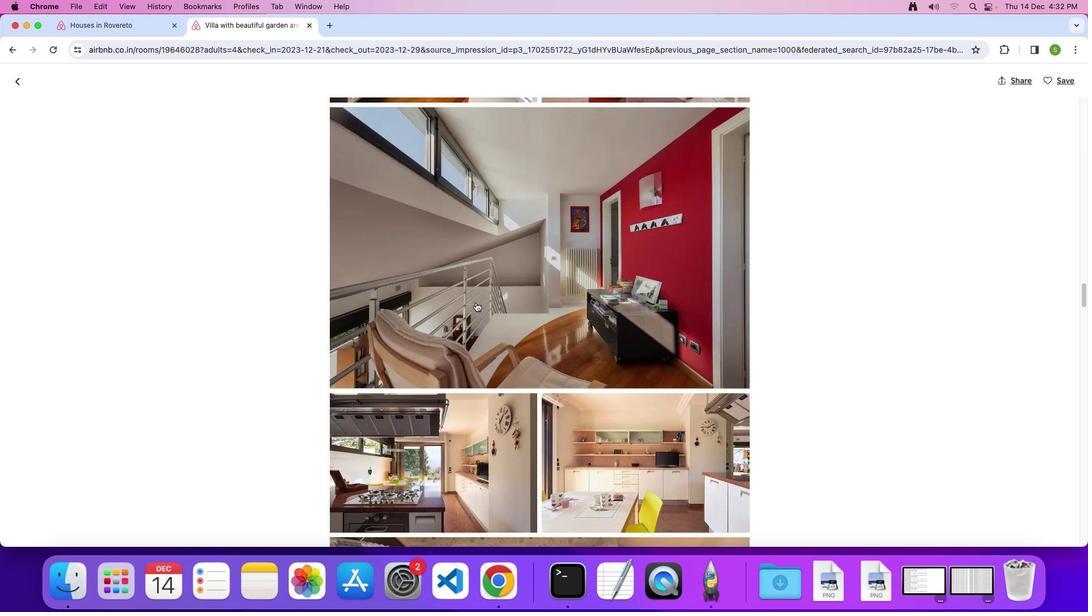 
Action: Mouse scrolled (476, 302) with delta (0, 0)
Screenshot: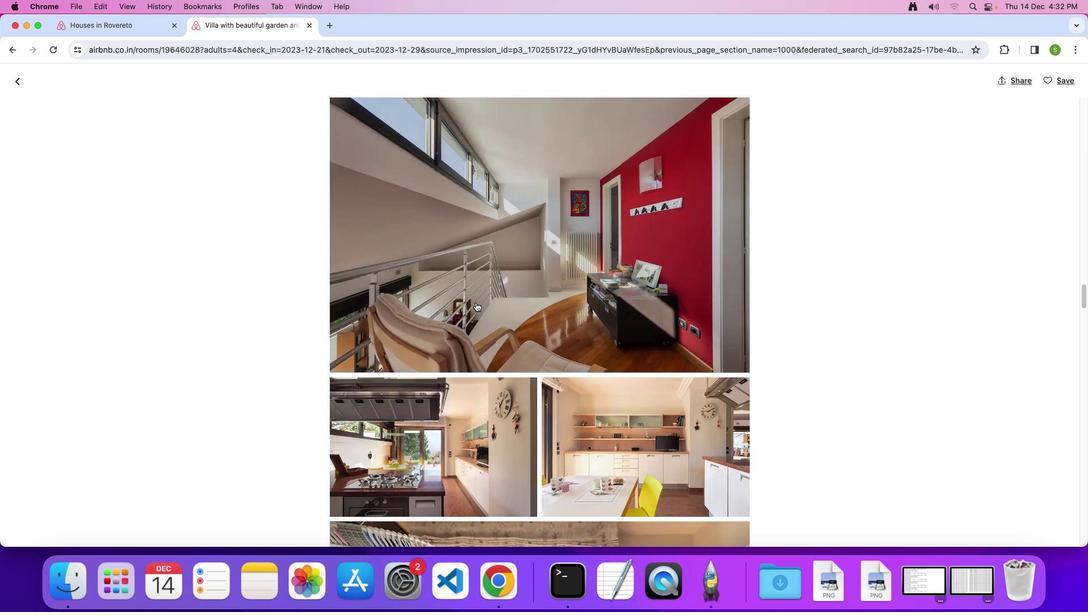 
Action: Mouse scrolled (476, 302) with delta (0, 0)
Screenshot: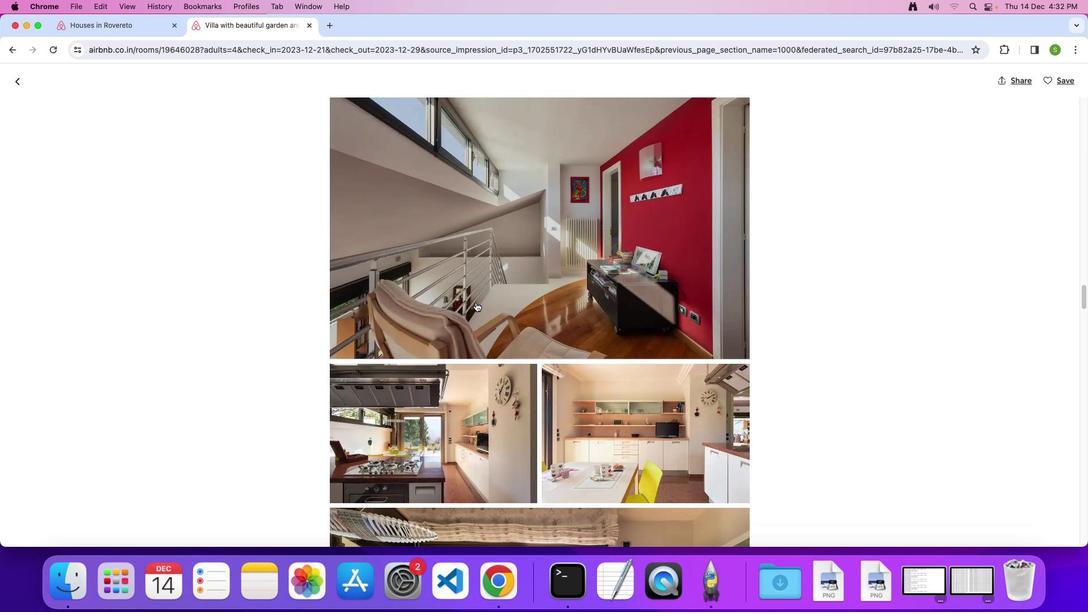 
Action: Mouse scrolled (476, 302) with delta (0, -1)
Screenshot: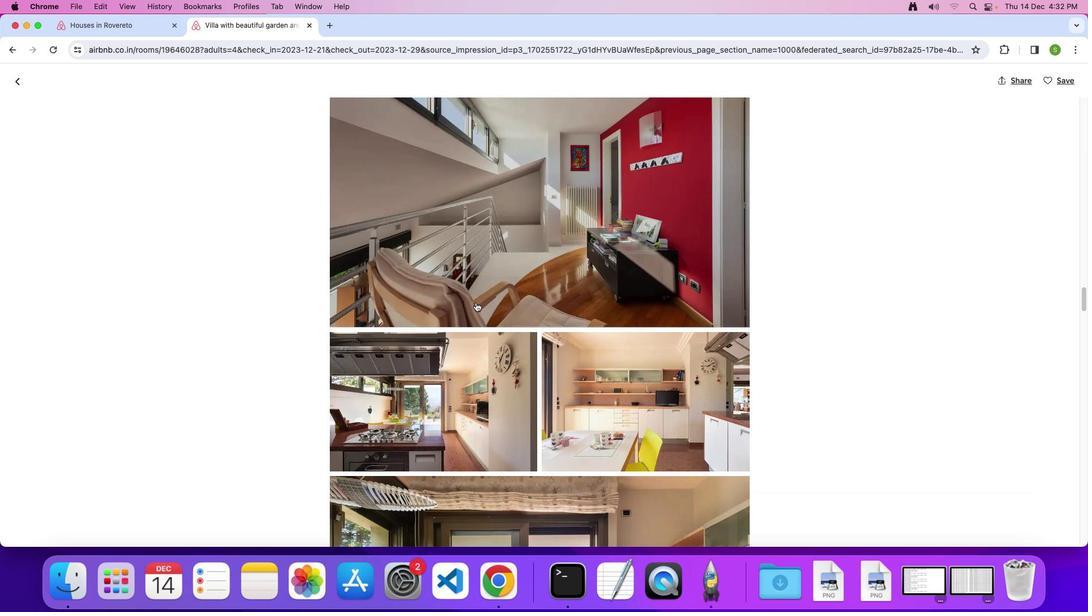 
Action: Mouse scrolled (476, 302) with delta (0, 0)
Screenshot: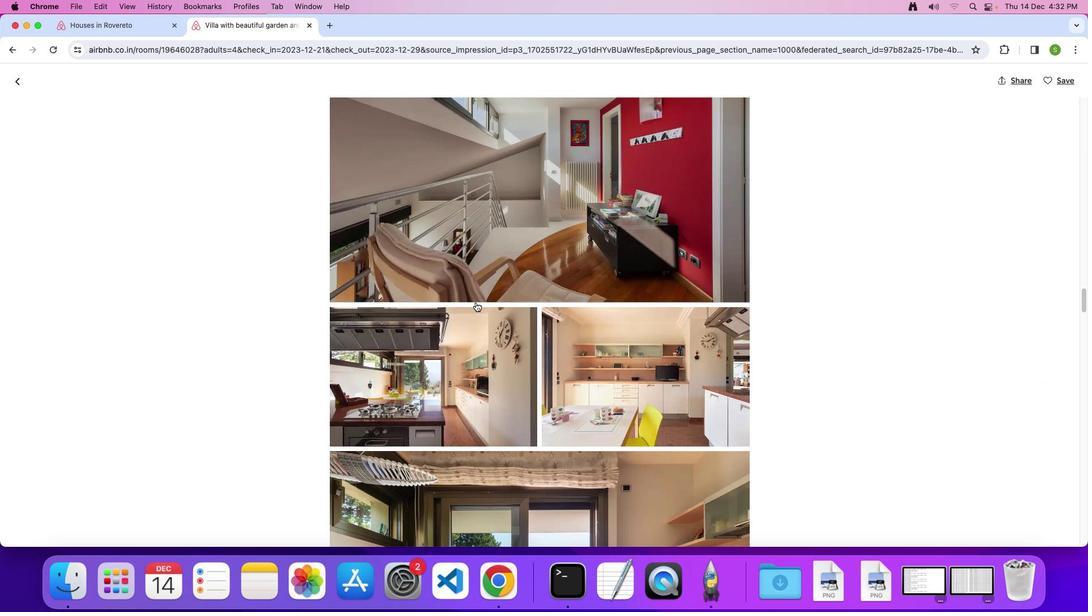 
Action: Mouse scrolled (476, 302) with delta (0, 0)
Screenshot: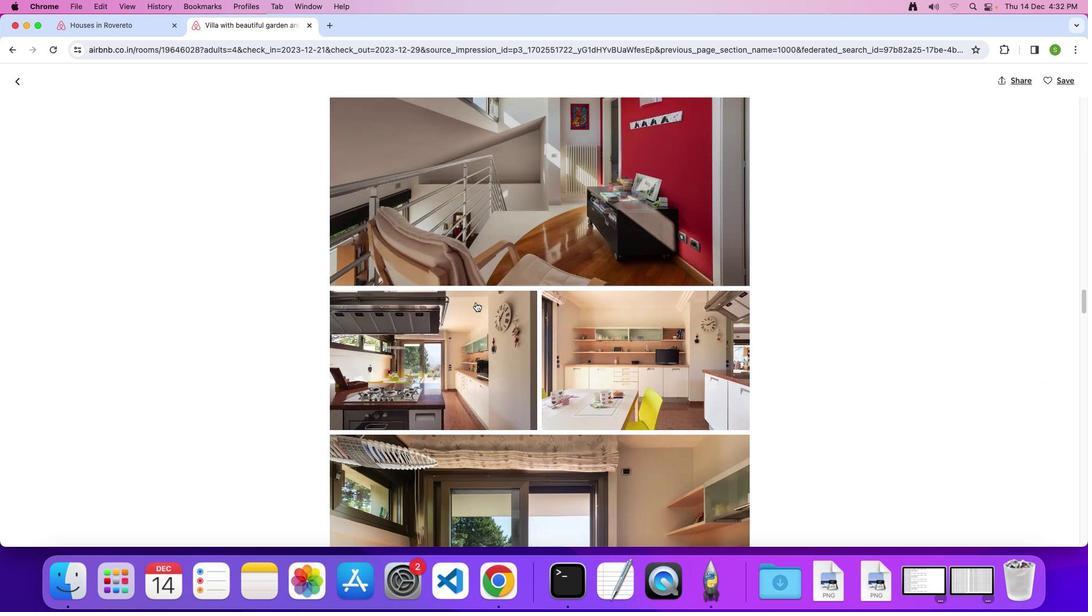 
Action: Mouse scrolled (476, 302) with delta (0, -1)
Screenshot: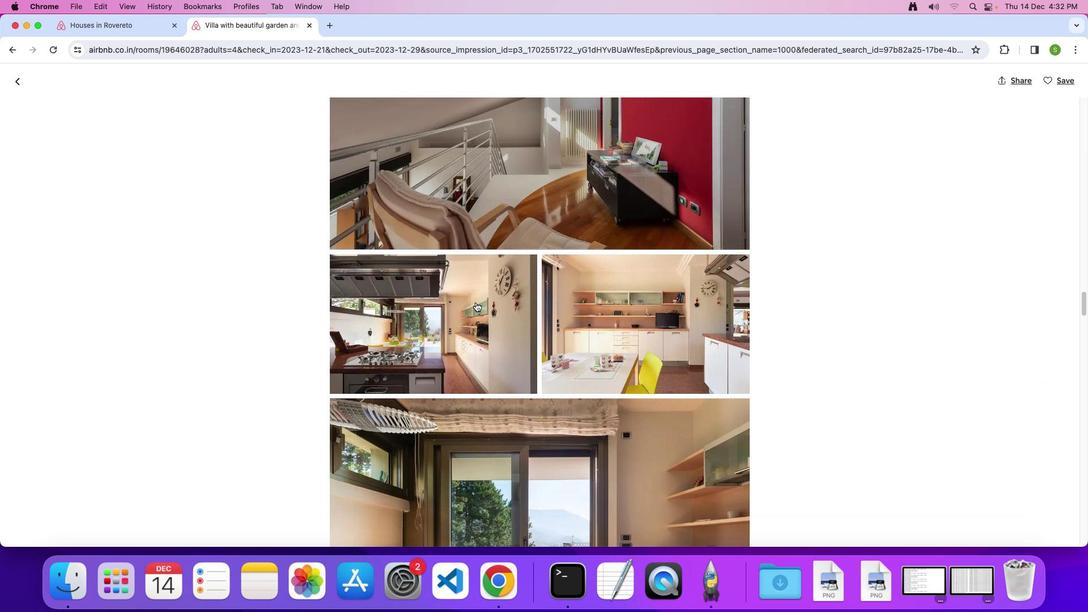 
Action: Mouse scrolled (476, 302) with delta (0, 0)
Screenshot: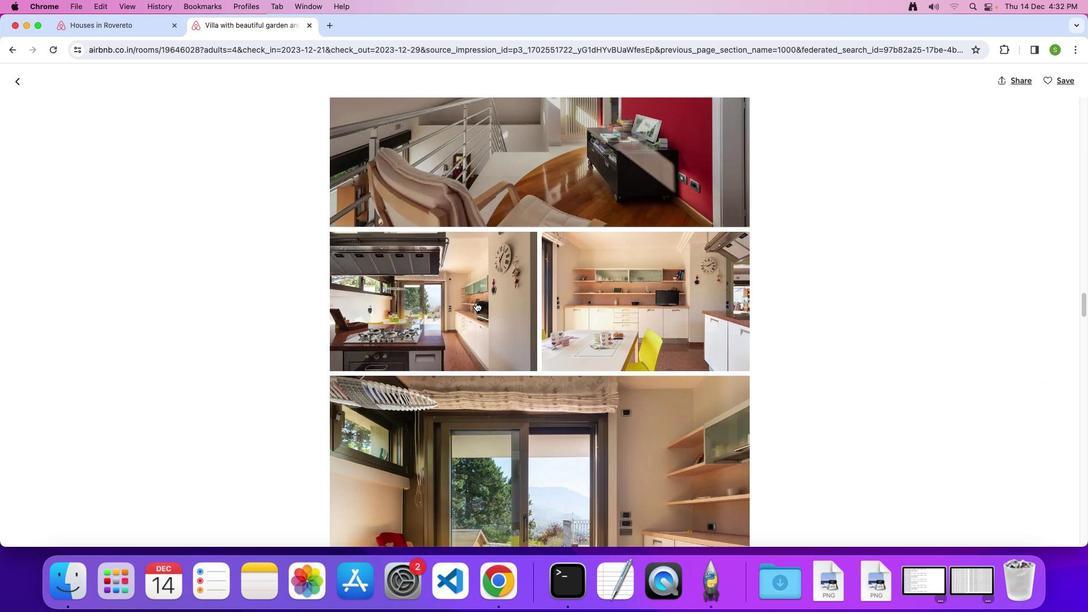 
Action: Mouse scrolled (476, 302) with delta (0, 0)
Screenshot: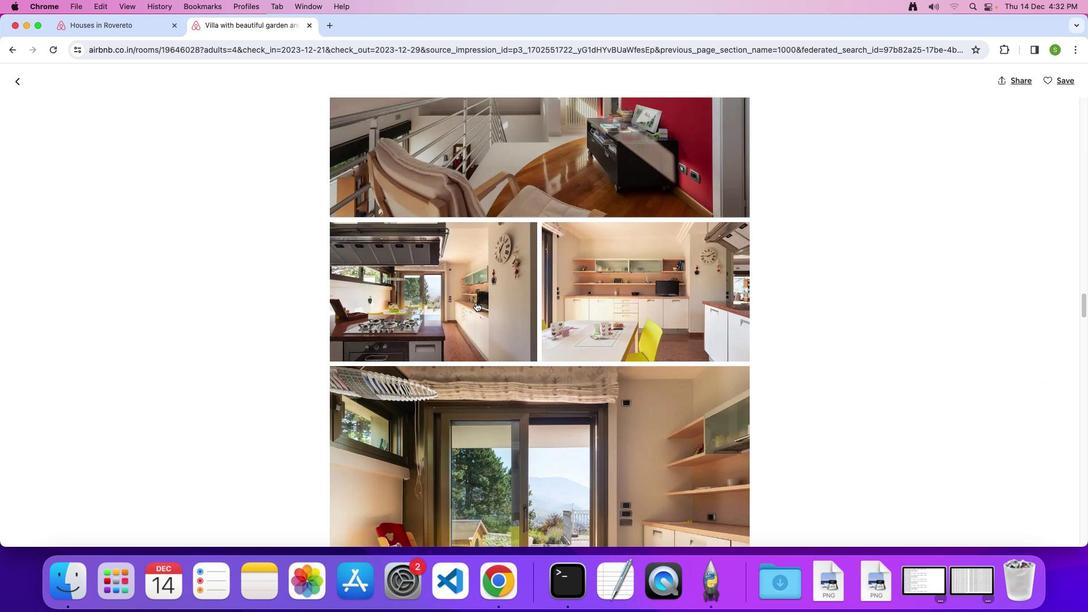 
Action: Mouse scrolled (476, 302) with delta (0, 0)
Screenshot: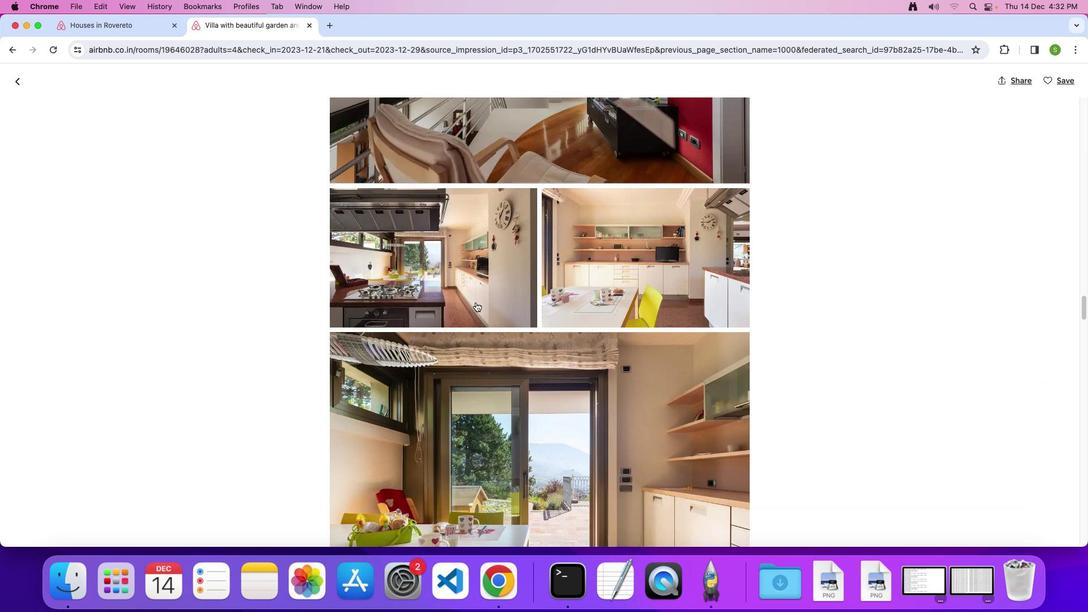 
Action: Mouse scrolled (476, 302) with delta (0, 0)
Screenshot: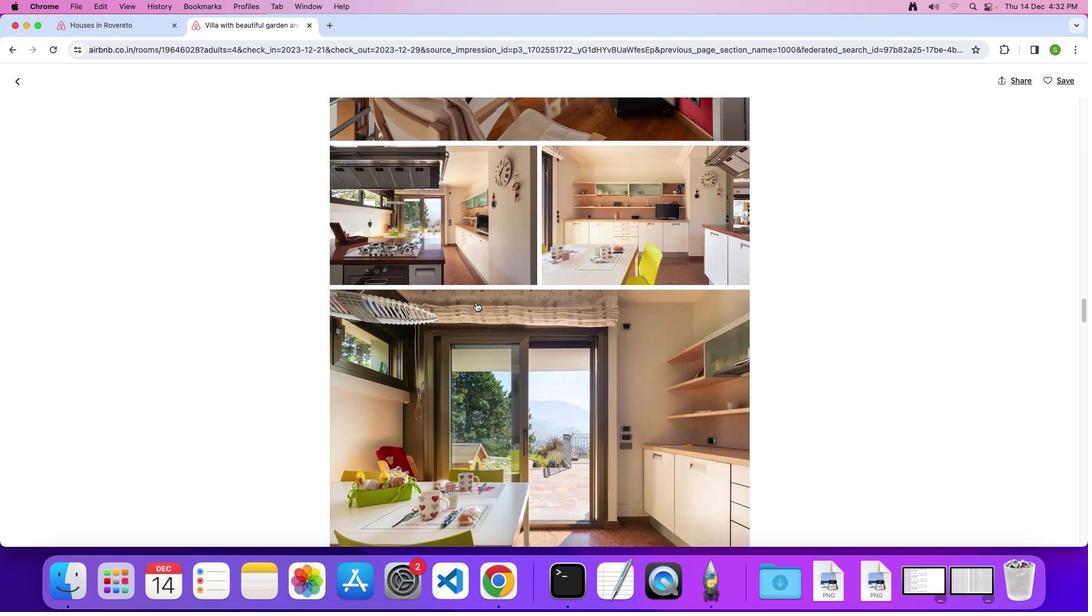 
Action: Mouse scrolled (476, 302) with delta (0, 0)
Screenshot: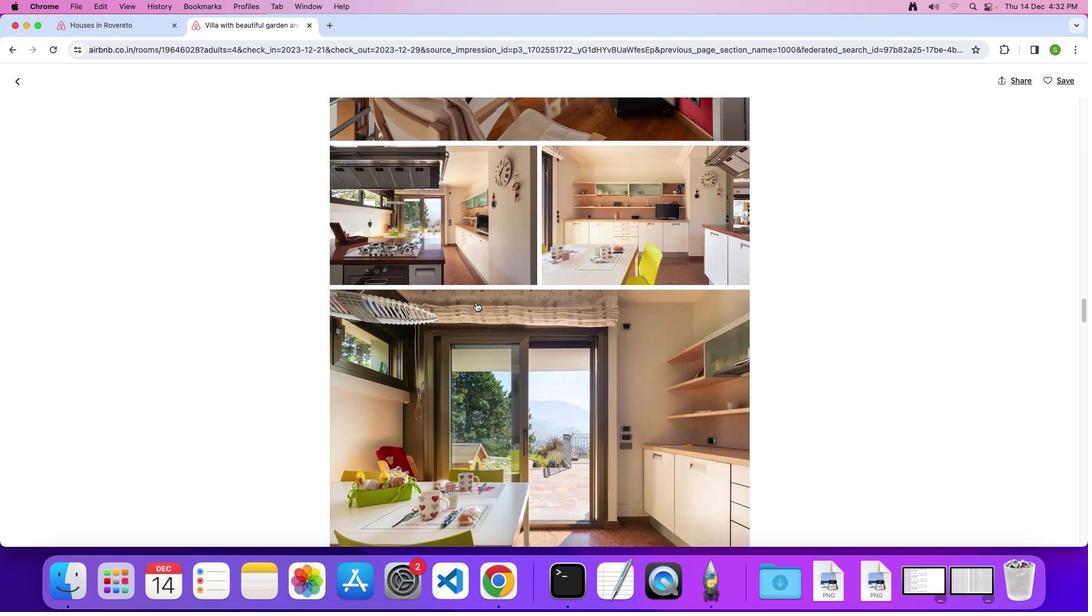 
Action: Mouse scrolled (476, 302) with delta (0, -1)
Screenshot: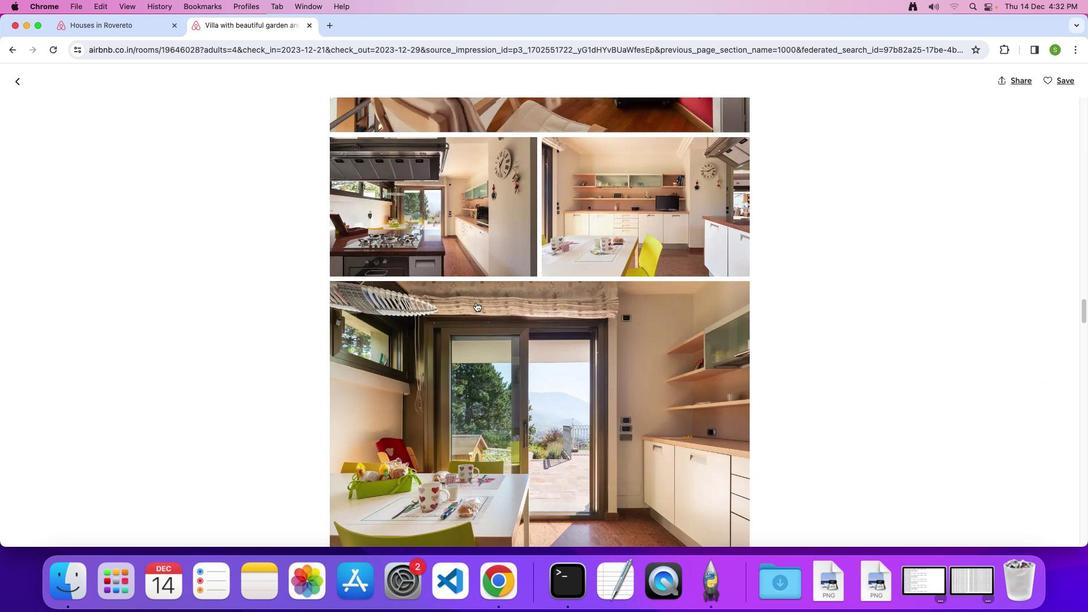 
Action: Mouse scrolled (476, 302) with delta (0, 0)
Screenshot: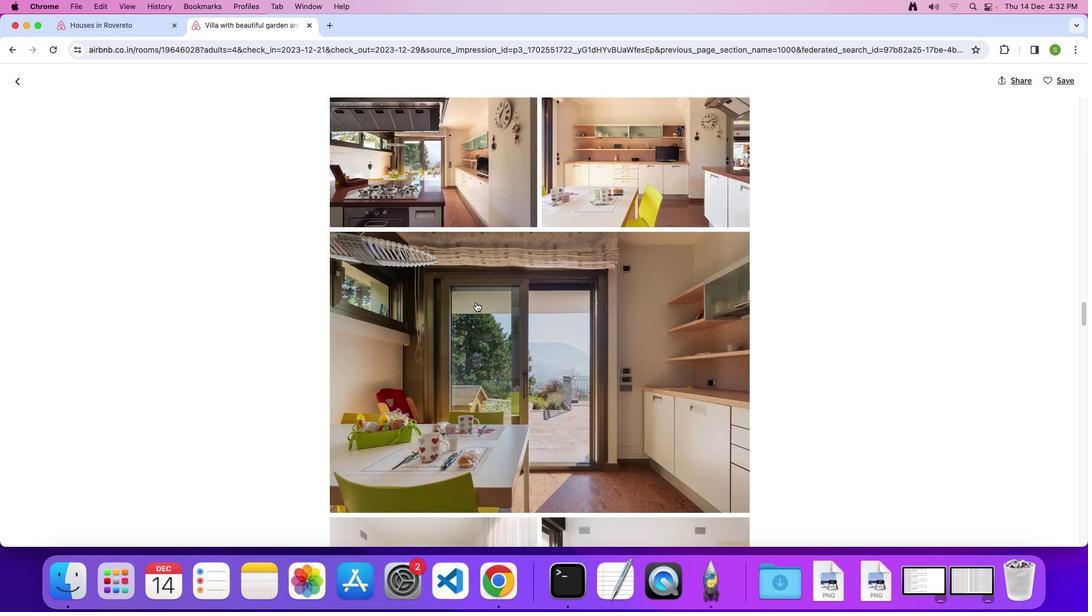 
Action: Mouse scrolled (476, 302) with delta (0, 0)
Screenshot: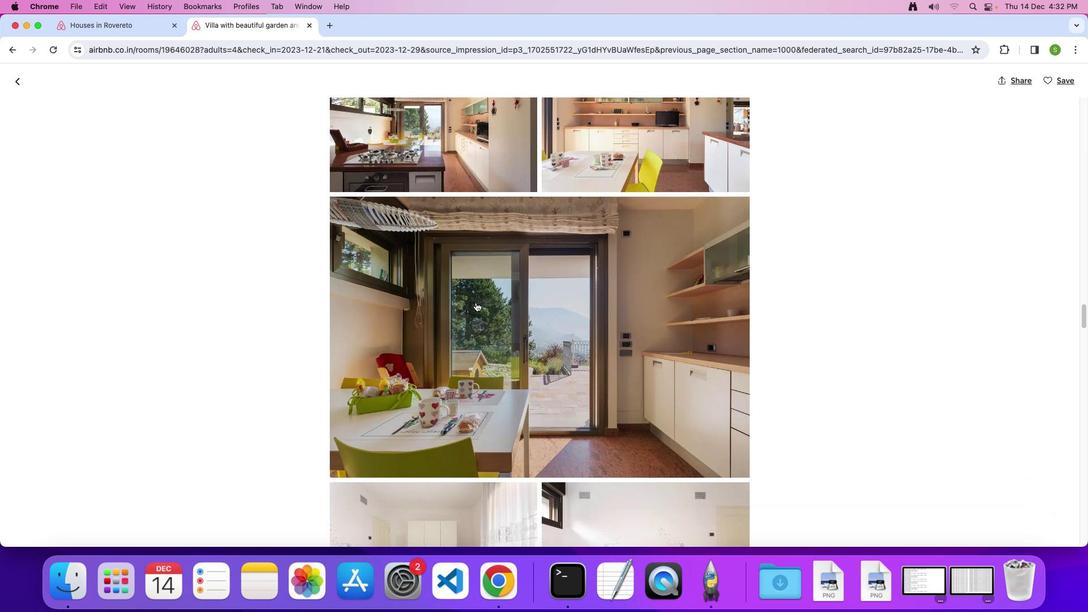 
Action: Mouse scrolled (476, 302) with delta (0, -1)
Screenshot: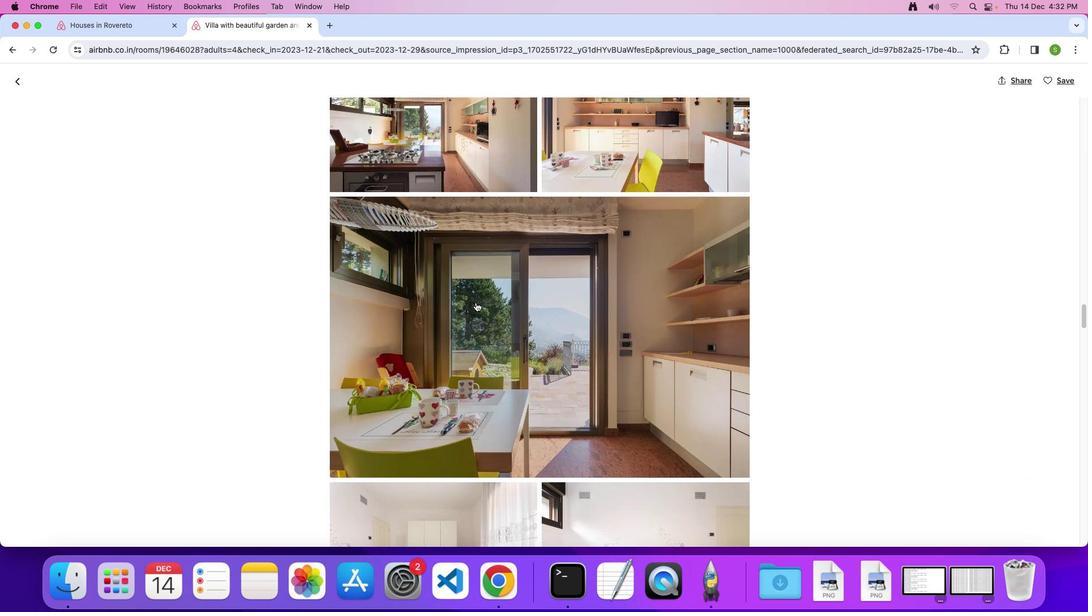 
Action: Mouse scrolled (476, 302) with delta (0, 0)
Screenshot: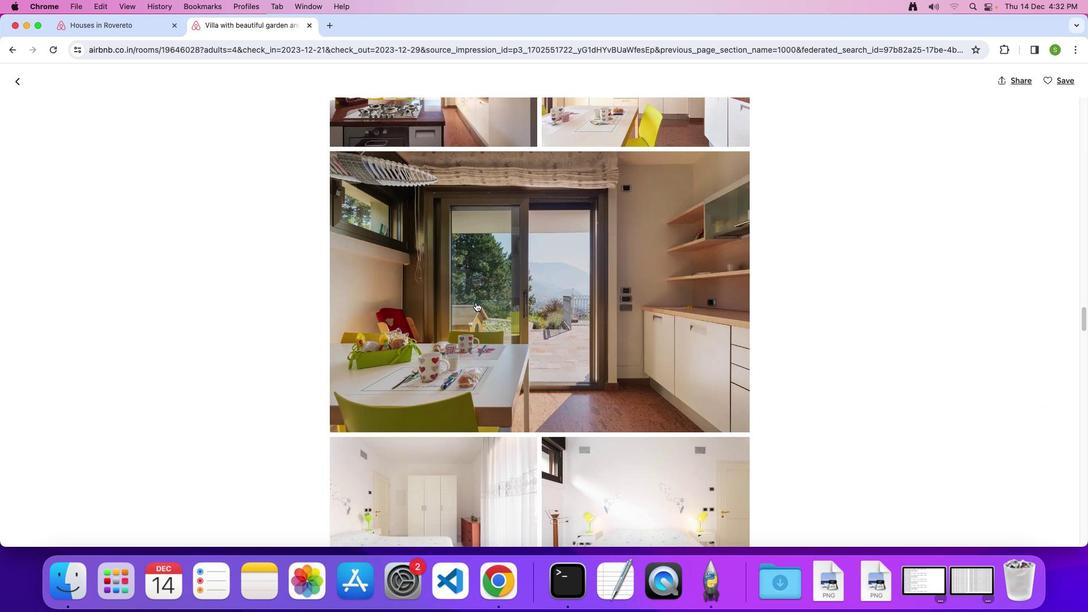 
Action: Mouse scrolled (476, 302) with delta (0, 0)
Screenshot: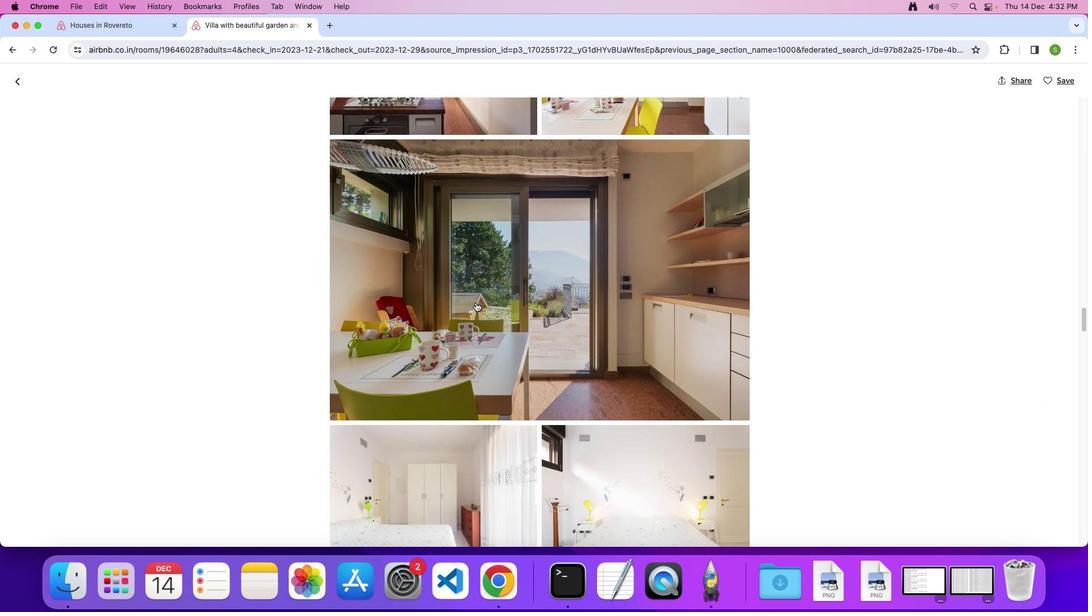 
Action: Mouse scrolled (476, 302) with delta (0, -1)
Screenshot: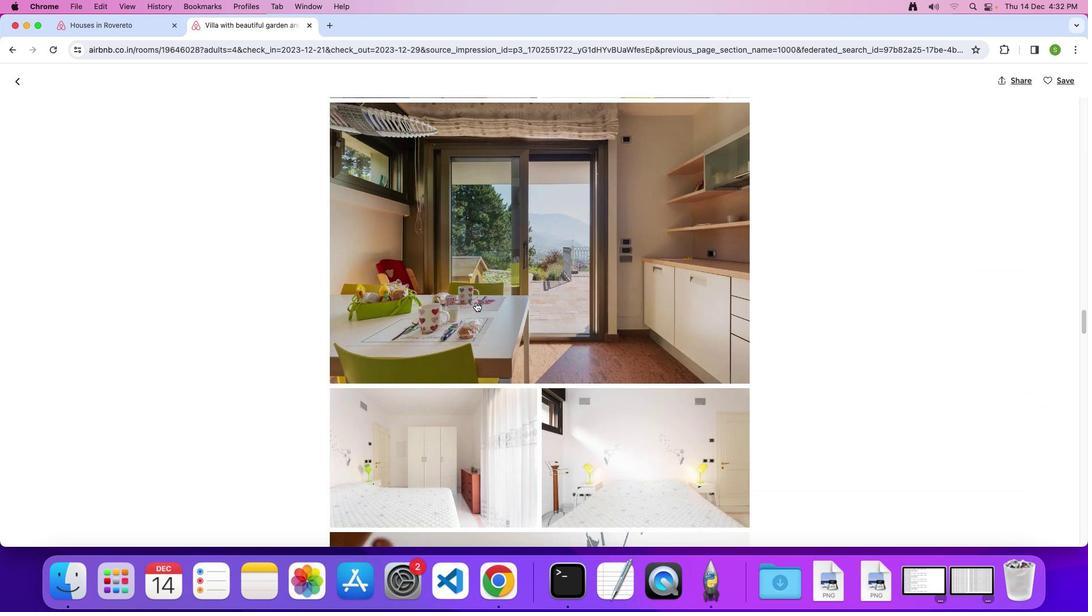 
Action: Mouse scrolled (476, 302) with delta (0, 0)
Screenshot: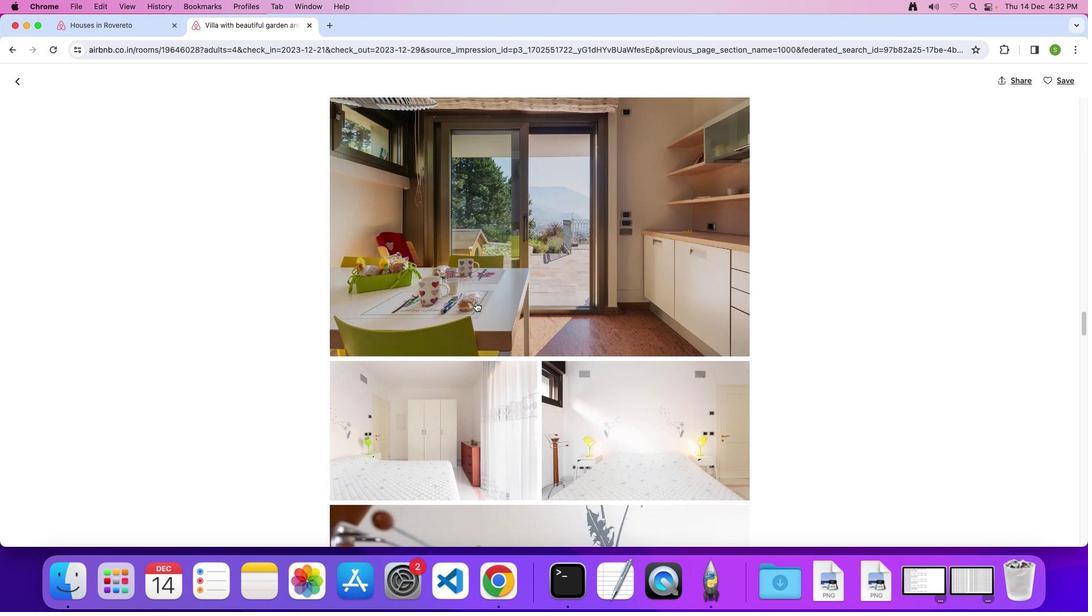
Action: Mouse scrolled (476, 302) with delta (0, 0)
Screenshot: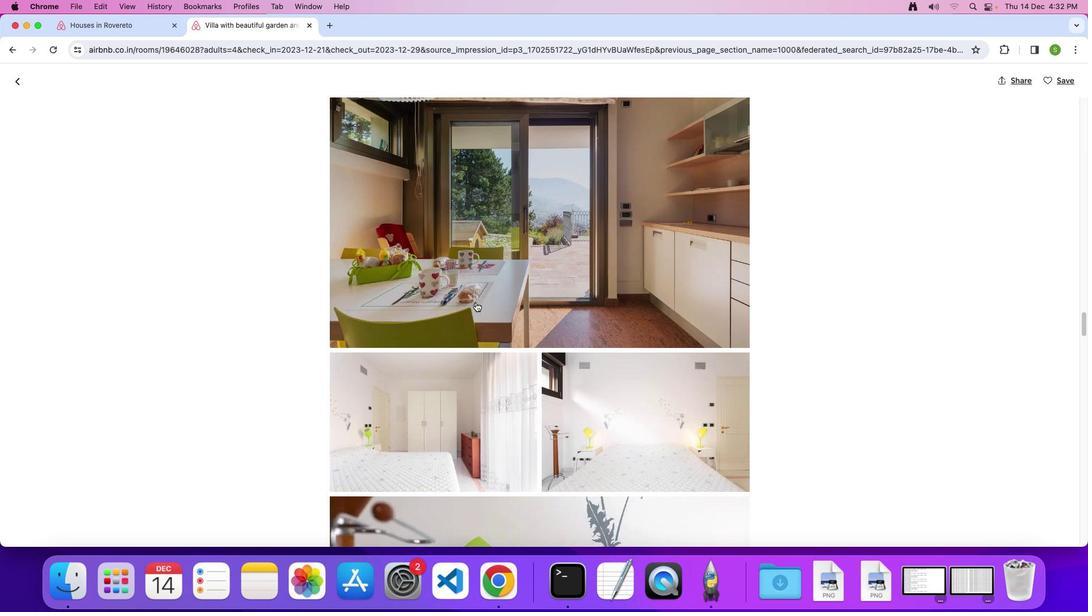 
Action: Mouse scrolled (476, 302) with delta (0, 0)
Screenshot: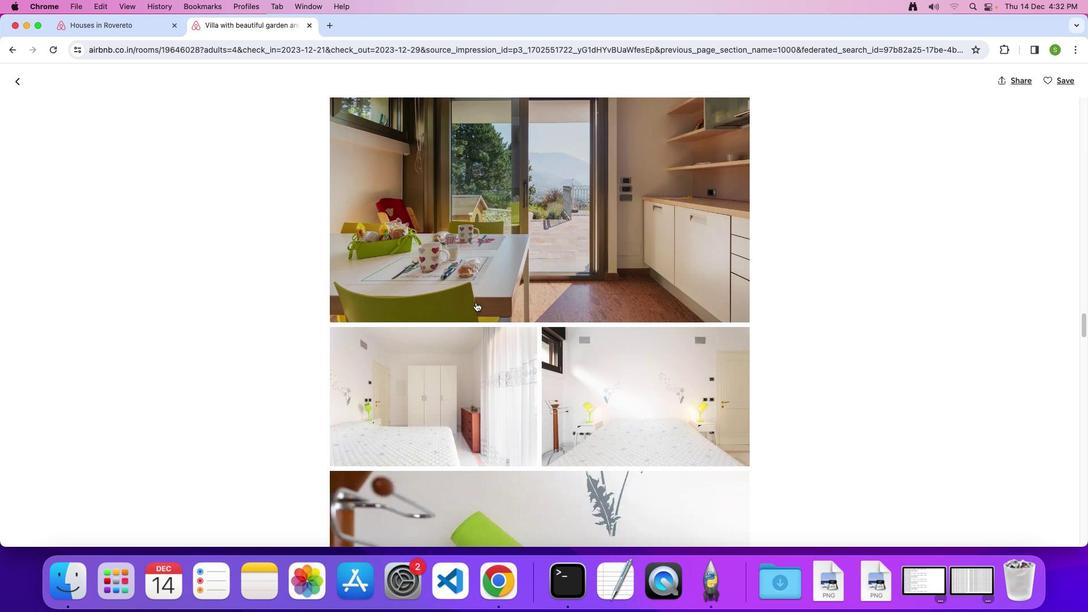 
Action: Mouse scrolled (476, 302) with delta (0, 0)
Screenshot: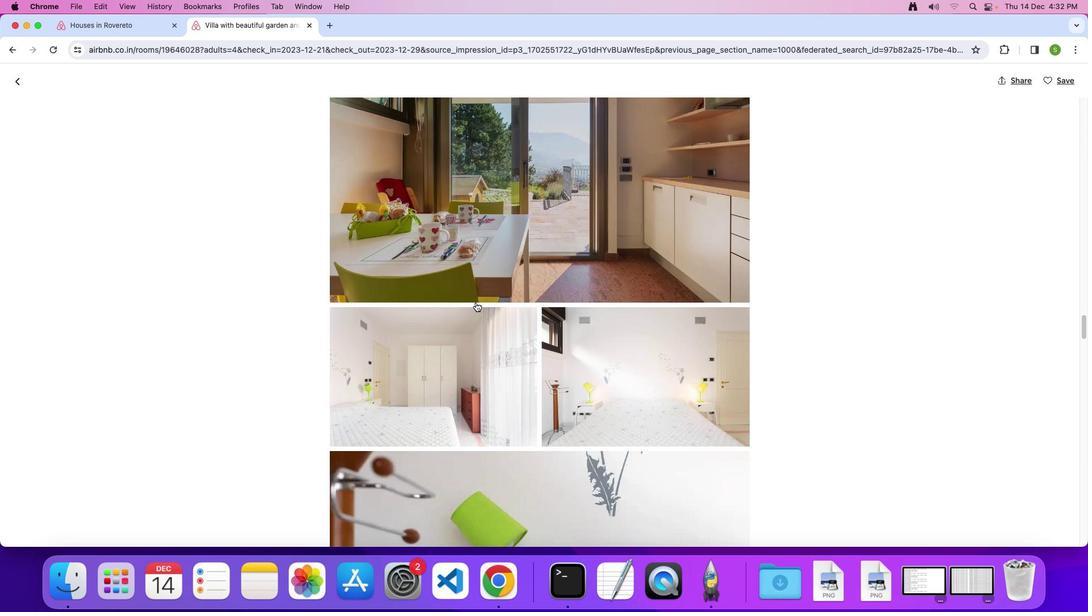 
Action: Mouse scrolled (476, 302) with delta (0, 0)
Screenshot: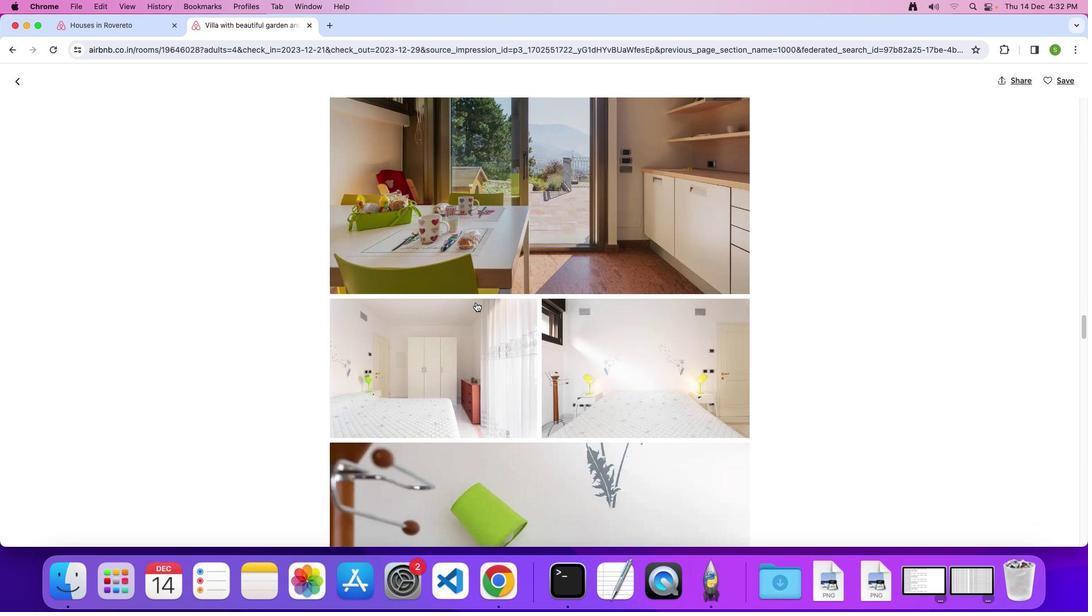
Action: Mouse scrolled (476, 302) with delta (0, -1)
Screenshot: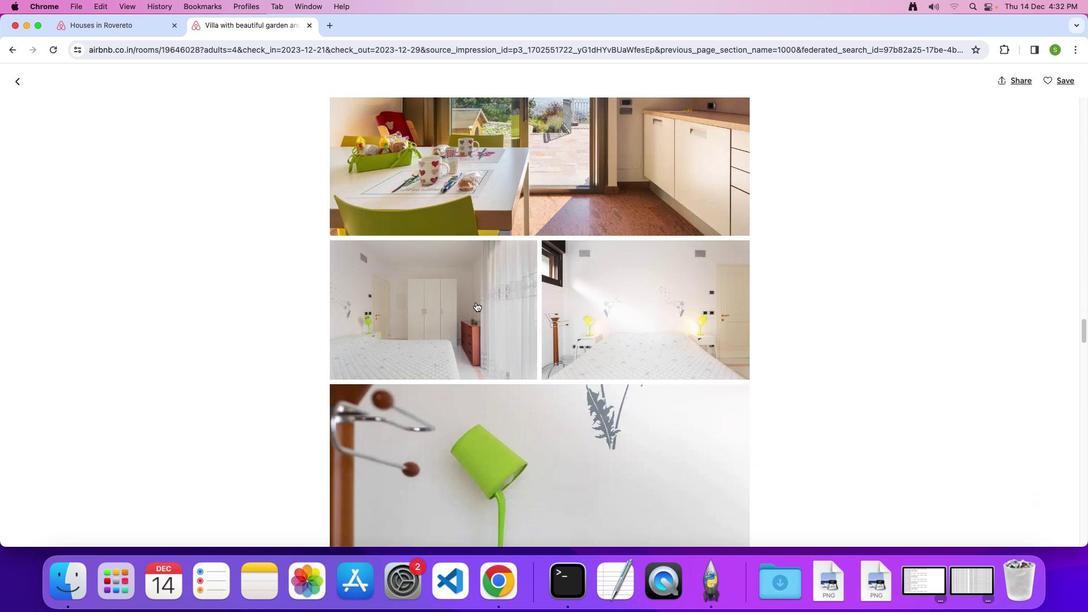 
Action: Mouse scrolled (476, 302) with delta (0, 0)
Screenshot: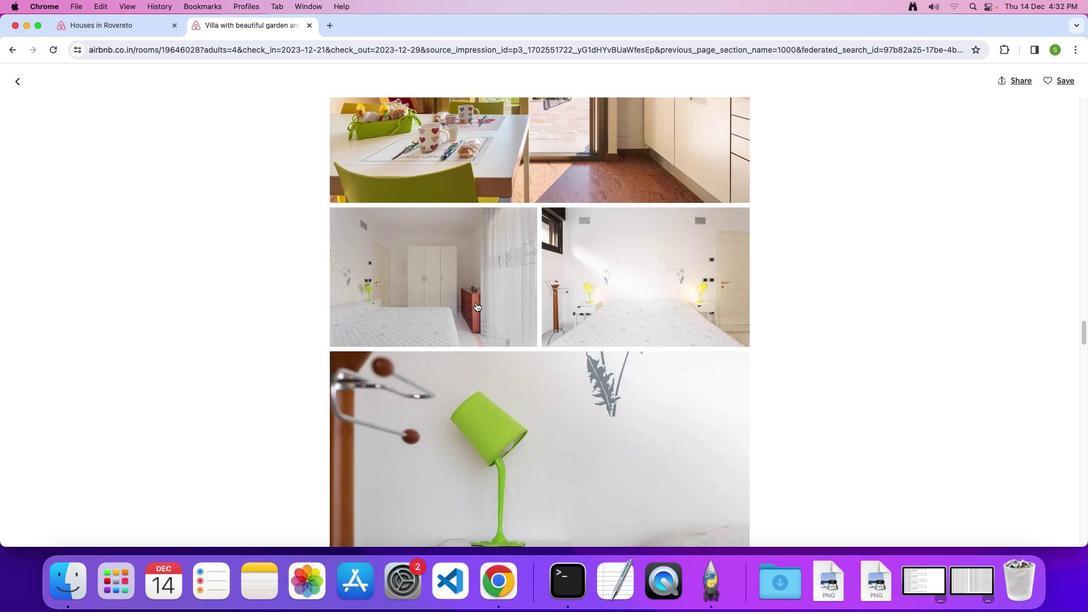 
Action: Mouse scrolled (476, 302) with delta (0, 0)
Screenshot: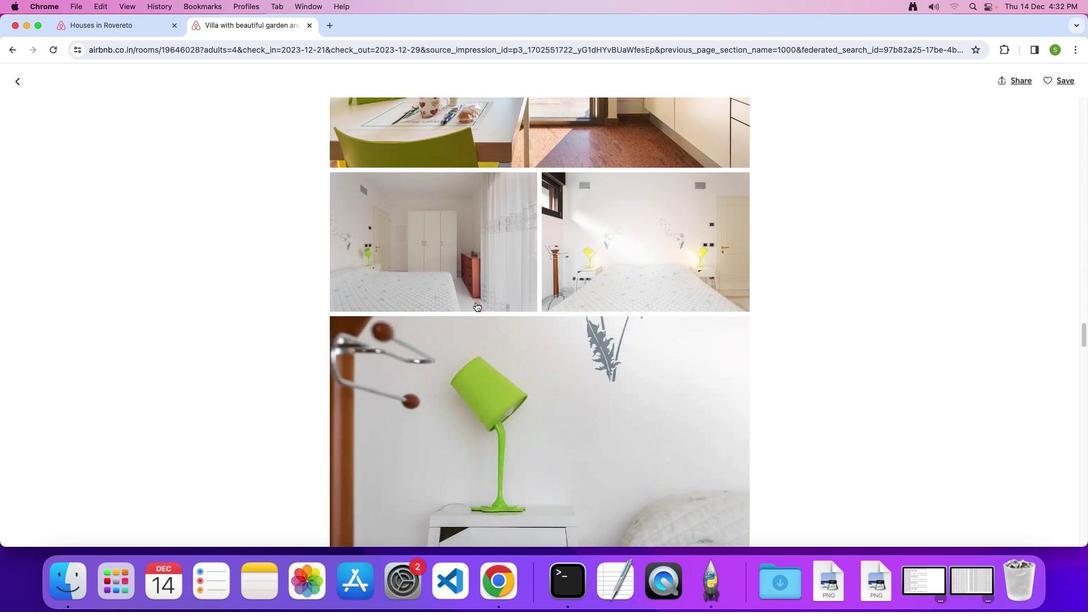 
Action: Mouse scrolled (476, 302) with delta (0, -1)
Screenshot: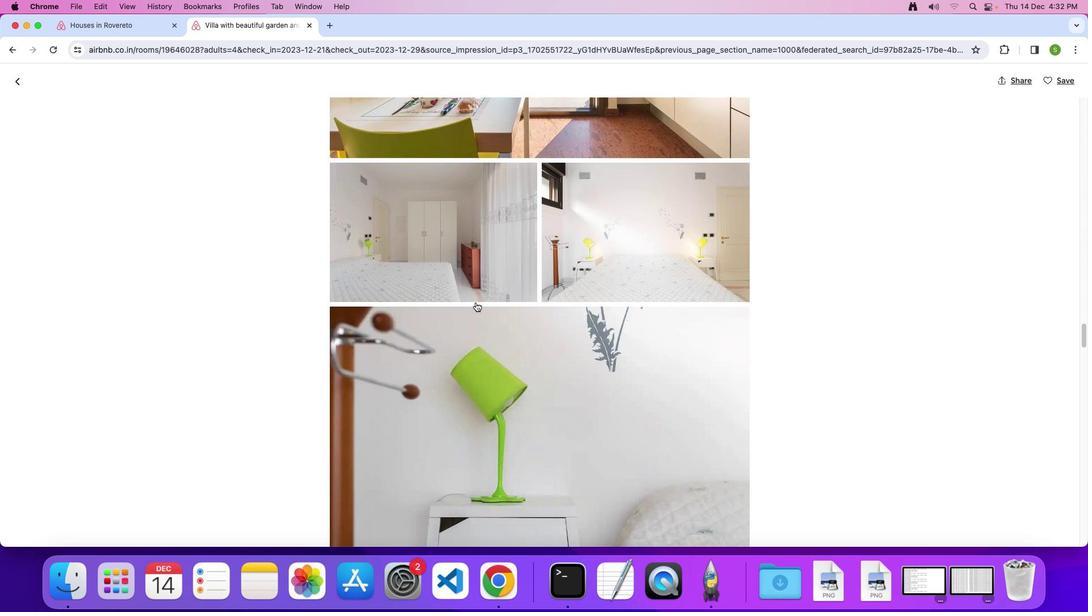 
Action: Mouse scrolled (476, 302) with delta (0, 0)
Screenshot: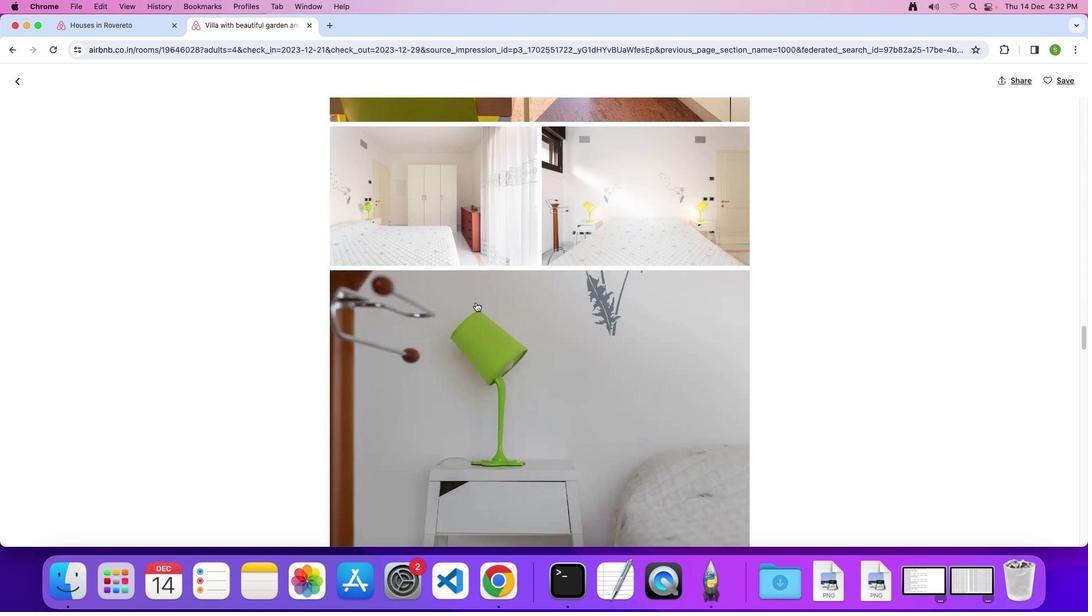 
Action: Mouse scrolled (476, 302) with delta (0, 0)
Screenshot: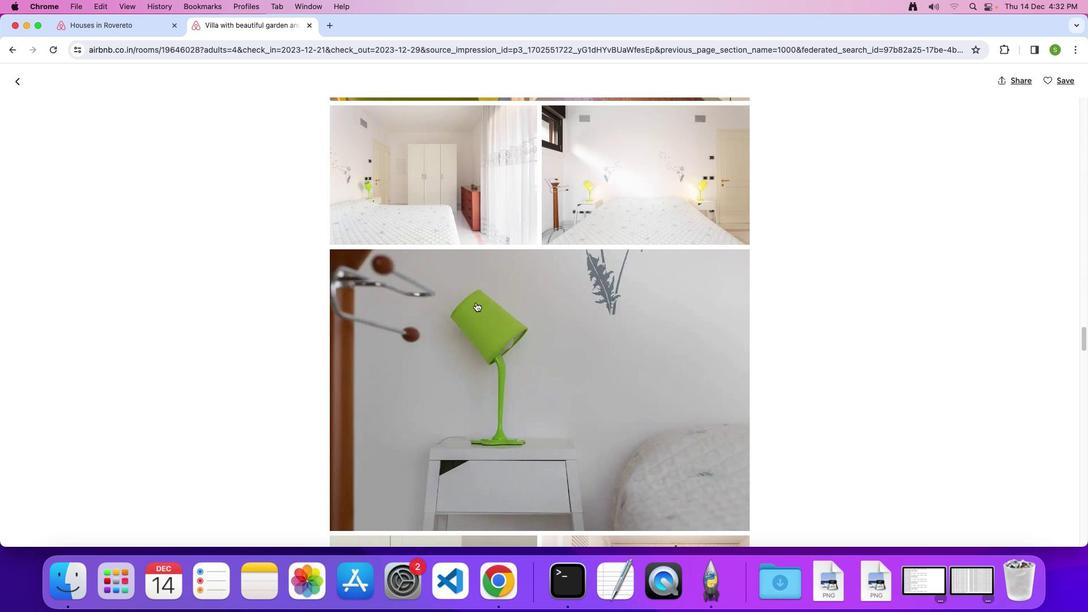 
Action: Mouse scrolled (476, 302) with delta (0, -1)
Screenshot: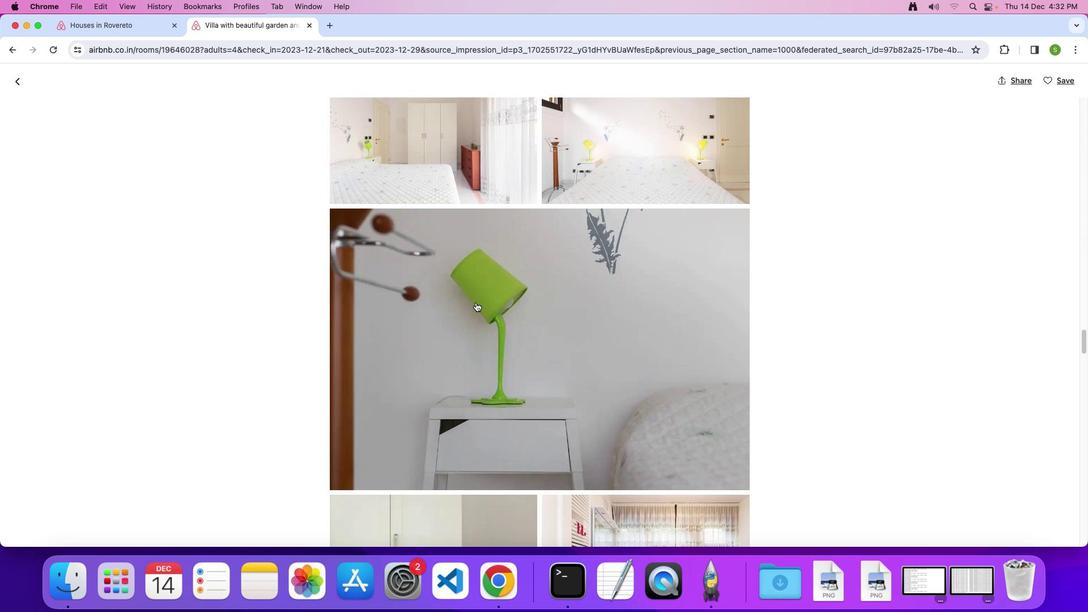 
Action: Mouse scrolled (476, 302) with delta (0, 0)
Screenshot: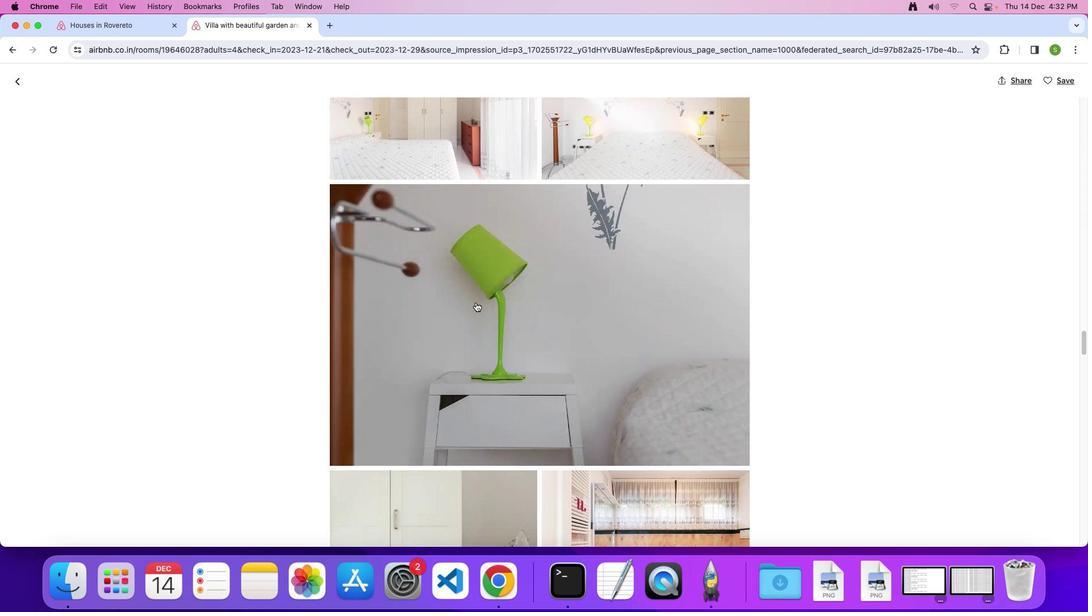 
Action: Mouse scrolled (476, 302) with delta (0, 0)
Screenshot: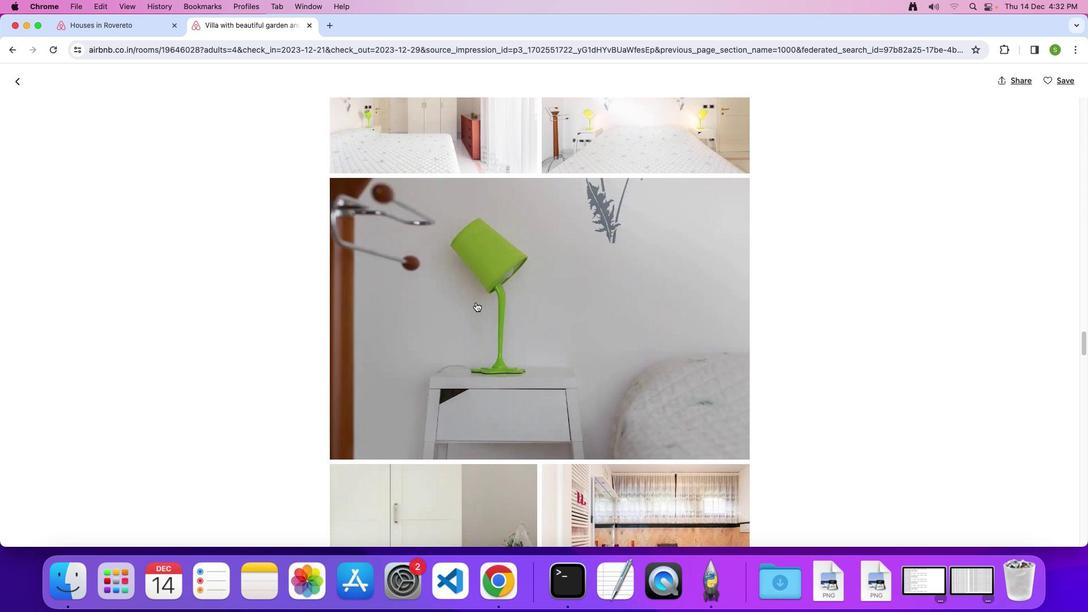 
Action: Mouse scrolled (476, 302) with delta (0, -1)
Screenshot: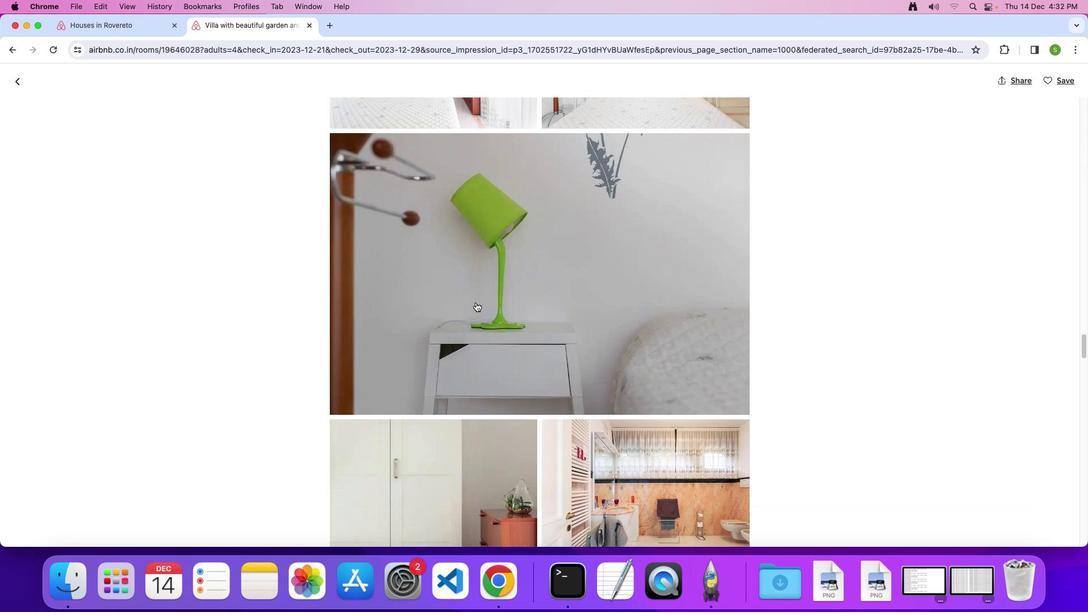 
Action: Mouse scrolled (476, 302) with delta (0, 0)
Screenshot: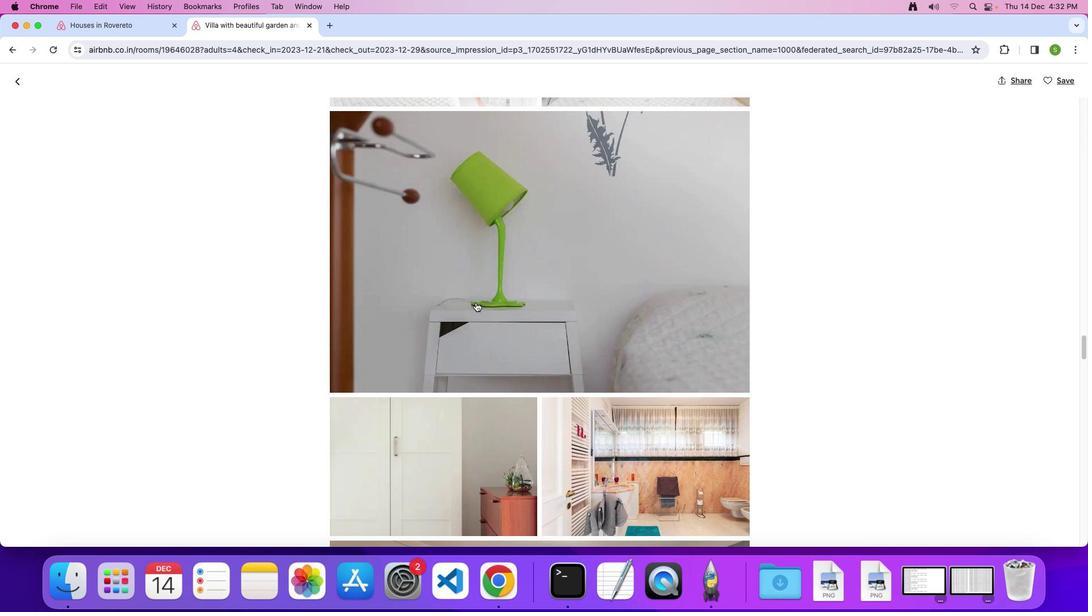 
Action: Mouse scrolled (476, 302) with delta (0, 0)
Screenshot: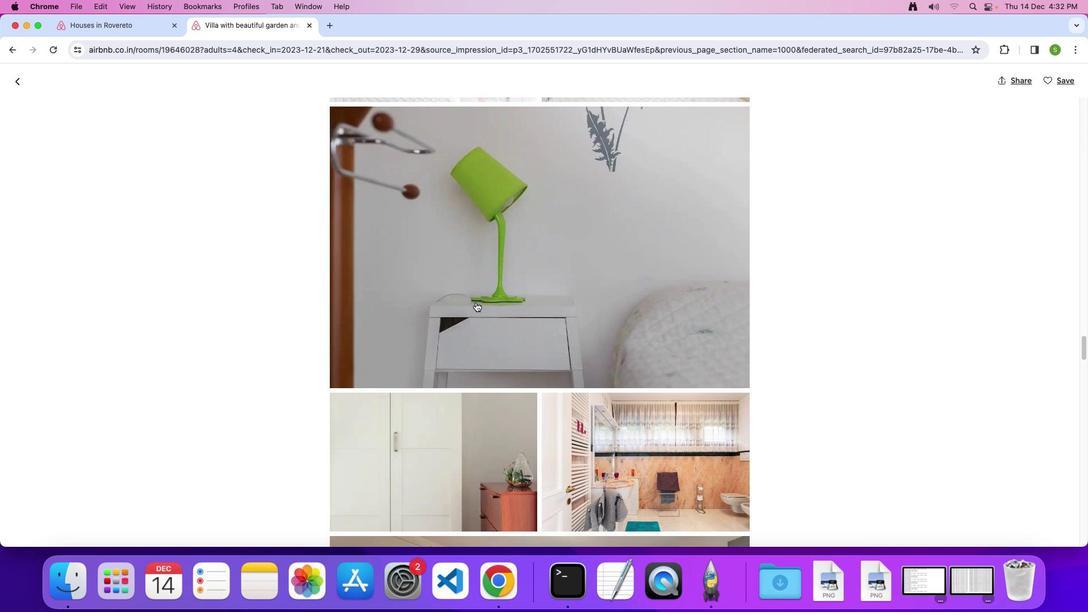 
Action: Mouse scrolled (476, 302) with delta (0, -1)
Screenshot: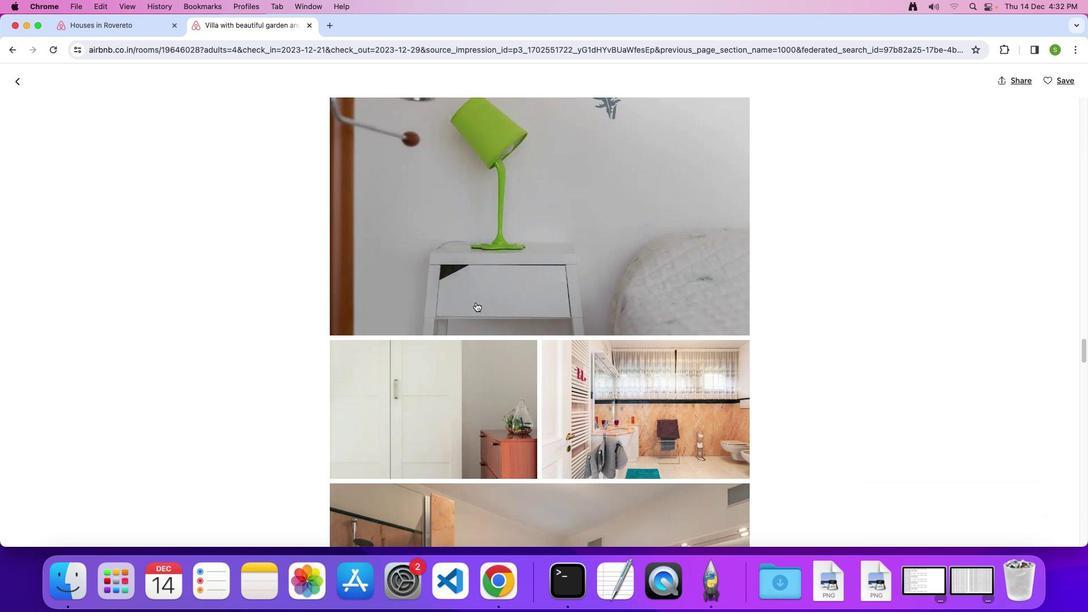 
Action: Mouse scrolled (476, 302) with delta (0, 0)
Screenshot: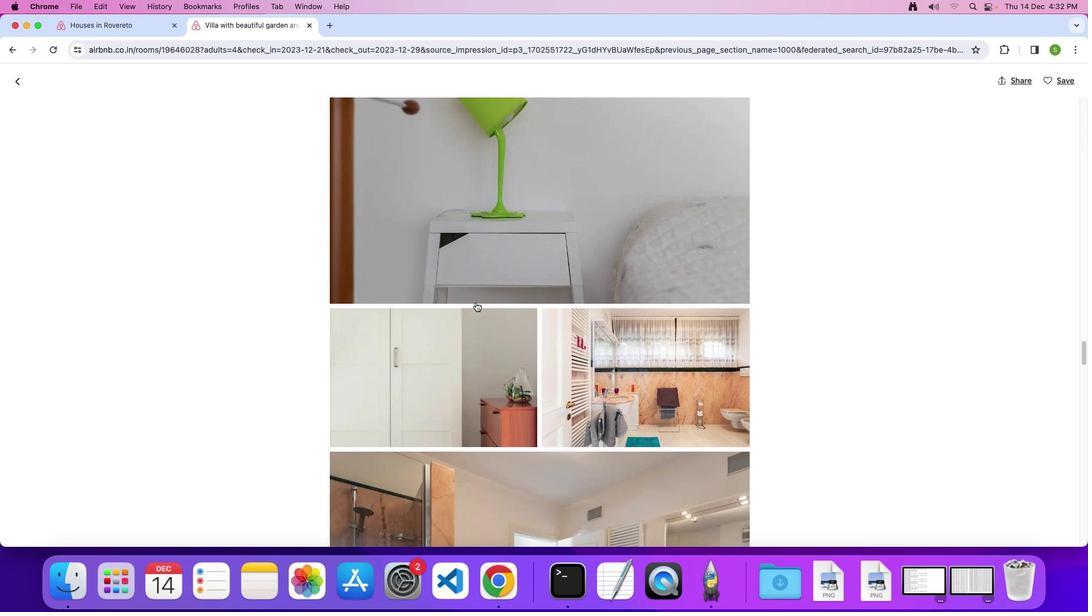 
Action: Mouse scrolled (476, 302) with delta (0, 0)
Screenshot: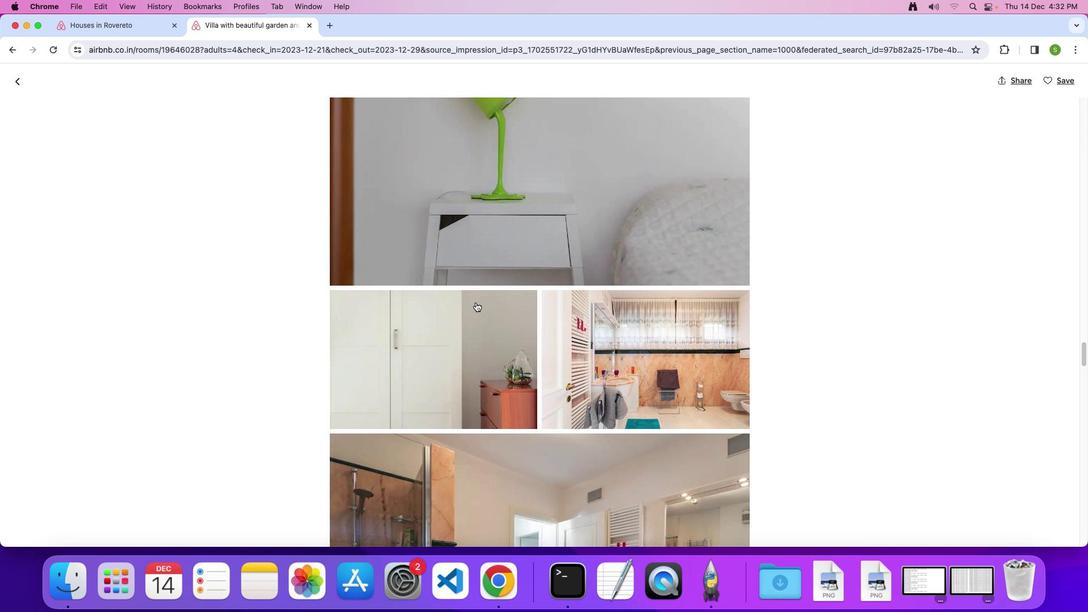
Action: Mouse scrolled (476, 302) with delta (0, -1)
Screenshot: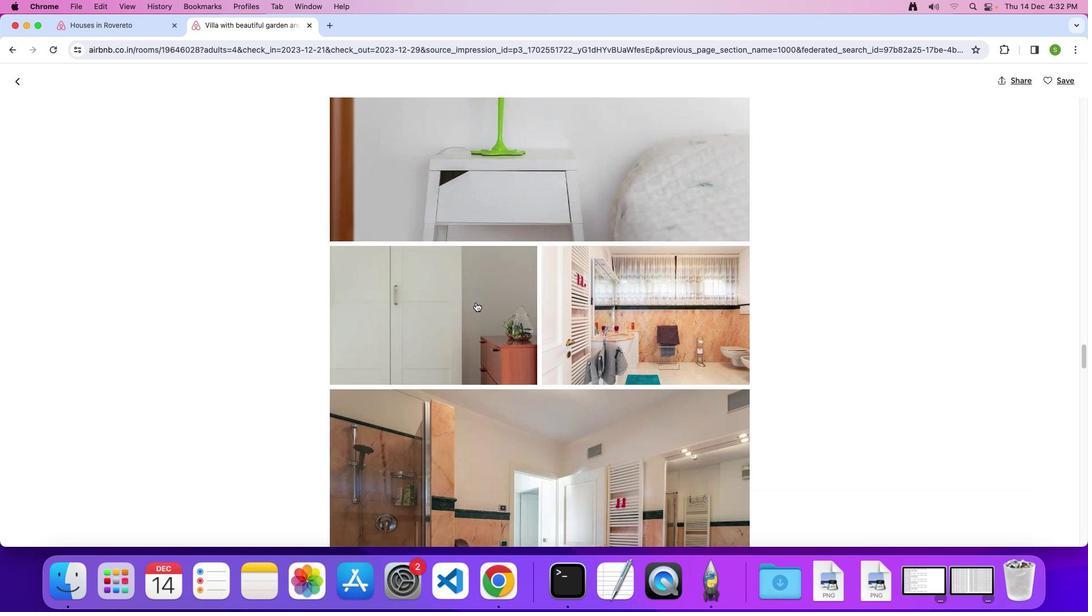 
Action: Mouse scrolled (476, 302) with delta (0, 0)
